 Task: Create a creative abstract shapes letterhead.
Action: Mouse pressed left at (448, 159)
Screenshot: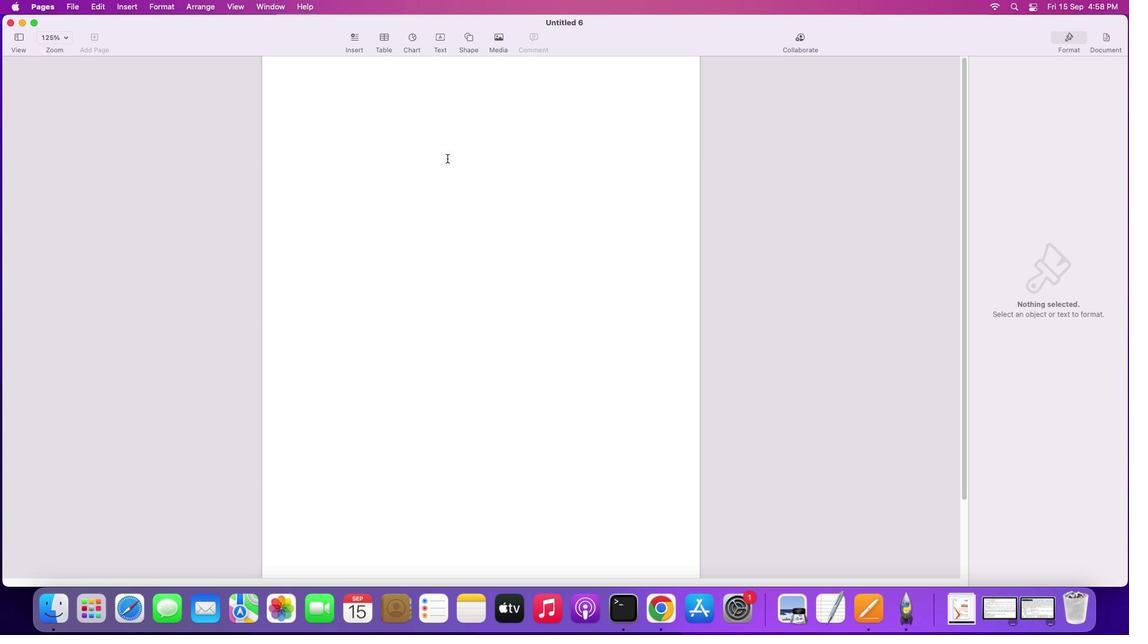 
Action: Mouse moved to (473, 41)
Screenshot: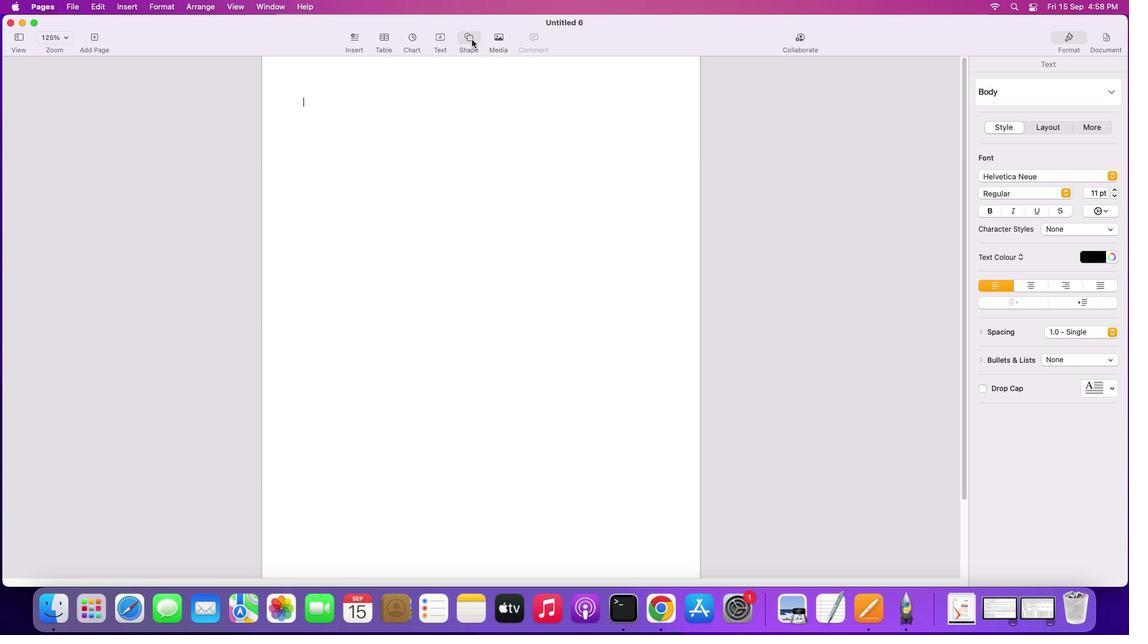 
Action: Mouse pressed left at (473, 41)
Screenshot: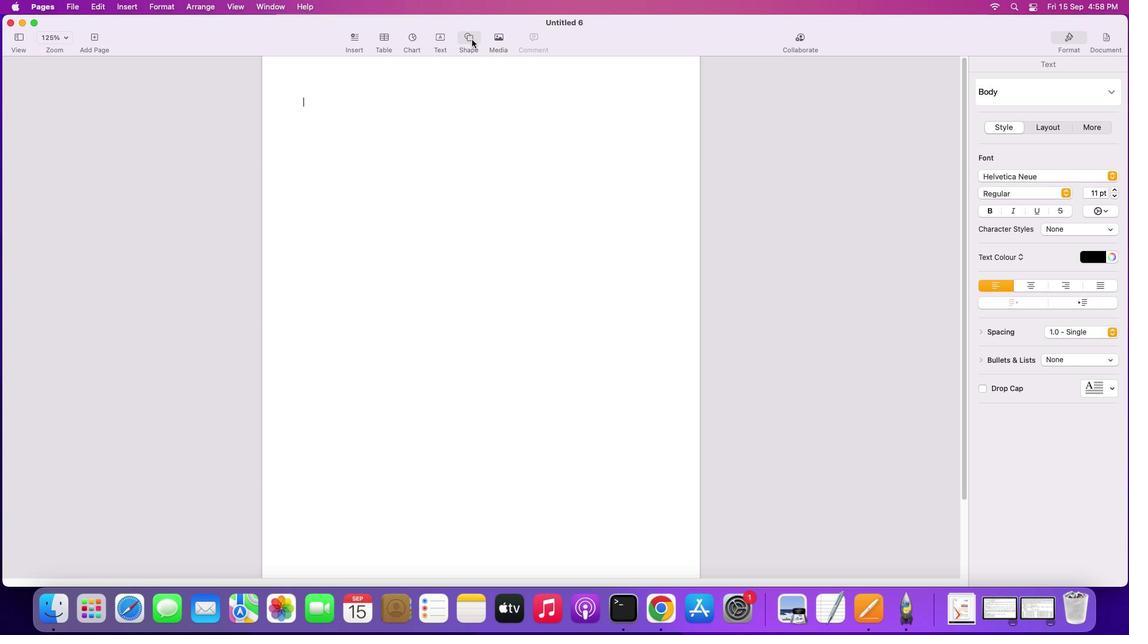 
Action: Mouse moved to (464, 132)
Screenshot: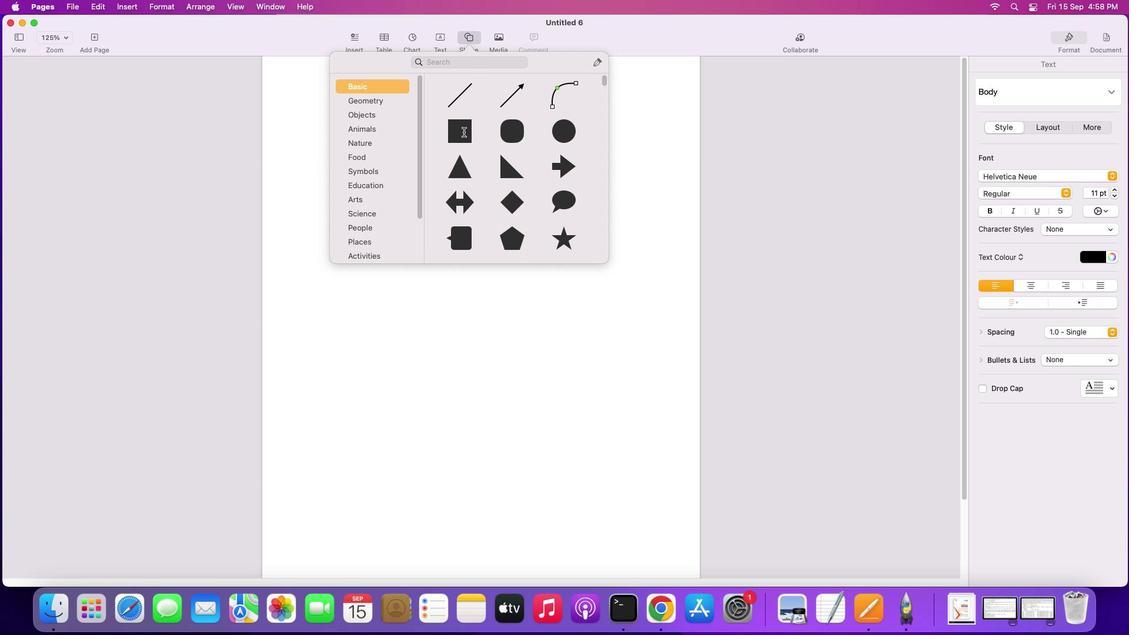 
Action: Mouse pressed left at (464, 132)
Screenshot: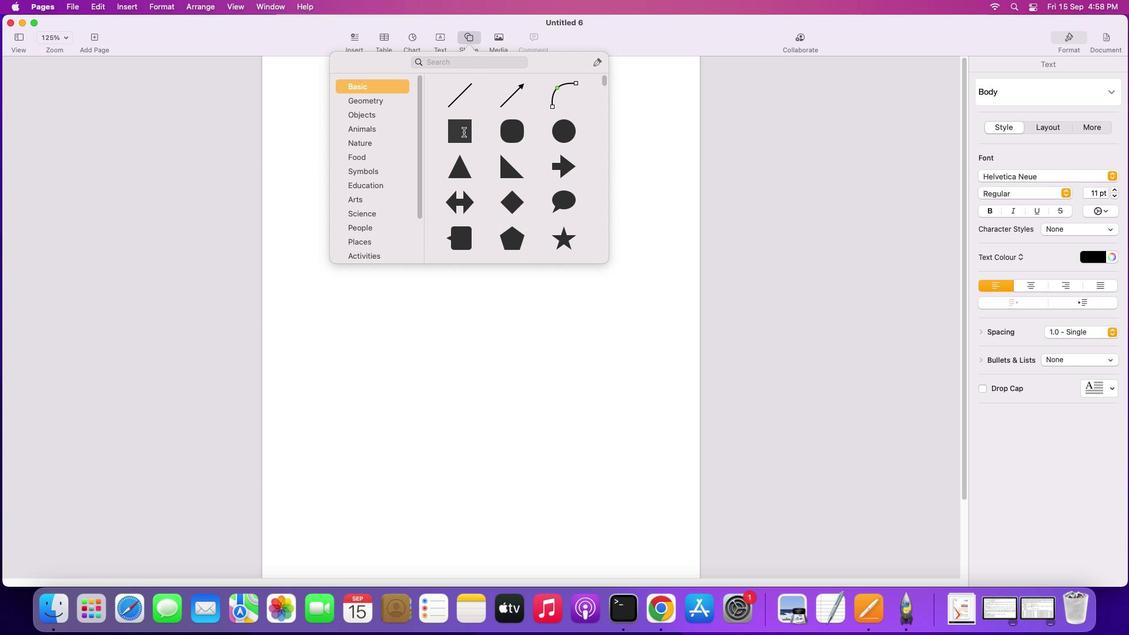 
Action: Mouse moved to (493, 152)
Screenshot: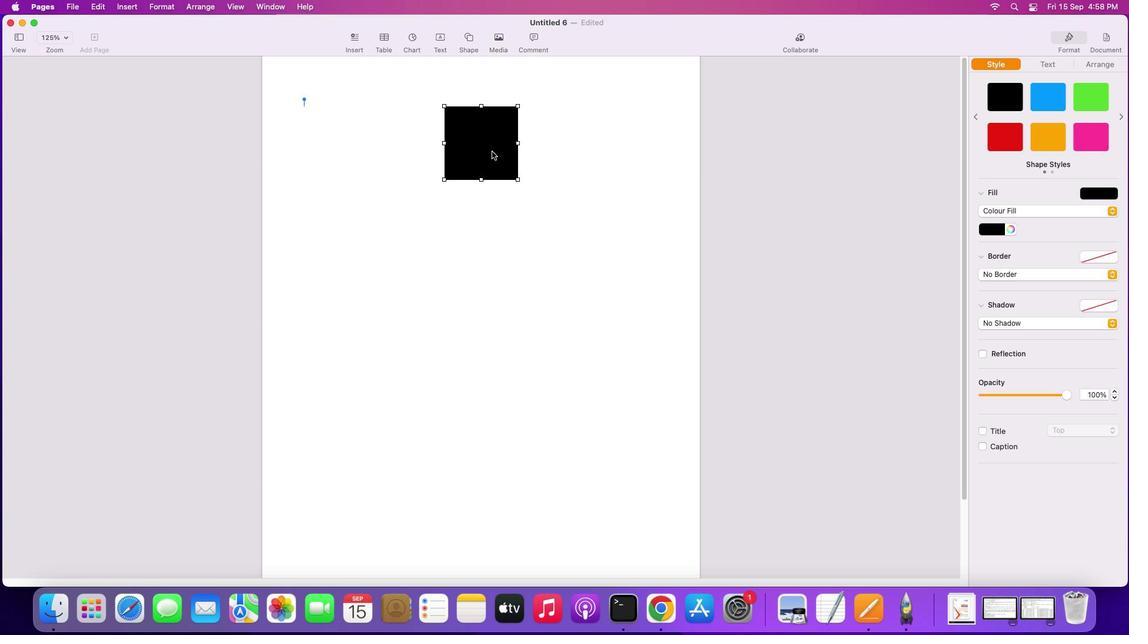 
Action: Mouse pressed left at (493, 152)
Screenshot: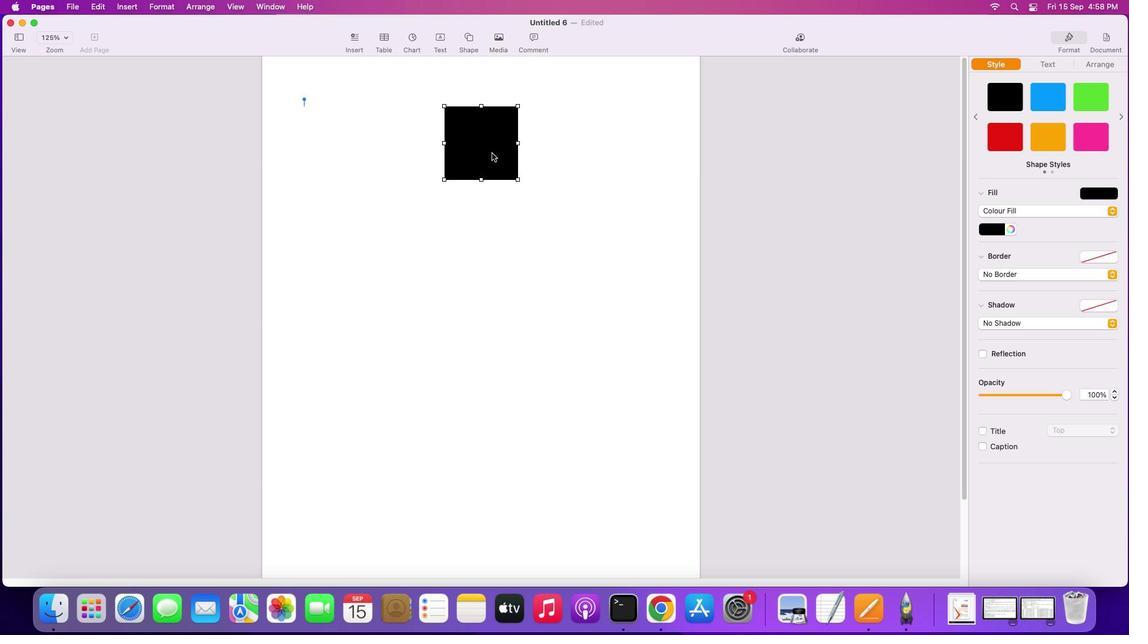 
Action: Mouse moved to (990, 141)
Screenshot: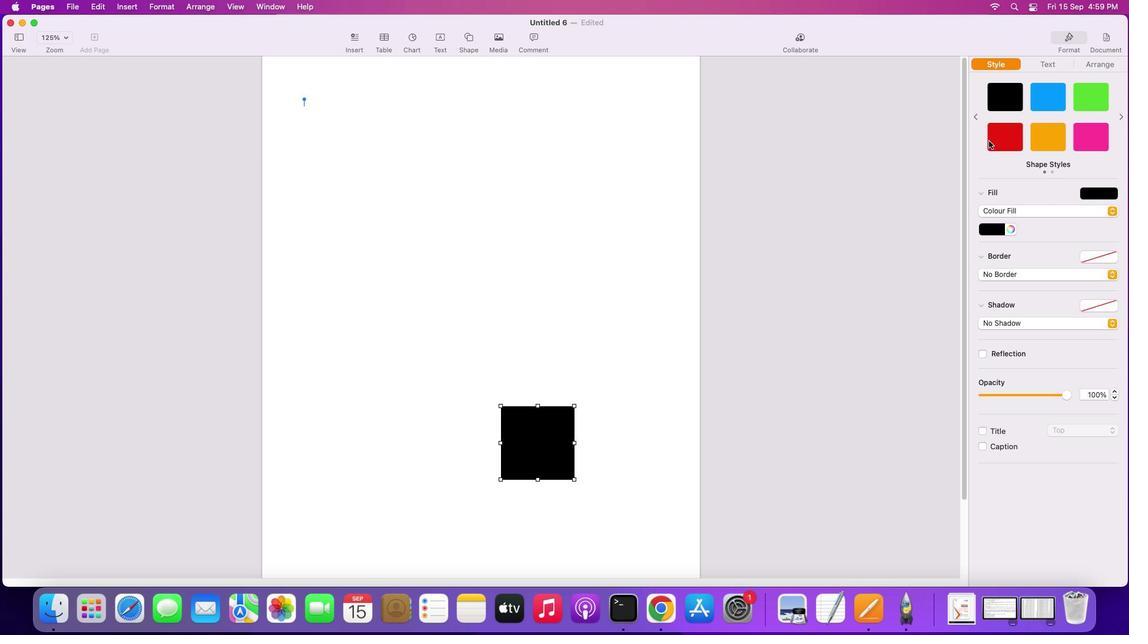 
Action: Mouse pressed left at (990, 141)
Screenshot: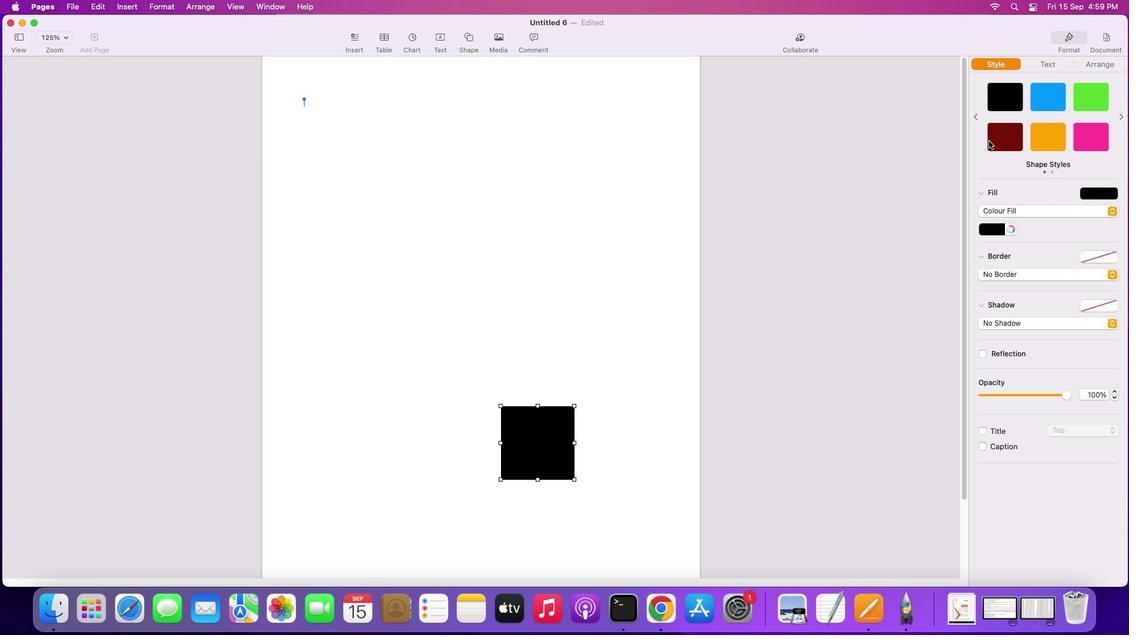
Action: Mouse moved to (416, 137)
Screenshot: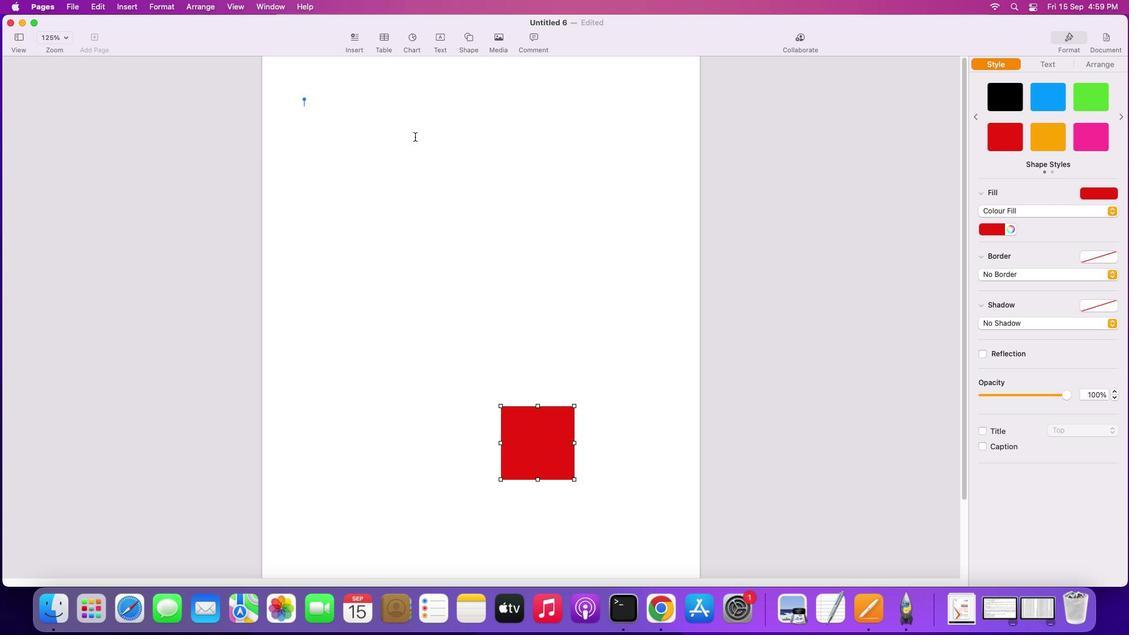 
Action: Mouse pressed left at (416, 137)
Screenshot: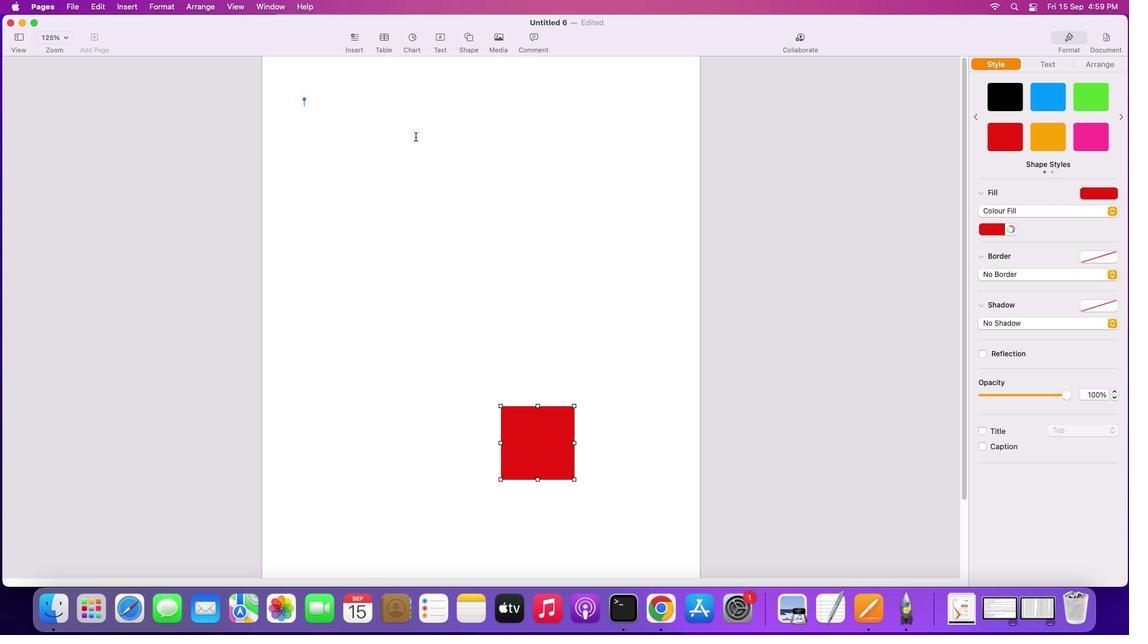 
Action: Mouse moved to (468, 37)
Screenshot: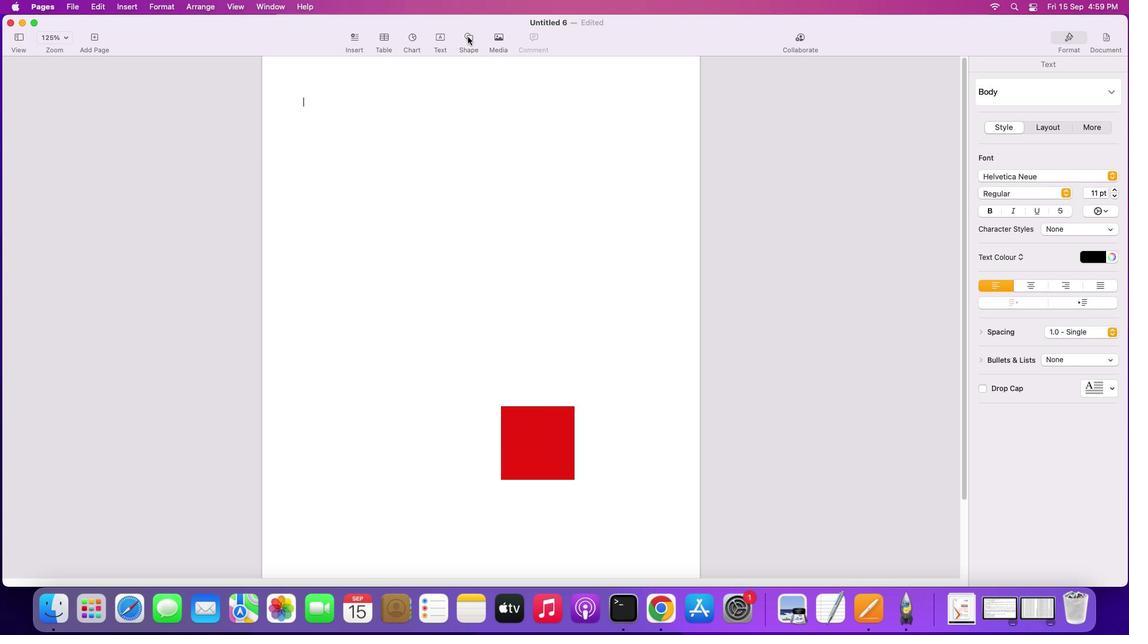 
Action: Mouse pressed left at (468, 37)
Screenshot: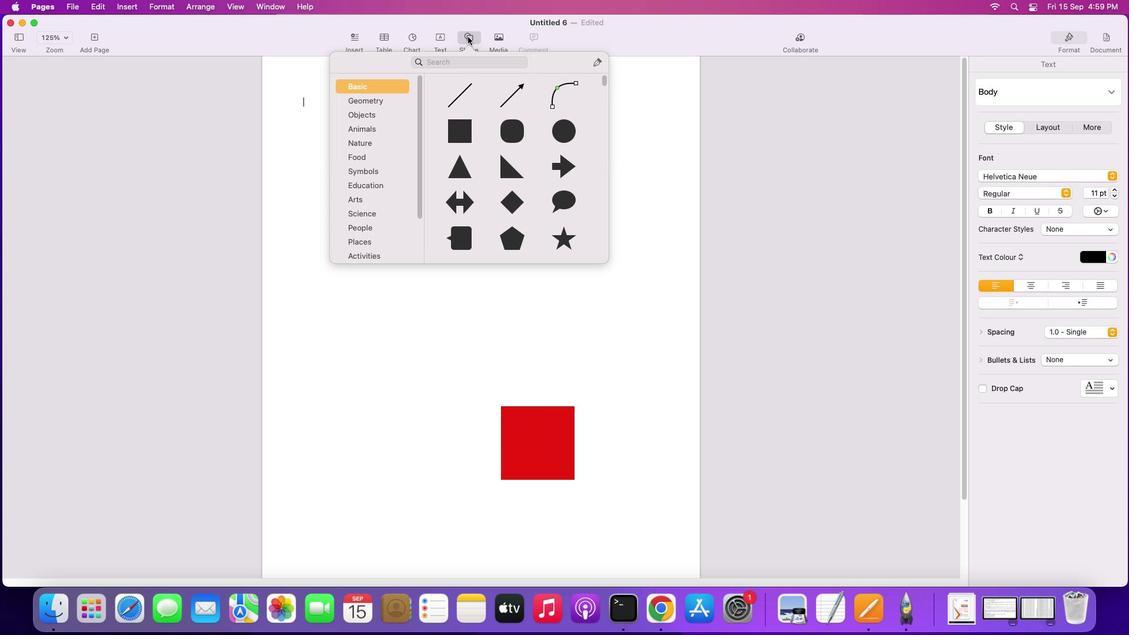 
Action: Mouse moved to (513, 170)
Screenshot: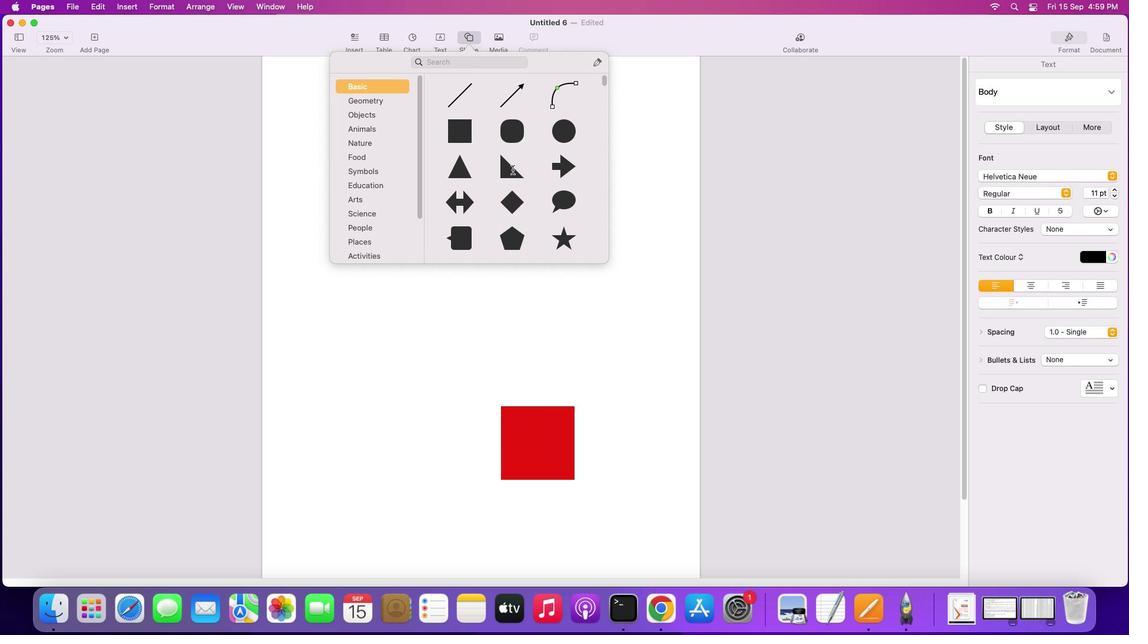 
Action: Mouse pressed left at (513, 170)
Screenshot: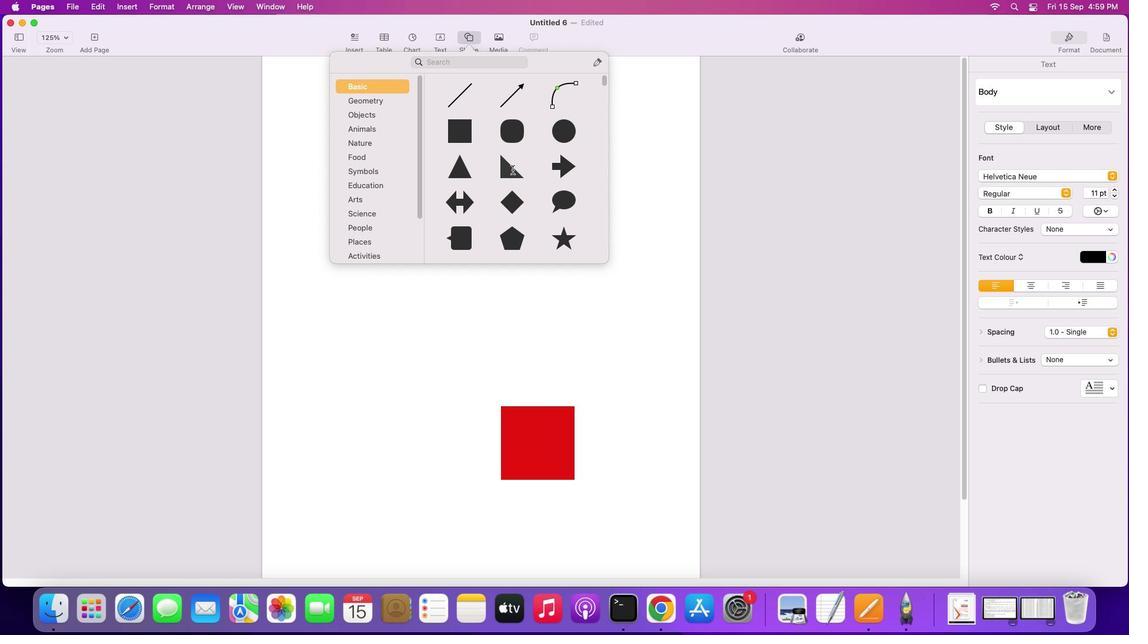 
Action: Mouse moved to (1097, 62)
Screenshot: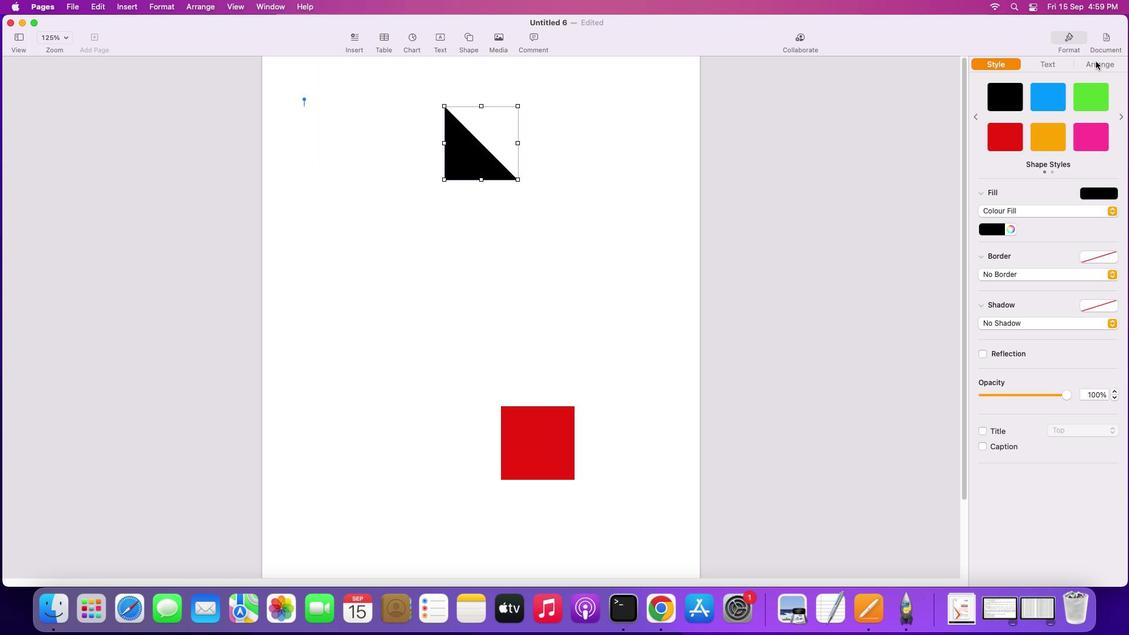 
Action: Mouse pressed left at (1097, 62)
Screenshot: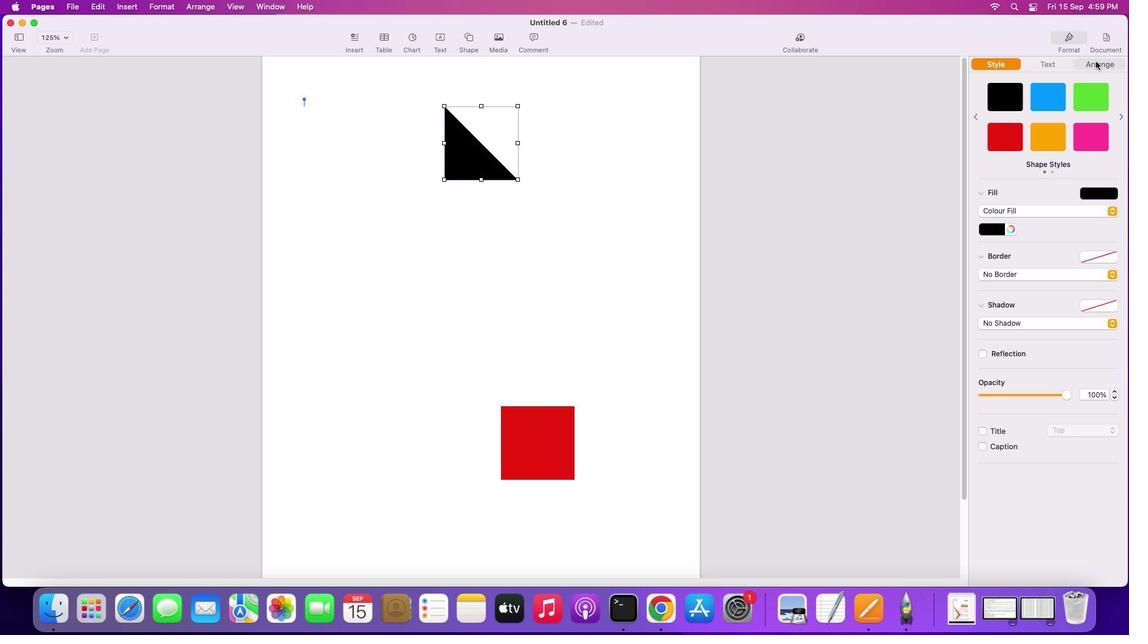 
Action: Mouse moved to (1085, 368)
Screenshot: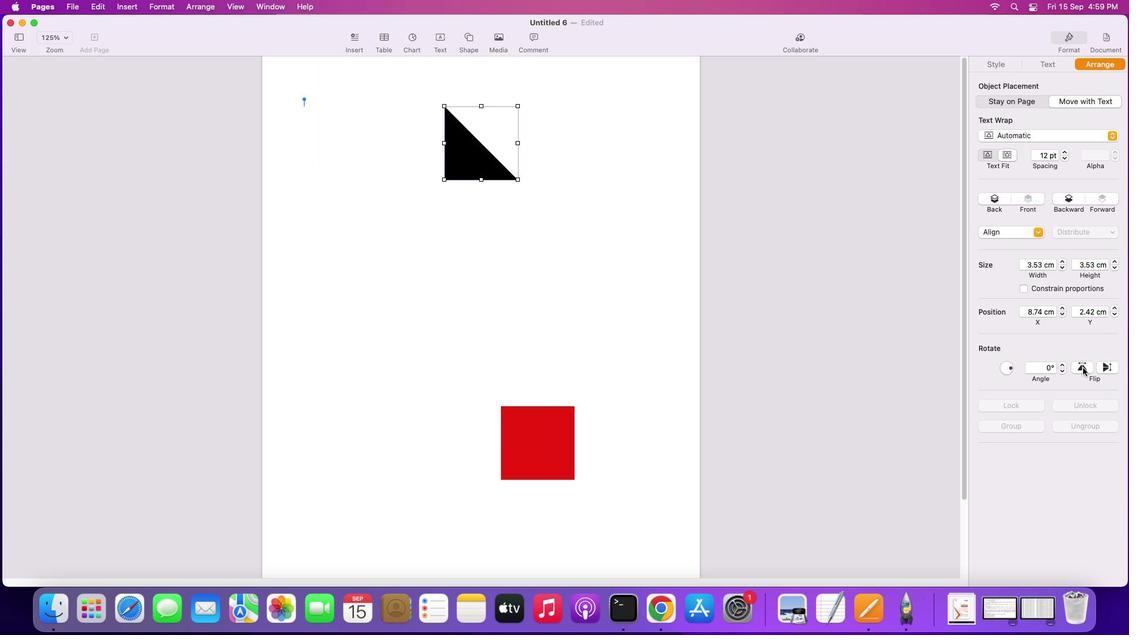 
Action: Mouse pressed left at (1085, 368)
Screenshot: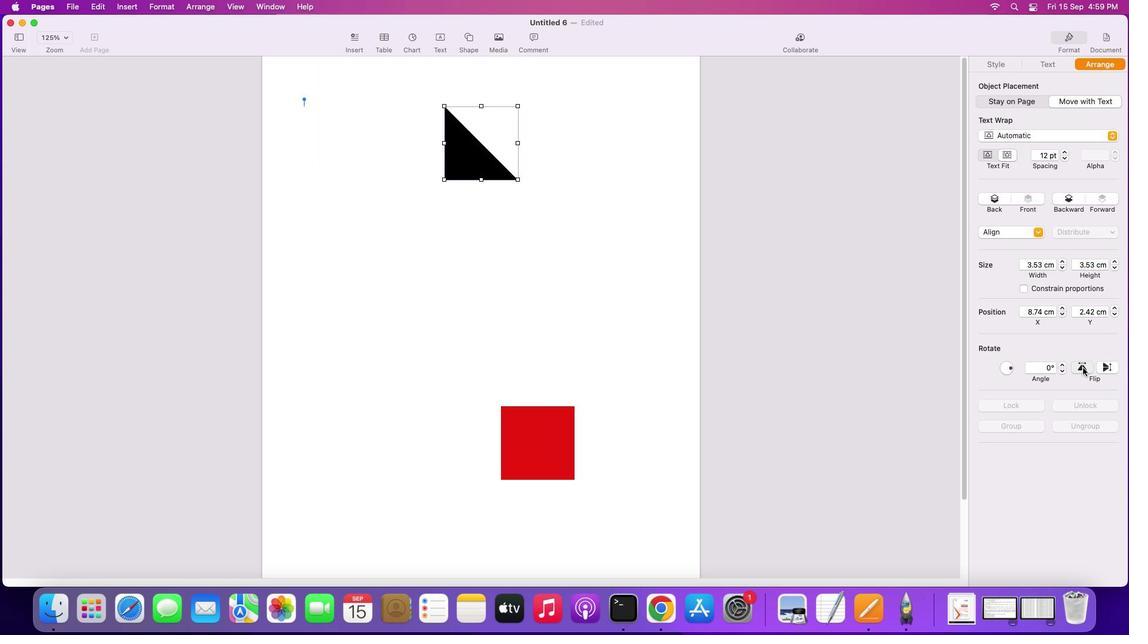 
Action: Mouse moved to (1104, 367)
Screenshot: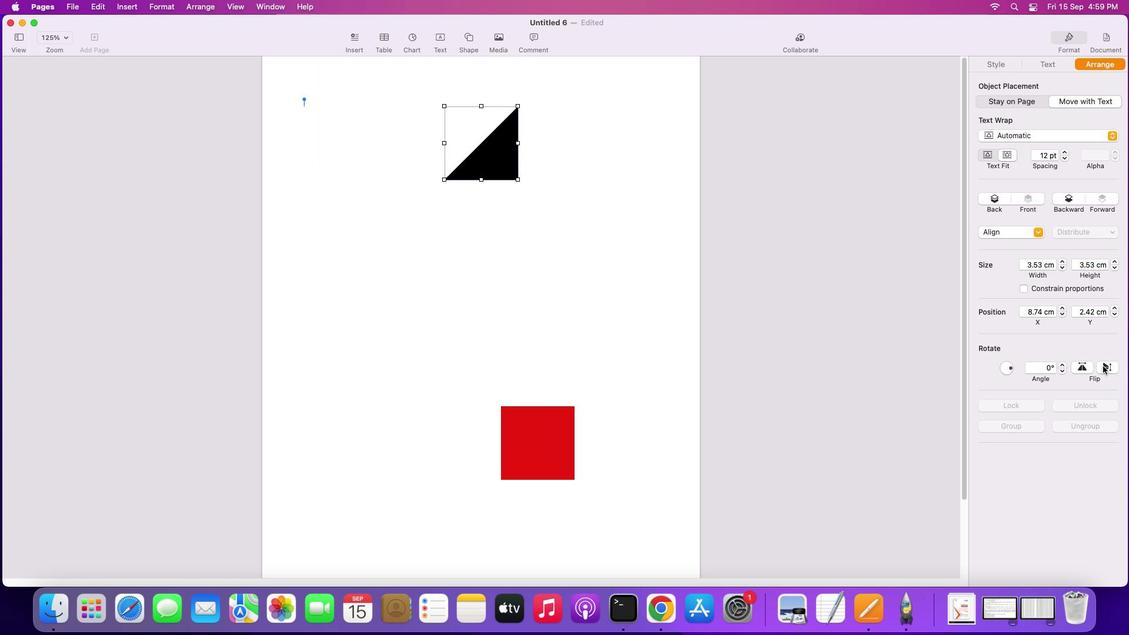 
Action: Mouse pressed left at (1104, 367)
Screenshot: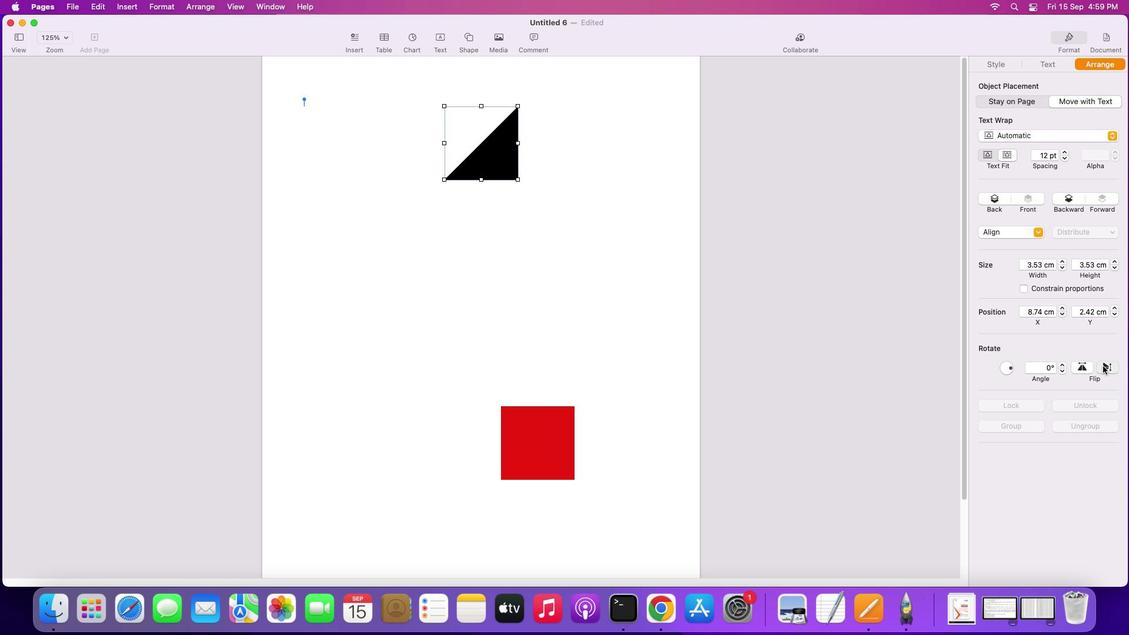 
Action: Mouse moved to (1104, 365)
Screenshot: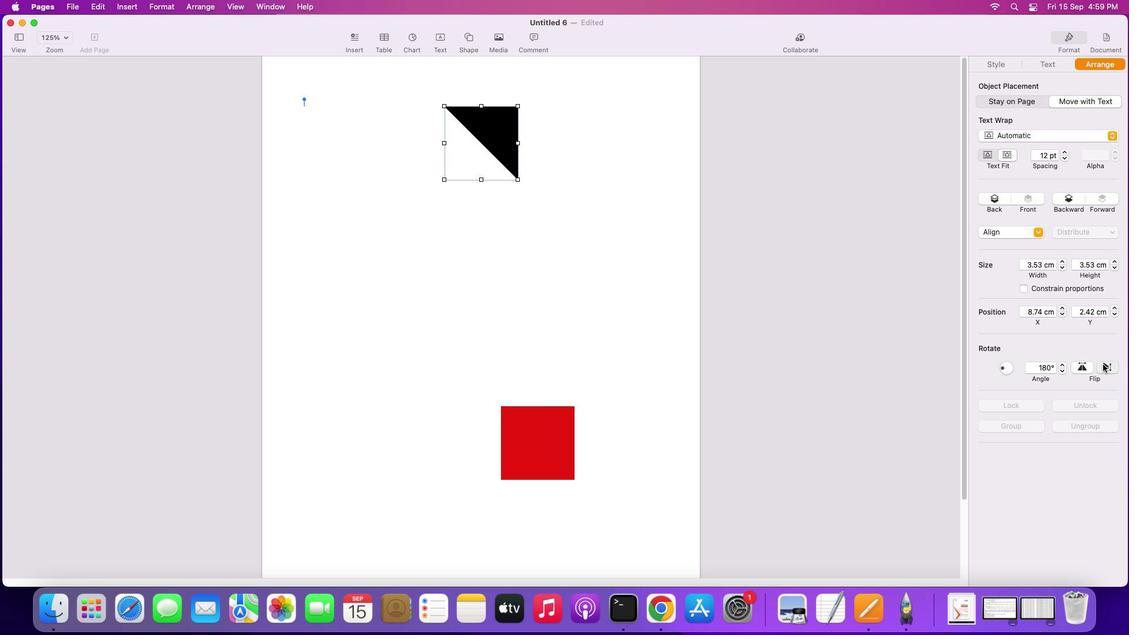 
Action: Mouse pressed left at (1104, 365)
Screenshot: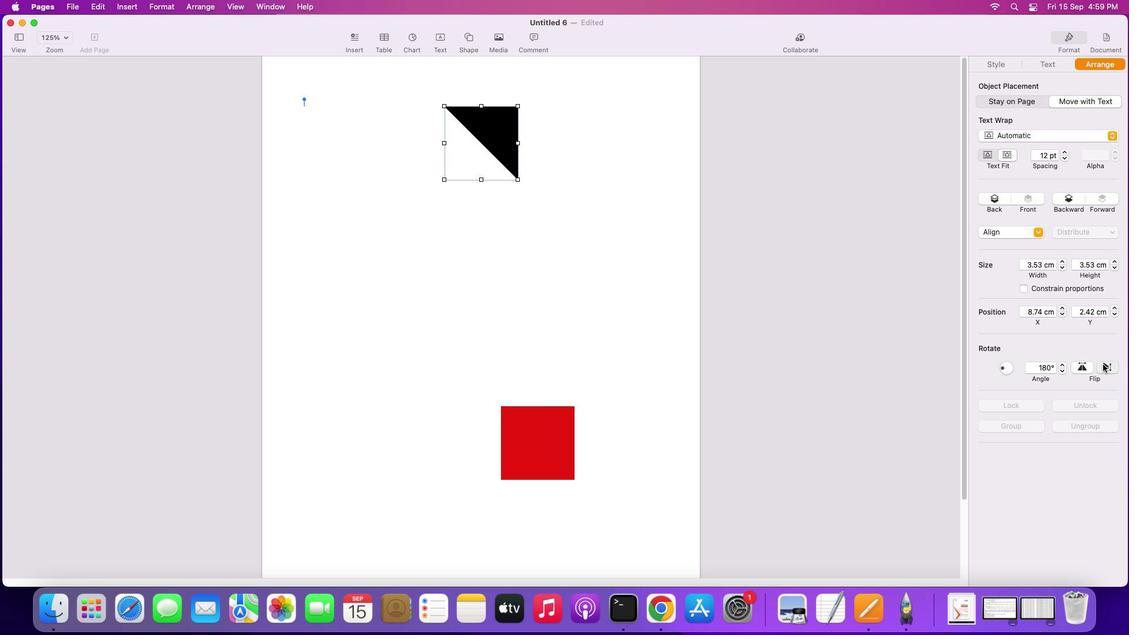 
Action: Mouse moved to (494, 153)
Screenshot: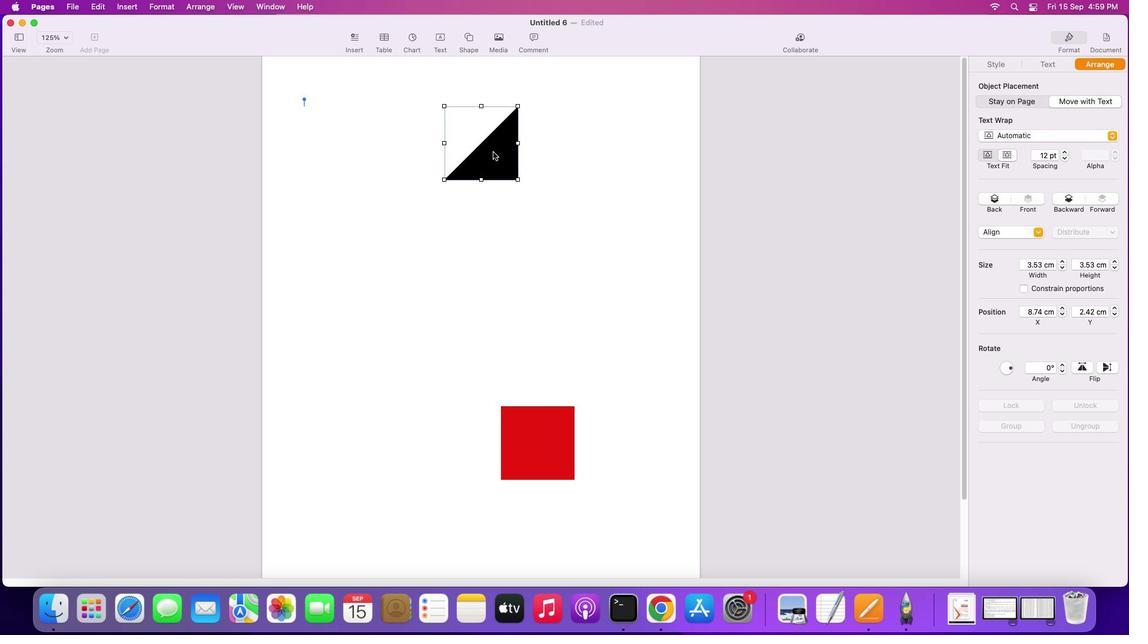 
Action: Mouse pressed left at (494, 153)
Screenshot: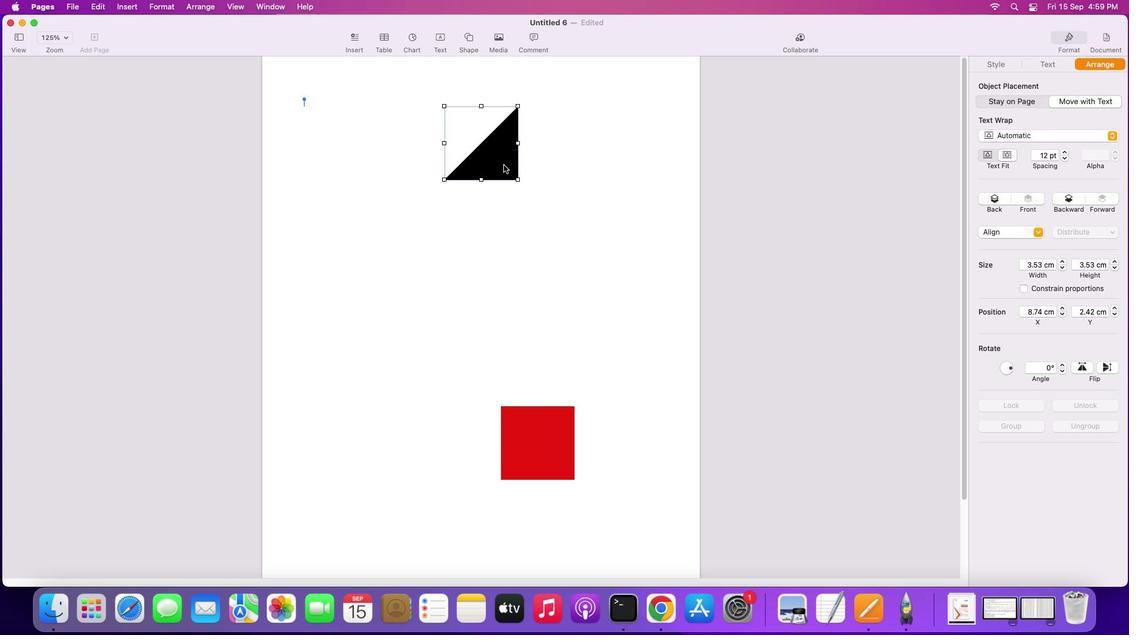 
Action: Mouse moved to (1056, 367)
Screenshot: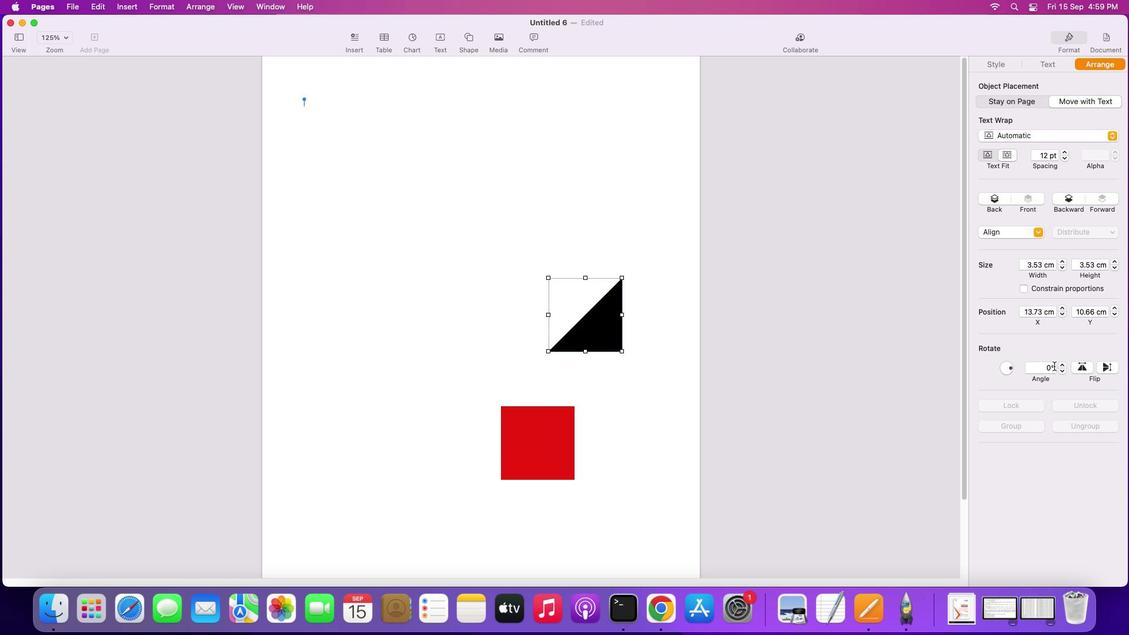 
Action: Mouse pressed left at (1056, 367)
Screenshot: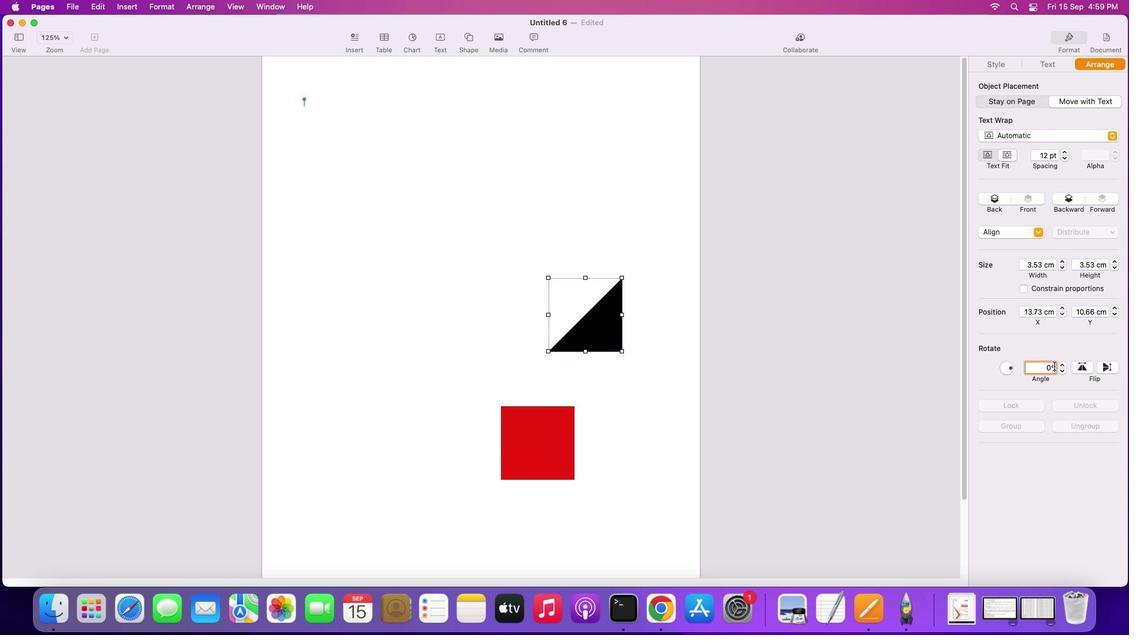 
Action: Key pressed Key.backspaceKey.backspace'9''0''\x03'
Screenshot: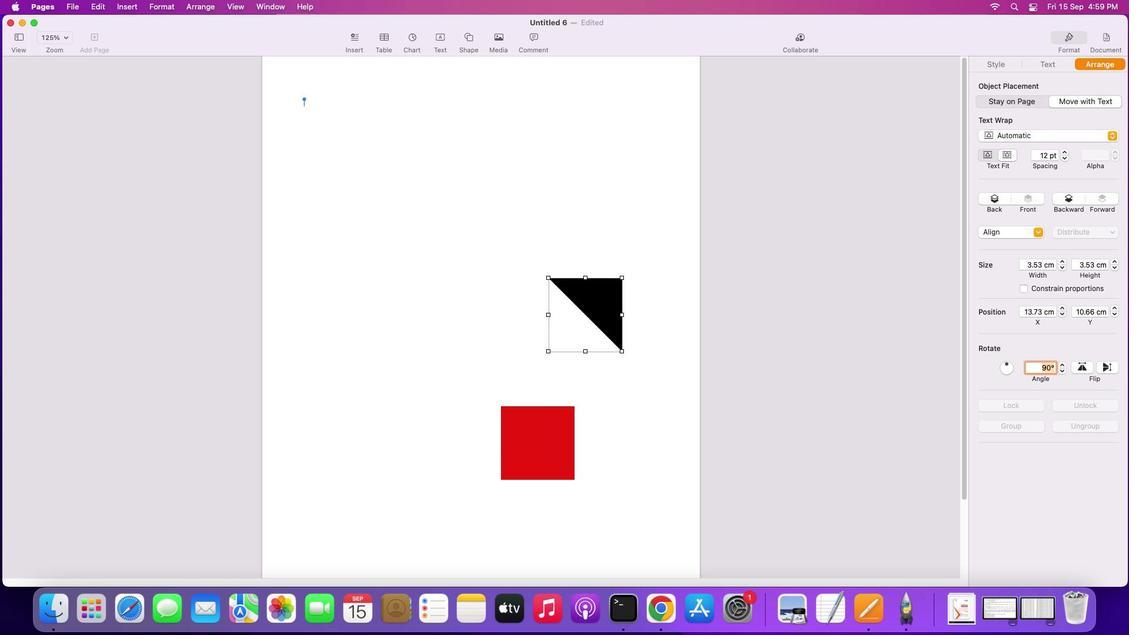 
Action: Mouse moved to (1052, 367)
Screenshot: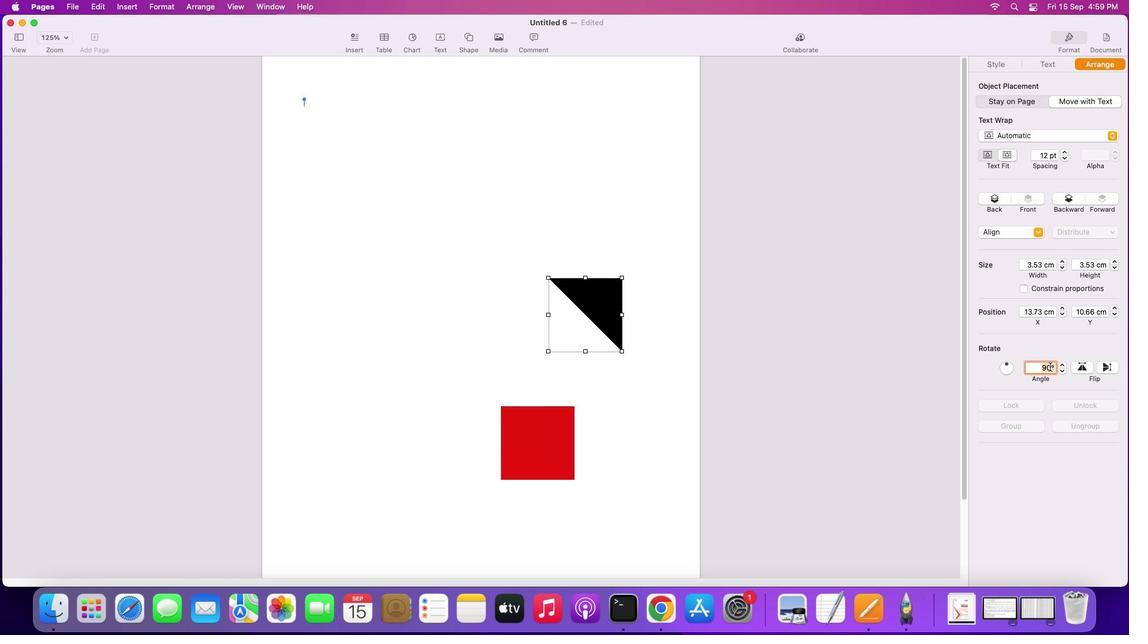 
Action: Key pressed '4''5''\x03'
Screenshot: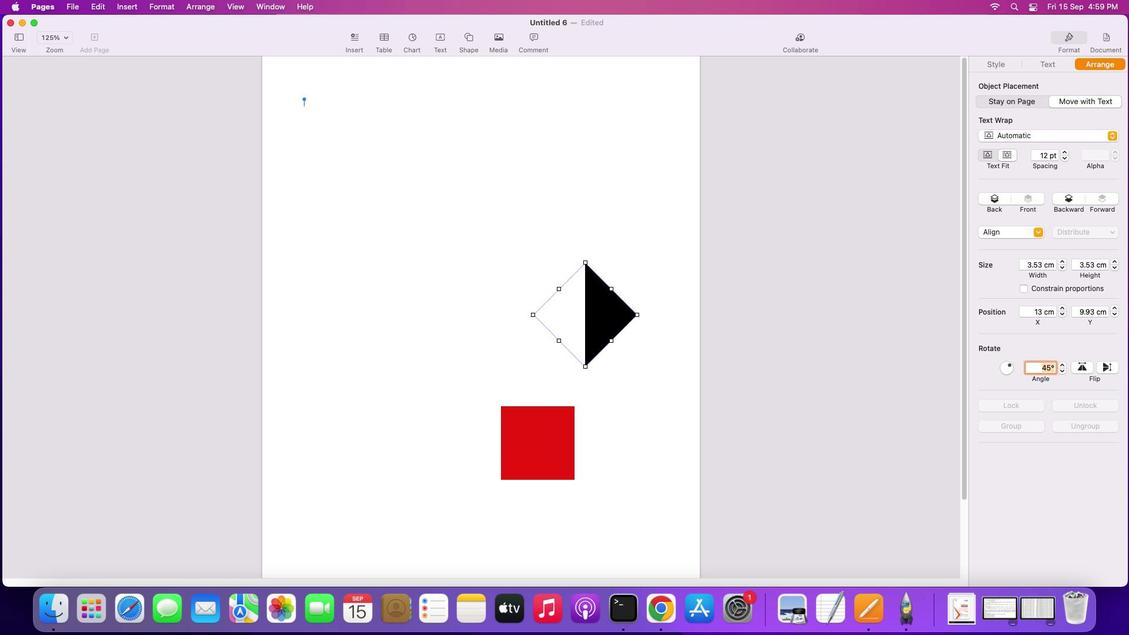 
Action: Mouse moved to (1053, 368)
Screenshot: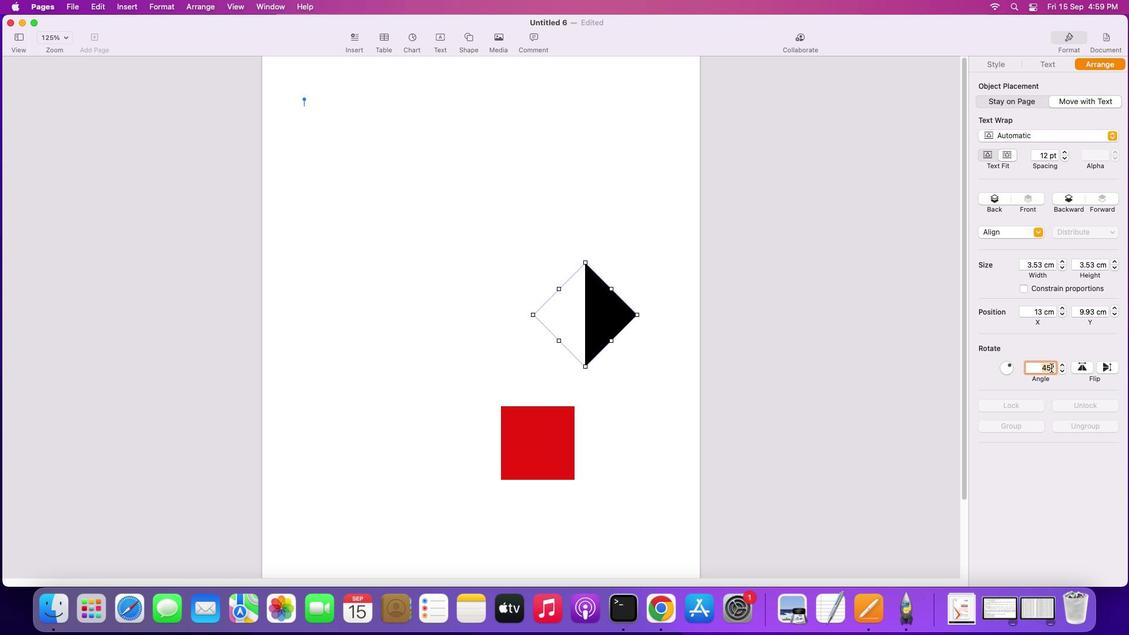 
Action: Key pressed Key.backspace'1''3''5''\x03'
Screenshot: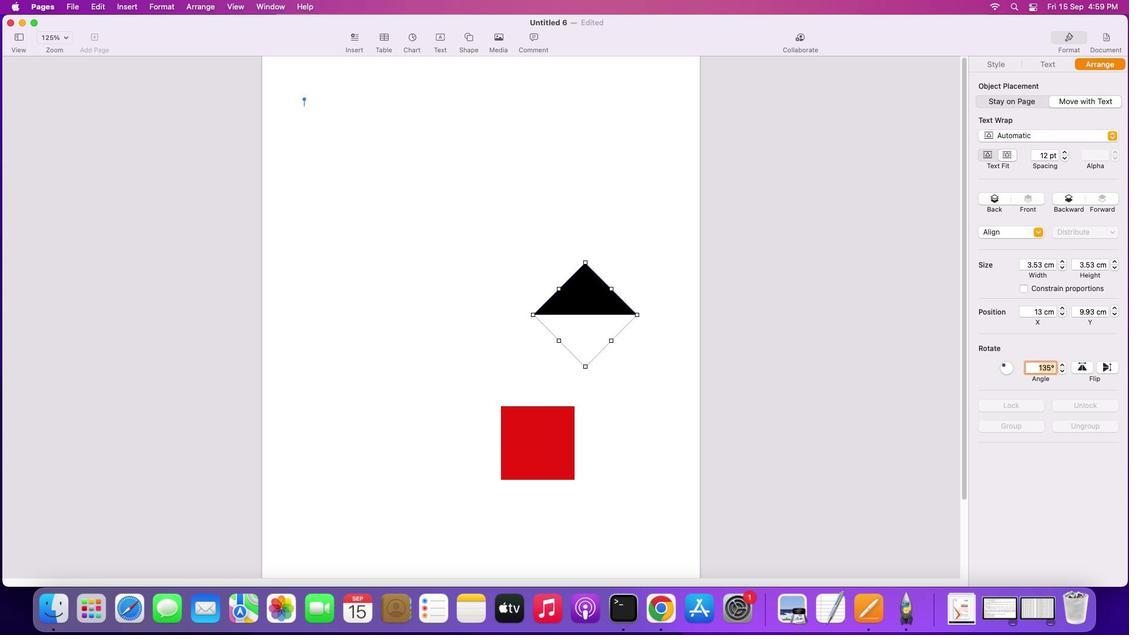 
Action: Mouse moved to (1051, 368)
Screenshot: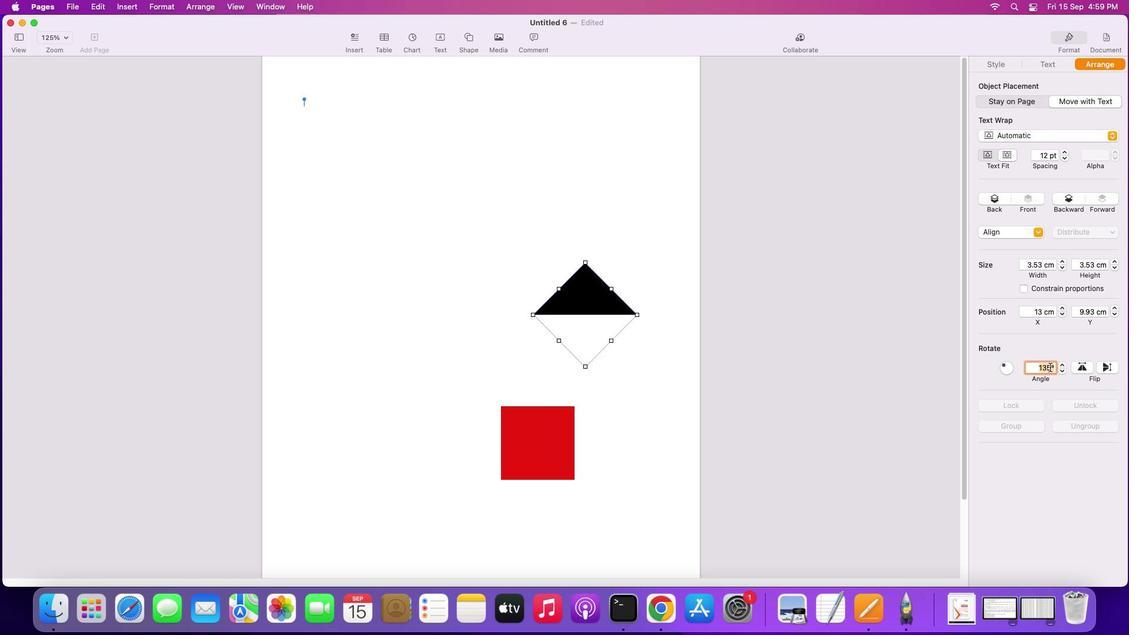 
Action: Key pressed '1''2''0''\x03''1''5''0''\x03''1''8''0''\x03'
Screenshot: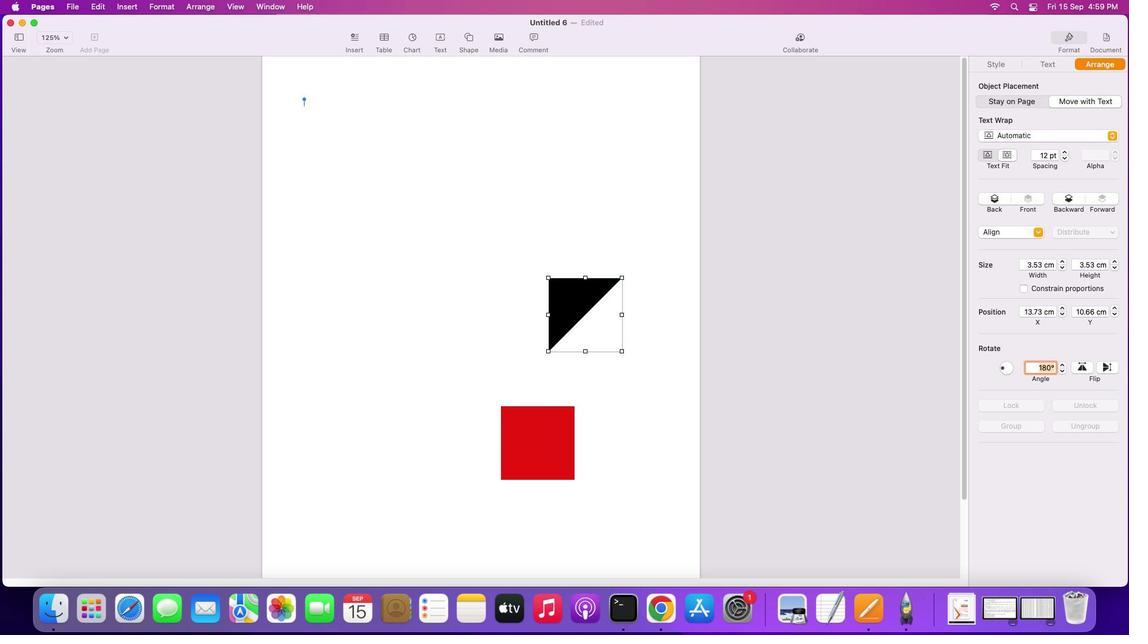 
Action: Mouse moved to (1104, 369)
Screenshot: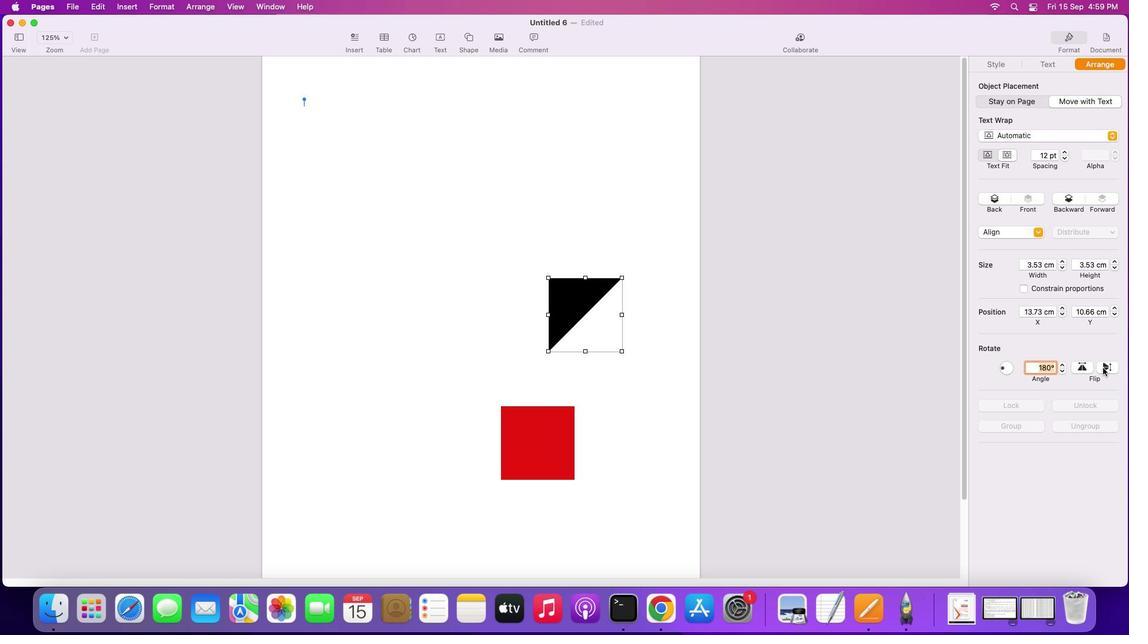 
Action: Mouse pressed left at (1104, 369)
Screenshot: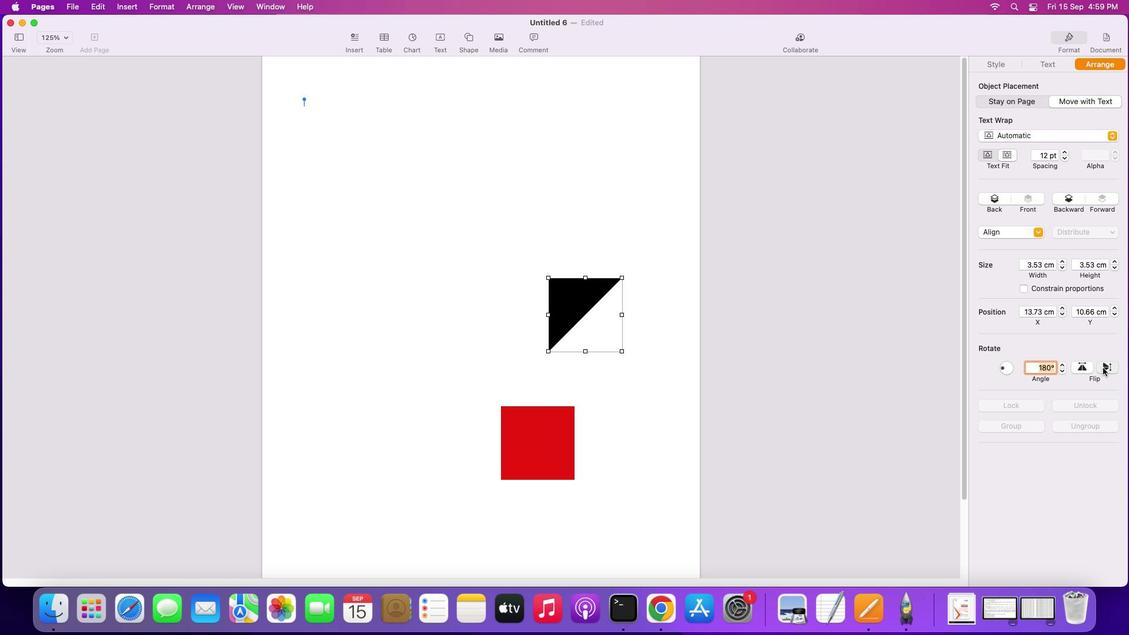 
Action: Mouse moved to (1079, 369)
Screenshot: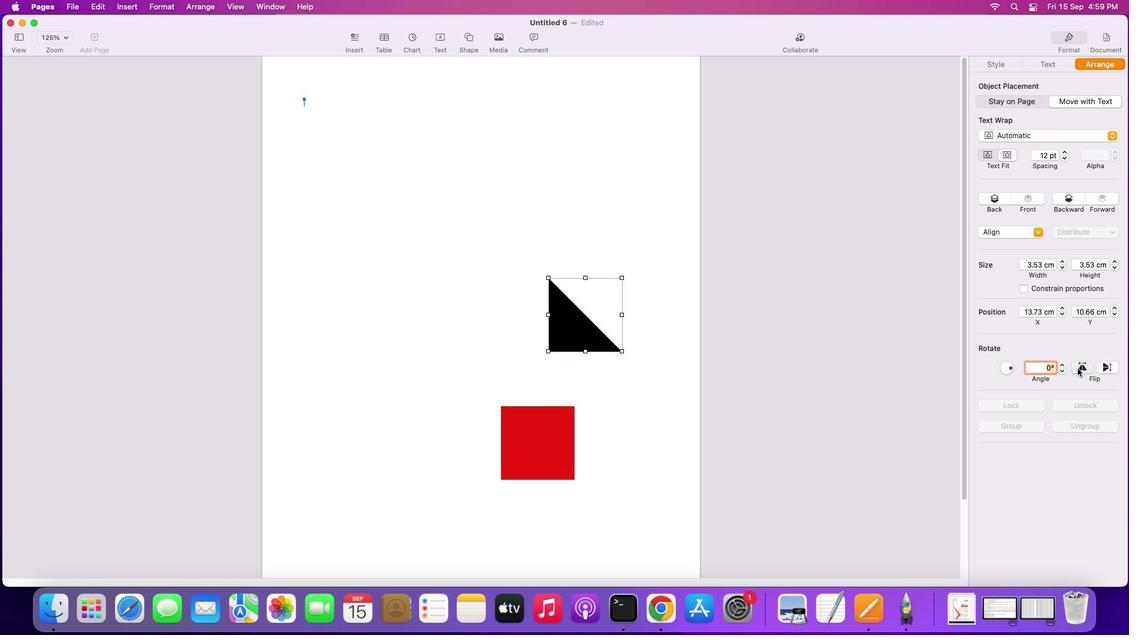 
Action: Mouse pressed left at (1079, 369)
Screenshot: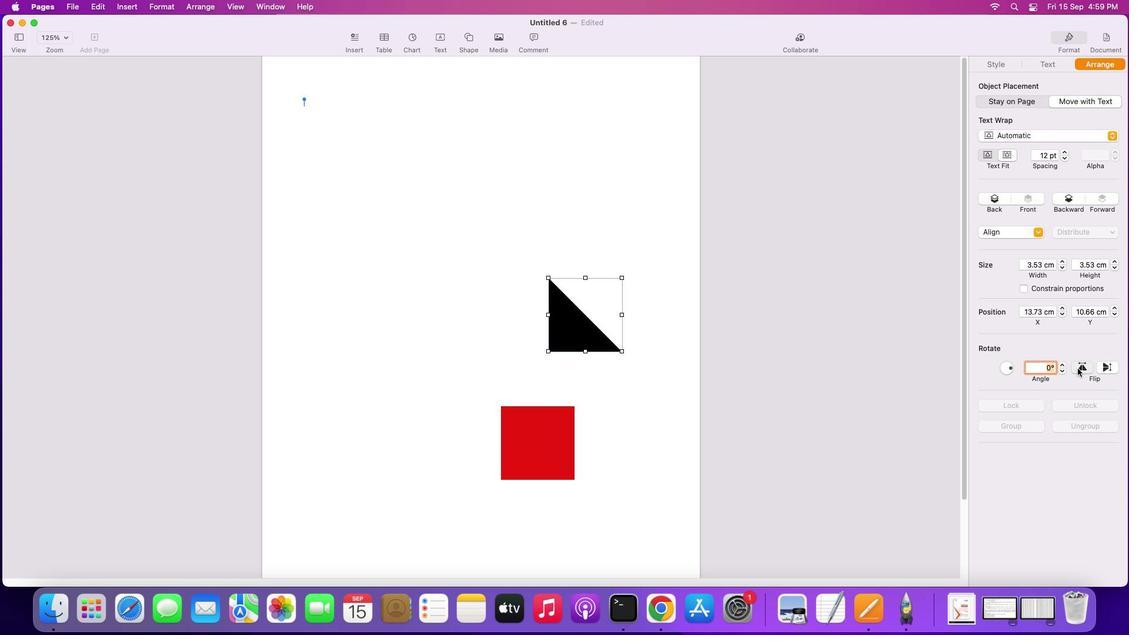 
Action: Mouse moved to (621, 324)
Screenshot: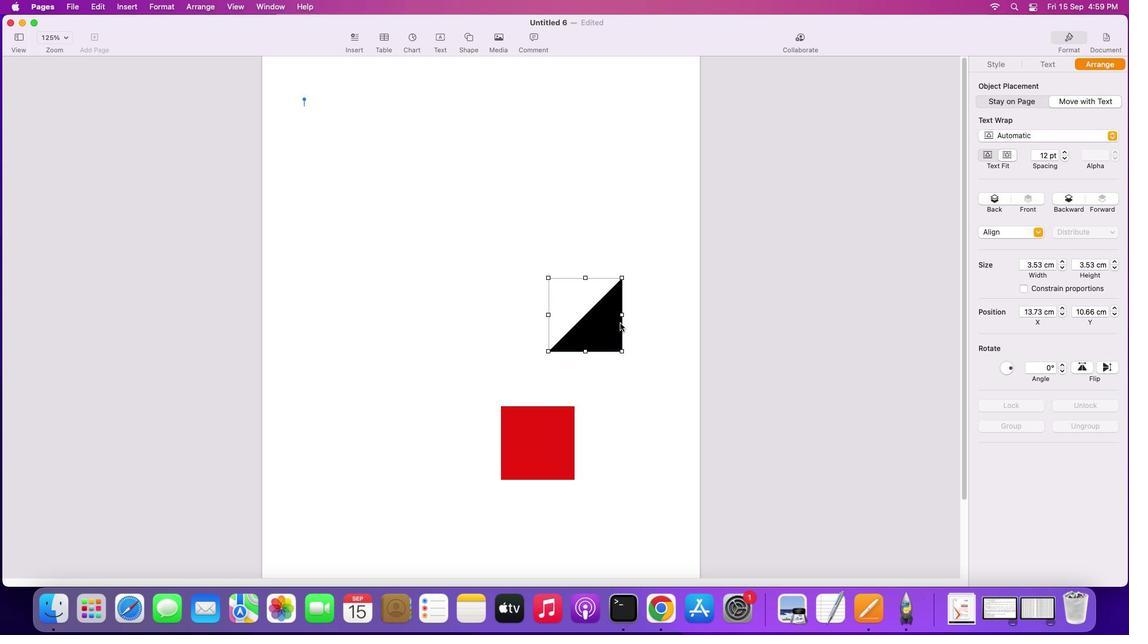 
Action: Mouse pressed left at (621, 324)
Screenshot: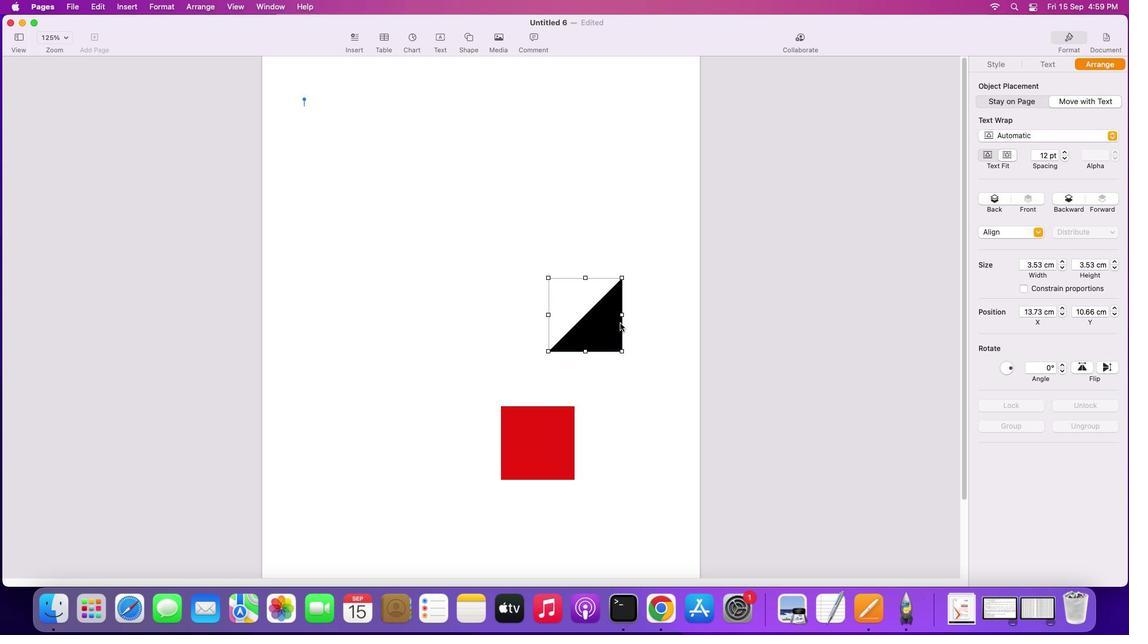 
Action: Mouse moved to (643, 335)
Screenshot: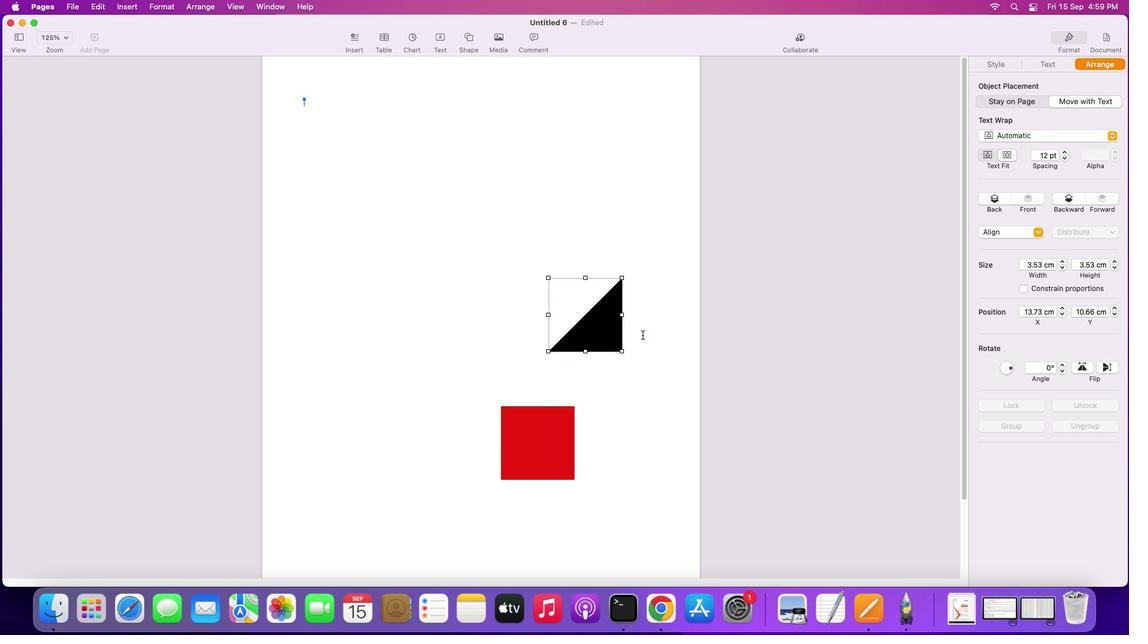 
Action: Mouse pressed left at (643, 335)
Screenshot: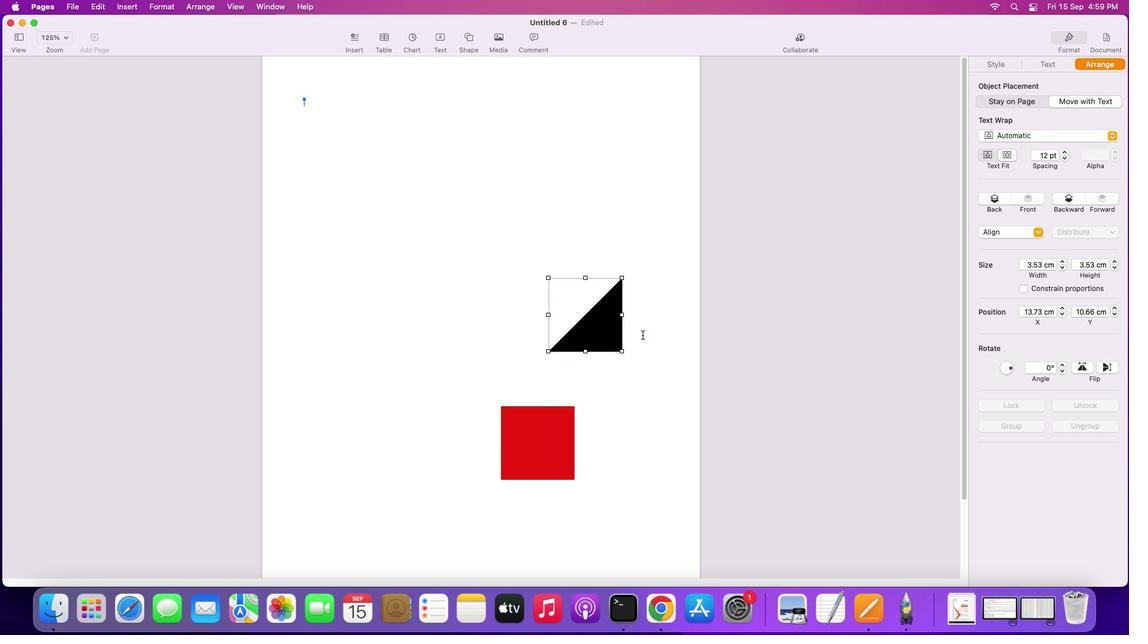 
Action: Mouse moved to (609, 327)
Screenshot: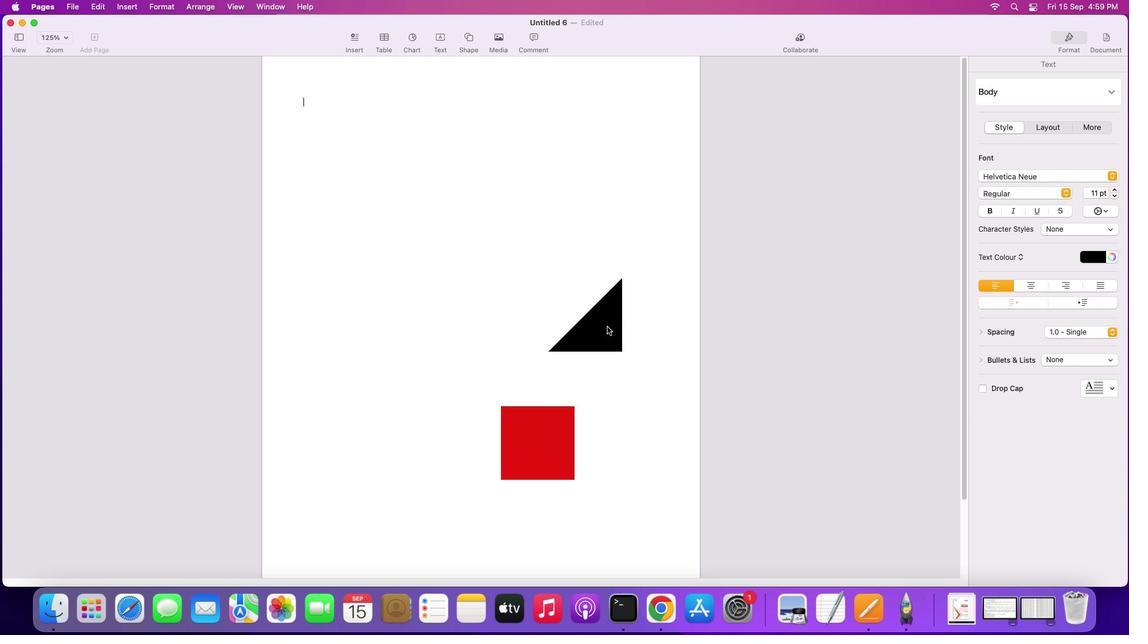 
Action: Mouse pressed left at (609, 327)
Screenshot: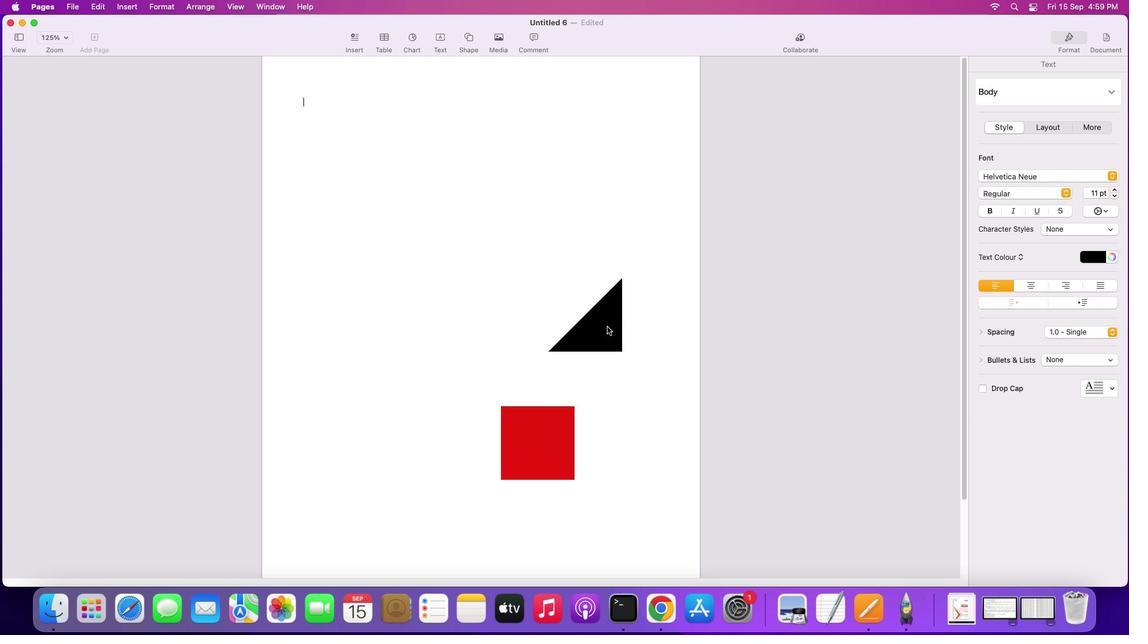 
Action: Mouse moved to (1064, 364)
Screenshot: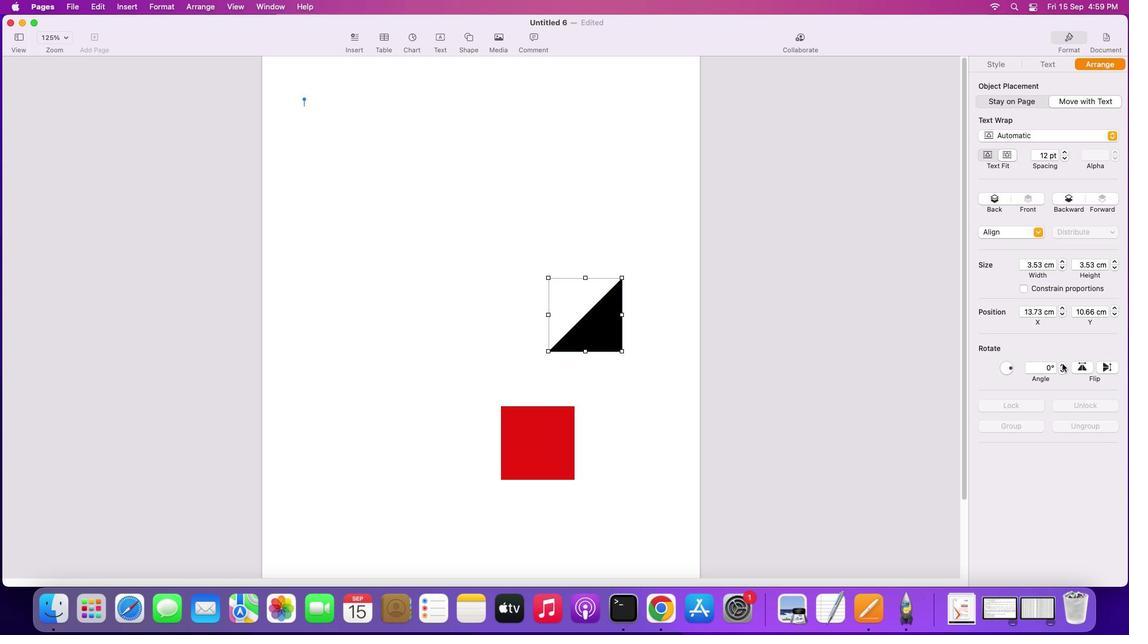 
Action: Mouse pressed left at (1064, 364)
Screenshot: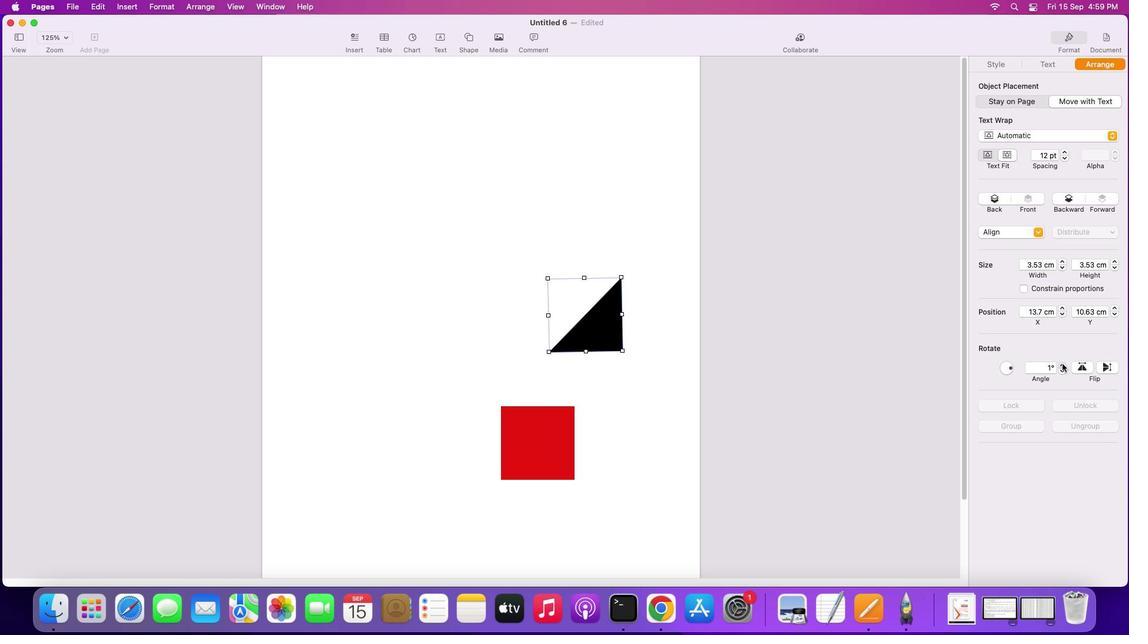 
Action: Mouse moved to (1065, 372)
Screenshot: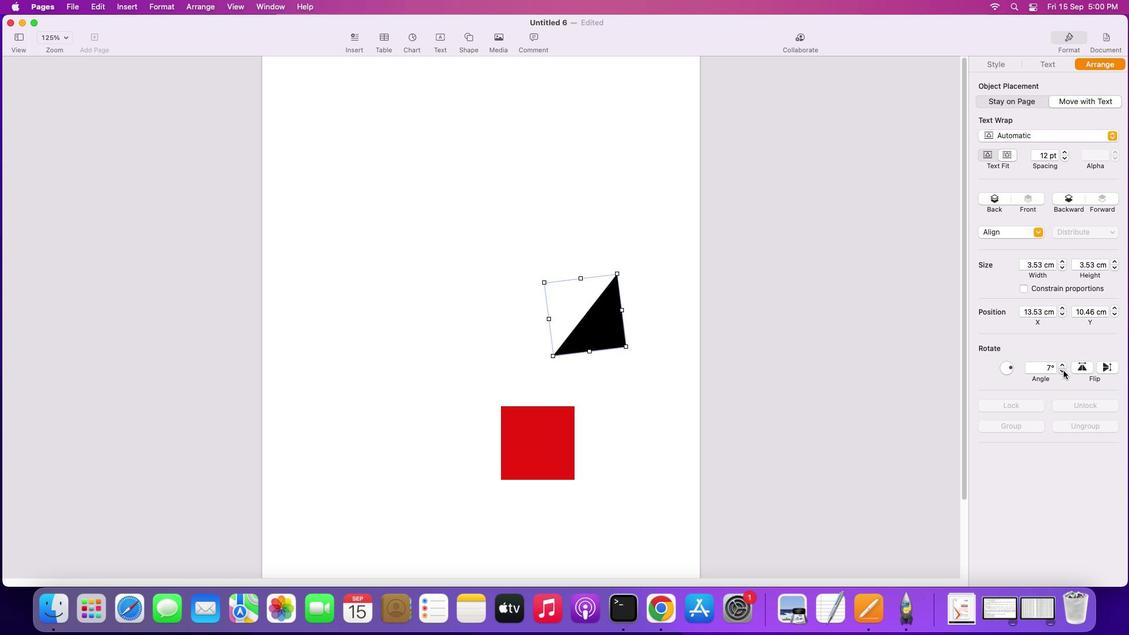 
Action: Mouse pressed left at (1065, 372)
Screenshot: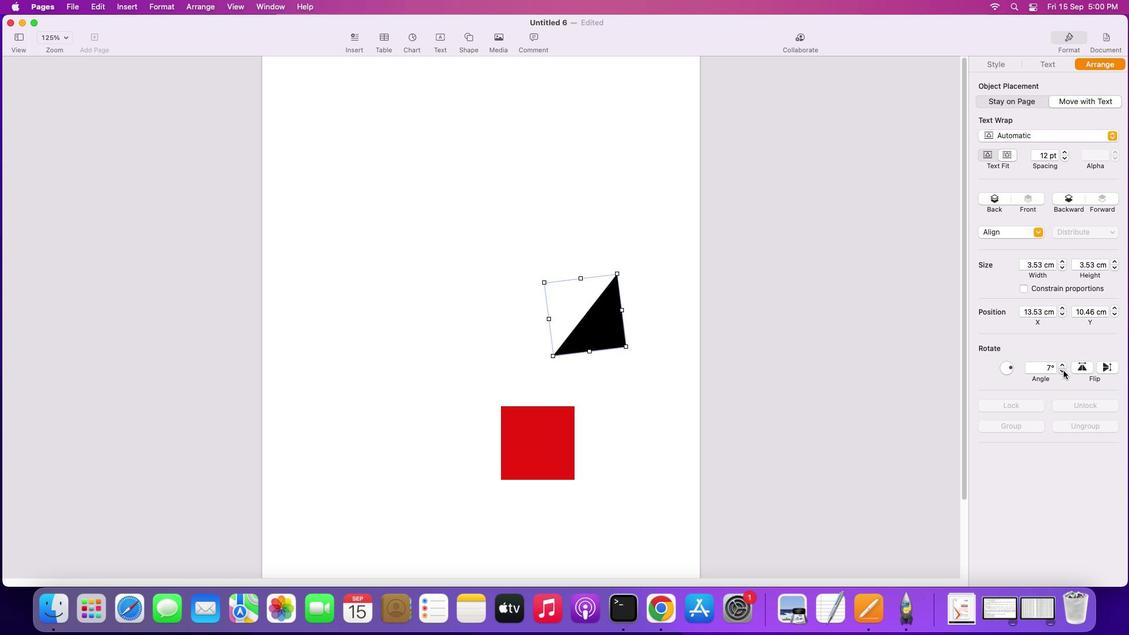 
Action: Mouse pressed left at (1065, 372)
Screenshot: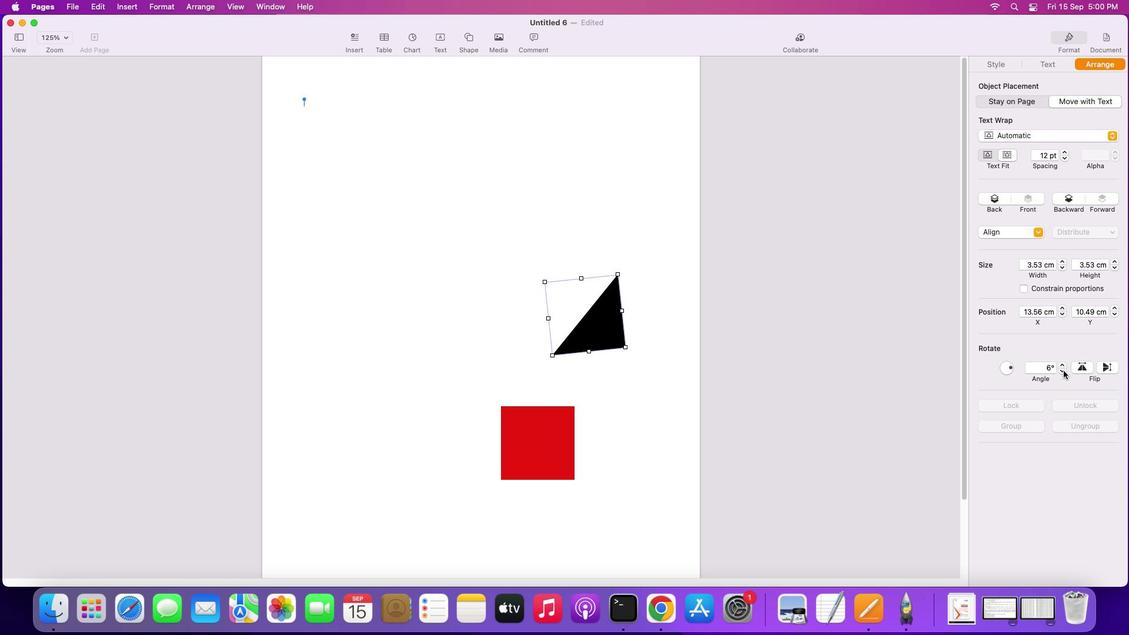 
Action: Mouse moved to (1065, 371)
Screenshot: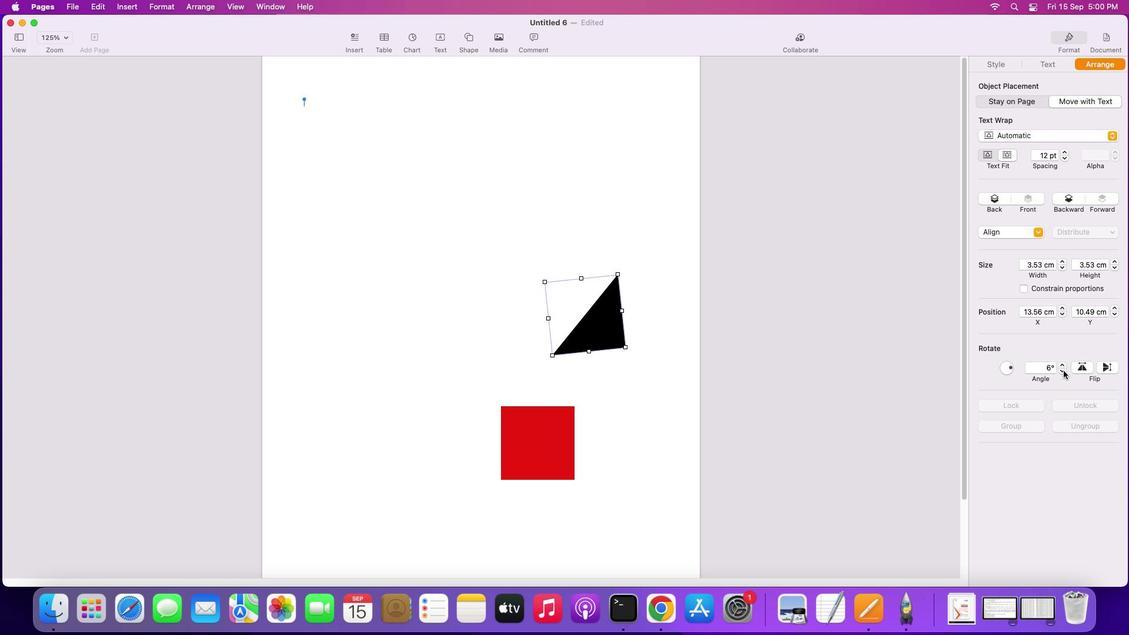 
Action: Mouse pressed left at (1065, 371)
Screenshot: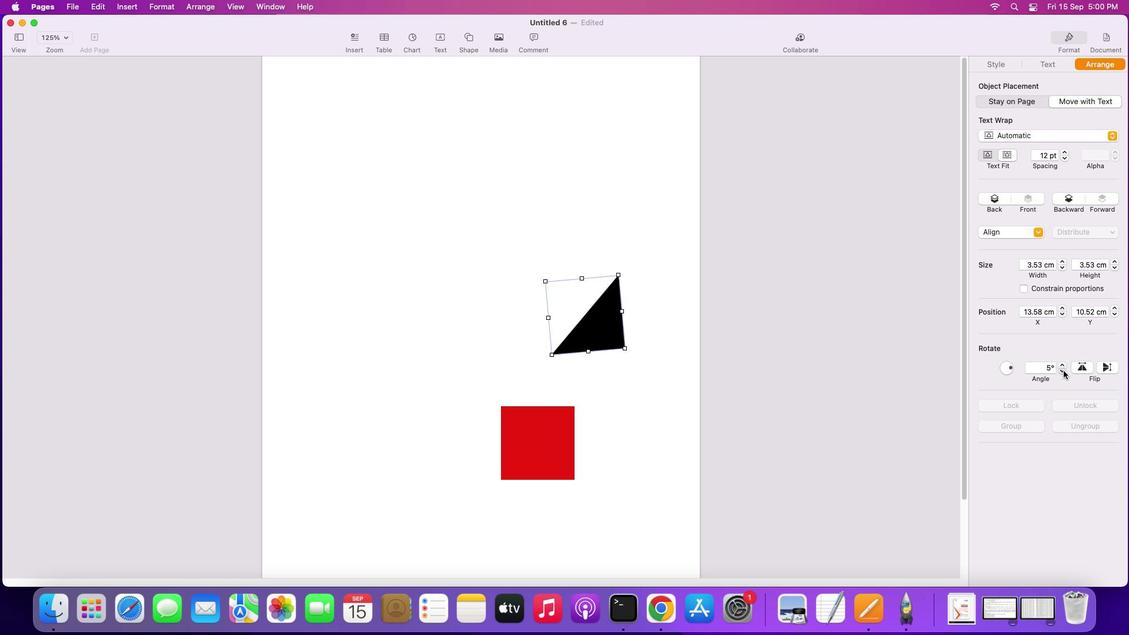 
Action: Mouse pressed left at (1065, 371)
Screenshot: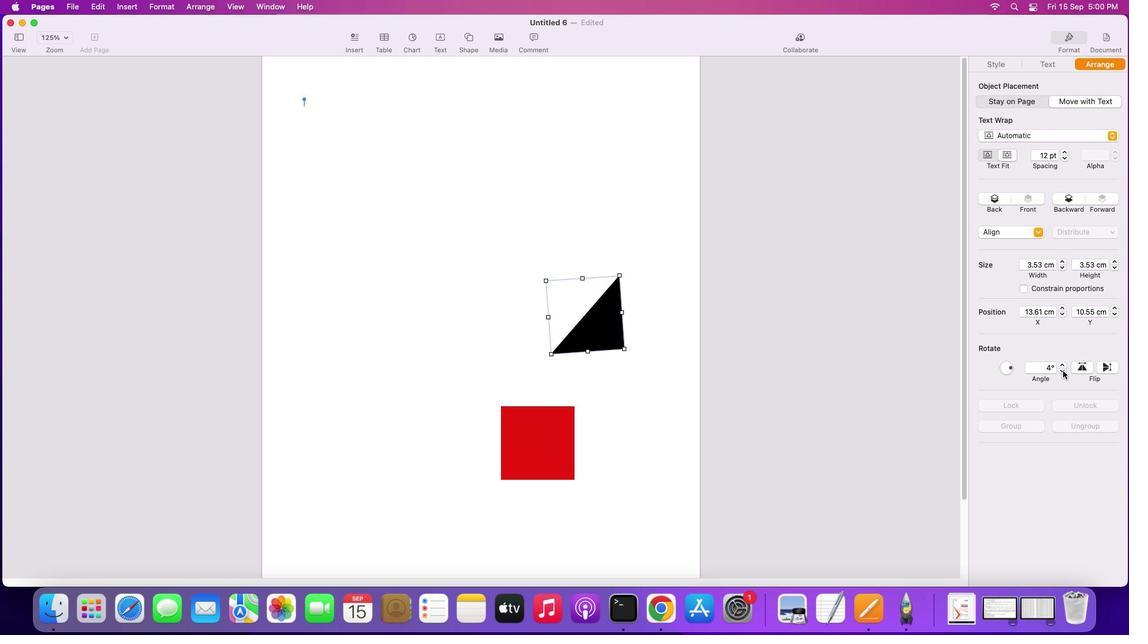 
Action: Mouse moved to (1065, 371)
Screenshot: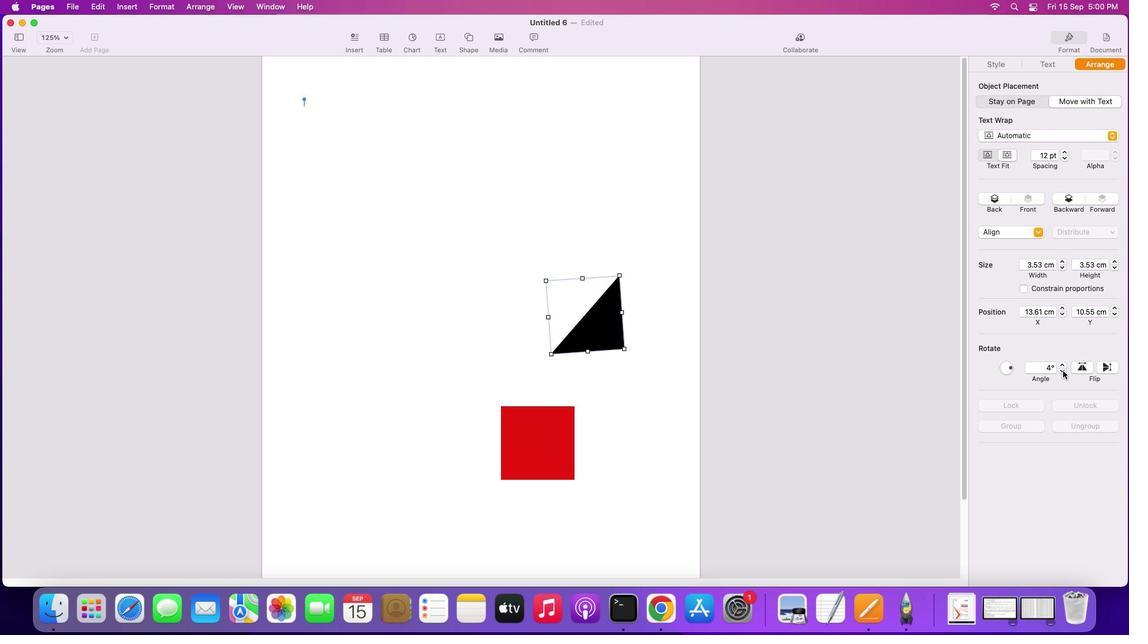 
Action: Mouse pressed left at (1065, 371)
Screenshot: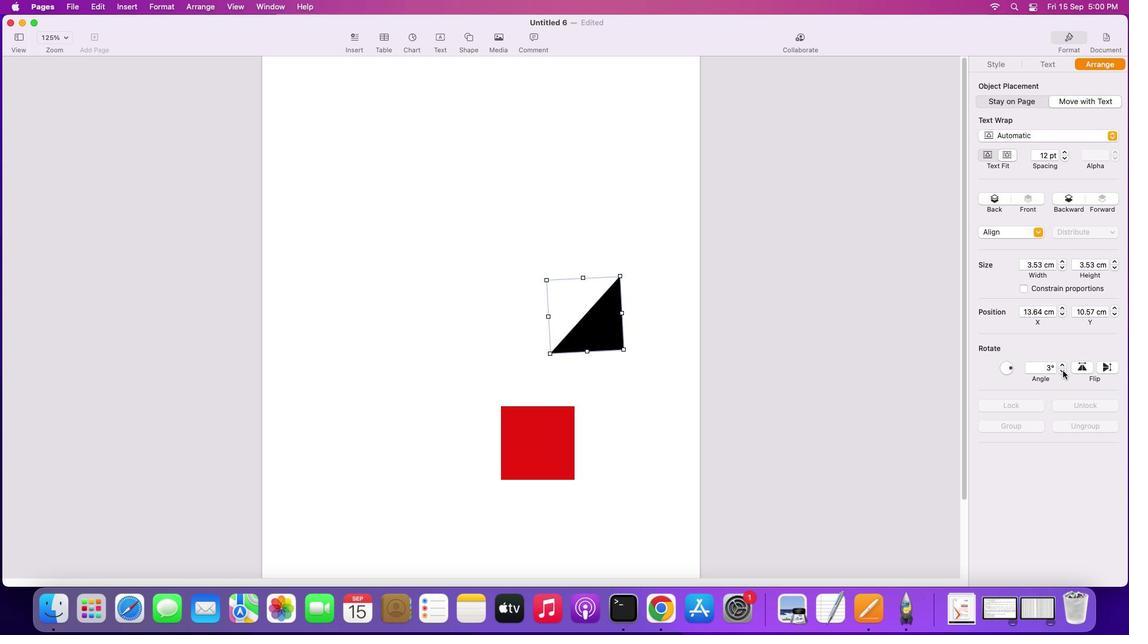 
Action: Mouse pressed left at (1065, 371)
Screenshot: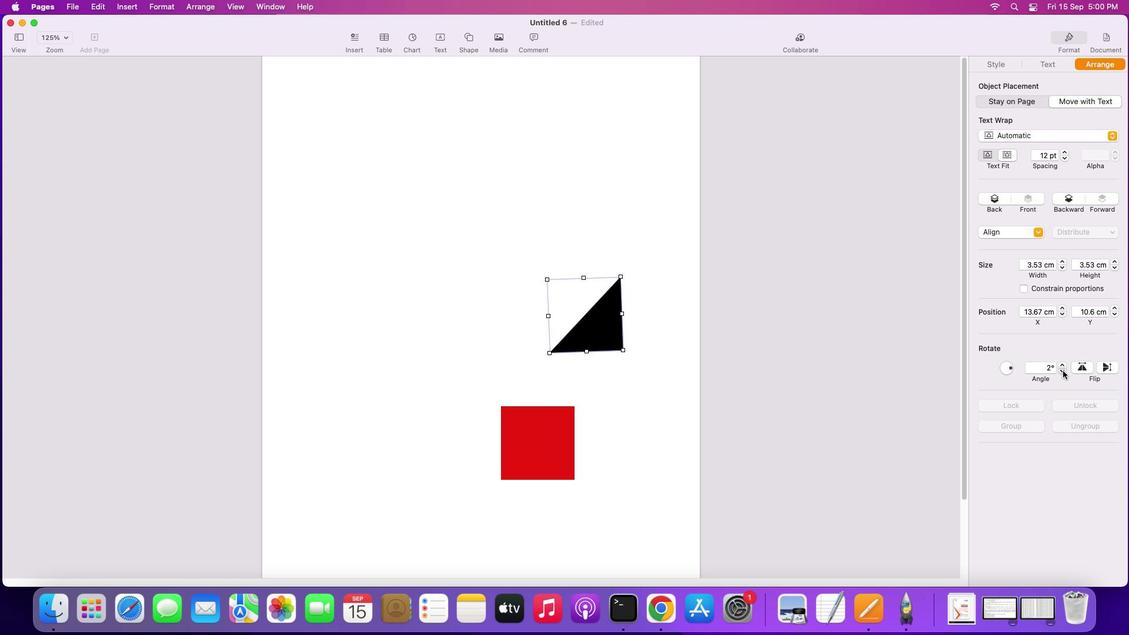 
Action: Mouse moved to (1063, 366)
Screenshot: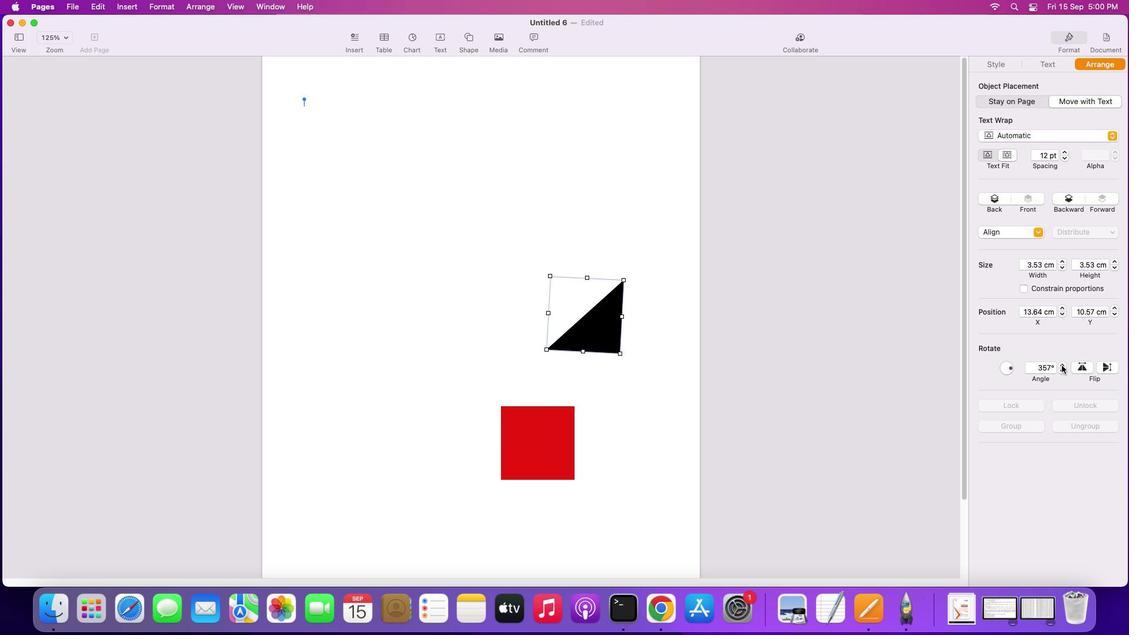 
Action: Mouse pressed left at (1063, 366)
Screenshot: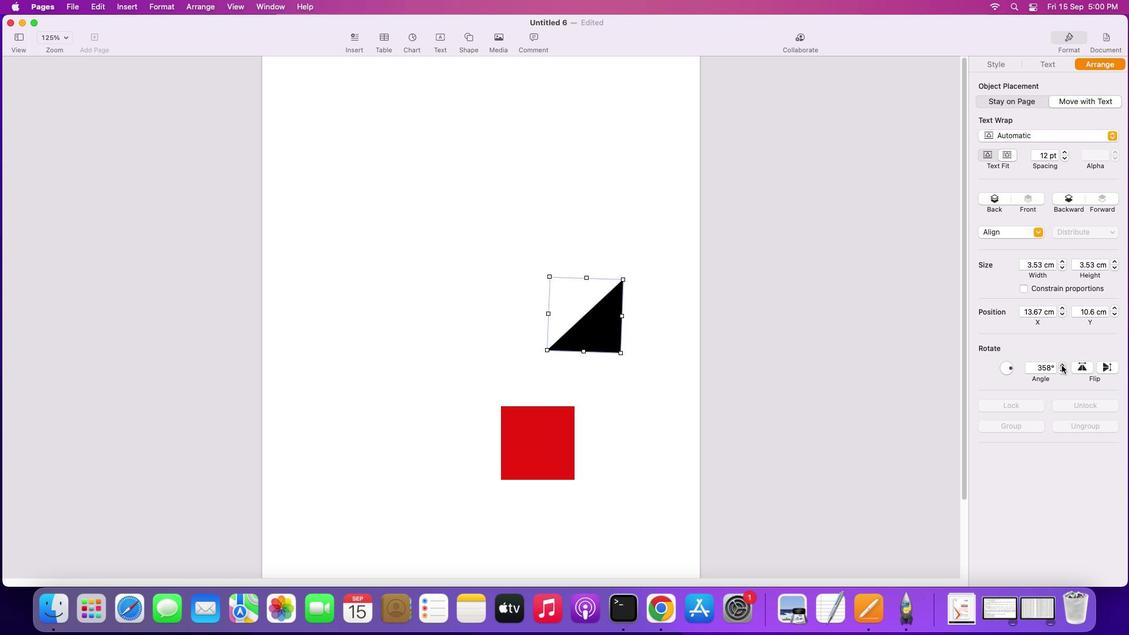 
Action: Mouse pressed left at (1063, 366)
Screenshot: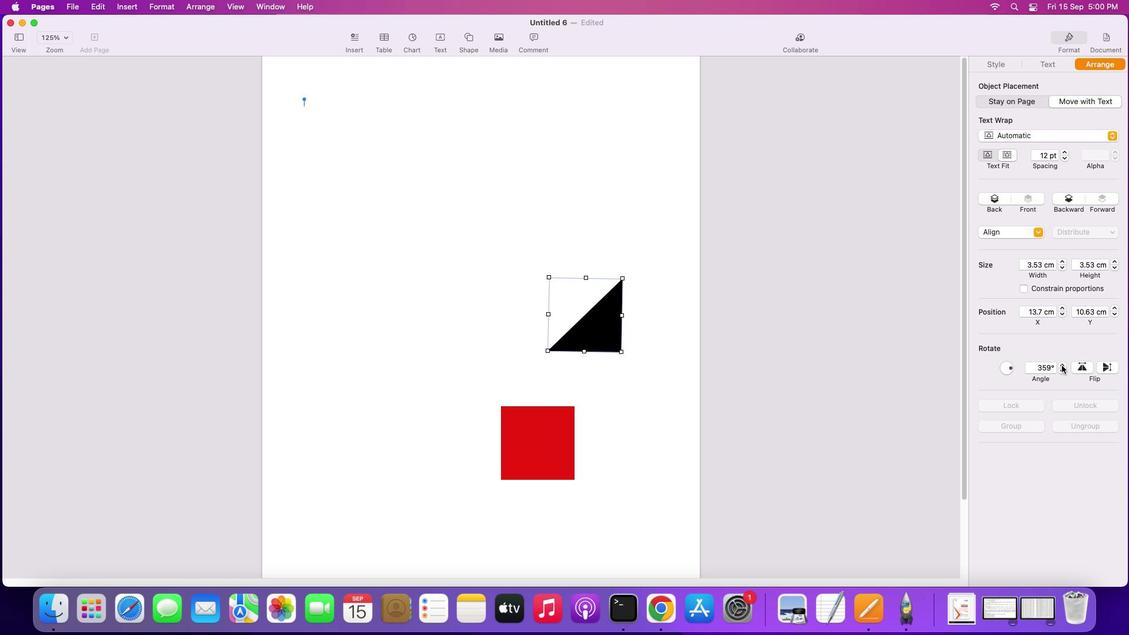 
Action: Mouse pressed left at (1063, 366)
Screenshot: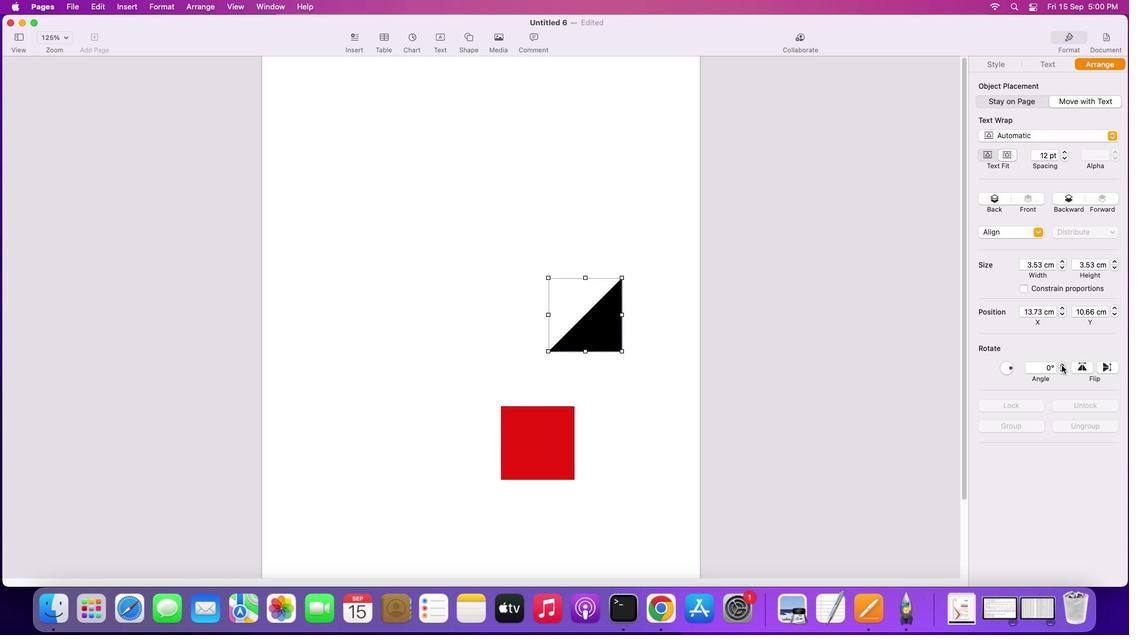 
Action: Mouse moved to (545, 447)
Screenshot: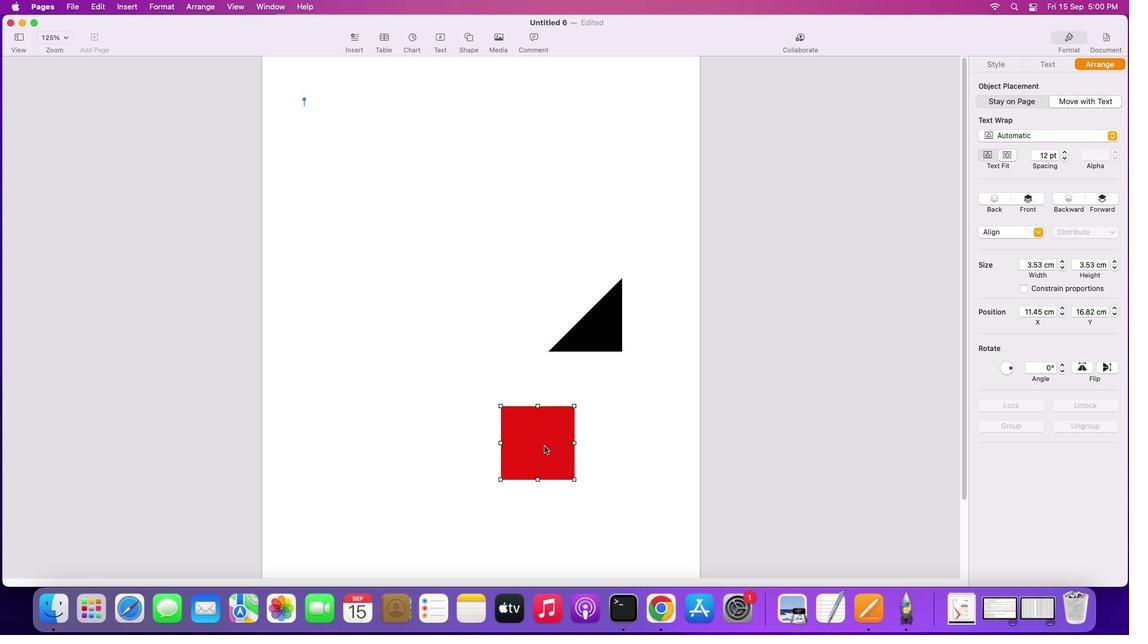 
Action: Mouse pressed left at (545, 447)
Screenshot: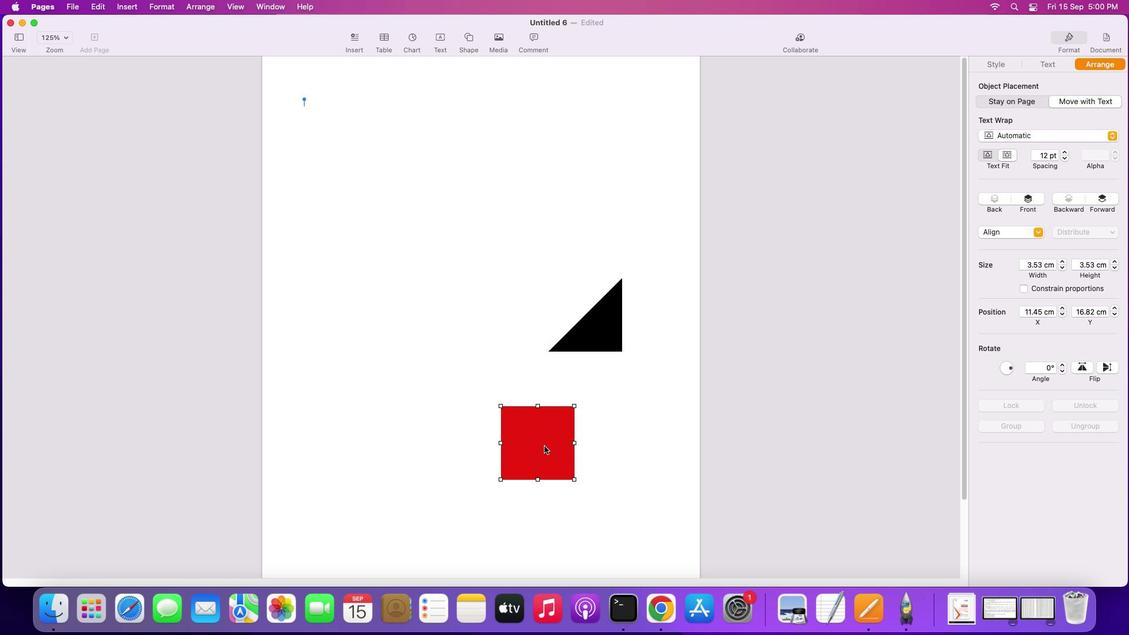 
Action: Mouse moved to (543, 446)
Screenshot: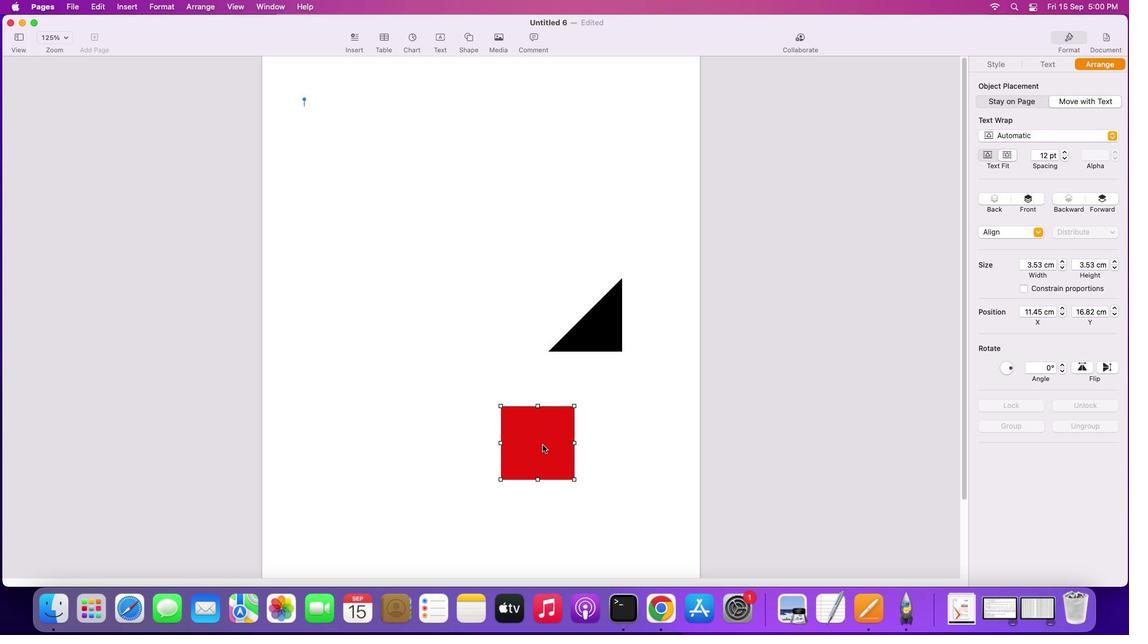 
Action: Mouse pressed left at (543, 446)
Screenshot: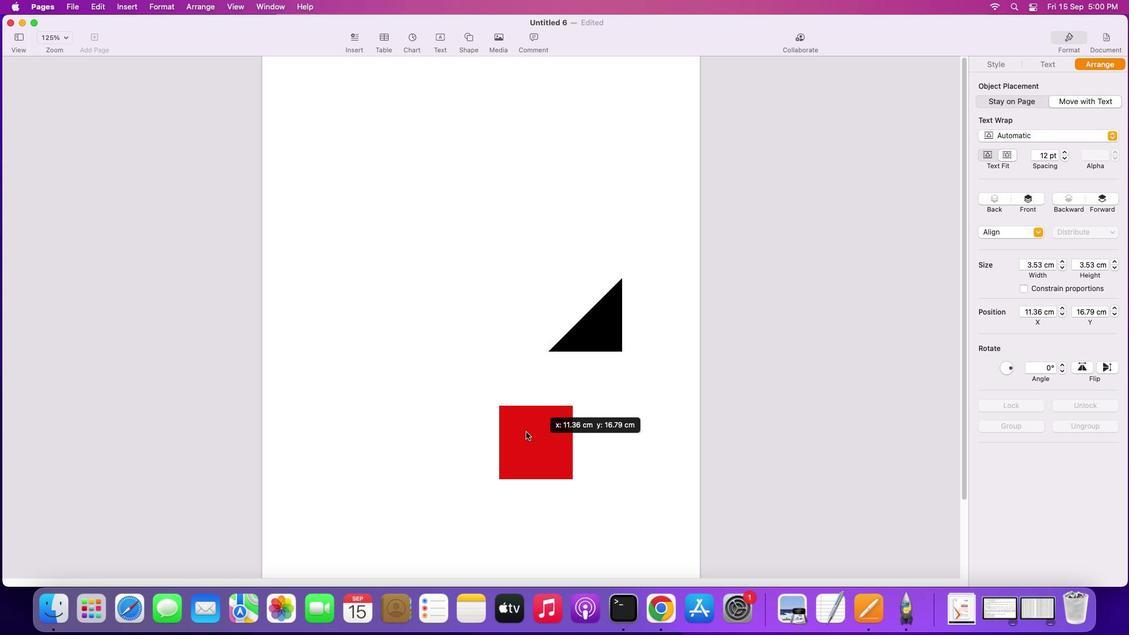 
Action: Mouse moved to (1060, 363)
Screenshot: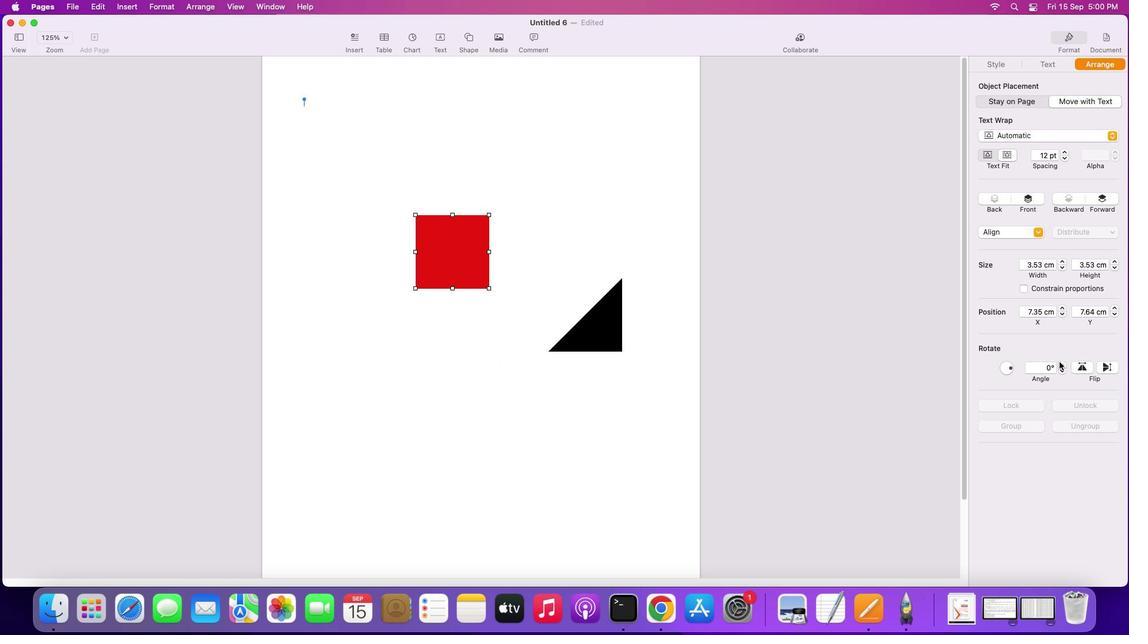 
Action: Mouse pressed left at (1060, 363)
Screenshot: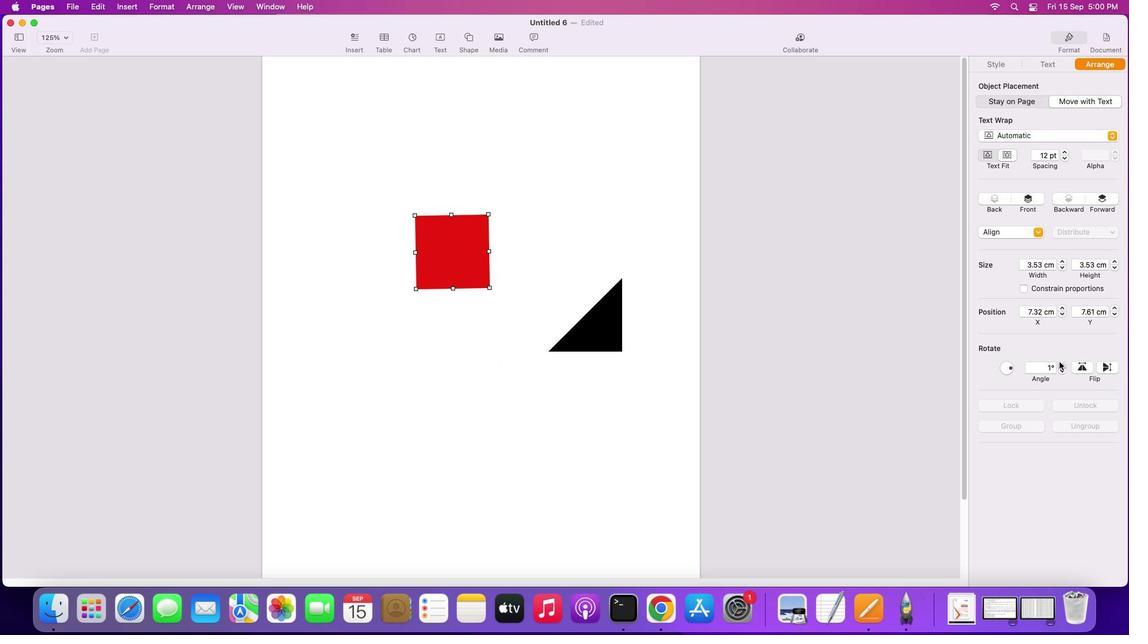 
Action: Mouse pressed left at (1060, 363)
Screenshot: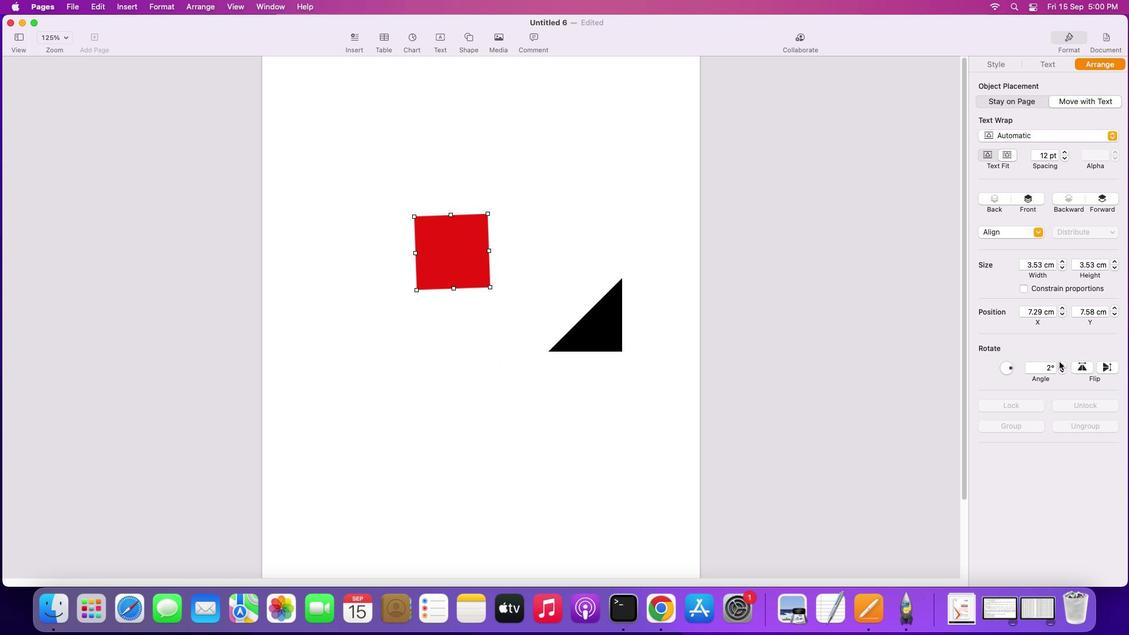 
Action: Mouse moved to (958, 390)
Screenshot: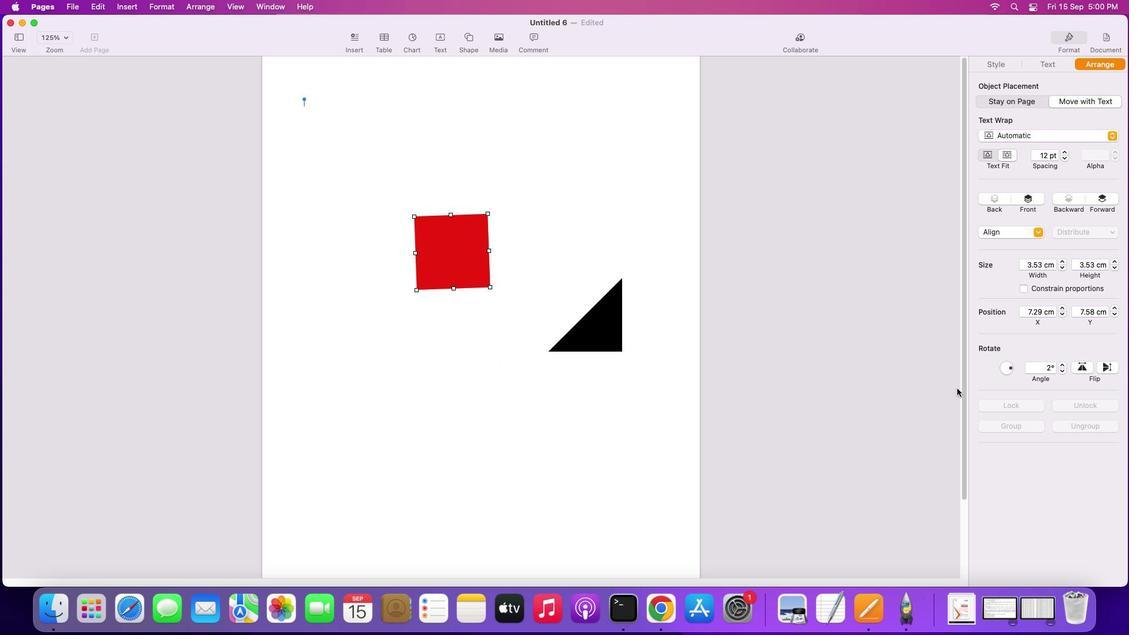 
Action: Key pressed '4'
Screenshot: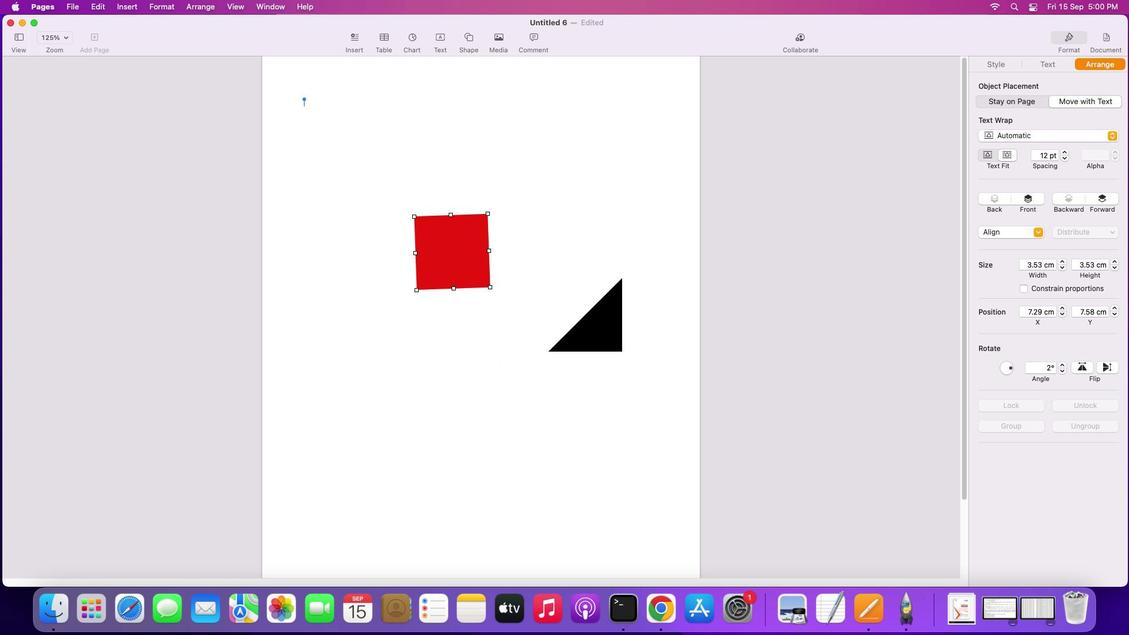 
Action: Mouse moved to (1000, 66)
Screenshot: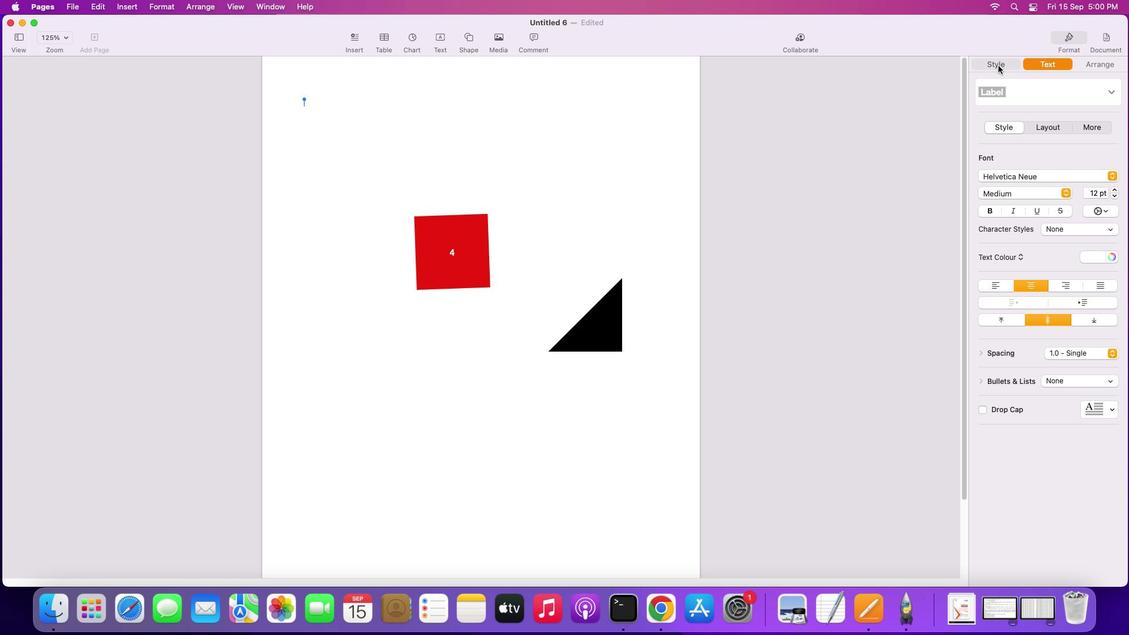
Action: Mouse pressed left at (1000, 66)
Screenshot: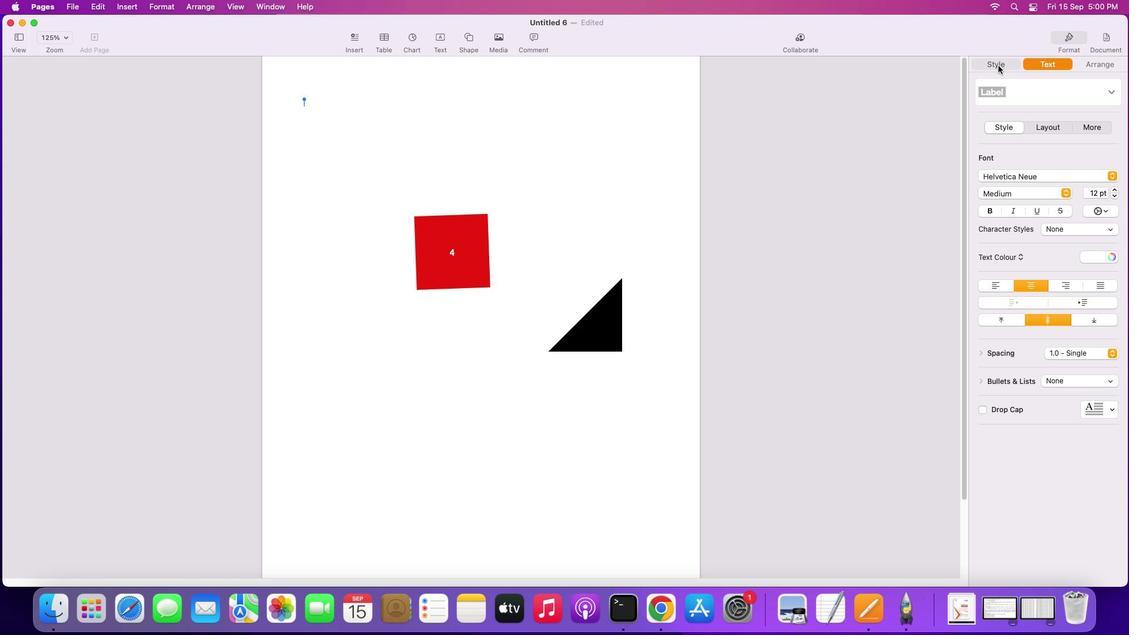 
Action: Mouse moved to (470, 255)
Screenshot: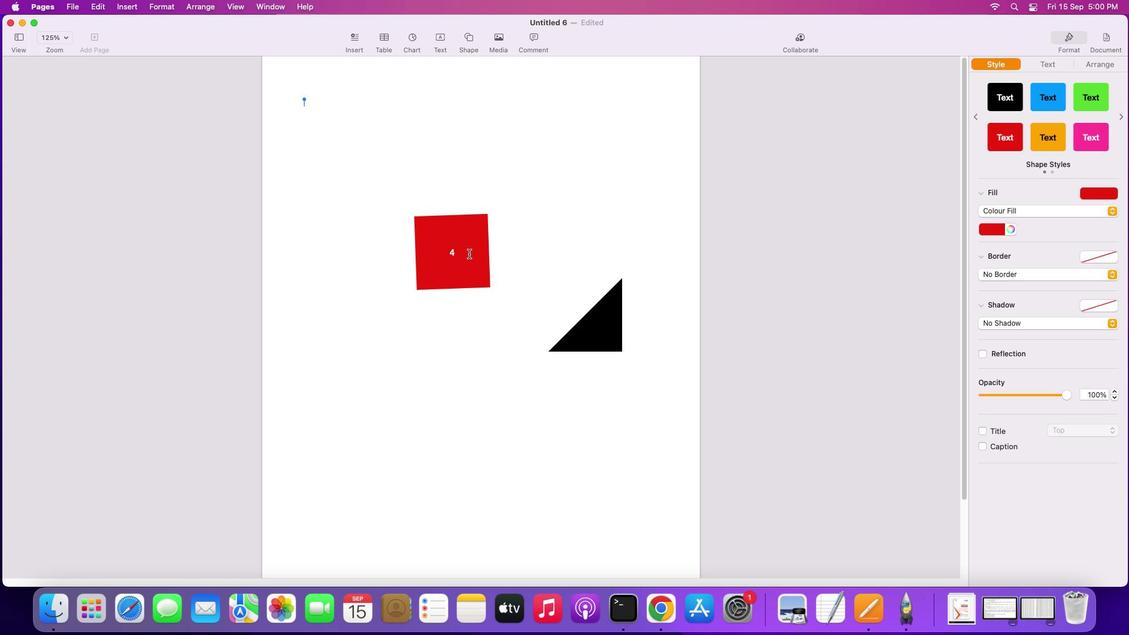 
Action: Key pressed Key.backspace
Screenshot: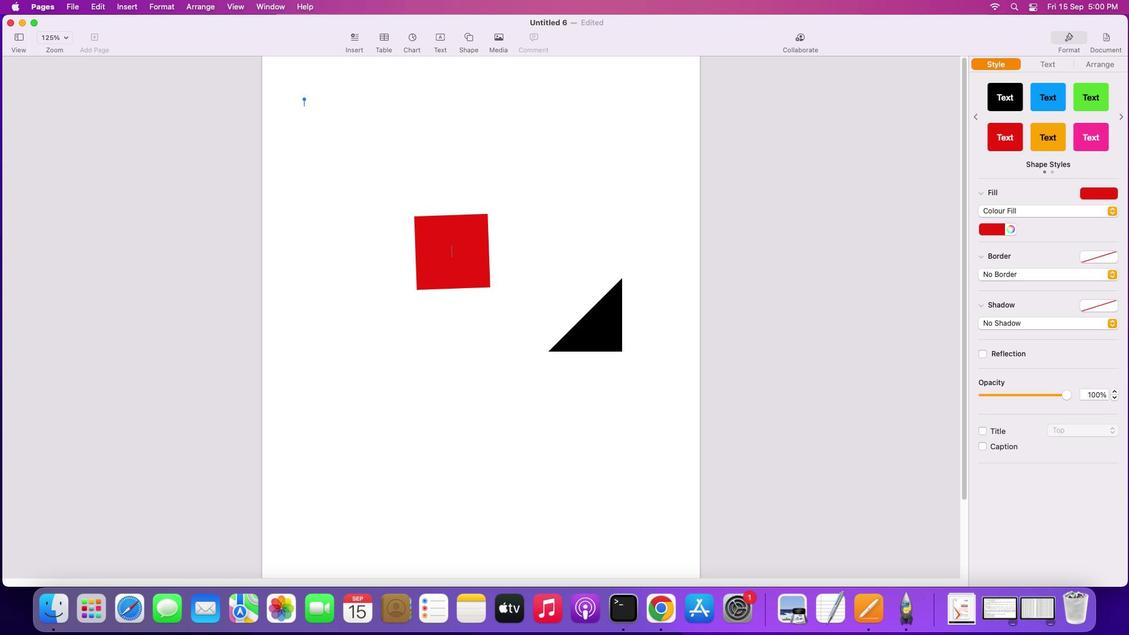 
Action: Mouse moved to (538, 247)
Screenshot: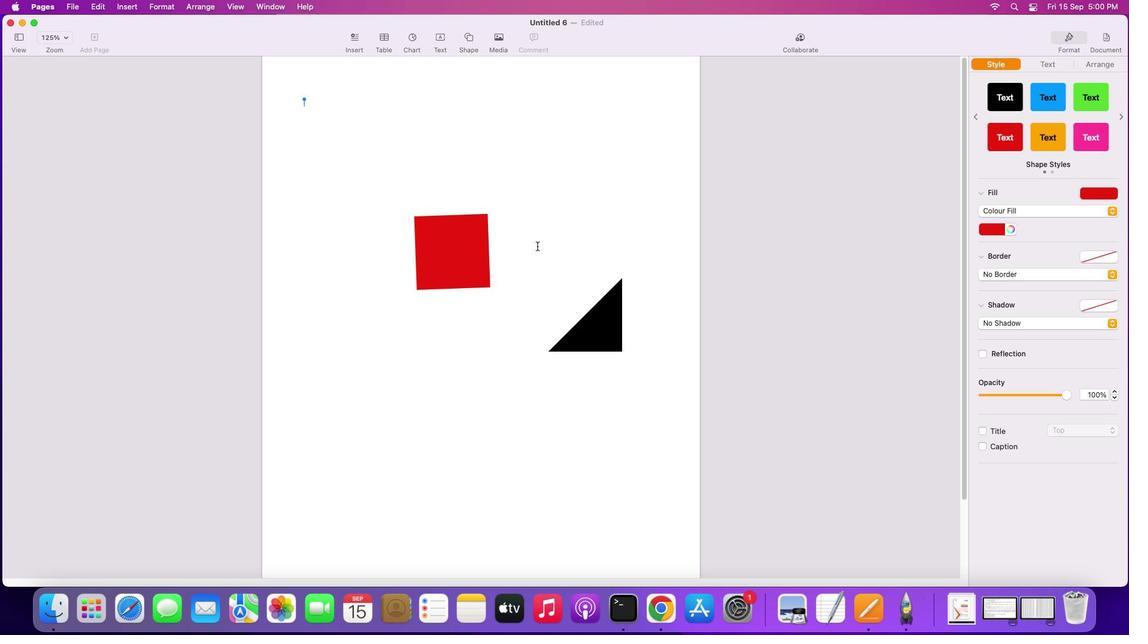 
Action: Mouse pressed left at (538, 247)
Screenshot: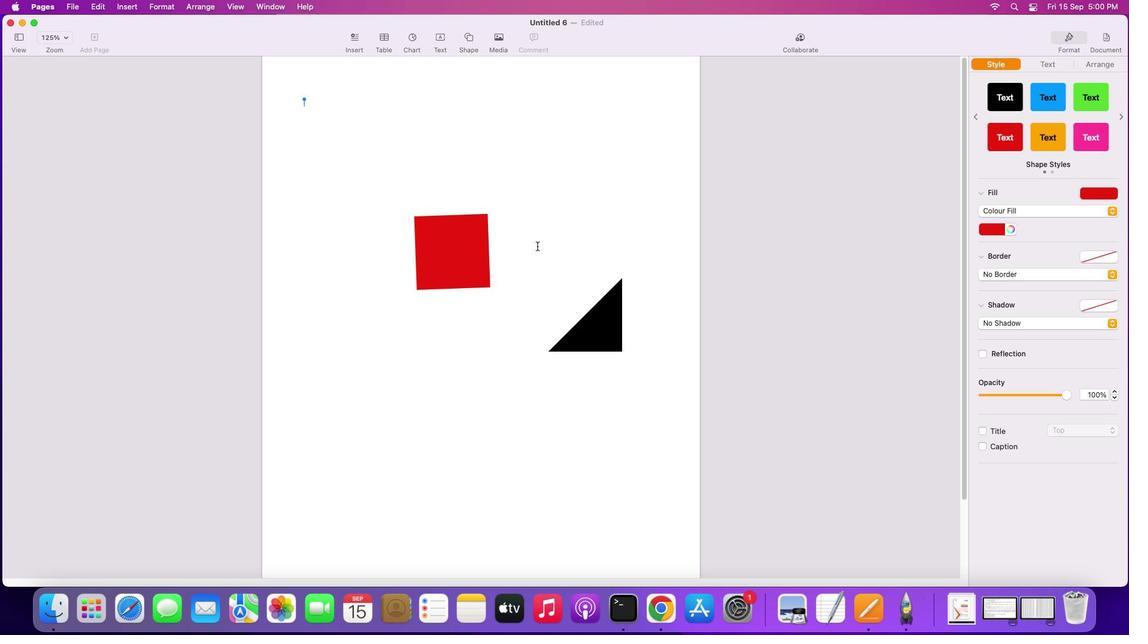 
Action: Mouse moved to (454, 258)
Screenshot: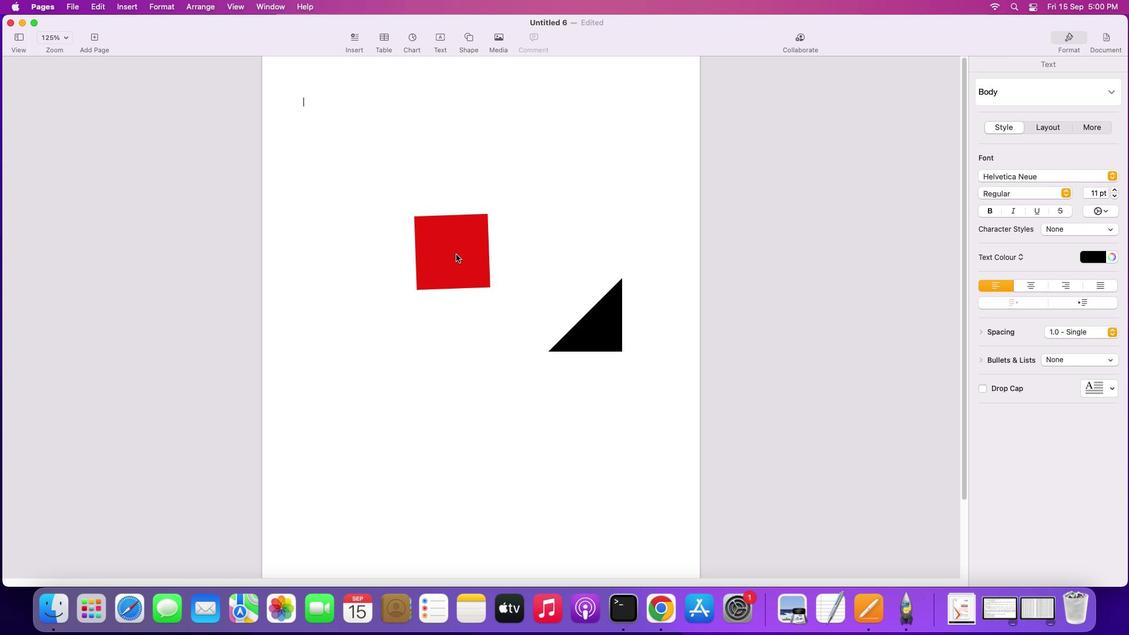 
Action: Mouse pressed left at (454, 258)
Screenshot: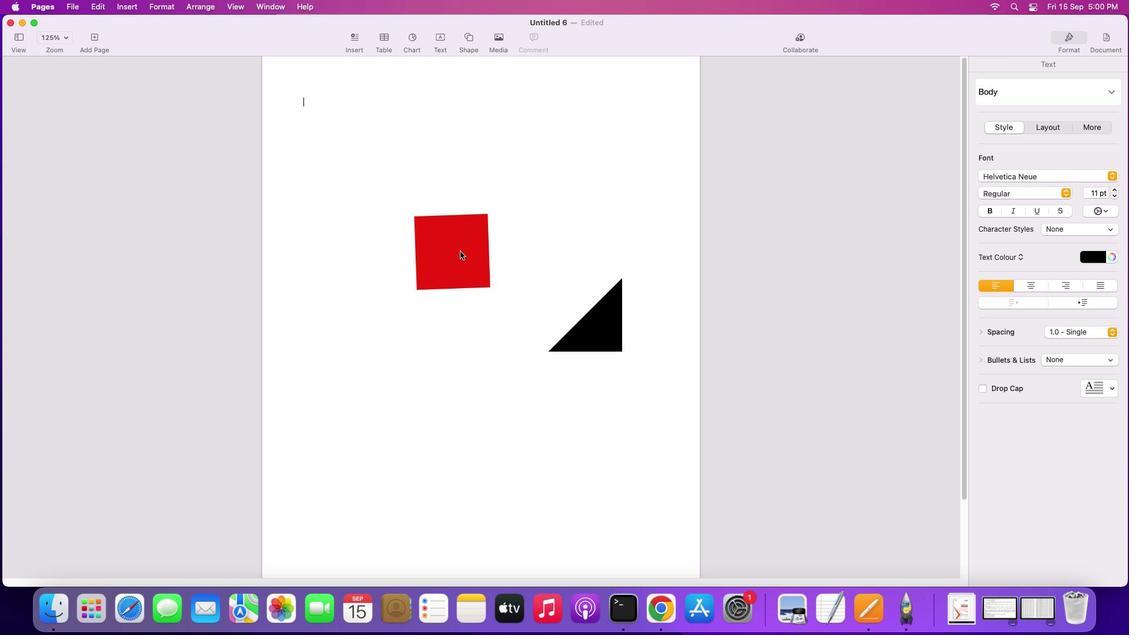 
Action: Mouse moved to (1056, 64)
Screenshot: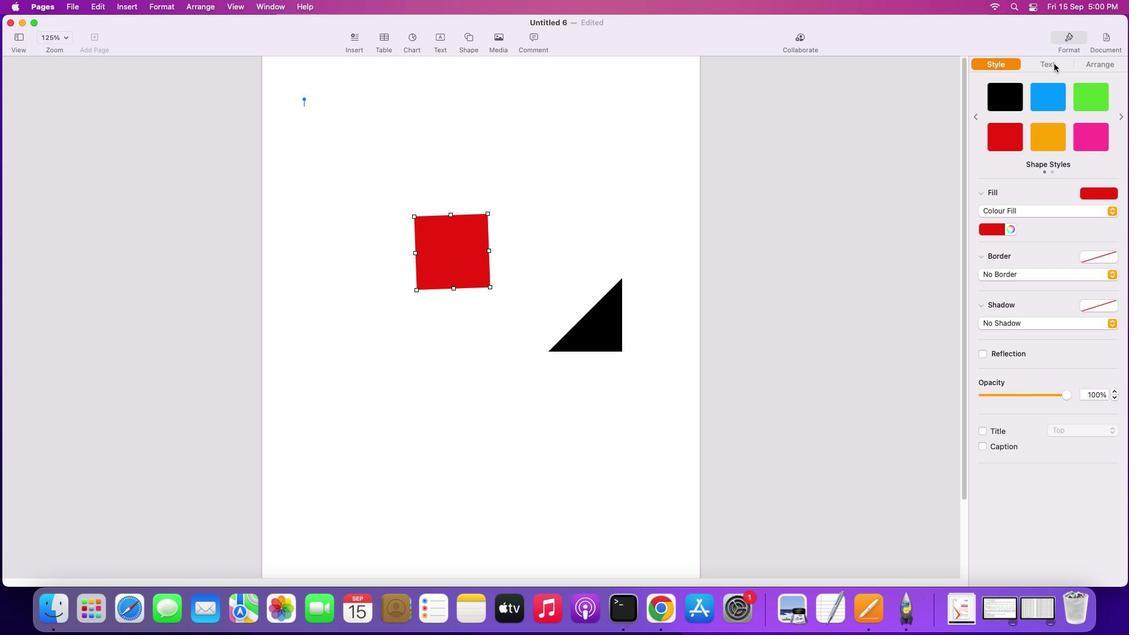 
Action: Mouse pressed left at (1056, 64)
Screenshot: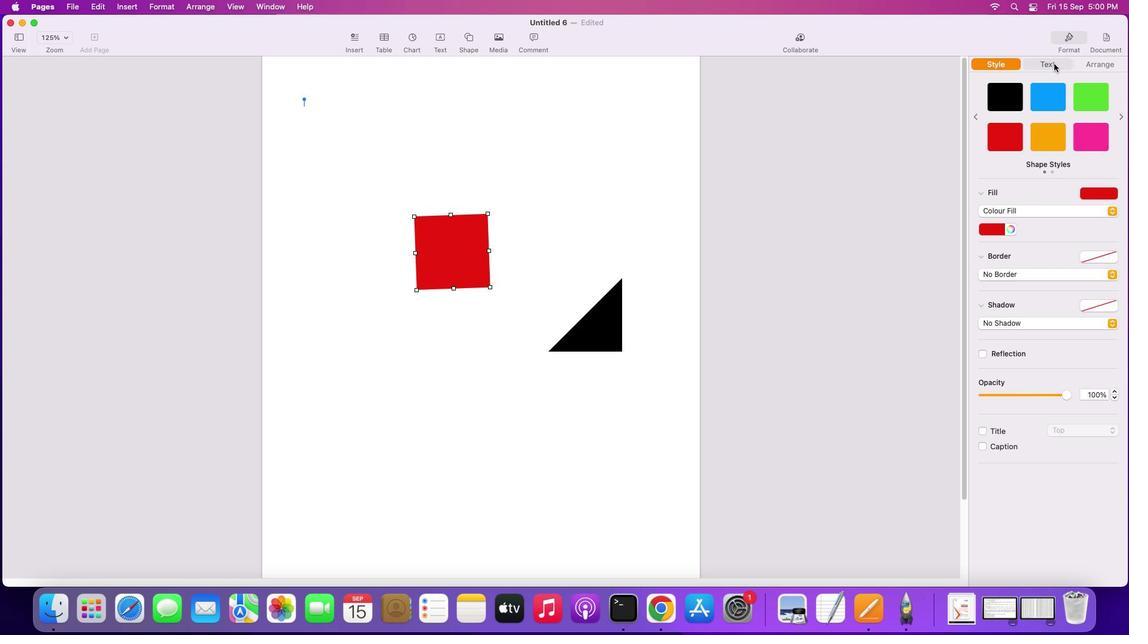 
Action: Mouse moved to (1102, 70)
Screenshot: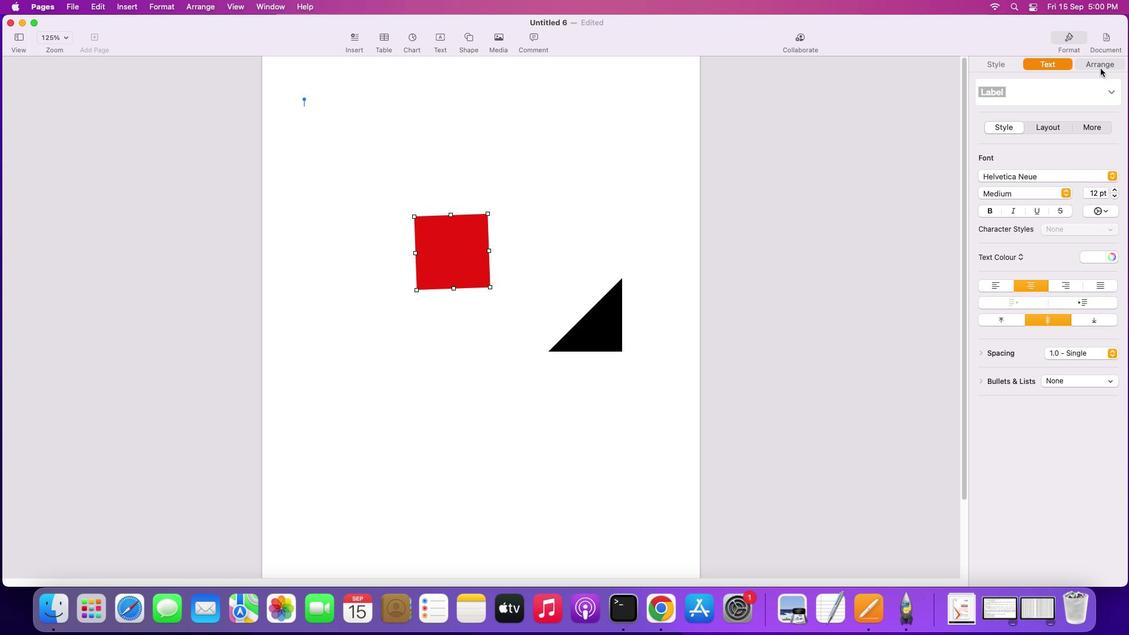 
Action: Mouse pressed left at (1102, 70)
Screenshot: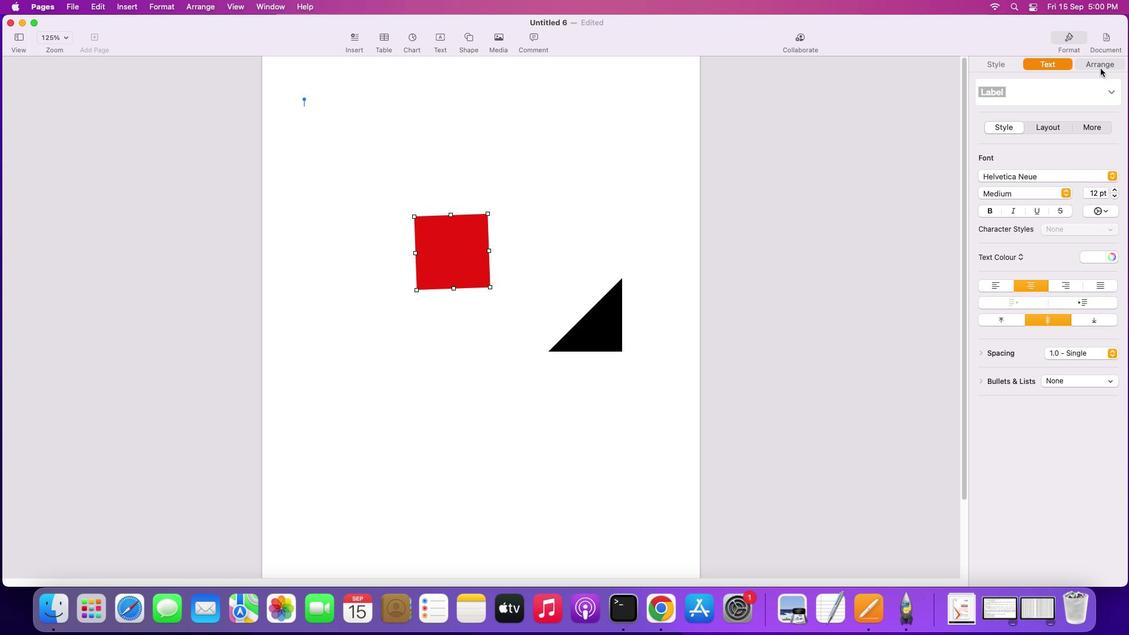 
Action: Mouse moved to (1053, 370)
Screenshot: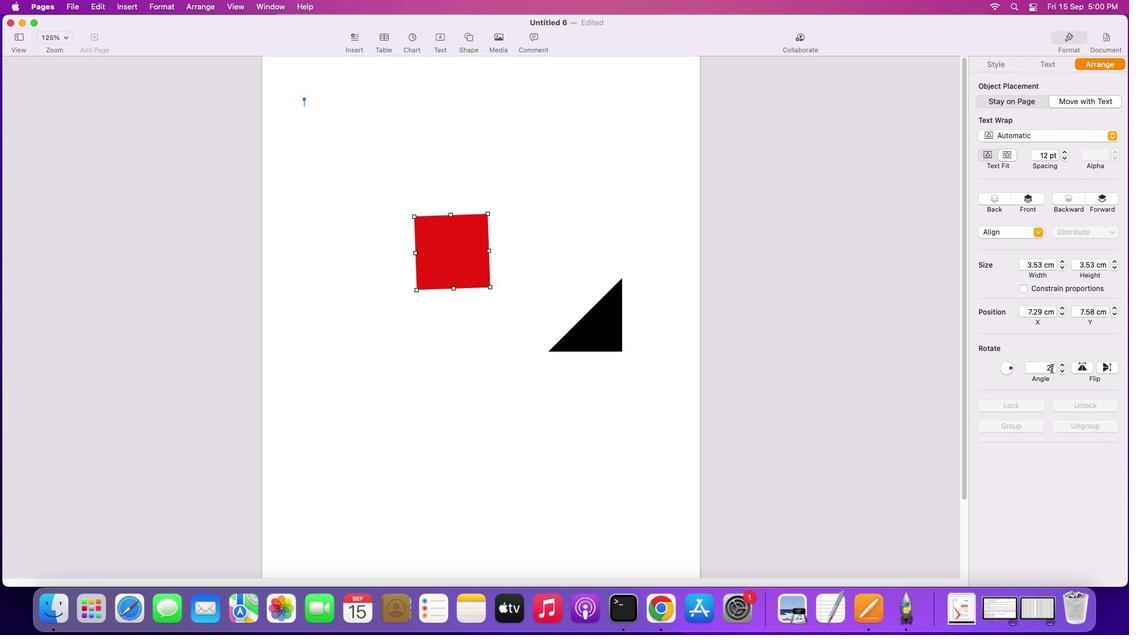 
Action: Mouse pressed left at (1053, 370)
Screenshot: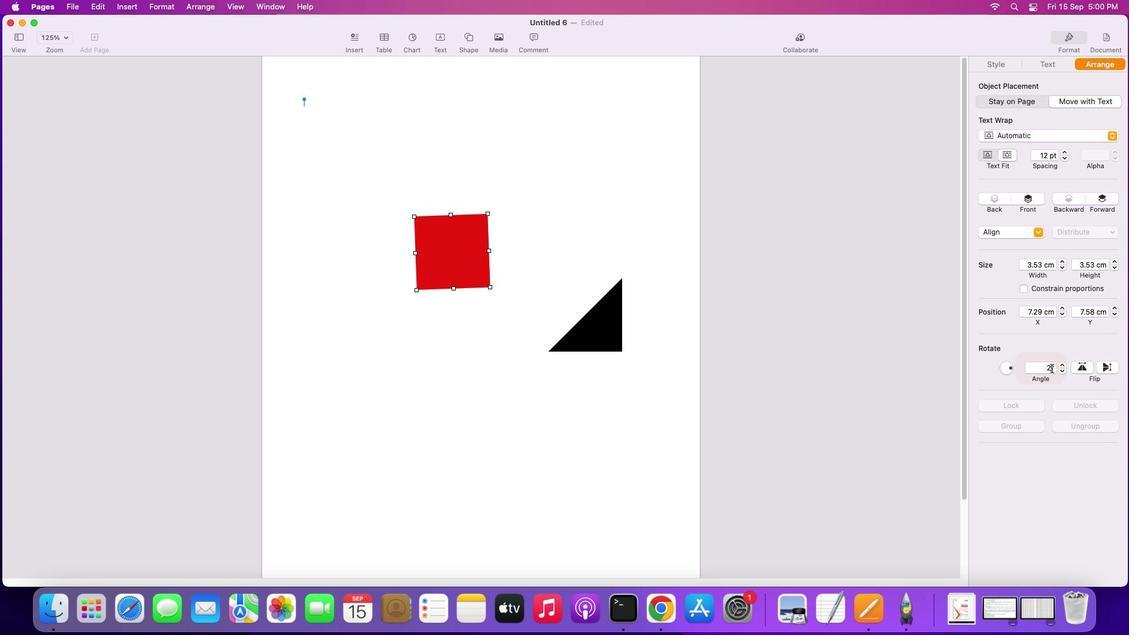 
Action: Mouse moved to (1053, 370)
Screenshot: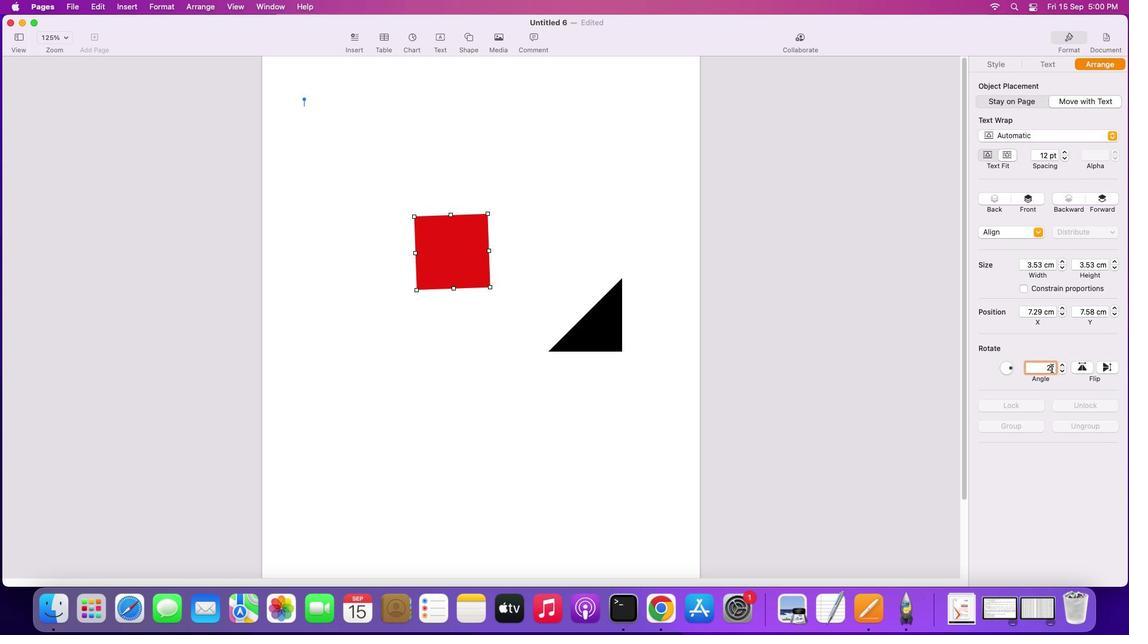 
Action: Key pressed Key.backspaceKey.backspace'4''5''\x03'
Screenshot: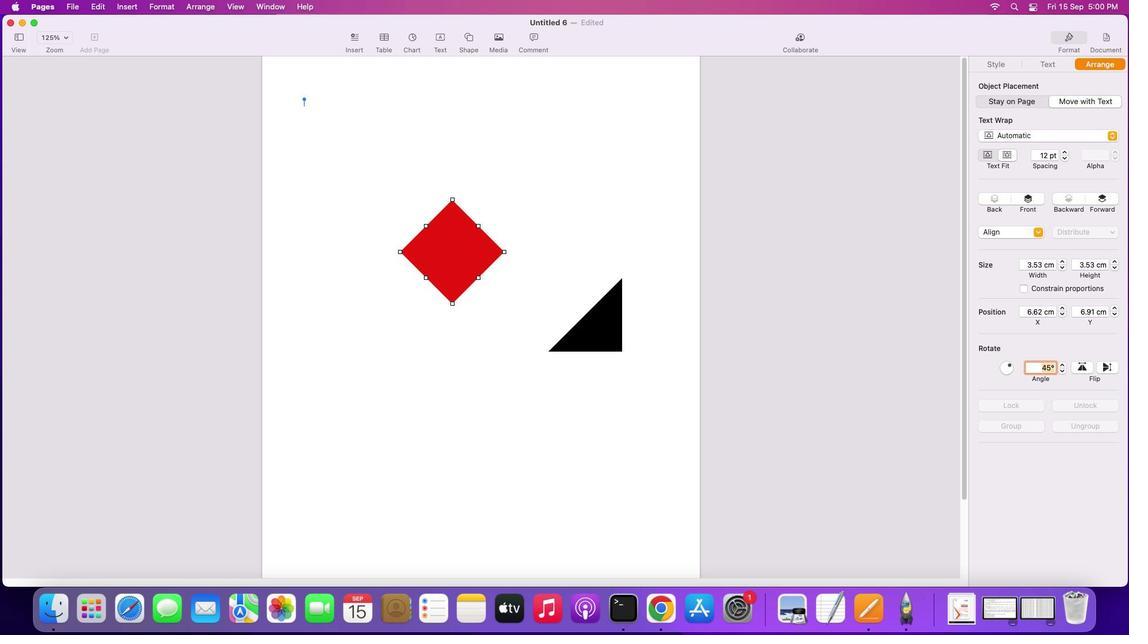 
Action: Mouse moved to (612, 223)
Screenshot: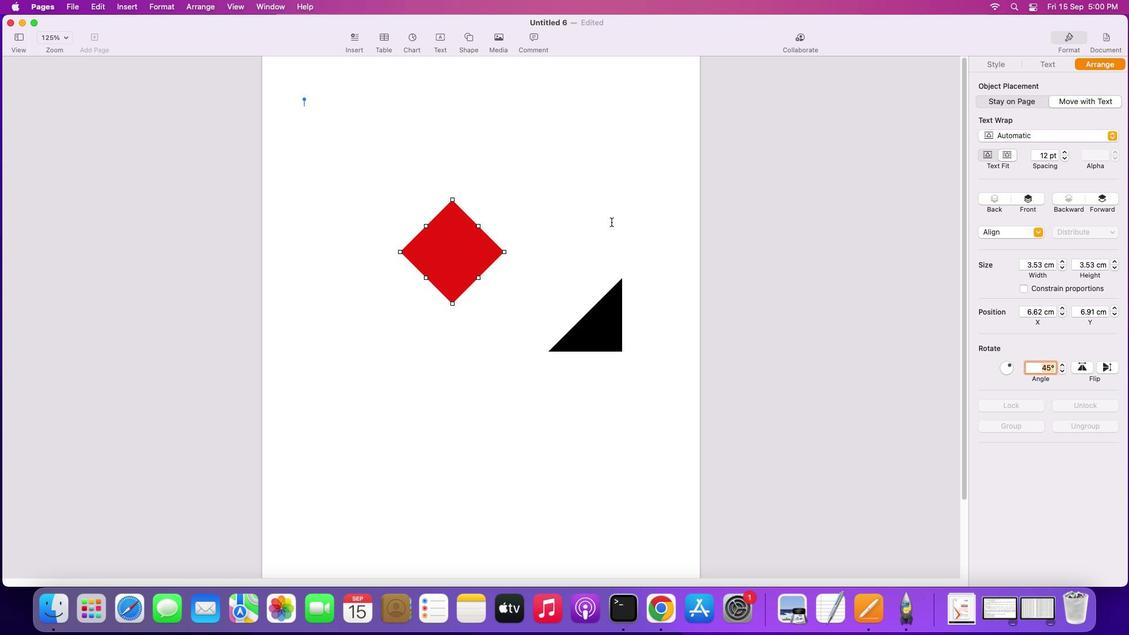 
Action: Mouse pressed left at (612, 223)
Screenshot: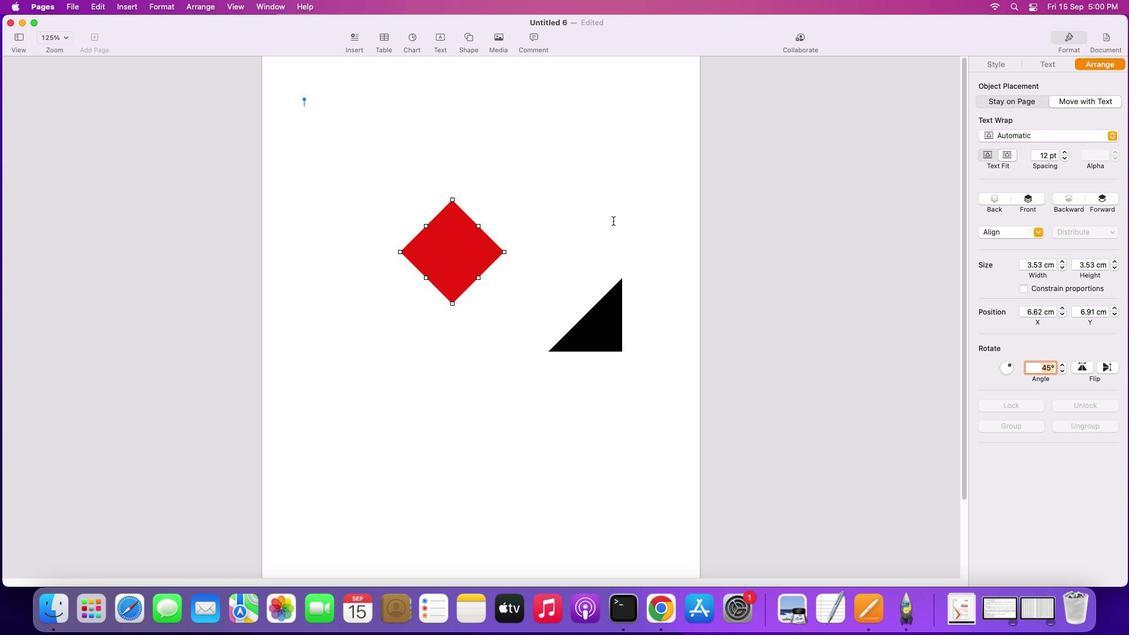 
Action: Mouse moved to (609, 331)
Screenshot: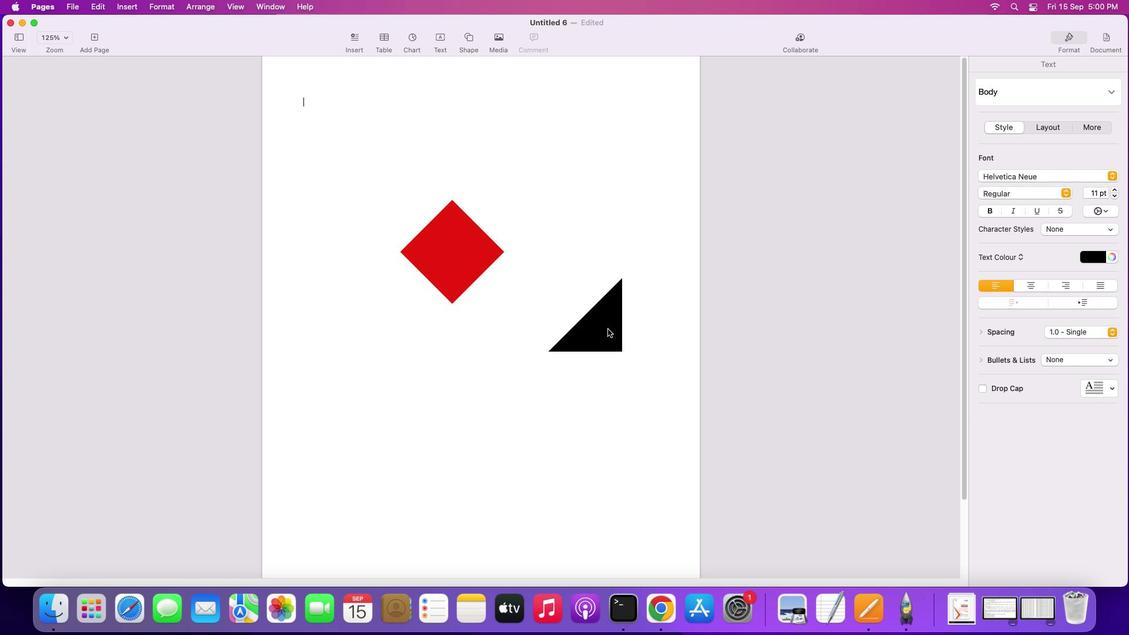 
Action: Mouse pressed left at (609, 331)
Screenshot: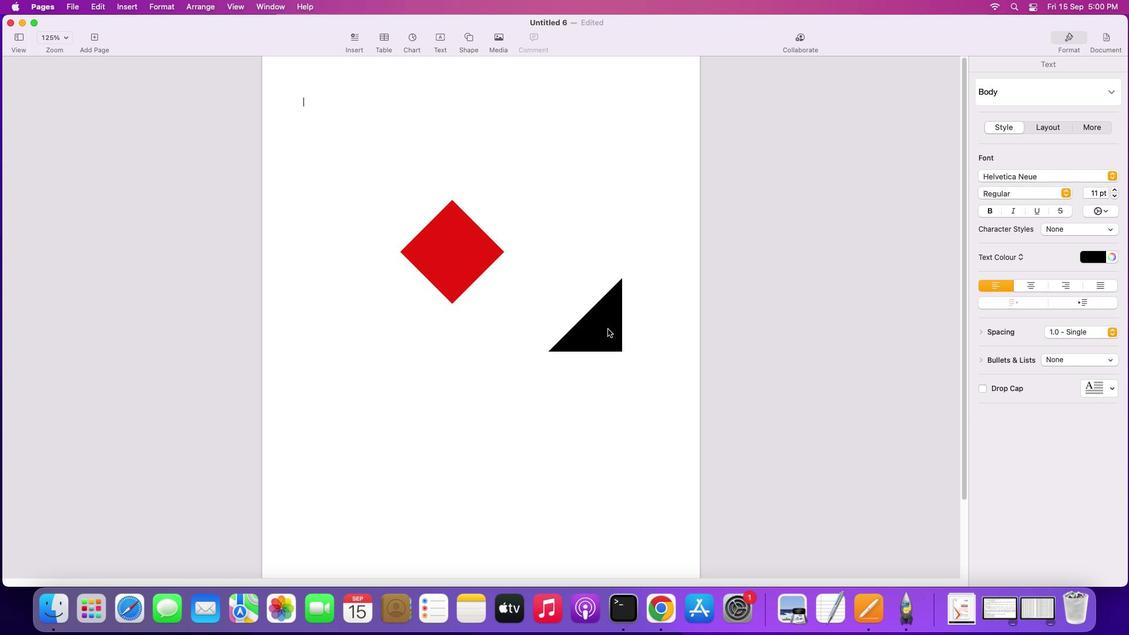 
Action: Mouse moved to (1063, 364)
Screenshot: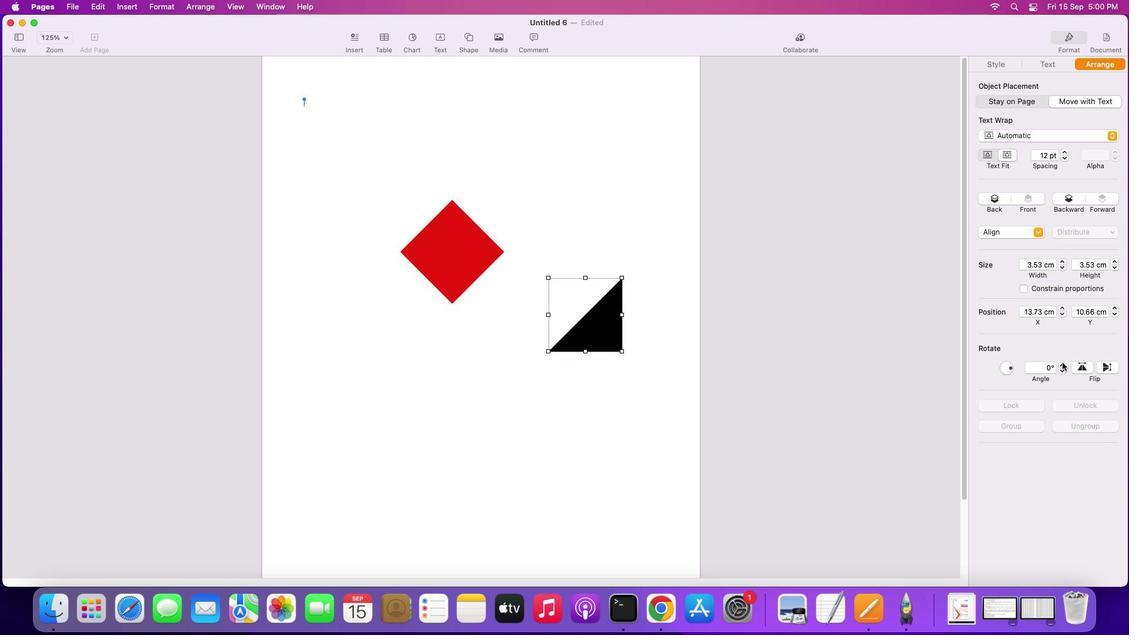 
Action: Mouse pressed left at (1063, 364)
Screenshot: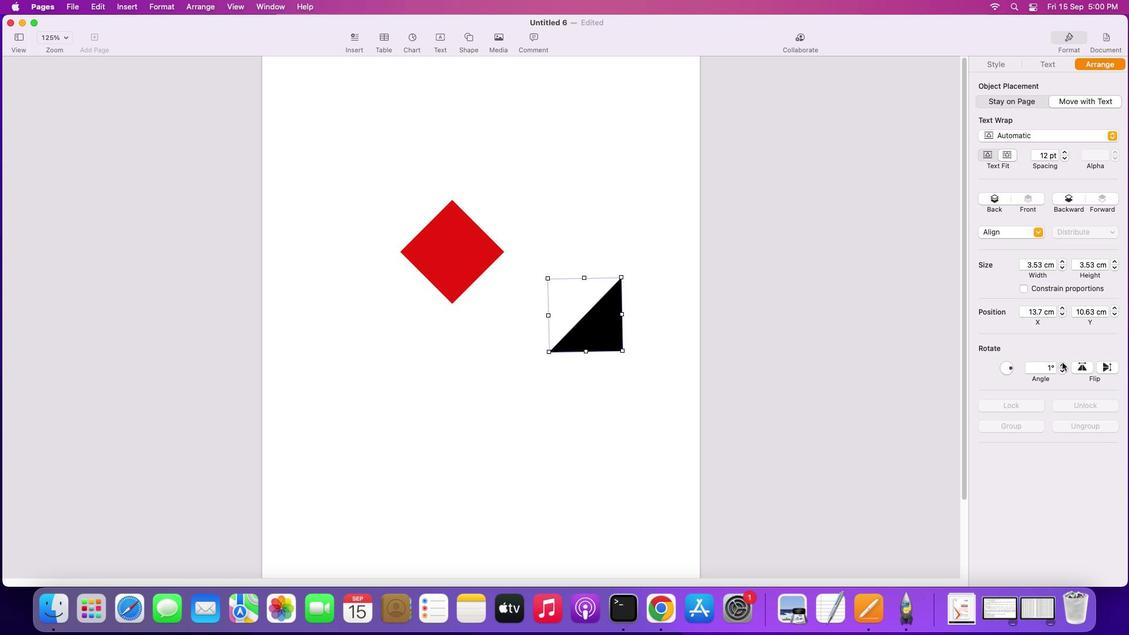 
Action: Mouse moved to (1063, 364)
Screenshot: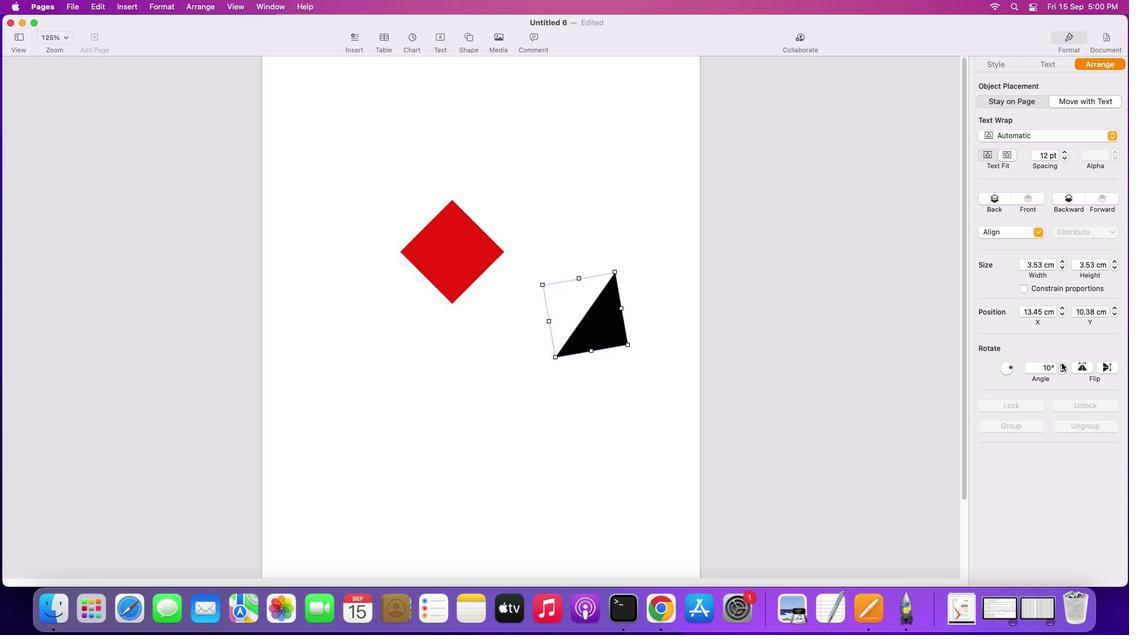 
Action: Mouse pressed left at (1063, 364)
Screenshot: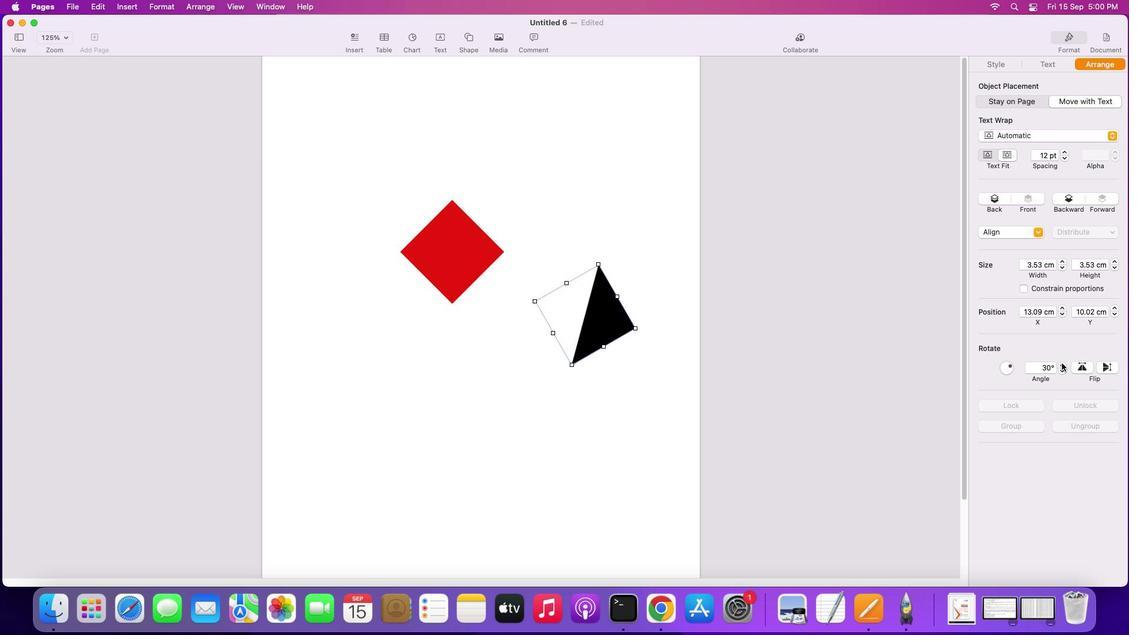 
Action: Mouse pressed left at (1063, 364)
Screenshot: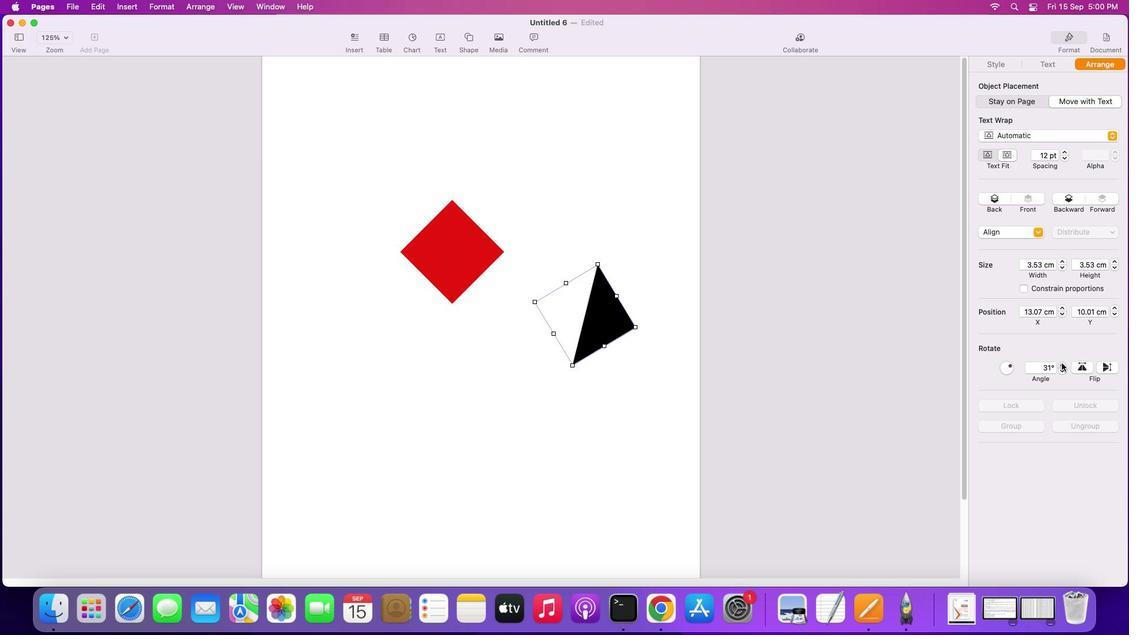 
Action: Mouse pressed left at (1063, 364)
Screenshot: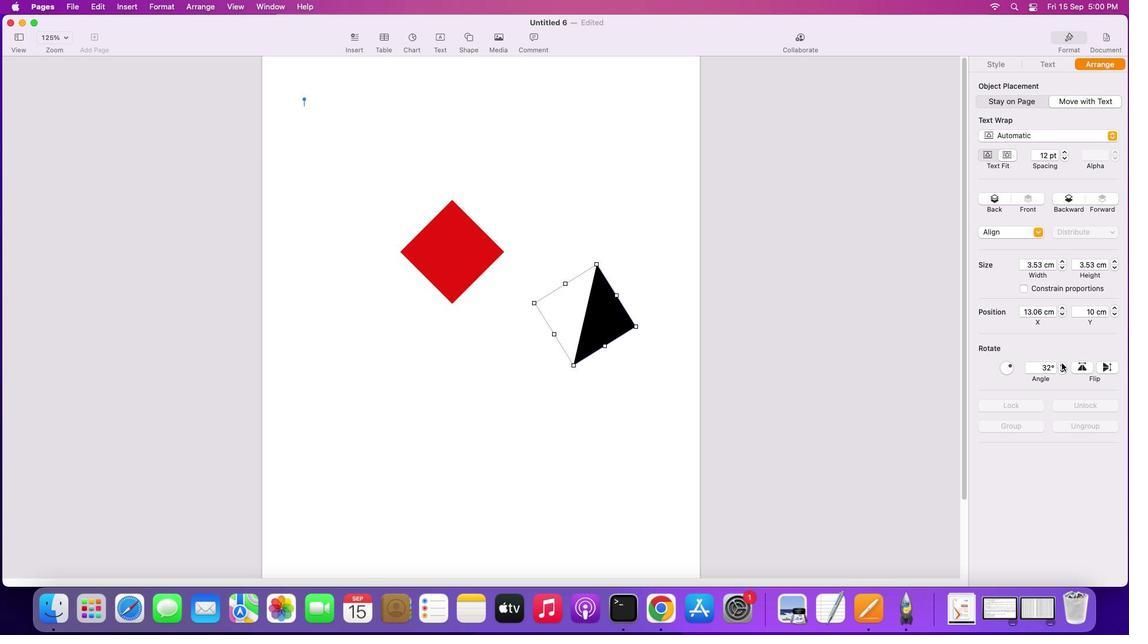 
Action: Mouse pressed left at (1063, 364)
Screenshot: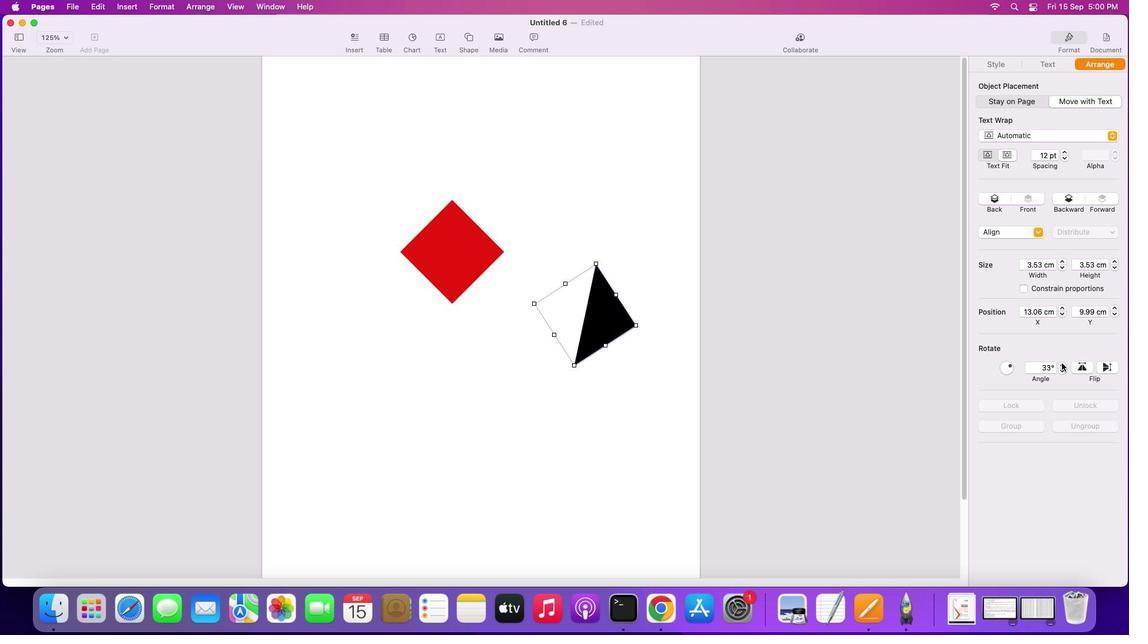 
Action: Mouse pressed left at (1063, 364)
Screenshot: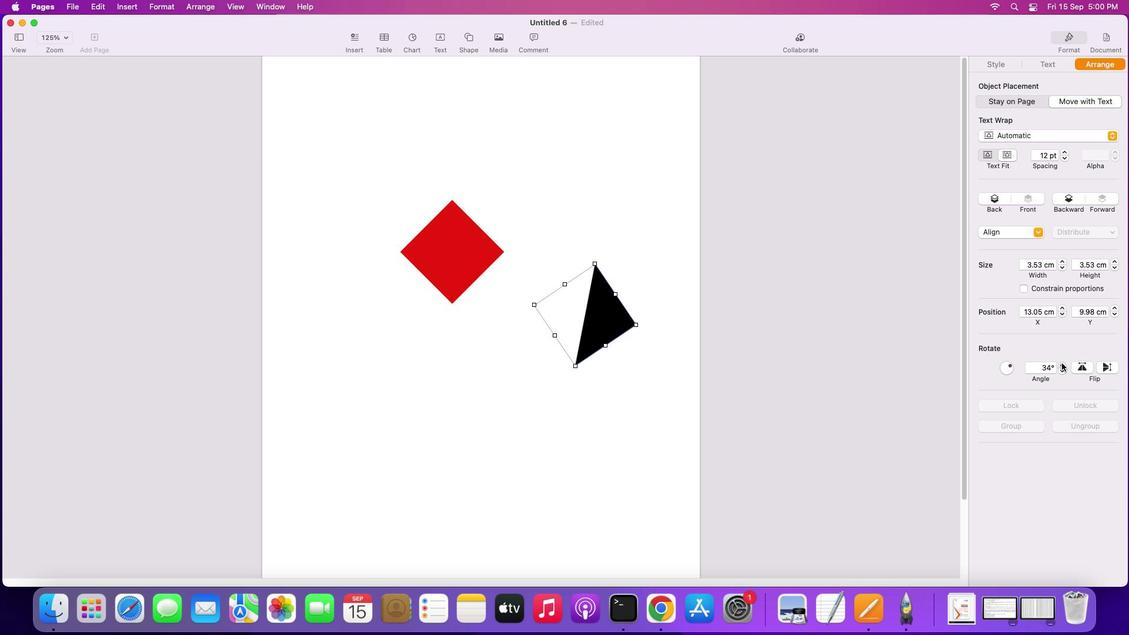 
Action: Mouse pressed left at (1063, 364)
Screenshot: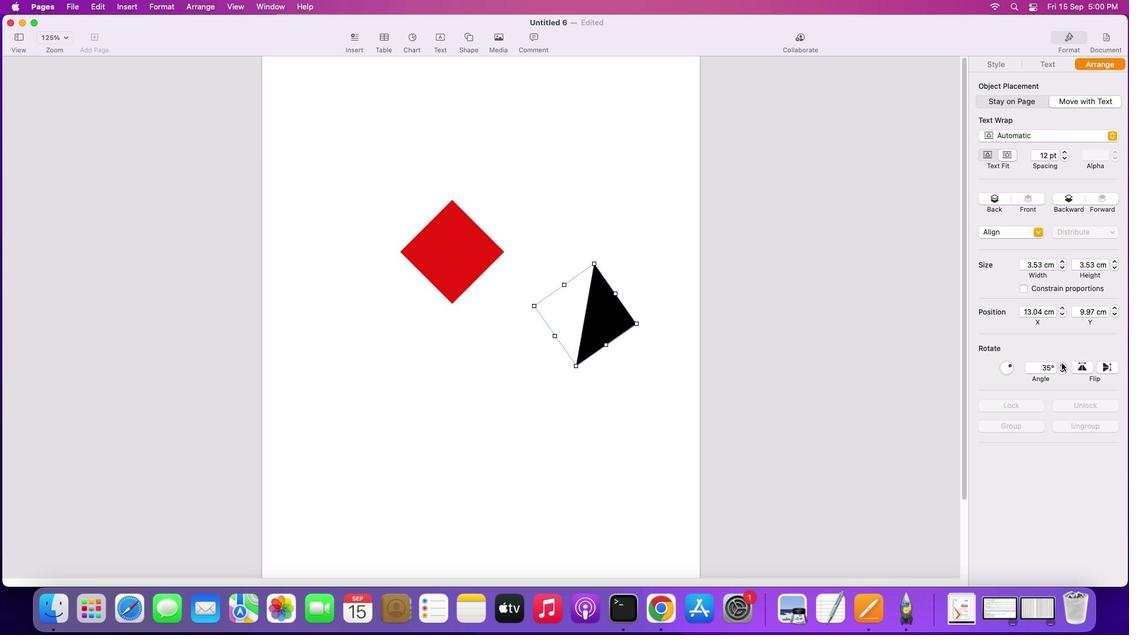 
Action: Mouse pressed left at (1063, 364)
Screenshot: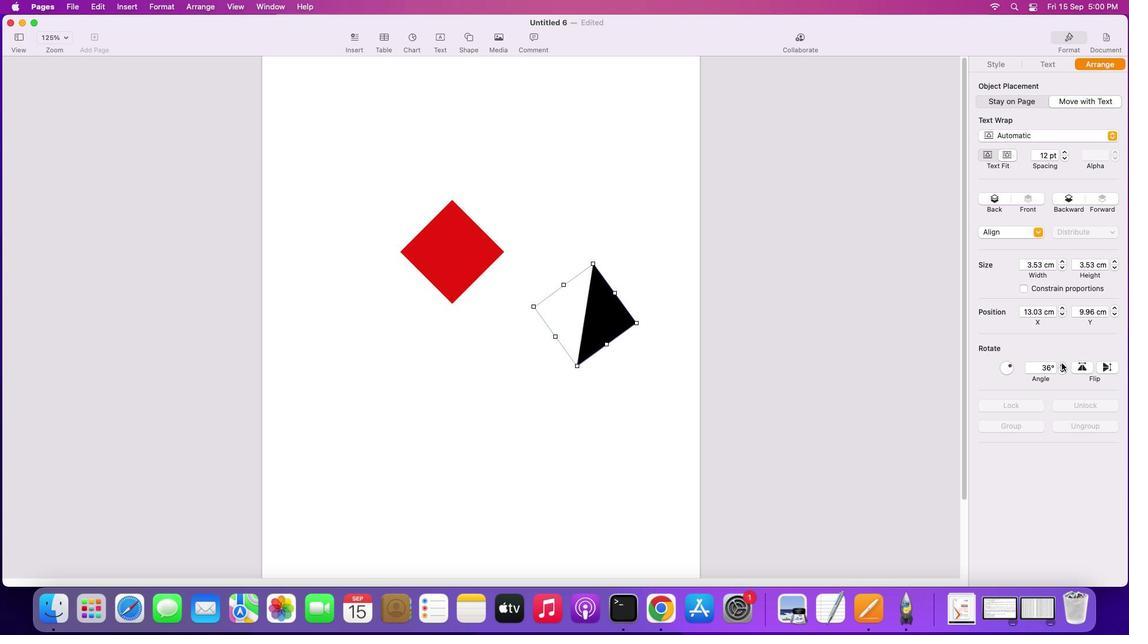 
Action: Mouse pressed left at (1063, 364)
Screenshot: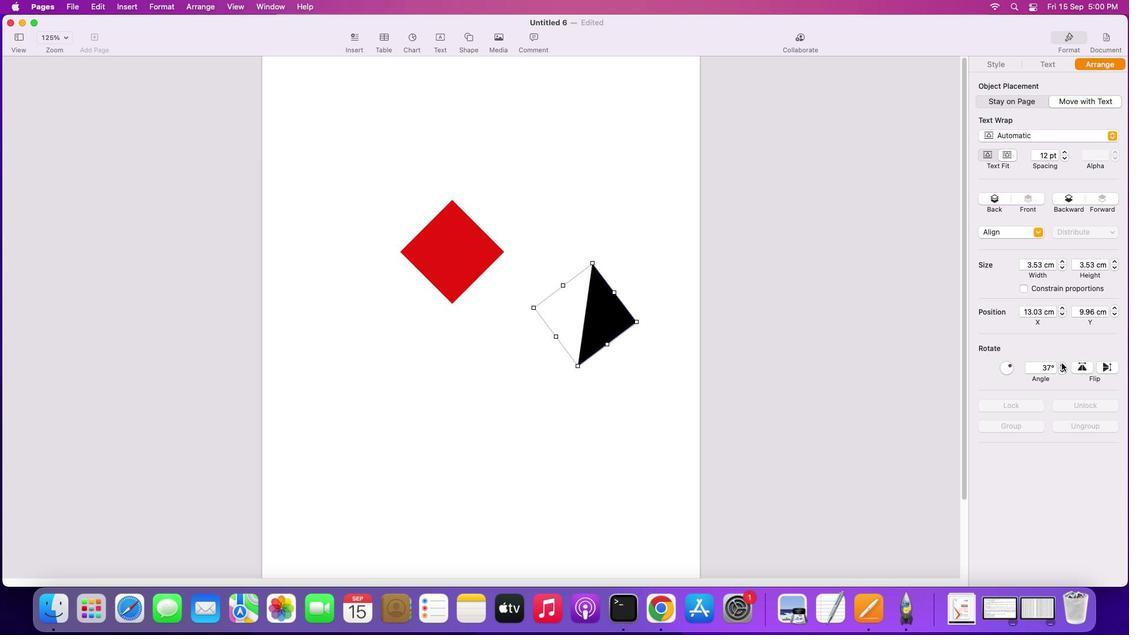 
Action: Mouse pressed left at (1063, 364)
Screenshot: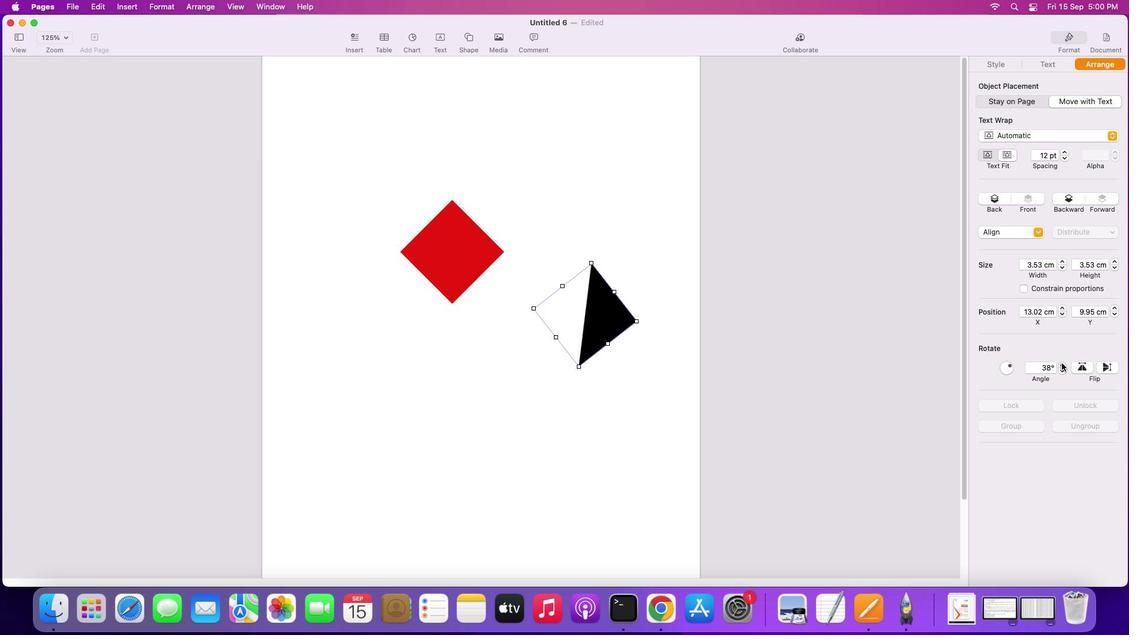 
Action: Mouse pressed left at (1063, 364)
Screenshot: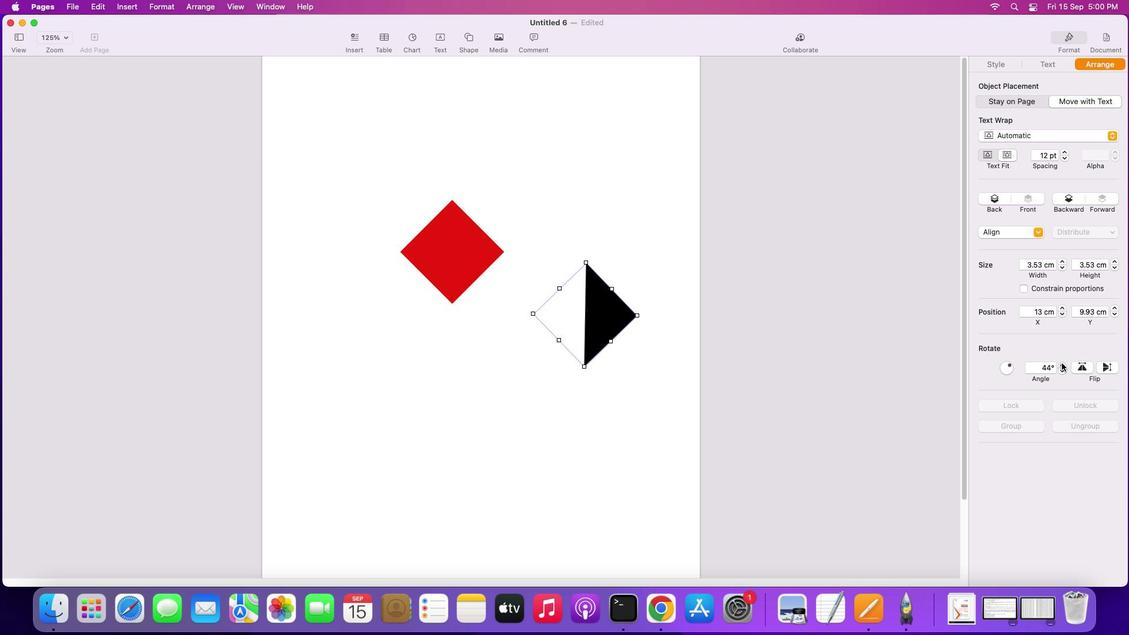 
Action: Mouse pressed left at (1063, 364)
Screenshot: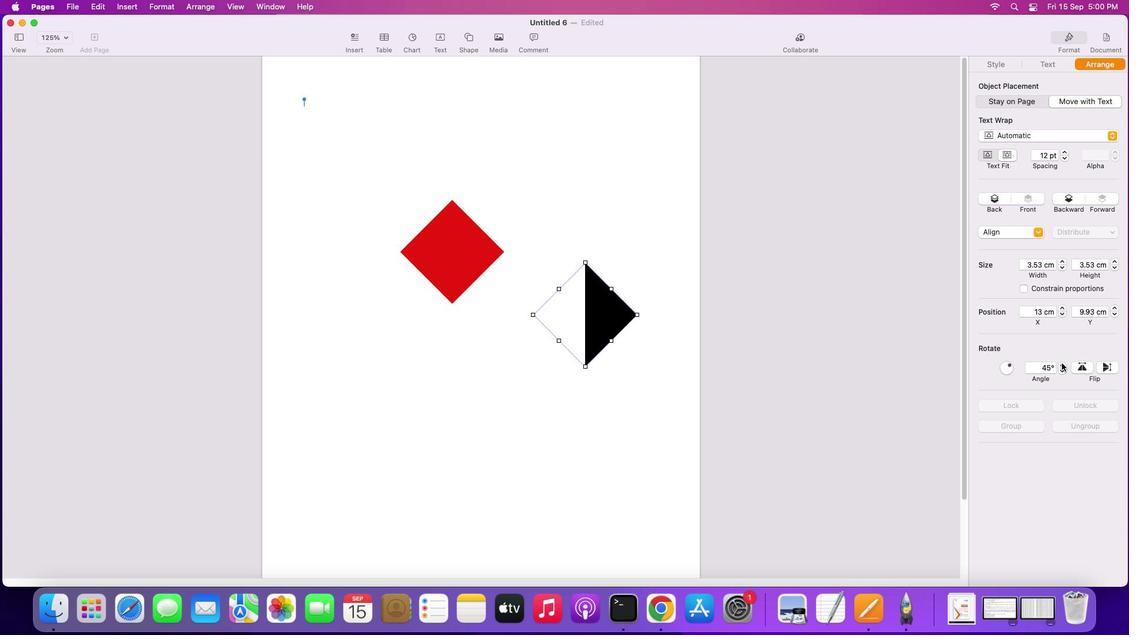 
Action: Mouse moved to (598, 323)
Screenshot: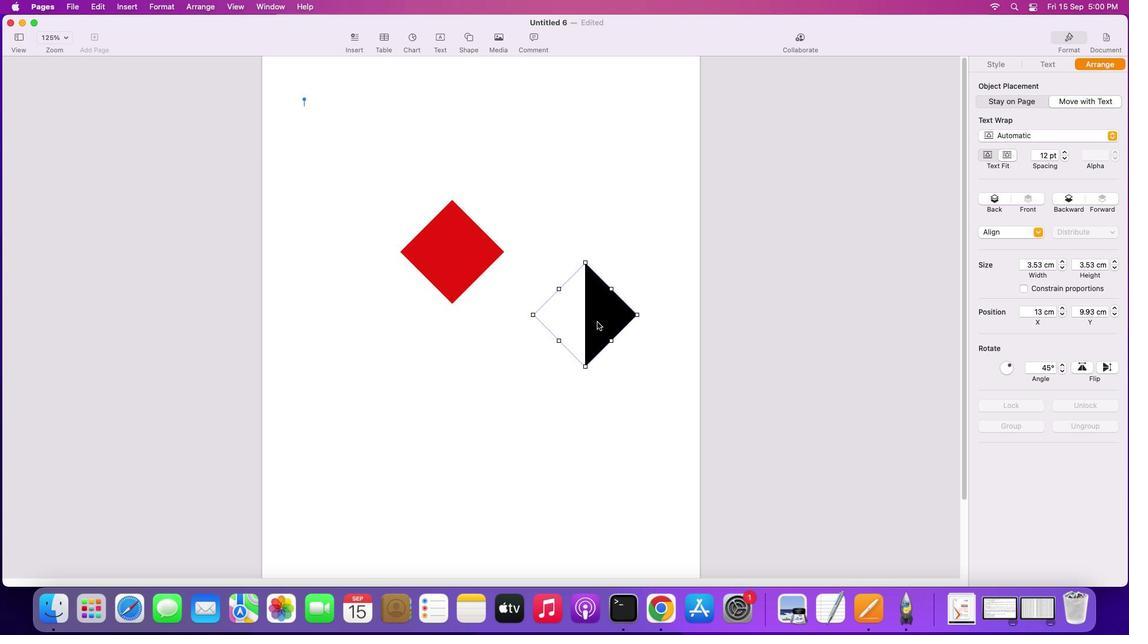 
Action: Mouse pressed left at (598, 323)
Screenshot: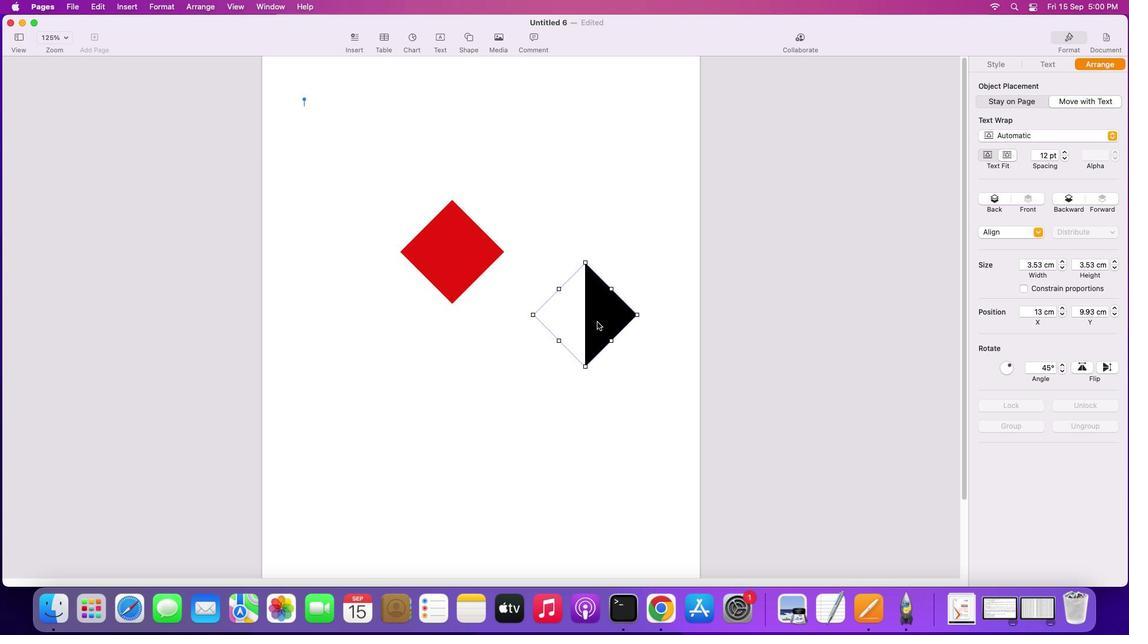 
Action: Mouse moved to (473, 247)
Screenshot: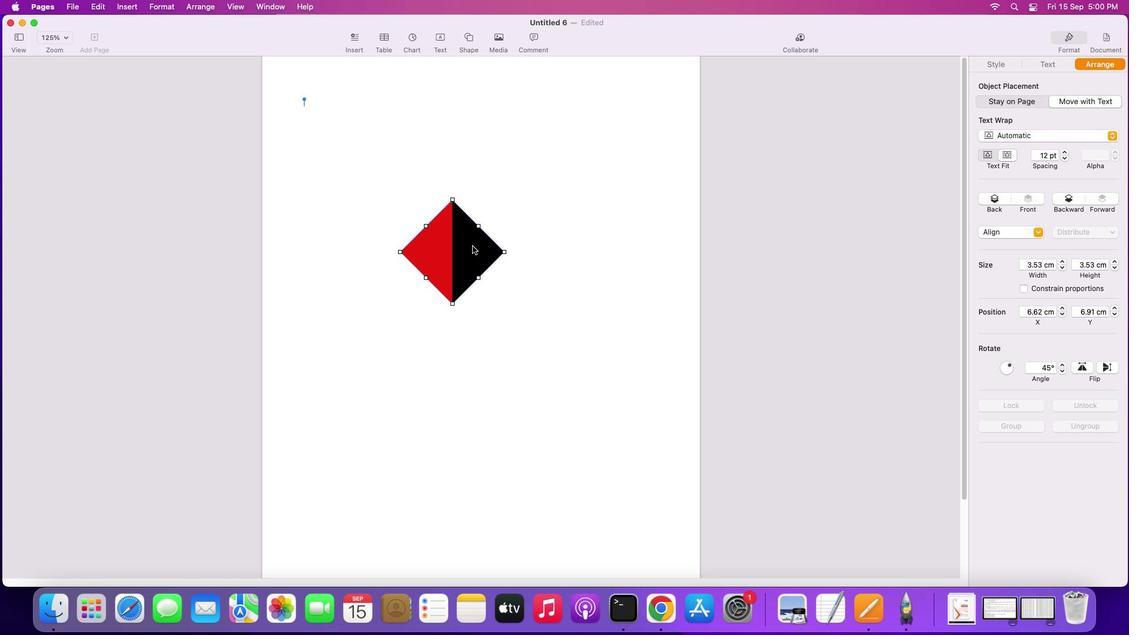 
Action: Mouse pressed left at (473, 247)
Screenshot: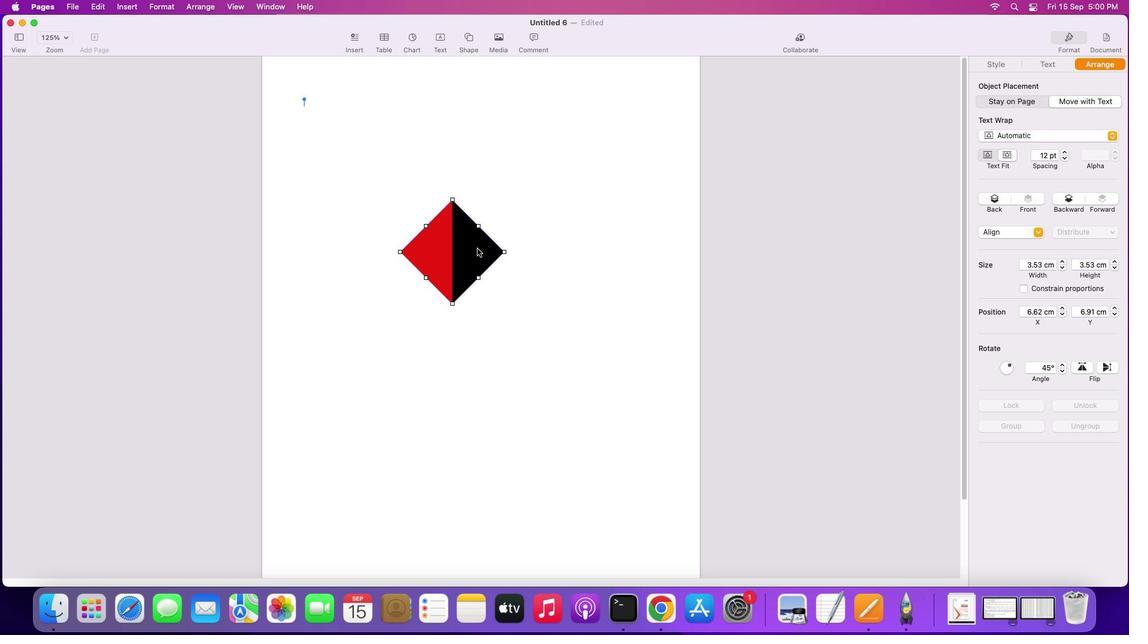 
Action: Mouse moved to (1066, 364)
Screenshot: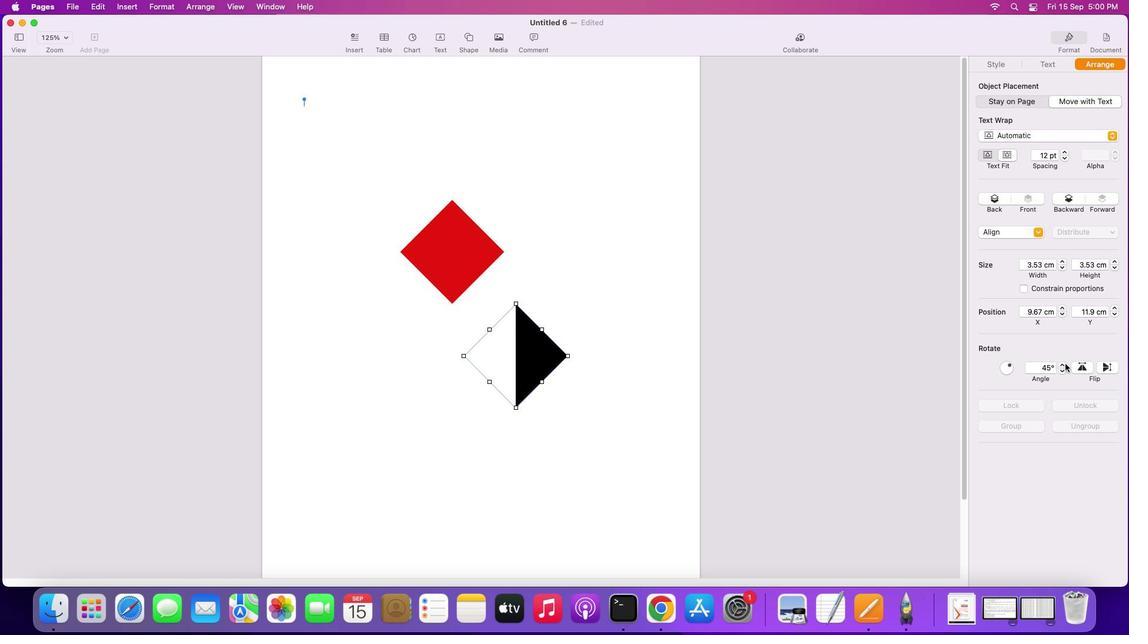 
Action: Mouse pressed left at (1066, 364)
Screenshot: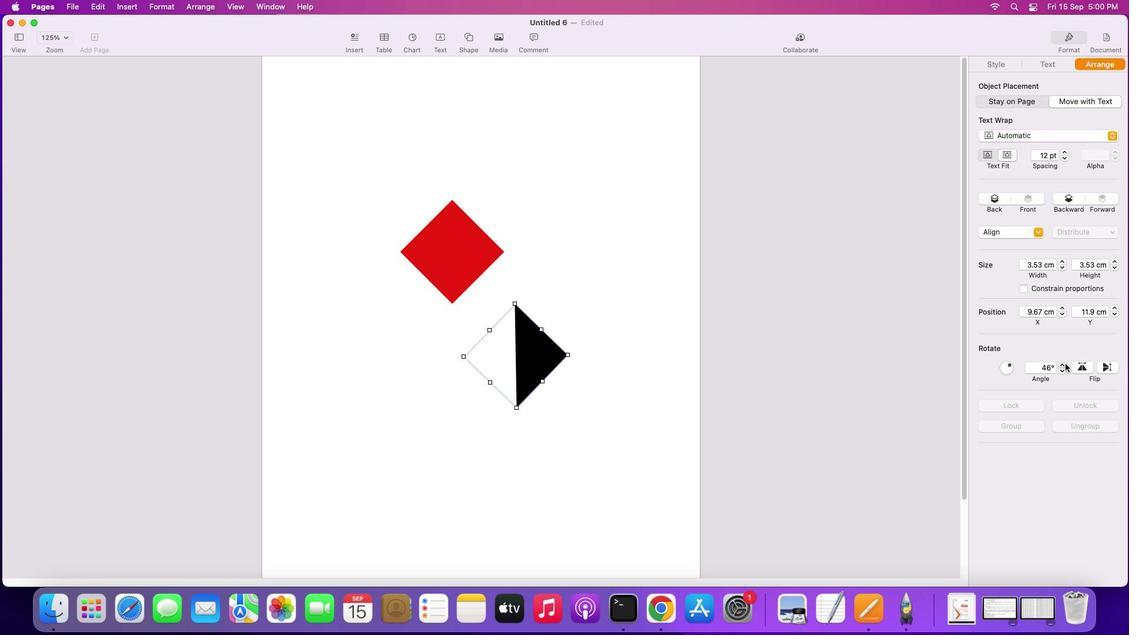 
Action: Mouse pressed left at (1066, 364)
Screenshot: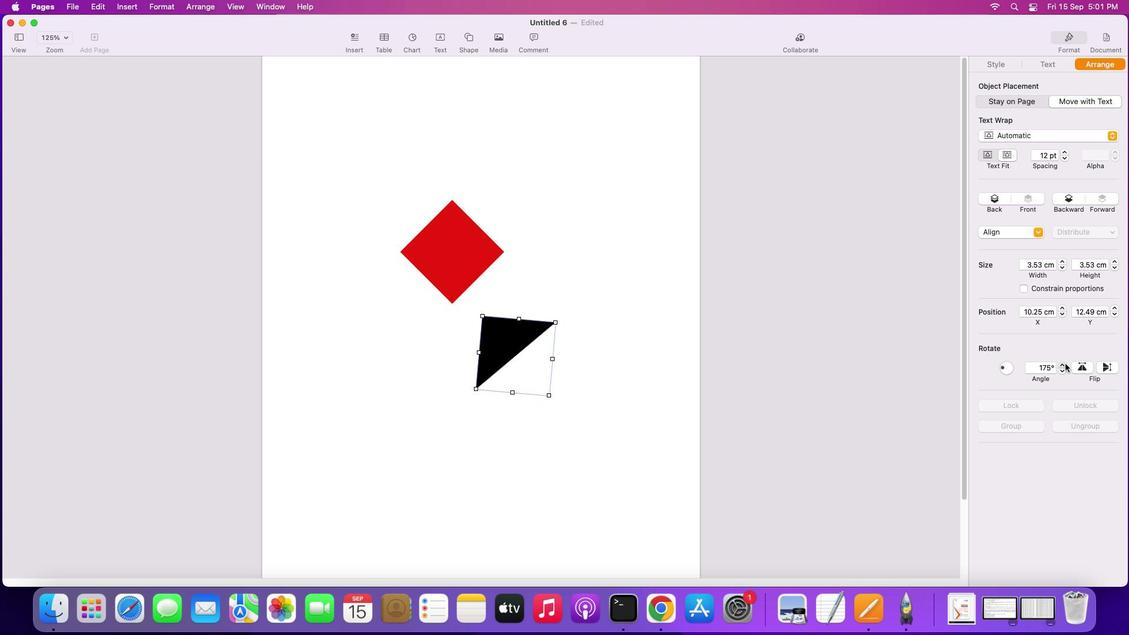 
Action: Mouse pressed left at (1066, 364)
Screenshot: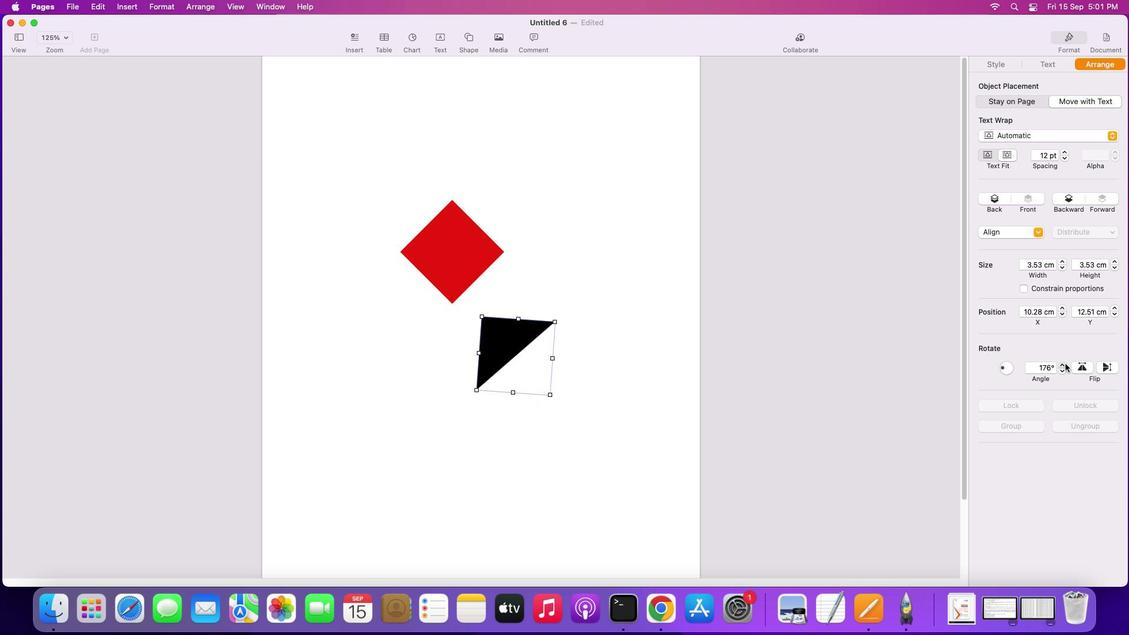 
Action: Mouse pressed left at (1066, 364)
Screenshot: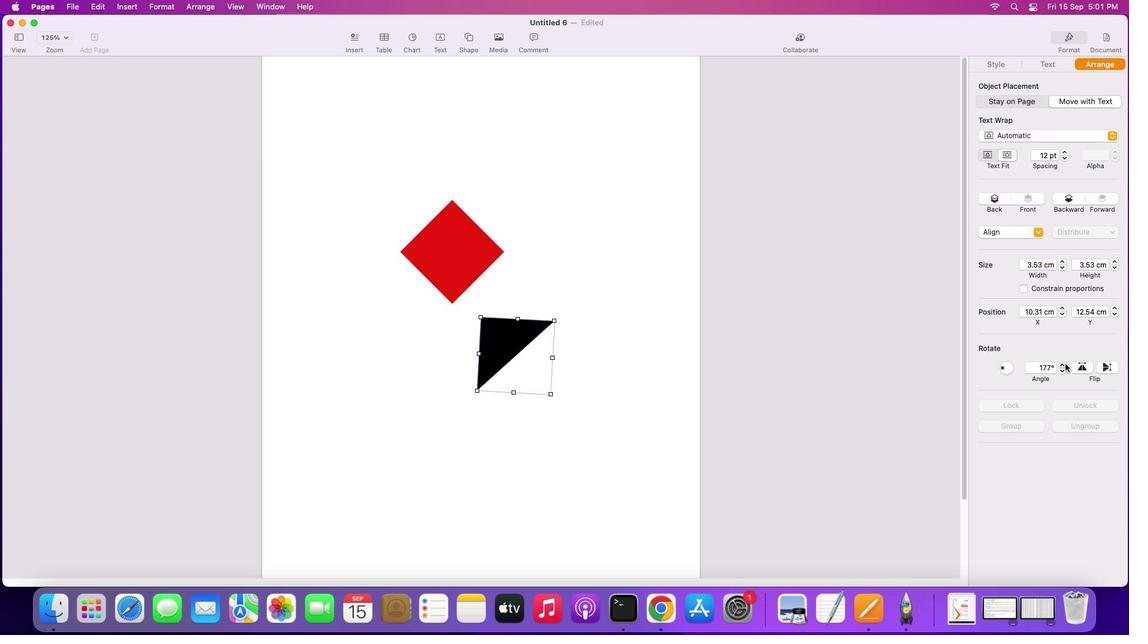 
Action: Mouse pressed left at (1066, 364)
Screenshot: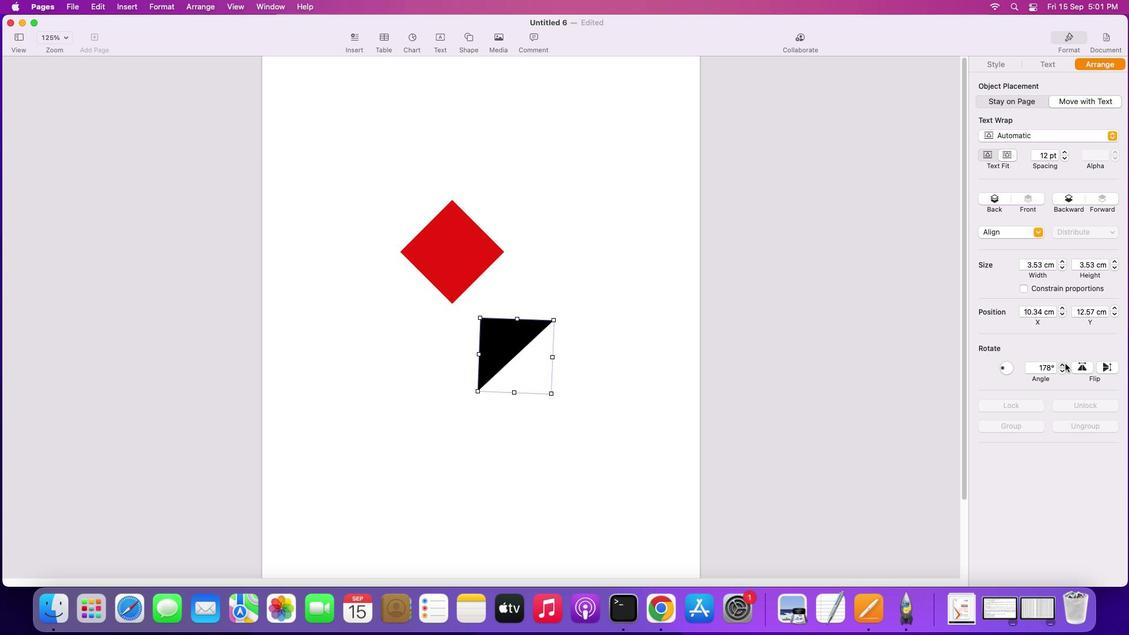
Action: Mouse moved to (1066, 365)
Screenshot: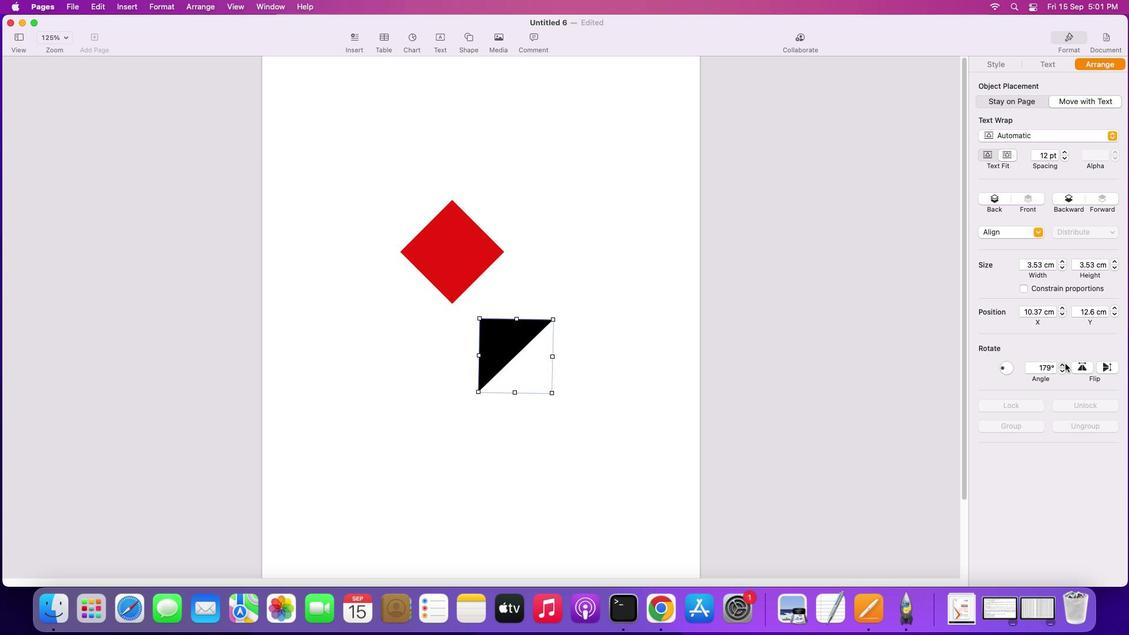 
Action: Mouse pressed left at (1066, 365)
Screenshot: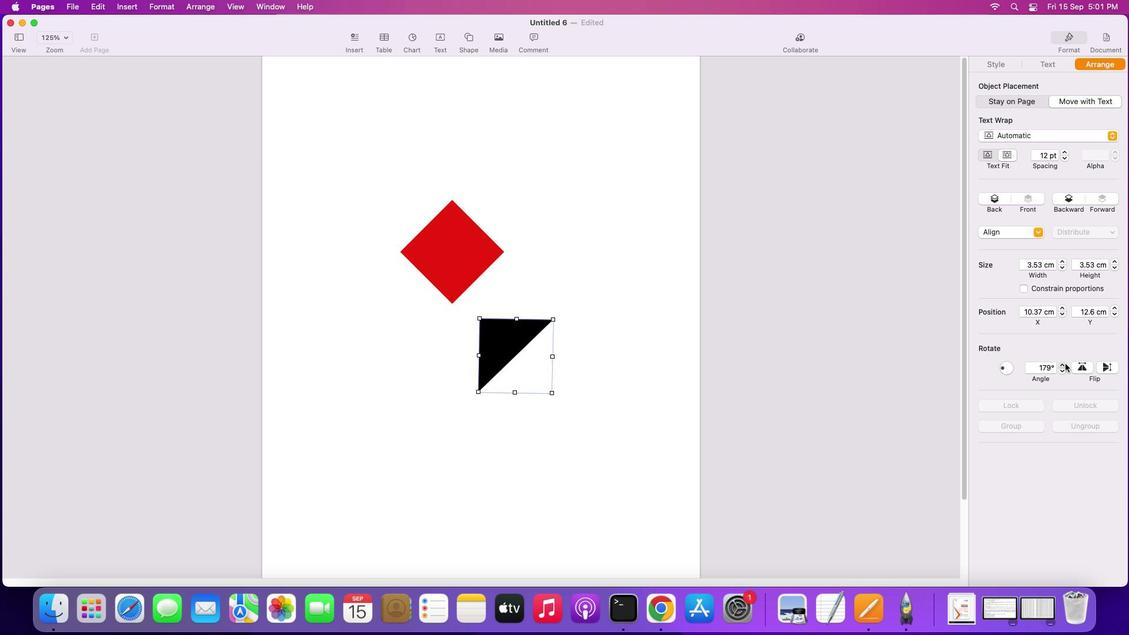 
Action: Mouse pressed left at (1066, 365)
Screenshot: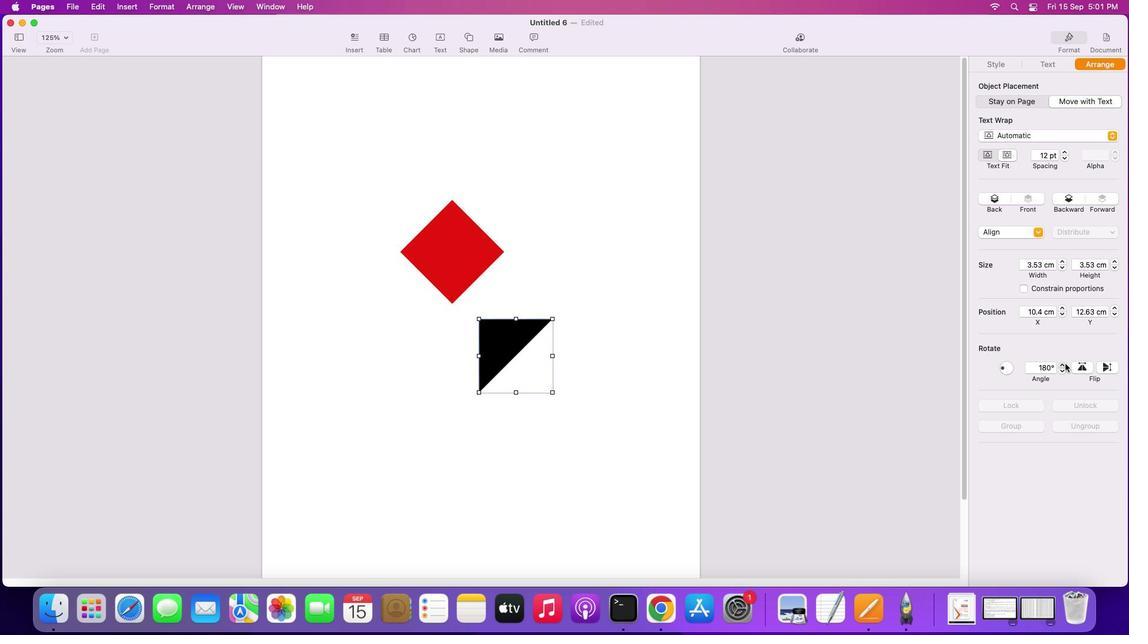 
Action: Mouse moved to (512, 354)
Screenshot: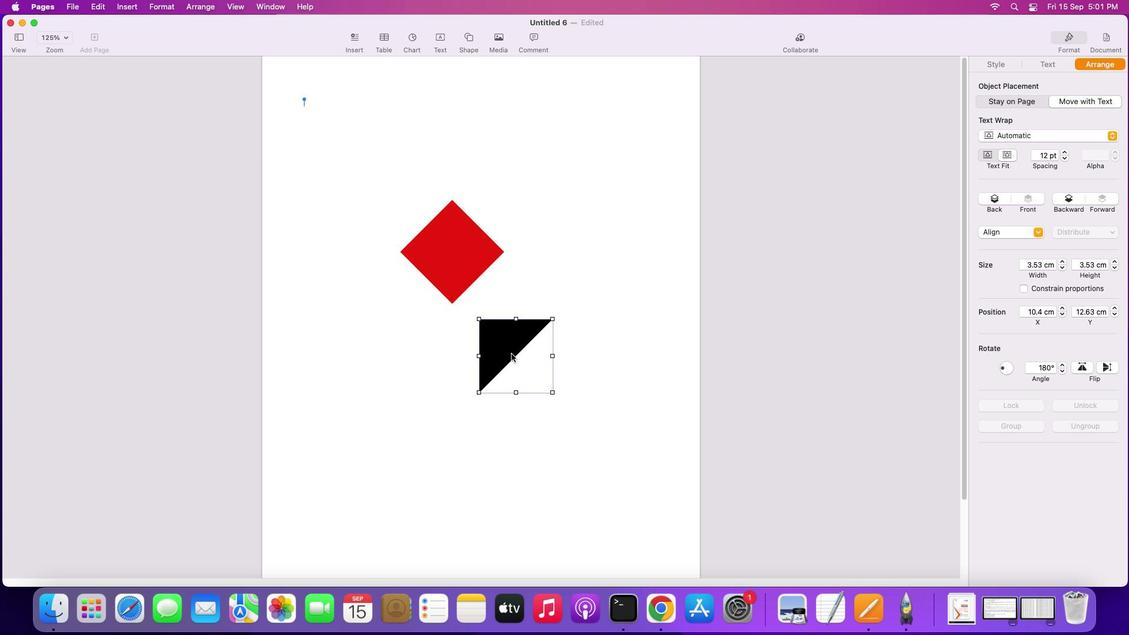 
Action: Mouse pressed left at (512, 354)
Screenshot: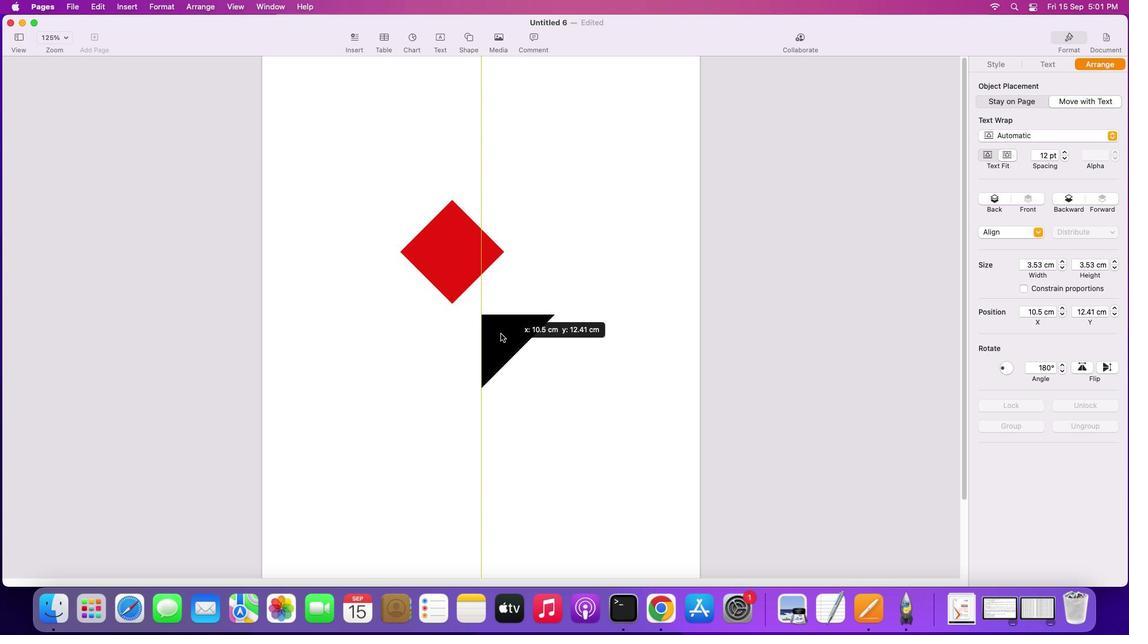 
Action: Mouse moved to (518, 244)
Screenshot: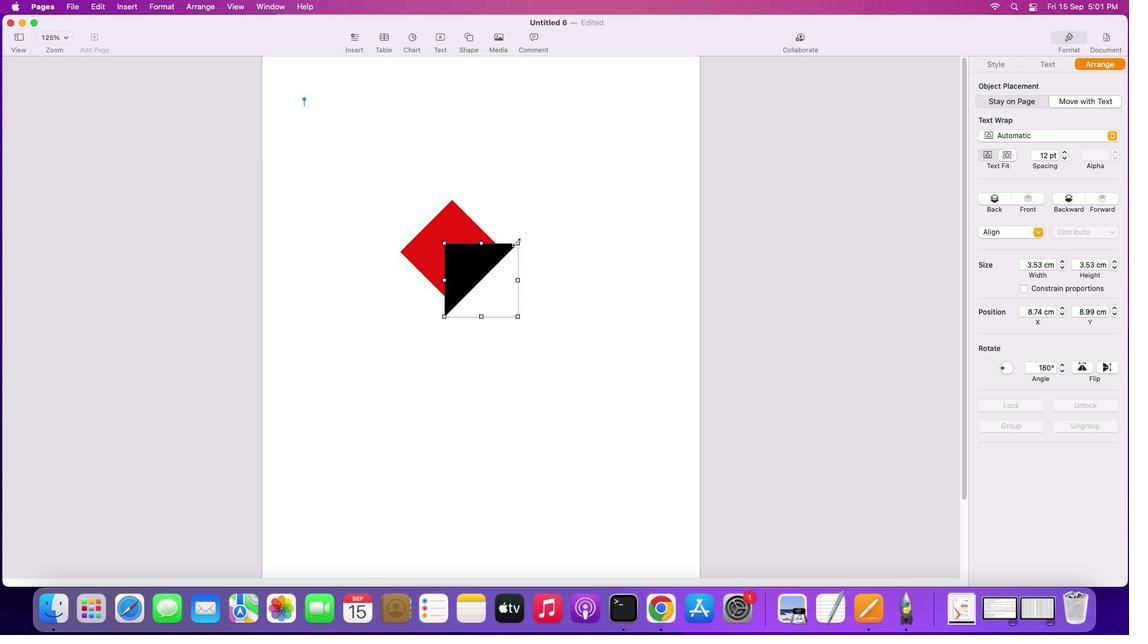 
Action: Mouse pressed left at (518, 244)
Screenshot: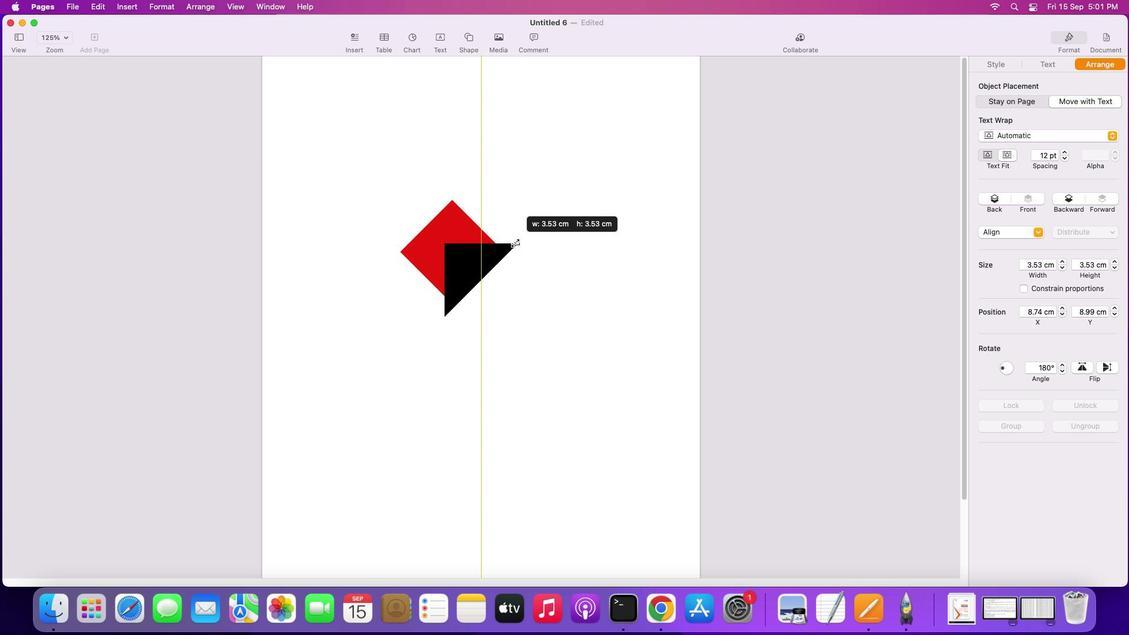 
Action: Mouse moved to (444, 313)
Screenshot: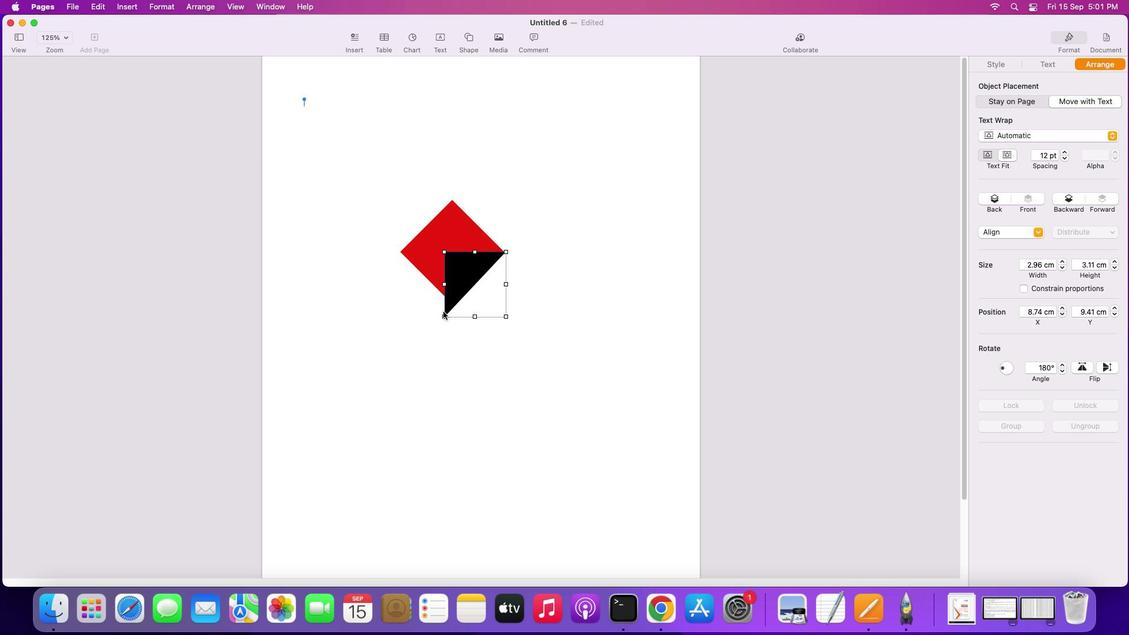 
Action: Mouse pressed left at (444, 313)
Screenshot: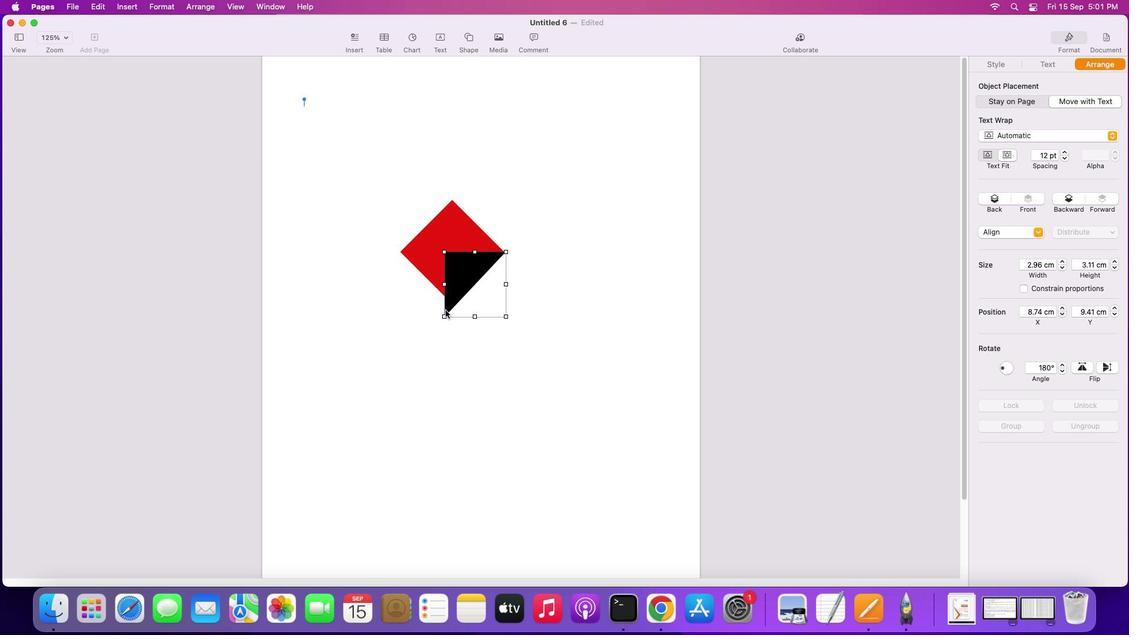 
Action: Mouse moved to (513, 240)
Screenshot: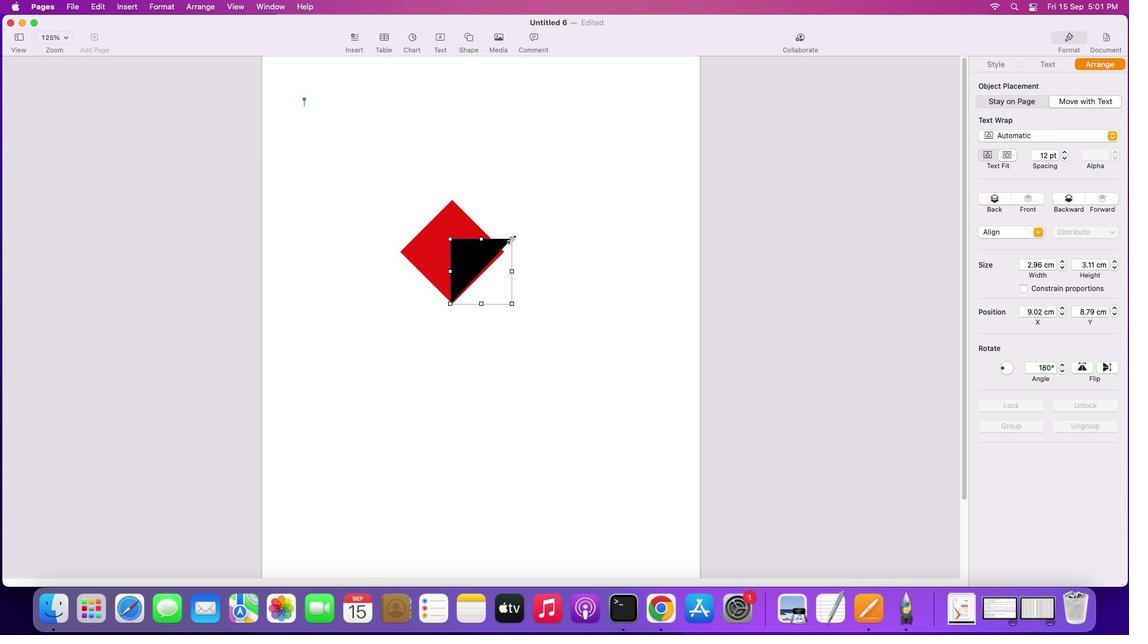 
Action: Mouse pressed left at (513, 240)
Screenshot: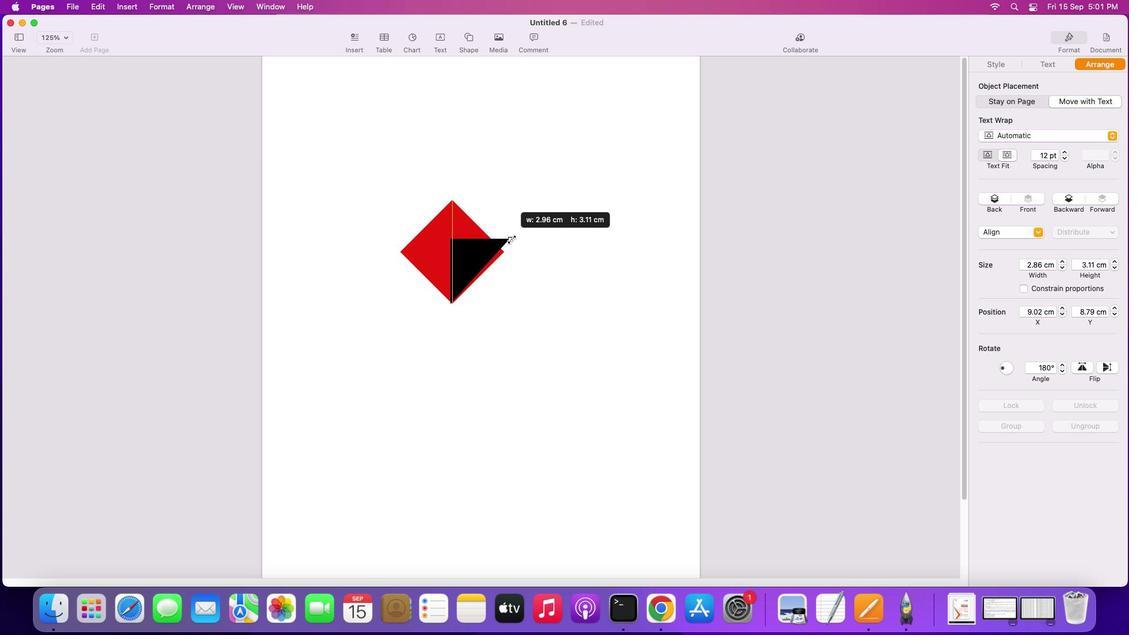 
Action: Mouse moved to (524, 258)
Screenshot: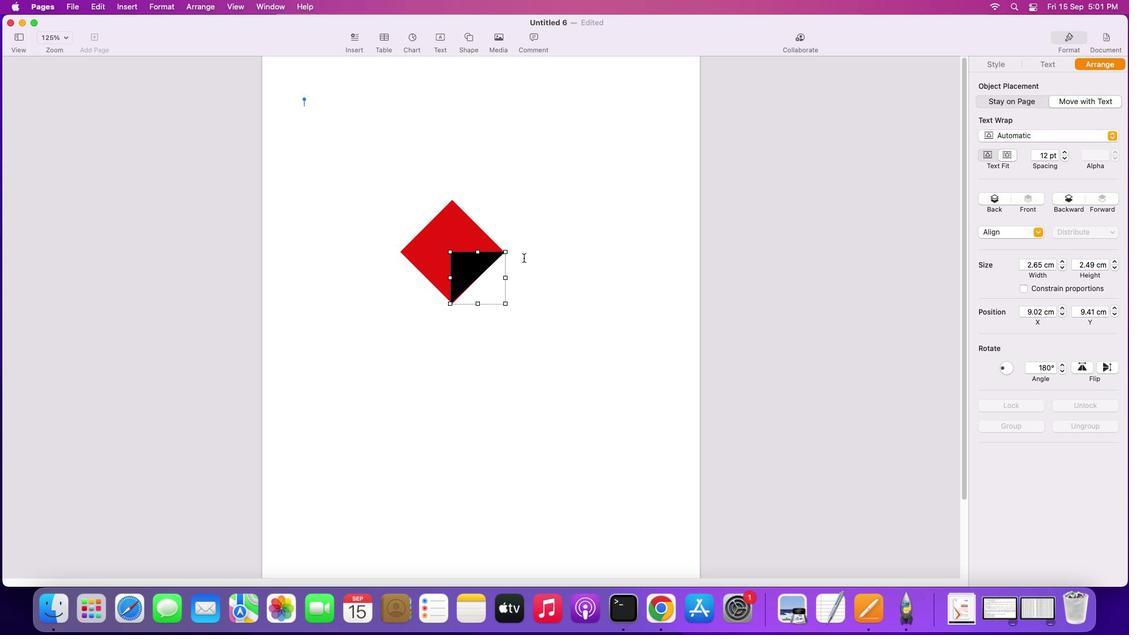 
Action: Mouse pressed left at (524, 258)
Screenshot: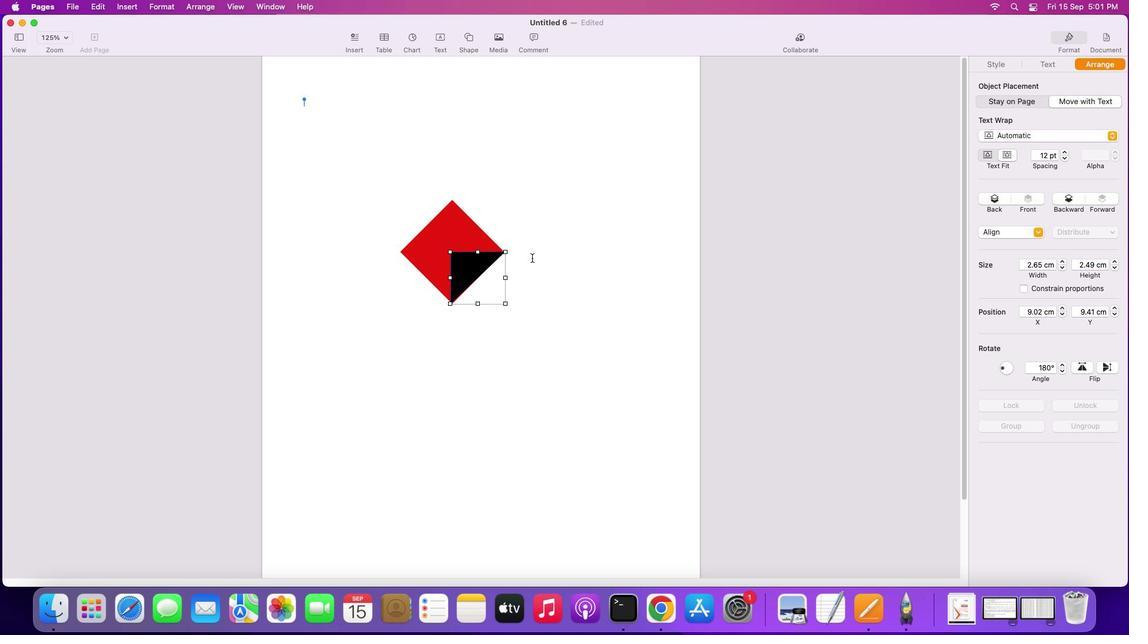 
Action: Mouse moved to (550, 258)
Screenshot: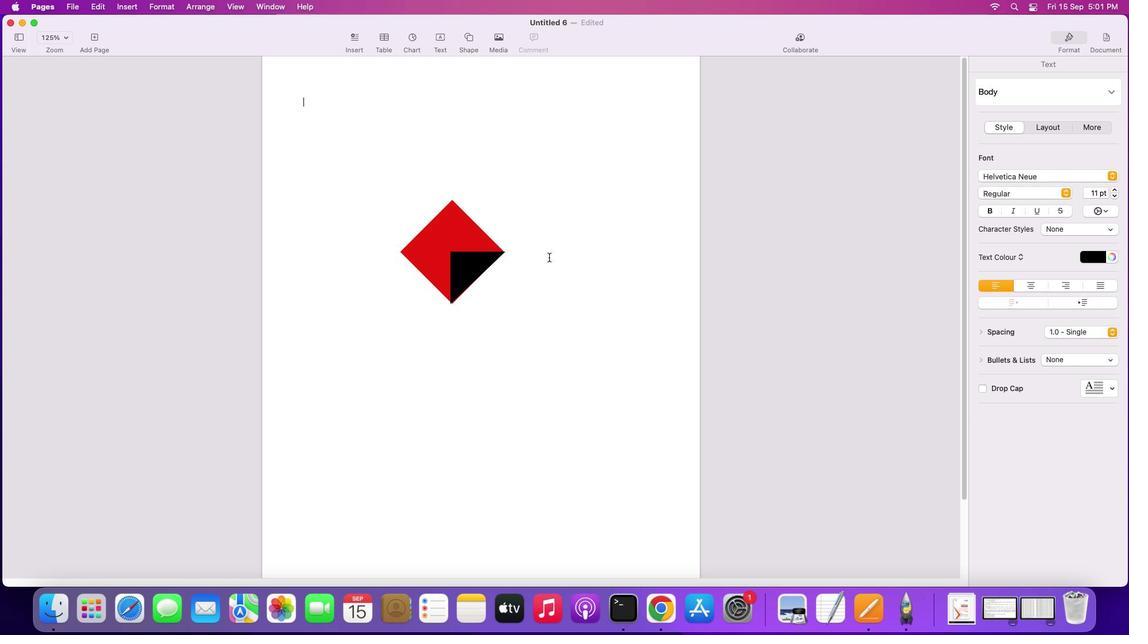 
Action: Mouse pressed left at (550, 258)
Screenshot: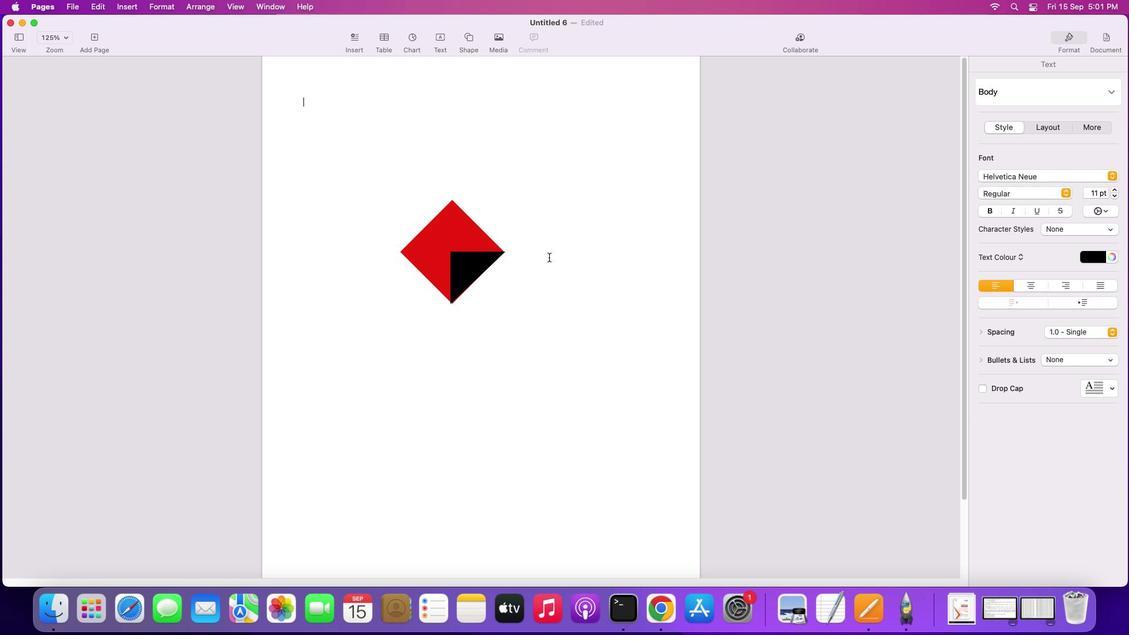 
Action: Mouse moved to (458, 274)
Screenshot: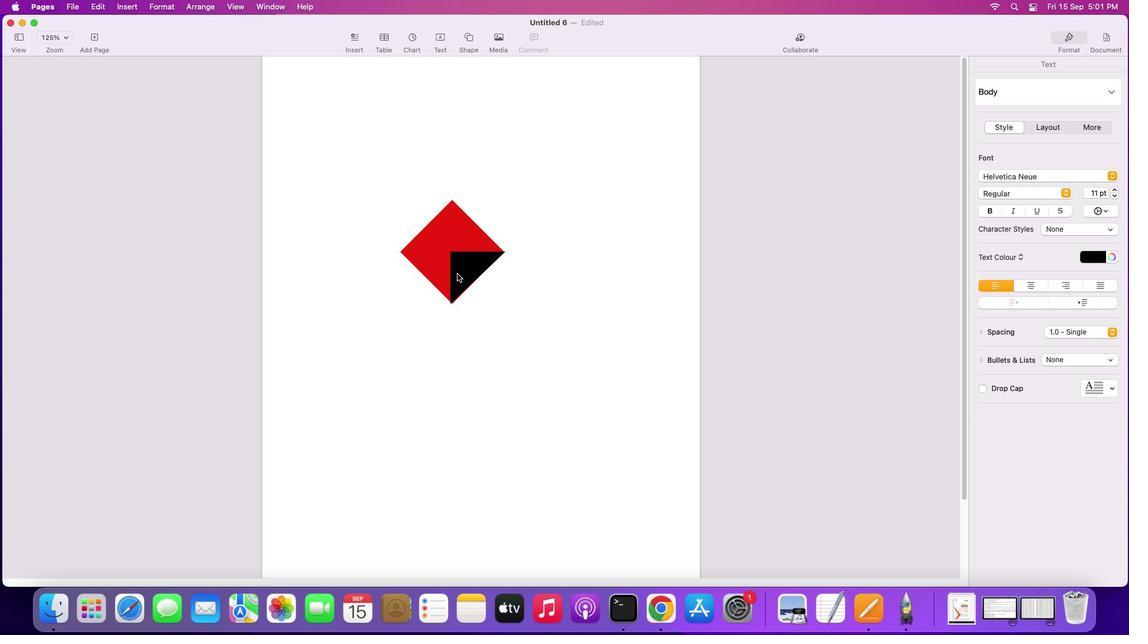 
Action: Mouse pressed left at (458, 274)
Screenshot: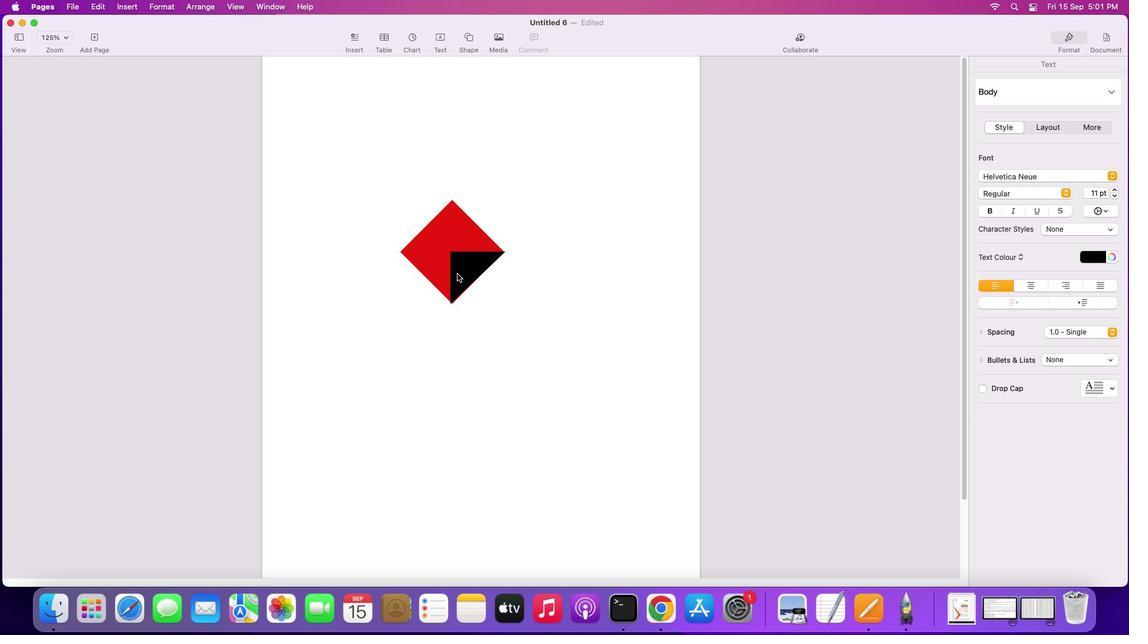 
Action: Mouse moved to (458, 275)
Screenshot: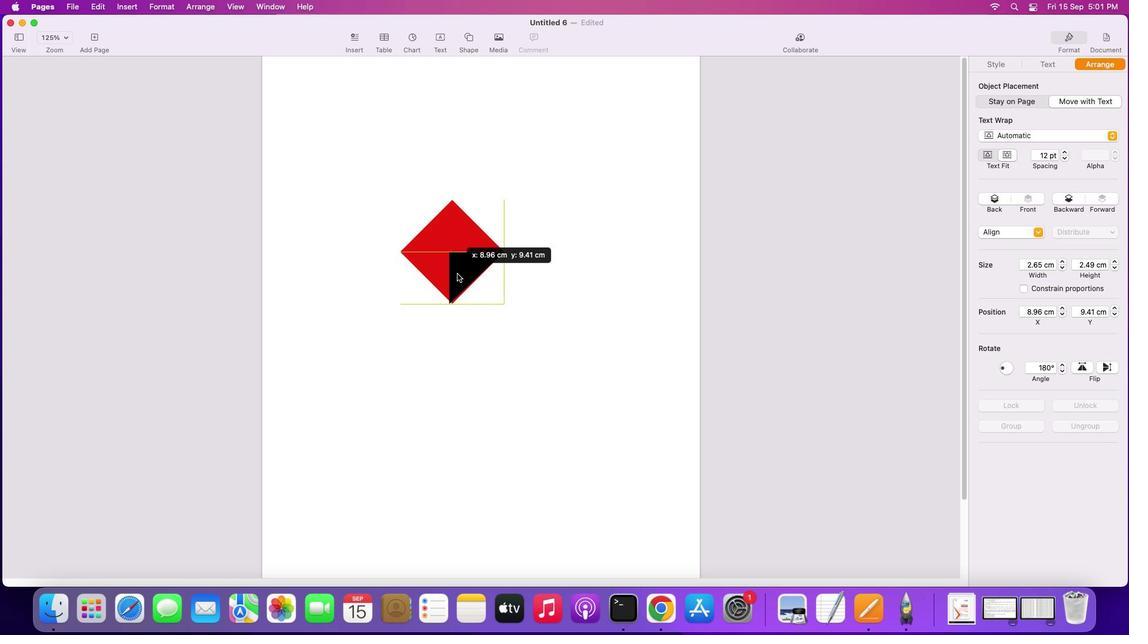 
Action: Mouse pressed left at (458, 275)
Screenshot: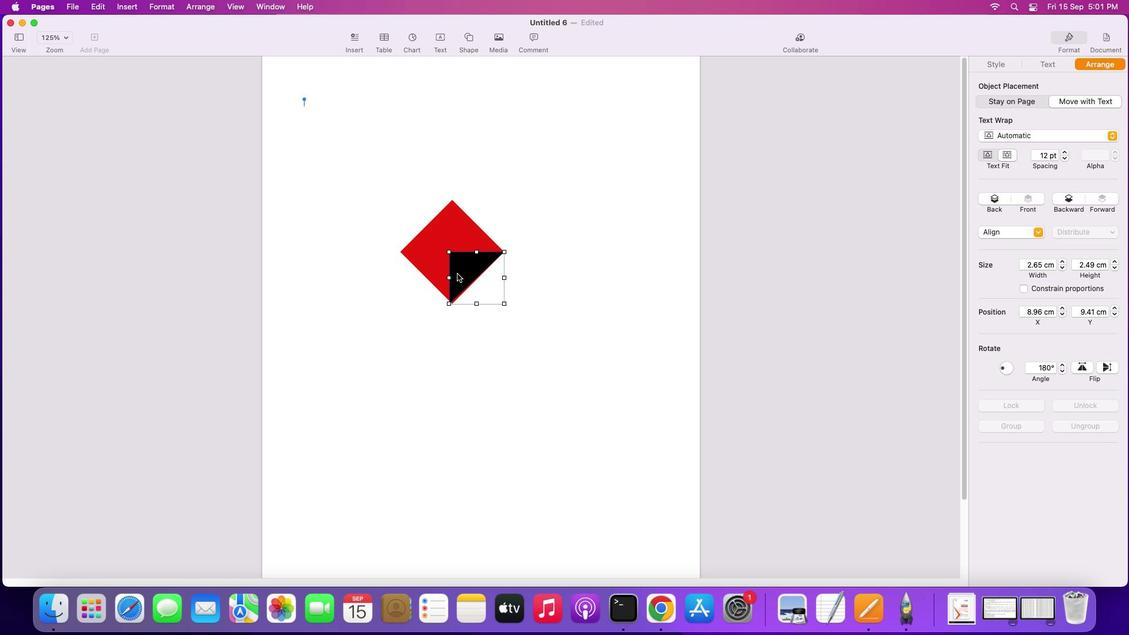 
Action: Mouse moved to (1062, 364)
Screenshot: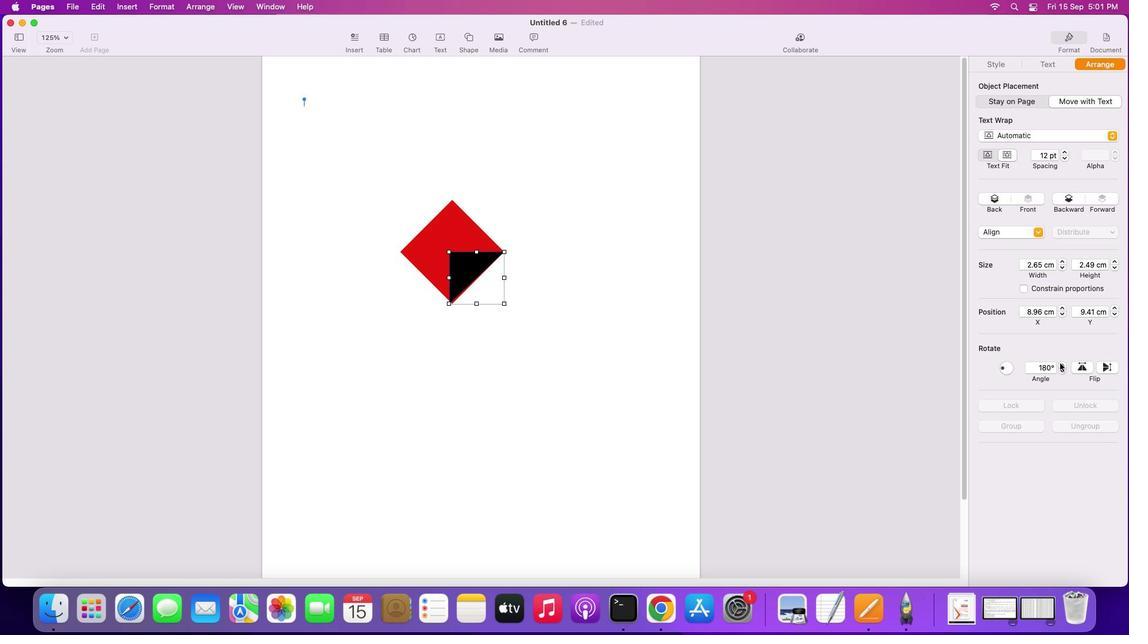 
Action: Mouse pressed left at (1062, 364)
Screenshot: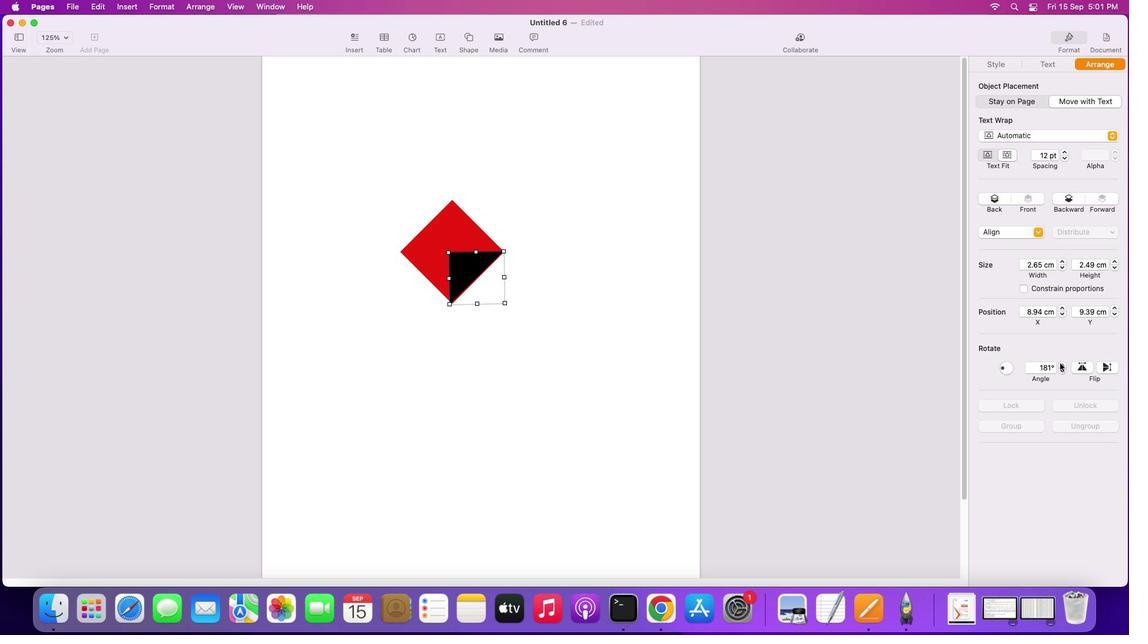 
Action: Mouse pressed left at (1062, 364)
Screenshot: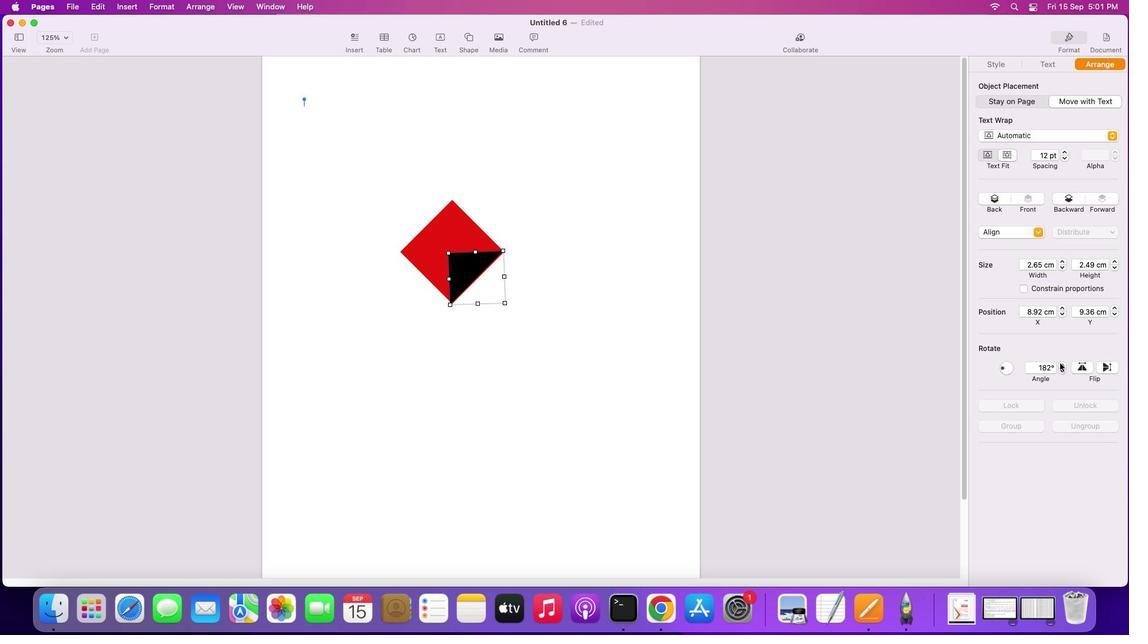 
Action: Mouse moved to (1063, 372)
Screenshot: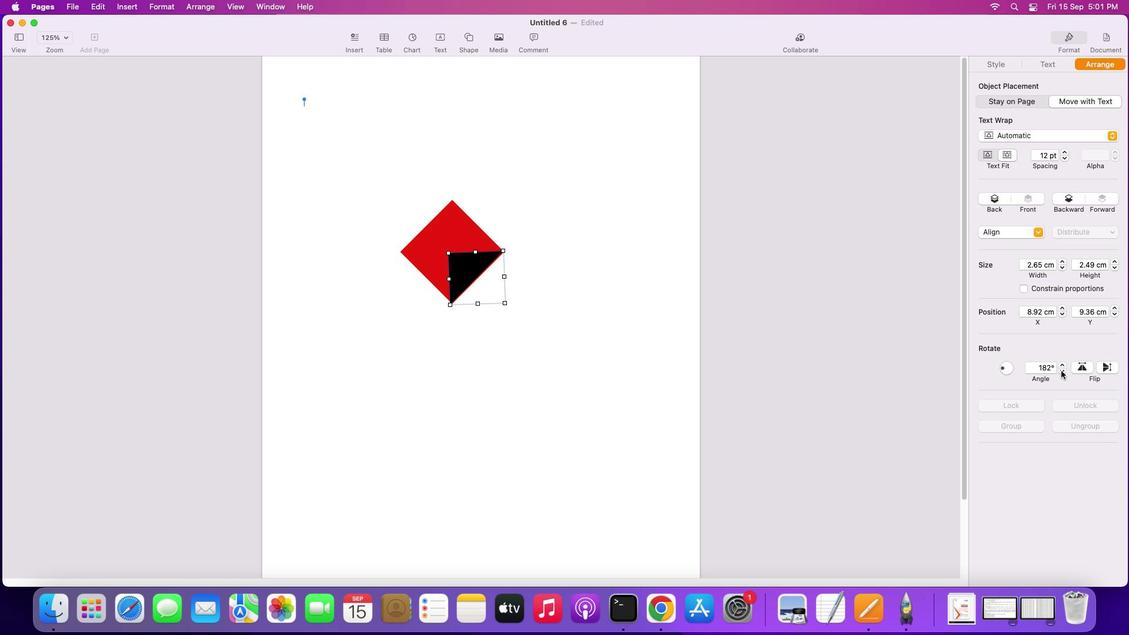 
Action: Mouse pressed left at (1063, 372)
Screenshot: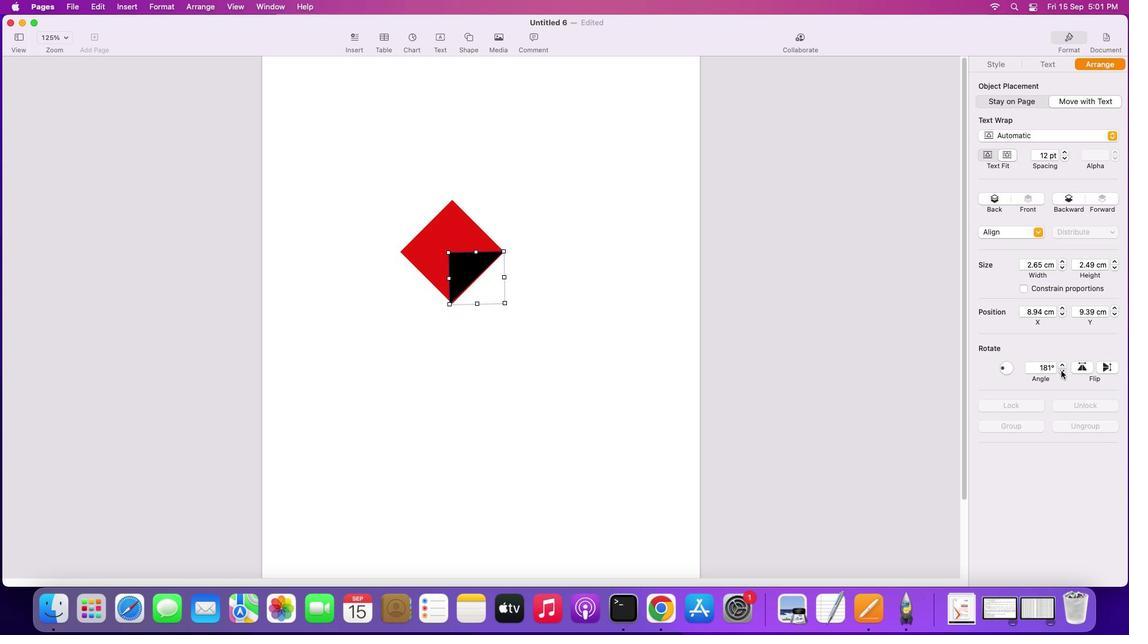 
Action: Mouse moved to (530, 259)
Screenshot: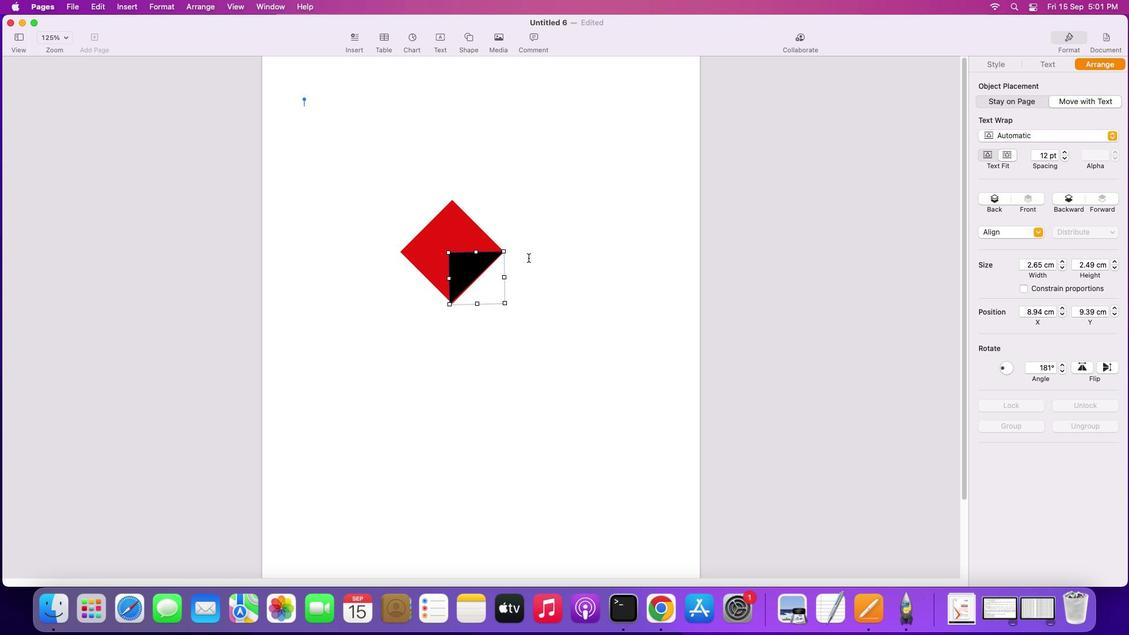 
Action: Mouse pressed left at (530, 259)
Screenshot: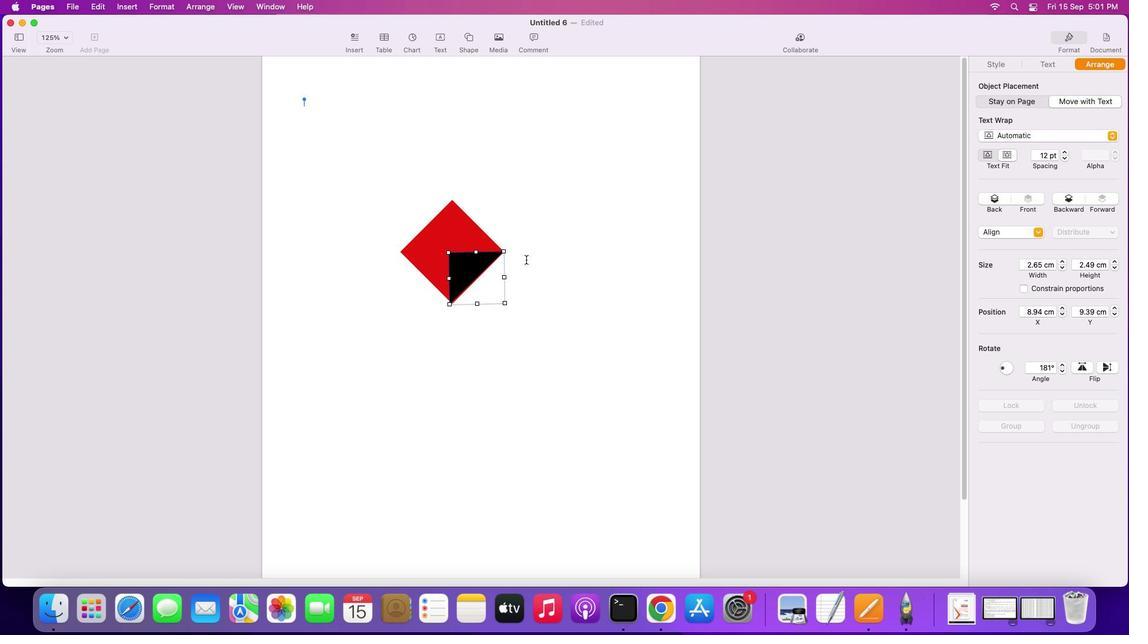 
Action: Mouse moved to (474, 267)
Screenshot: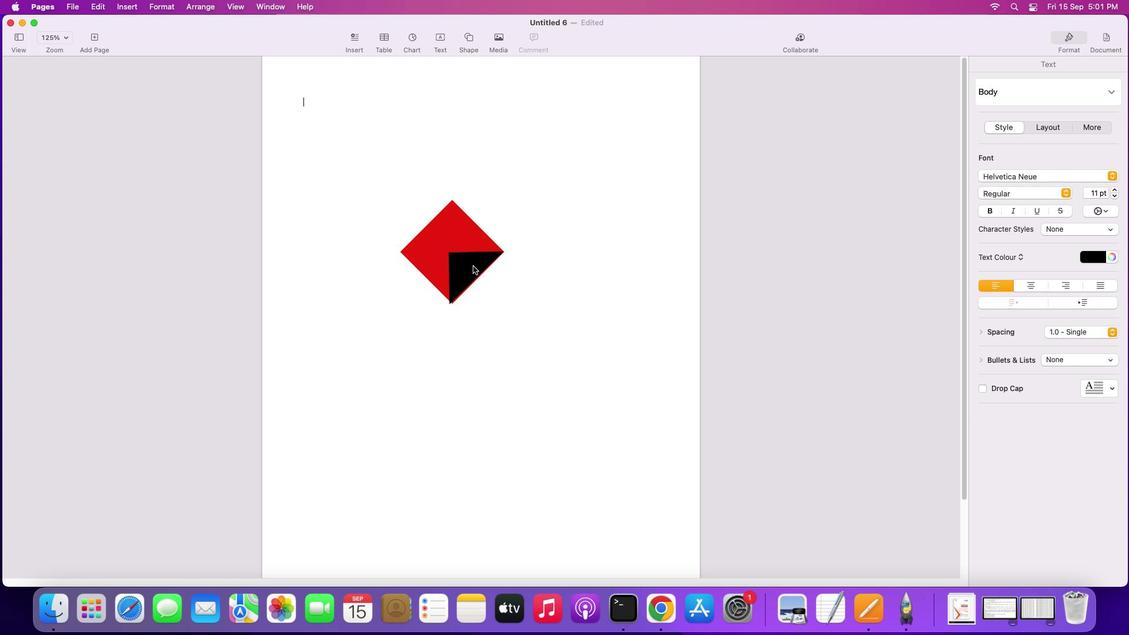 
Action: Mouse pressed left at (474, 267)
Screenshot: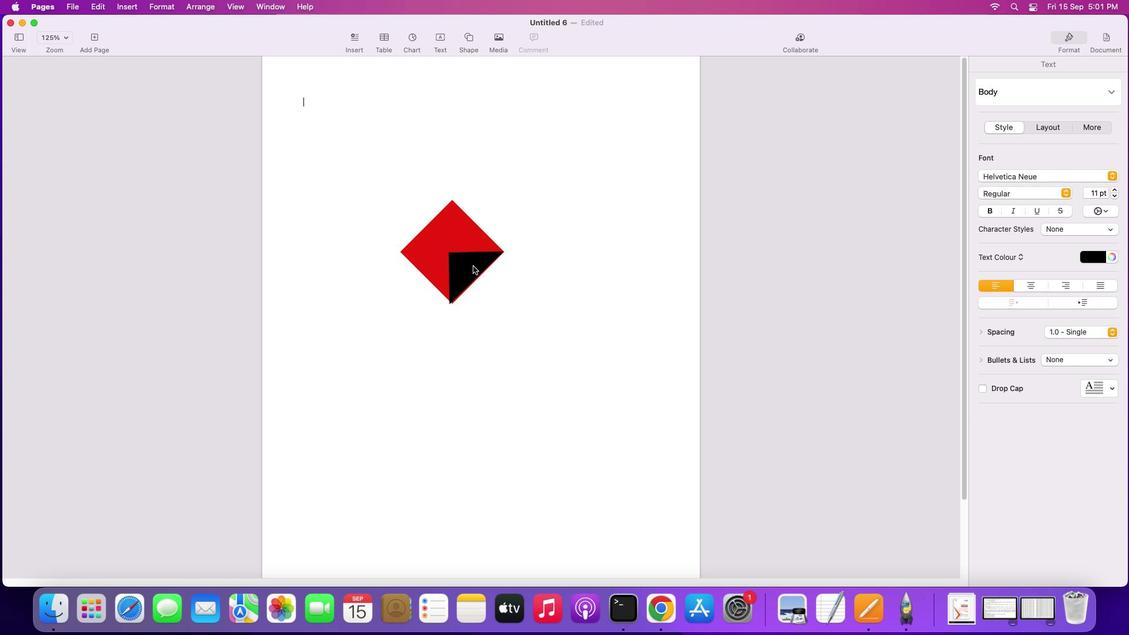 
Action: Mouse moved to (473, 268)
Screenshot: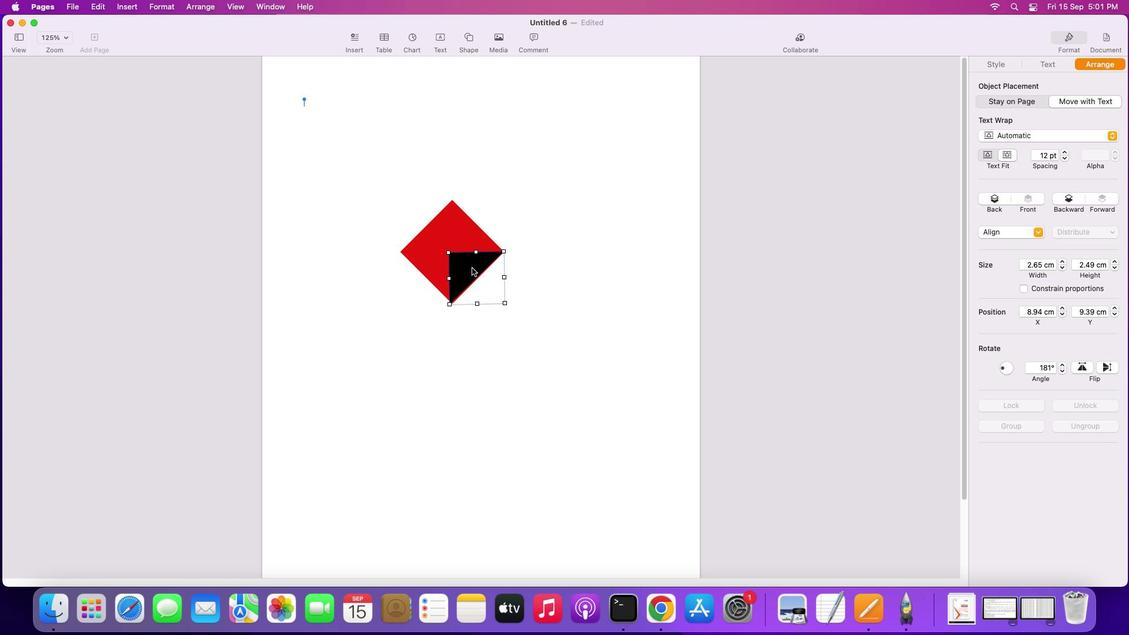 
Action: Mouse pressed left at (473, 268)
Screenshot: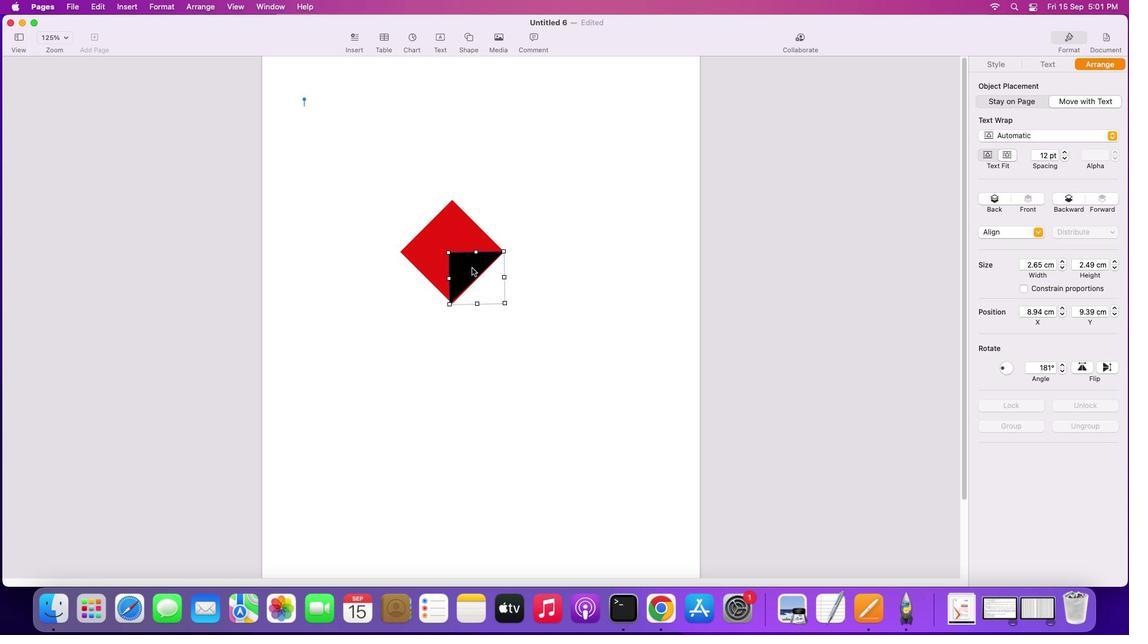 
Action: Mouse moved to (460, 288)
Screenshot: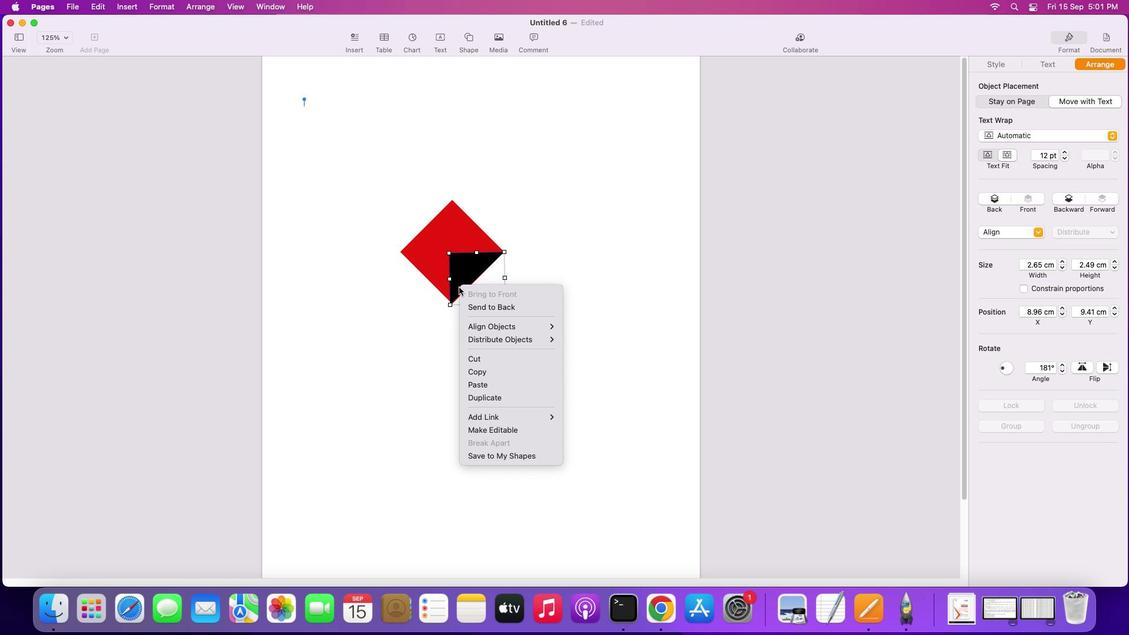 
Action: Mouse pressed right at (460, 288)
Screenshot: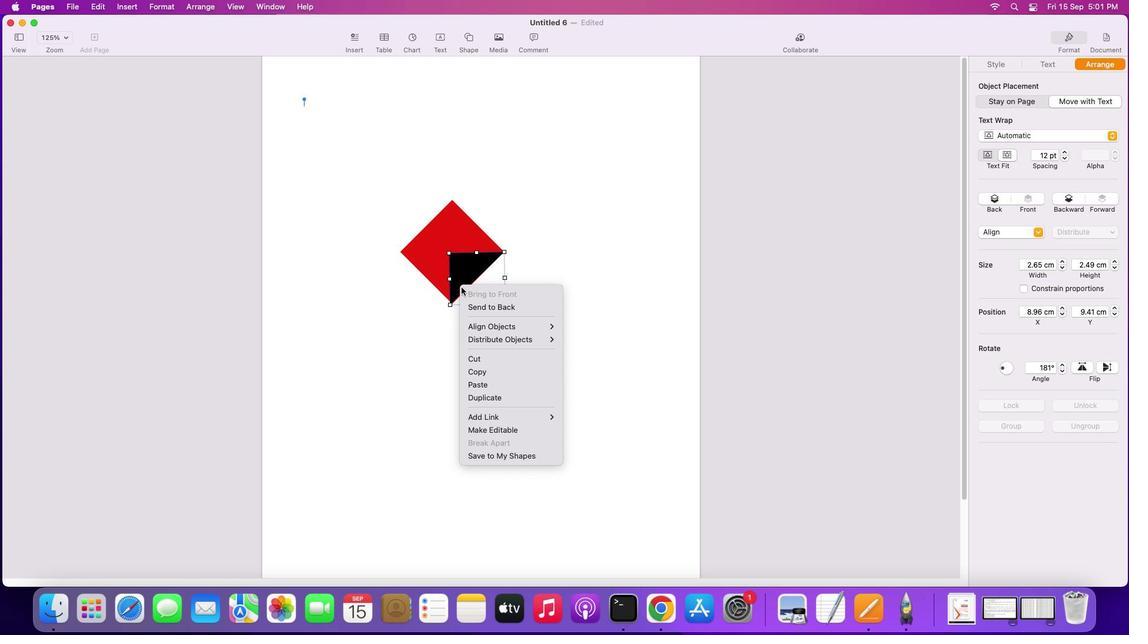 
Action: Mouse moved to (484, 432)
Screenshot: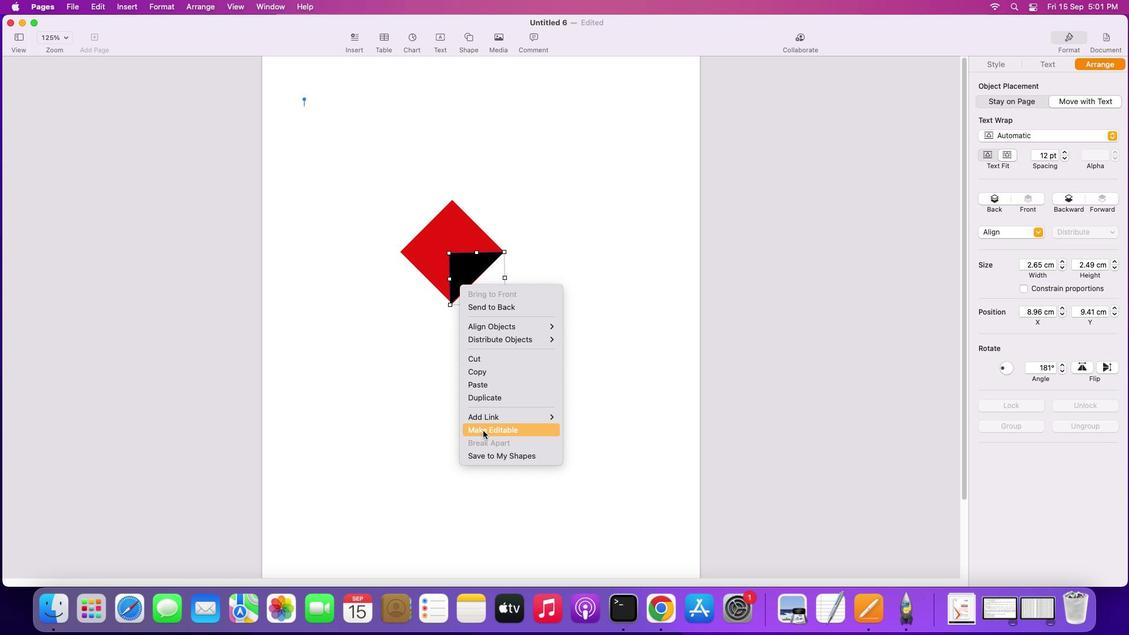 
Action: Mouse pressed left at (484, 432)
Screenshot: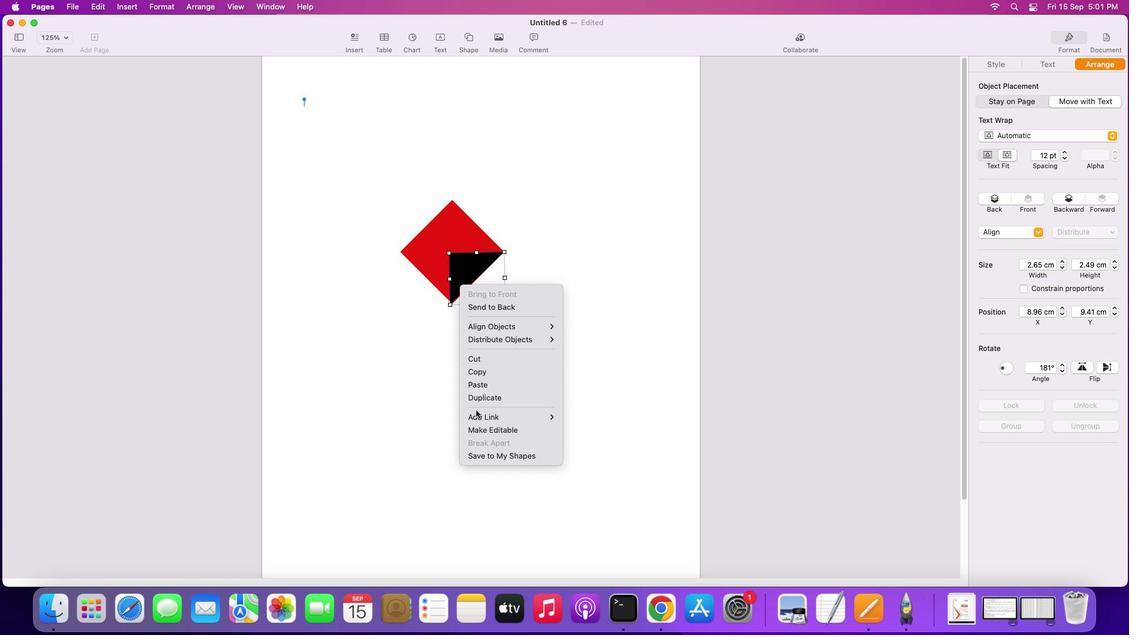 
Action: Mouse moved to (451, 306)
Screenshot: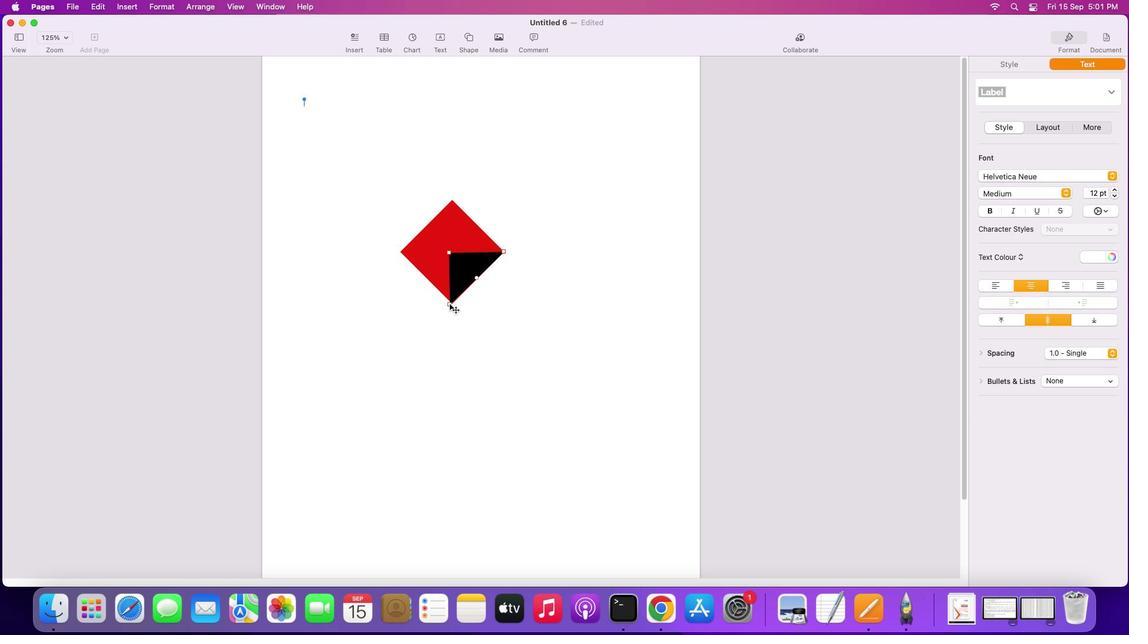 
Action: Mouse pressed left at (451, 306)
Screenshot: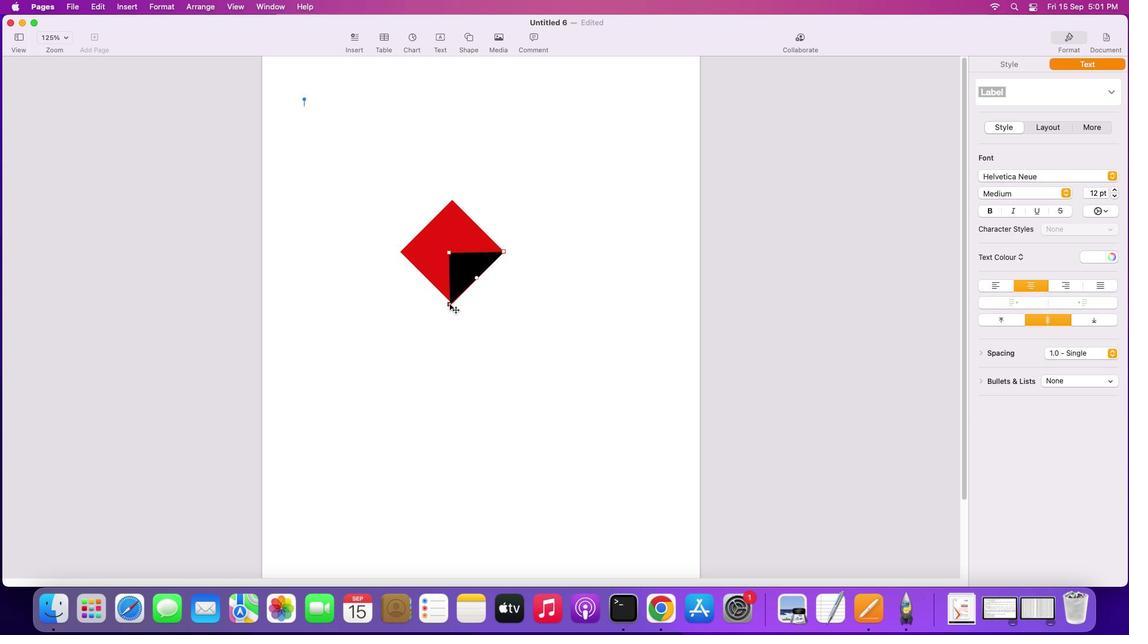 
Action: Mouse moved to (520, 292)
Screenshot: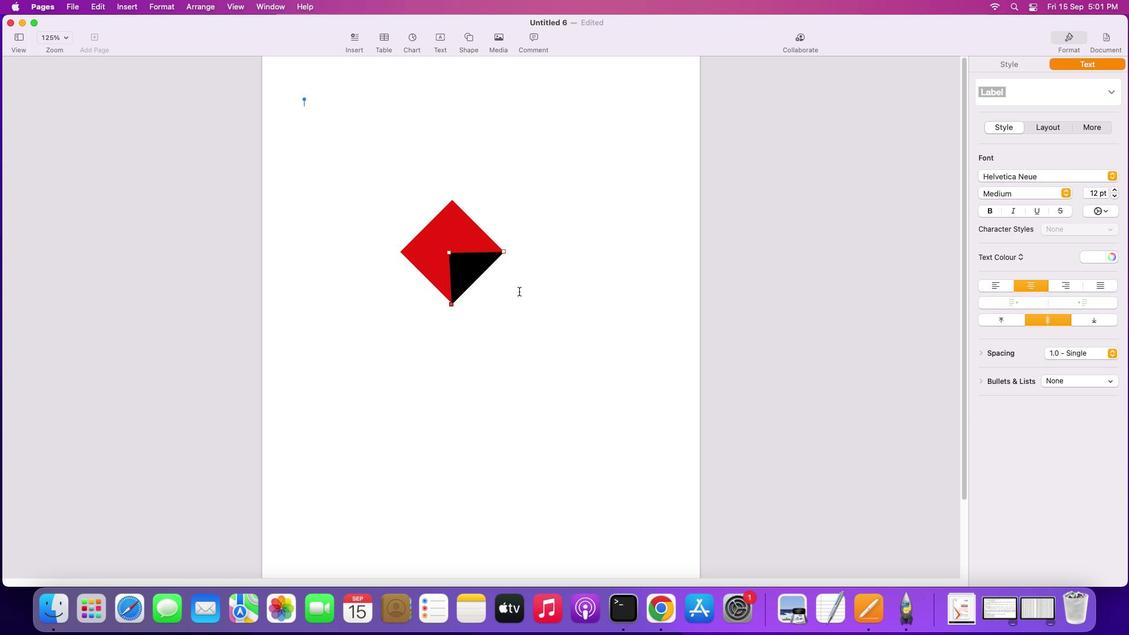 
Action: Mouse pressed left at (520, 292)
Screenshot: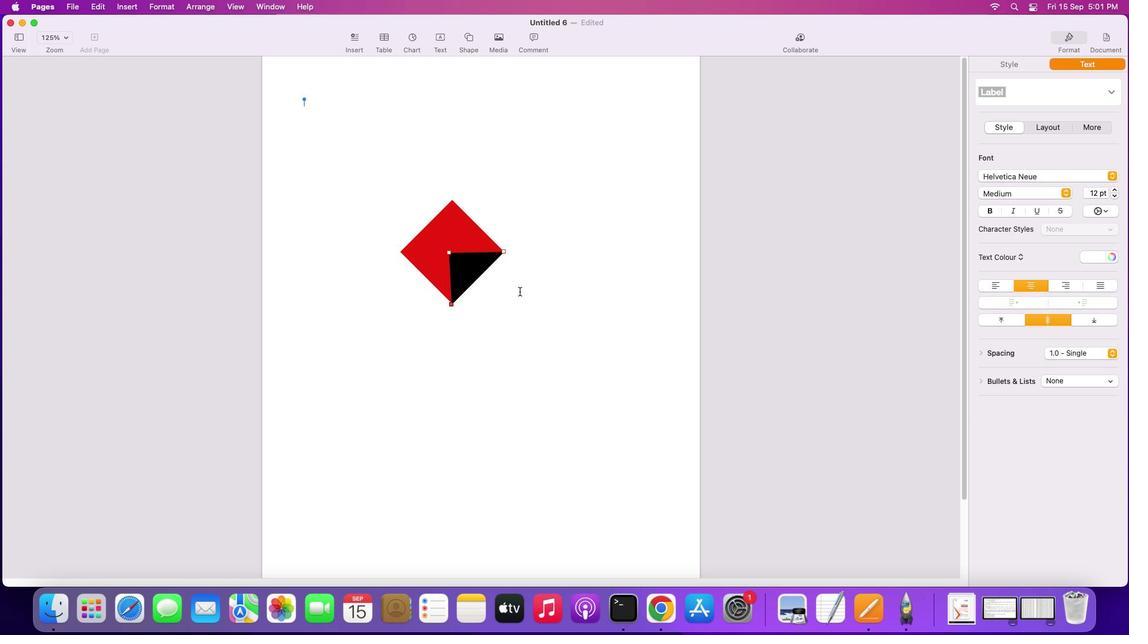 
Action: Mouse moved to (472, 273)
Screenshot: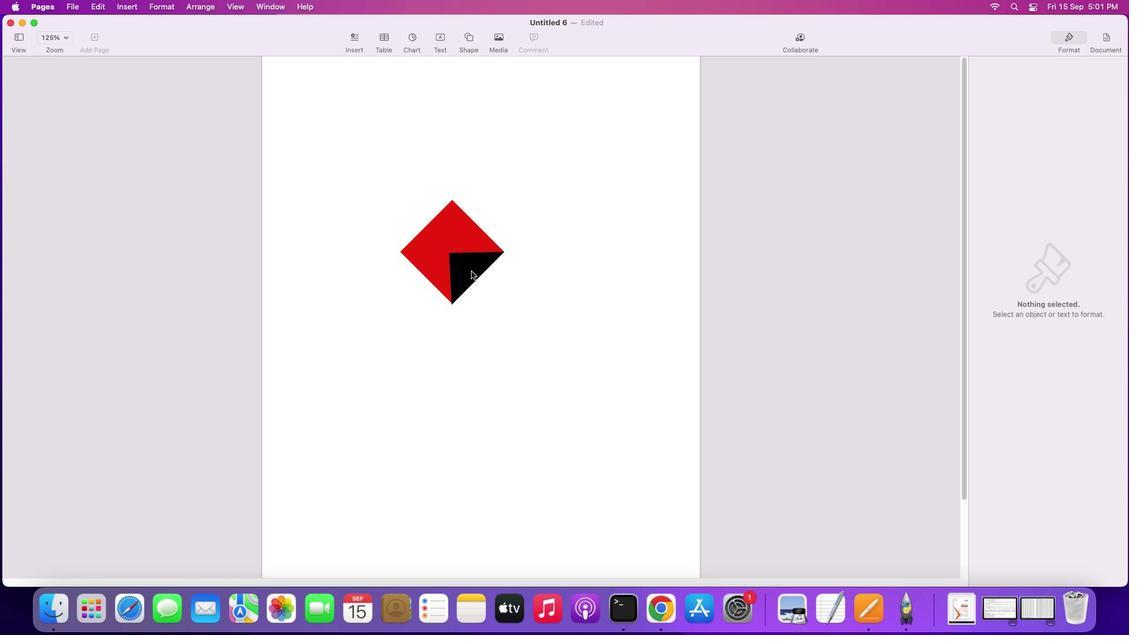 
Action: Mouse pressed left at (472, 273)
Screenshot: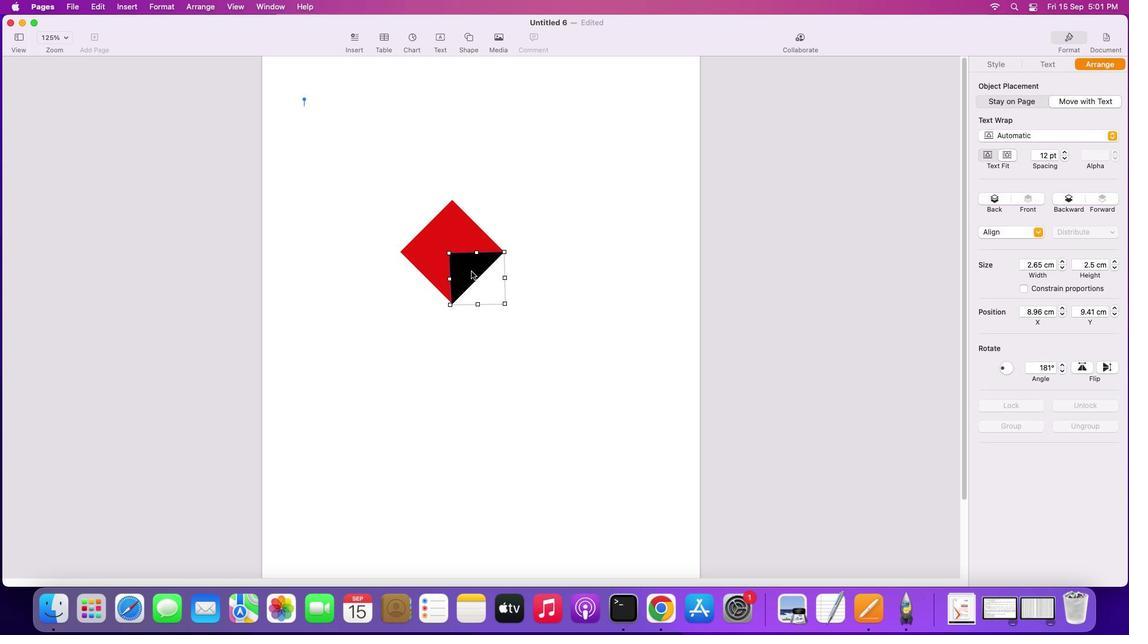 
Action: Mouse moved to (472, 273)
Screenshot: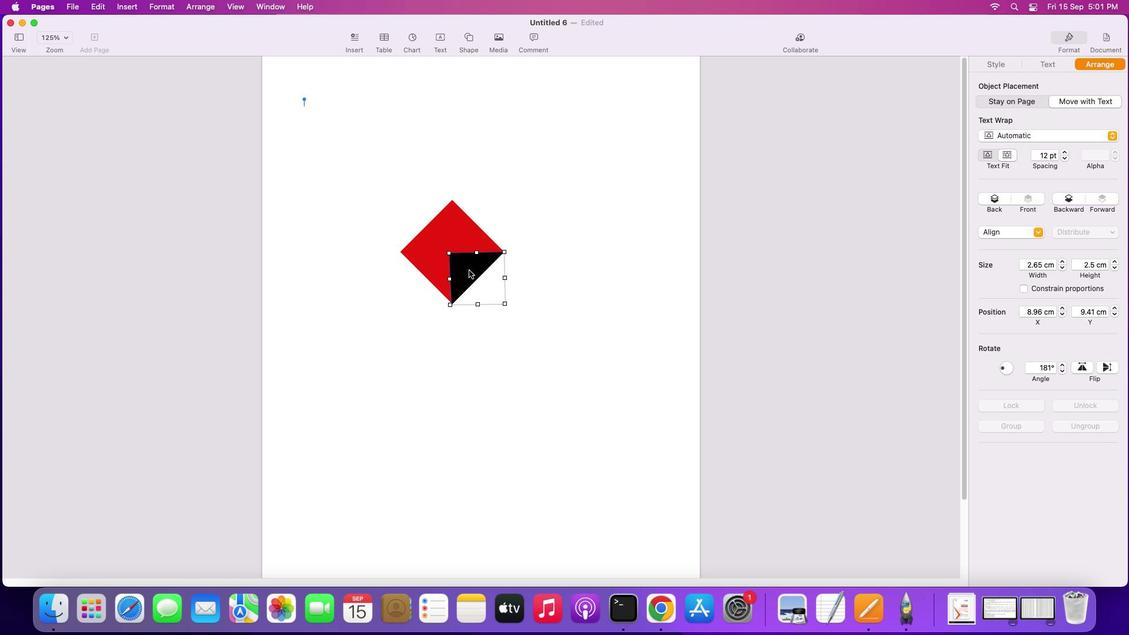 
Action: Key pressed Key.alt
Screenshot: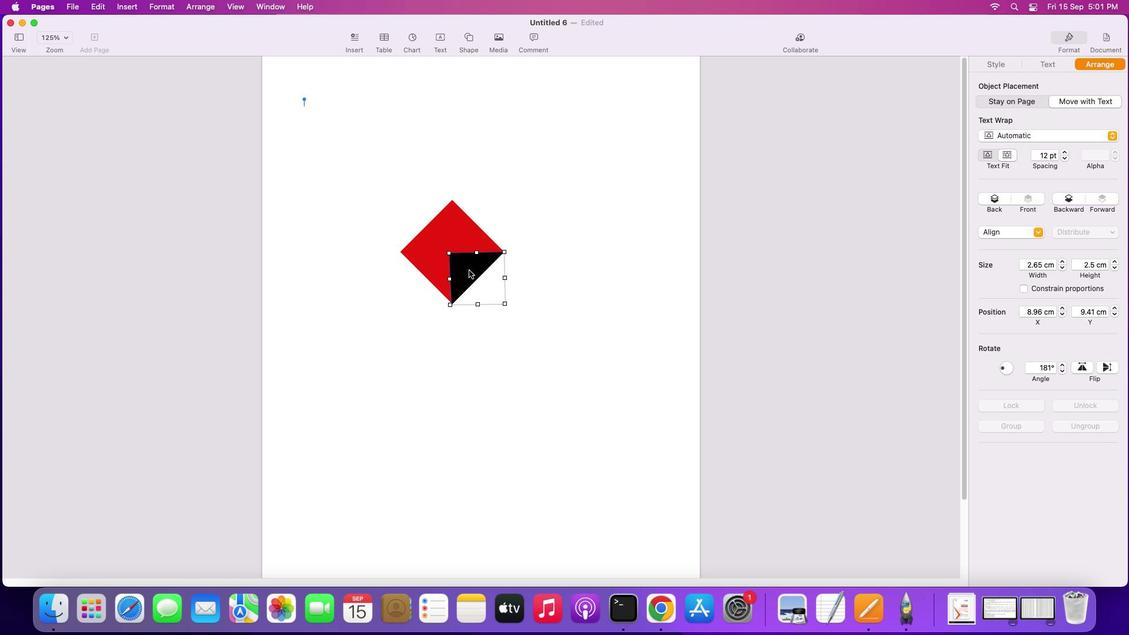 
Action: Mouse moved to (469, 270)
Screenshot: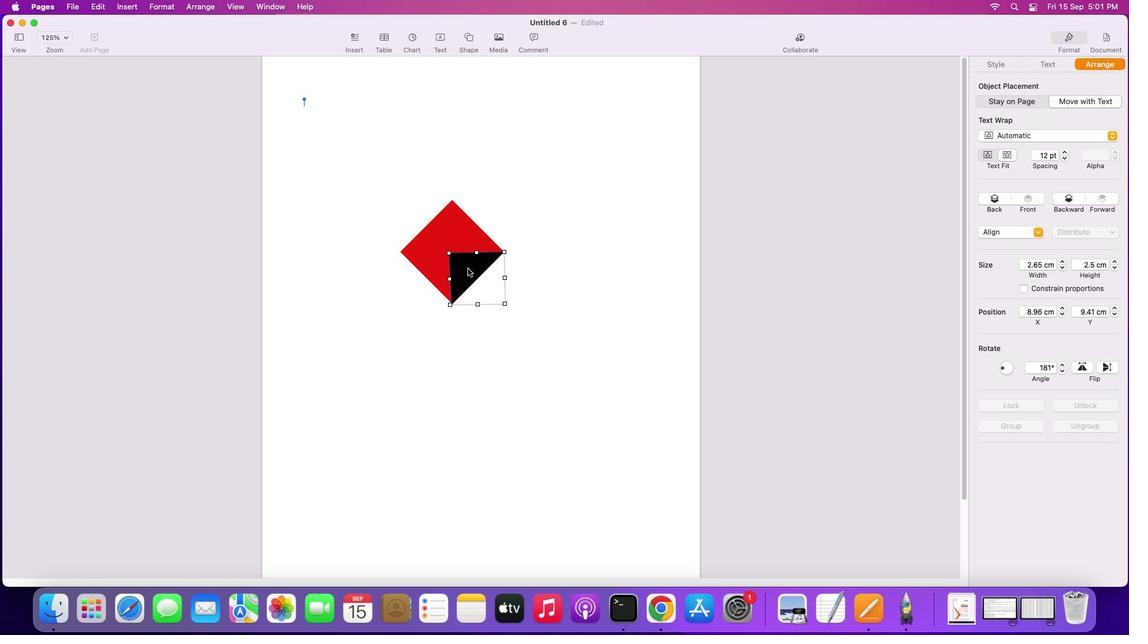 
Action: Mouse pressed left at (469, 270)
Screenshot: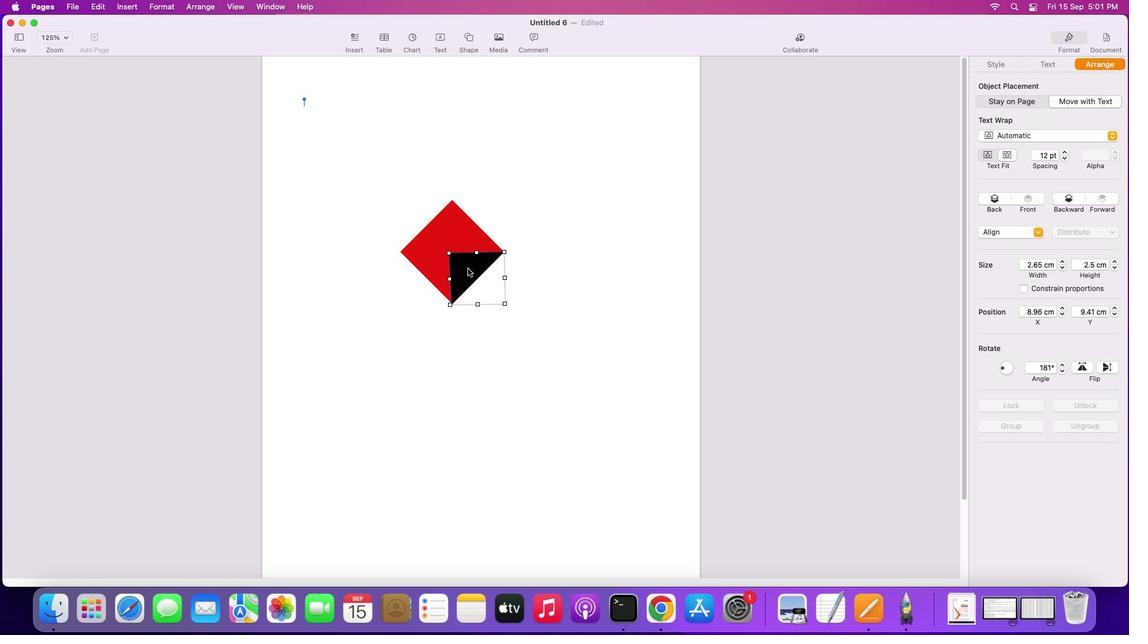 
Action: Mouse moved to (1085, 365)
Screenshot: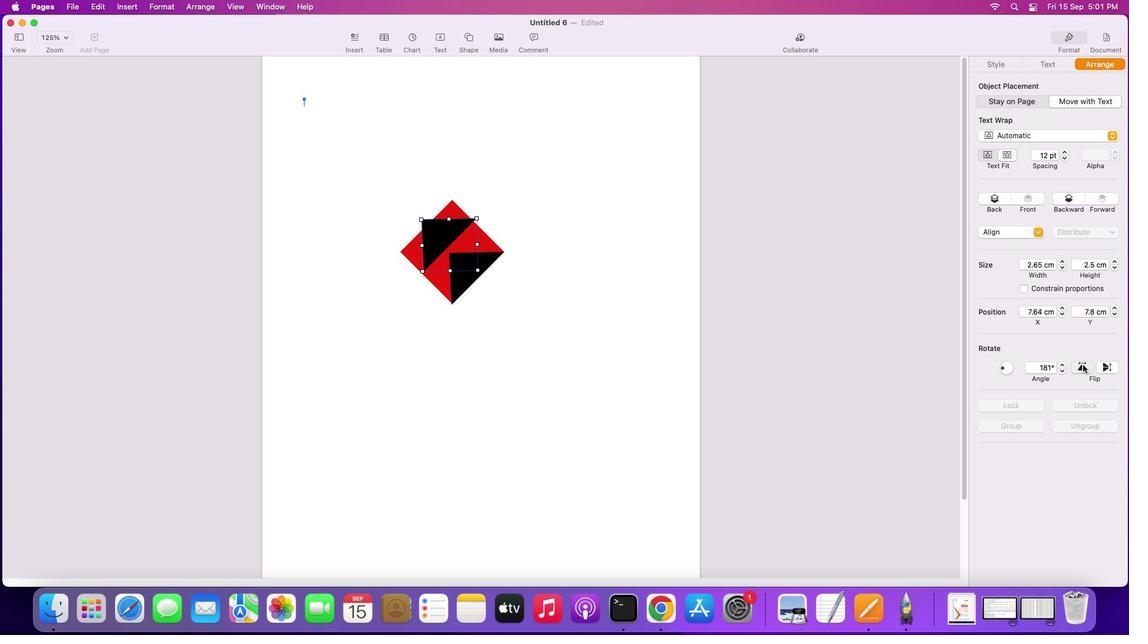 
Action: Mouse pressed left at (1085, 365)
Screenshot: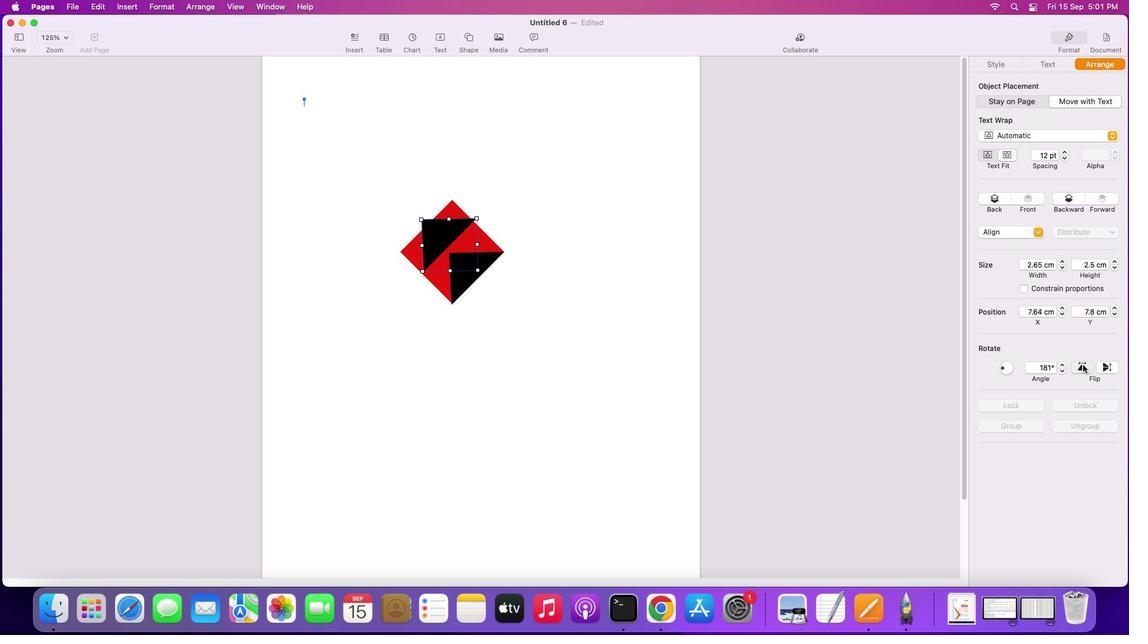
Action: Mouse moved to (1102, 367)
Screenshot: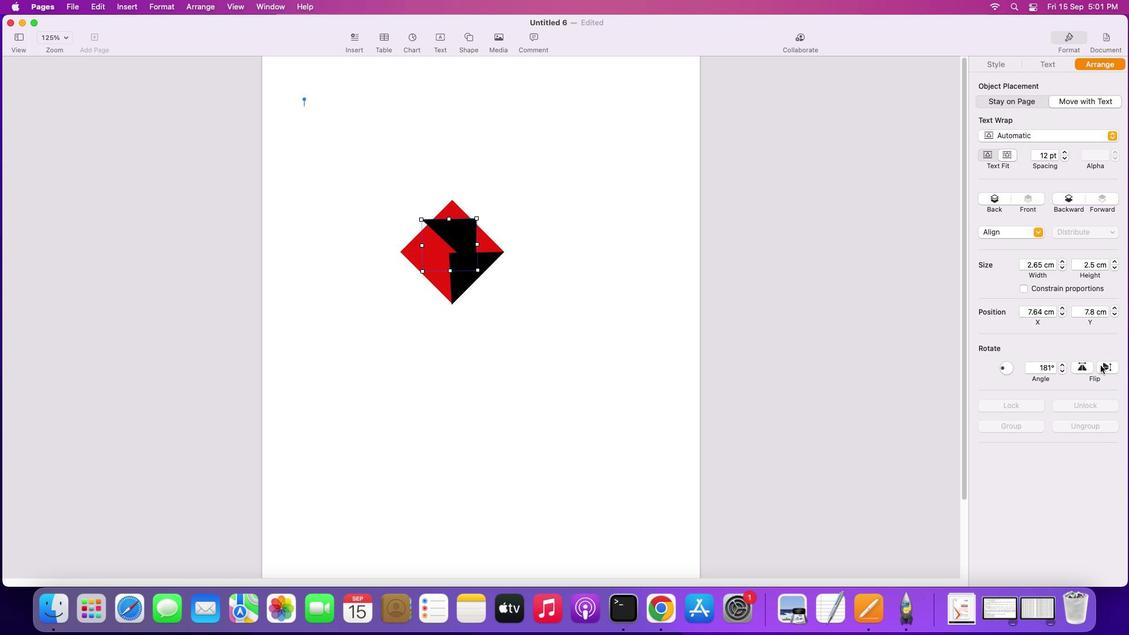 
Action: Mouse pressed left at (1102, 367)
Screenshot: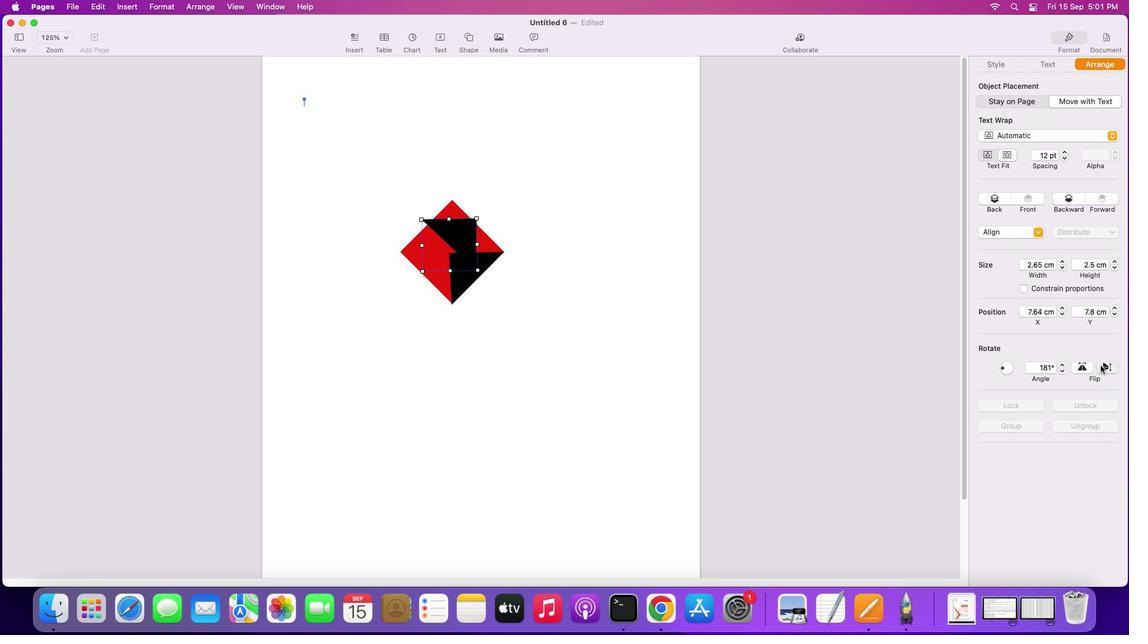 
Action: Mouse moved to (460, 255)
Screenshot: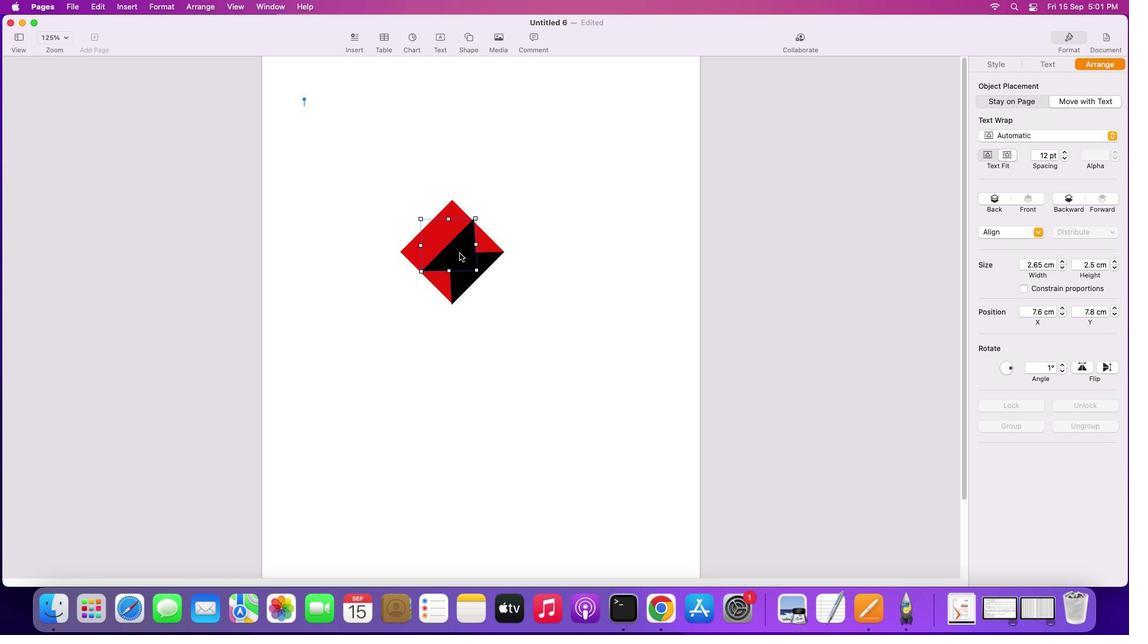 
Action: Mouse pressed left at (460, 255)
Screenshot: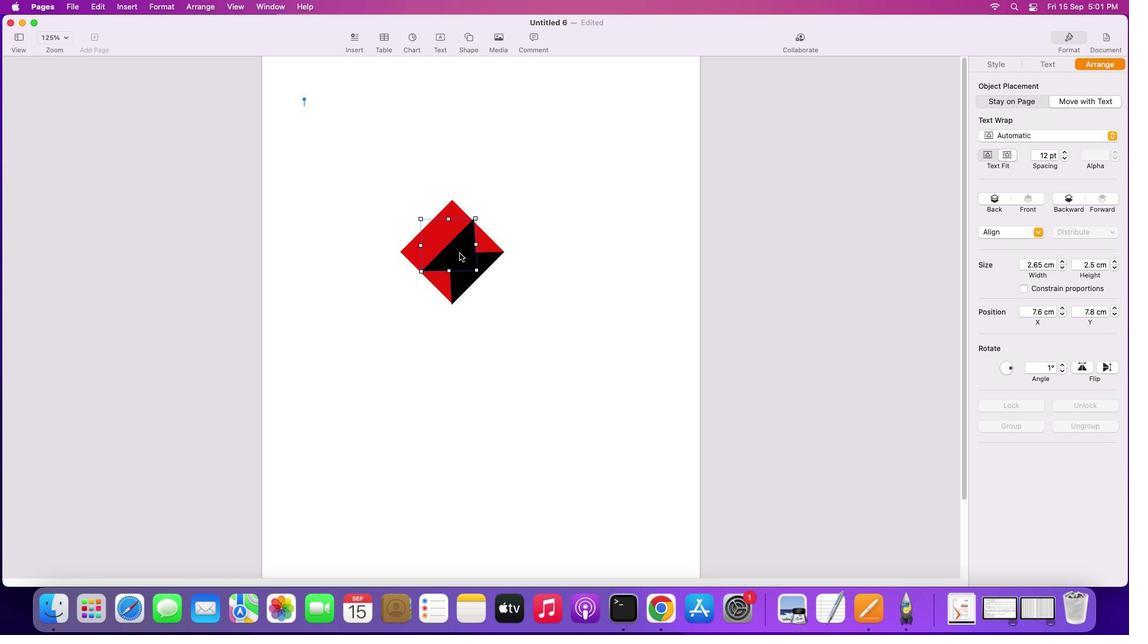 
Action: Mouse moved to (525, 224)
Screenshot: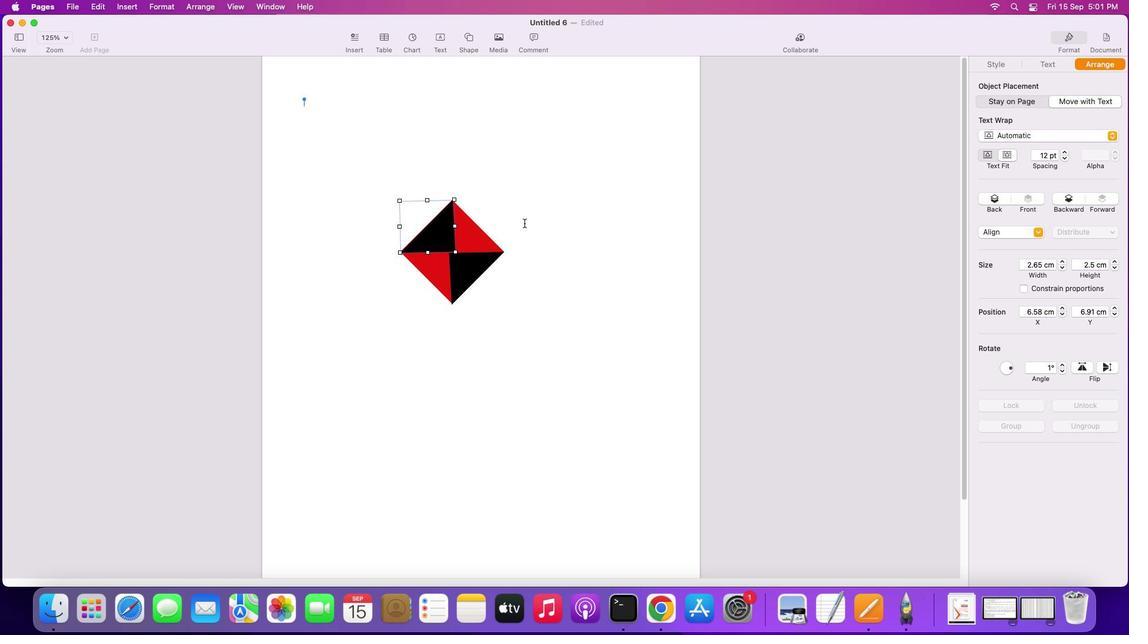 
Action: Mouse pressed left at (525, 224)
Screenshot: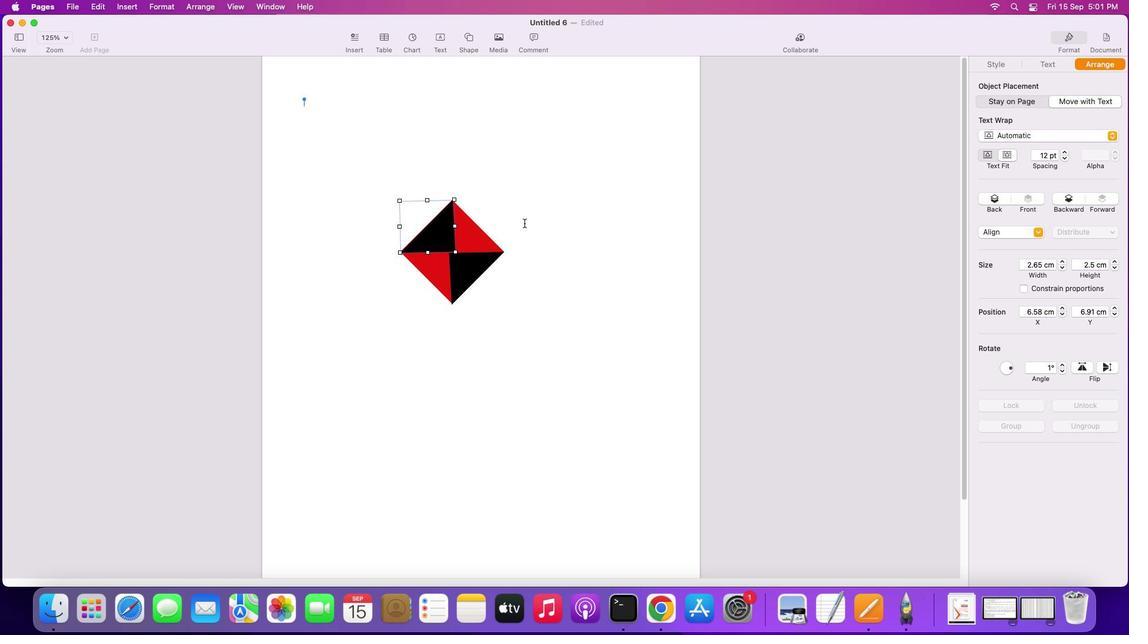 
Action: Mouse moved to (446, 244)
Screenshot: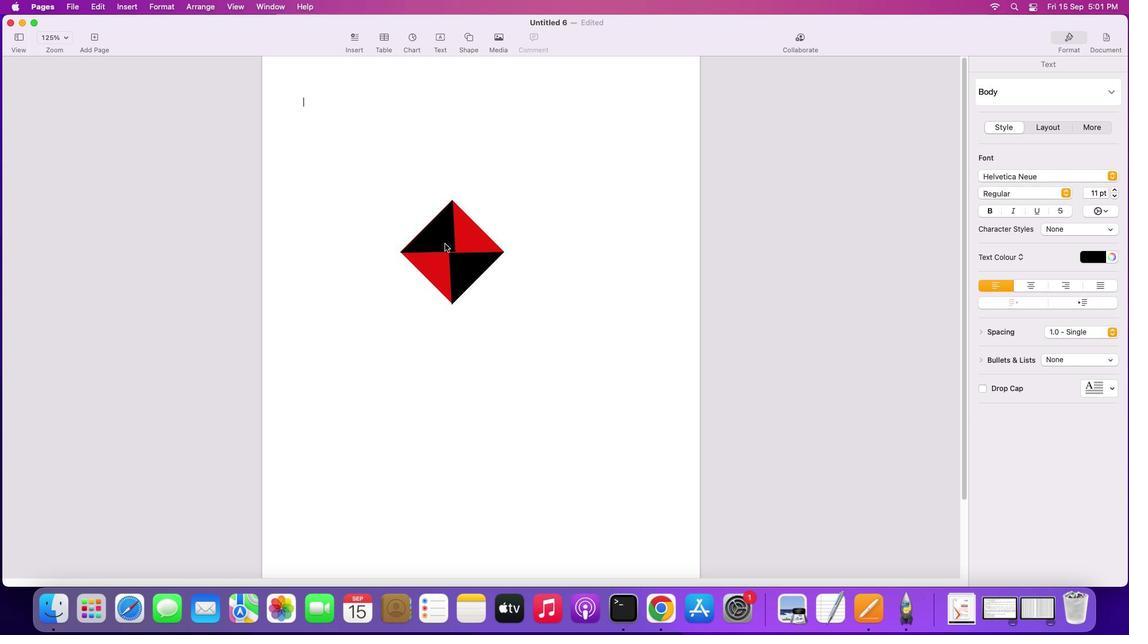 
Action: Mouse pressed left at (446, 244)
Screenshot: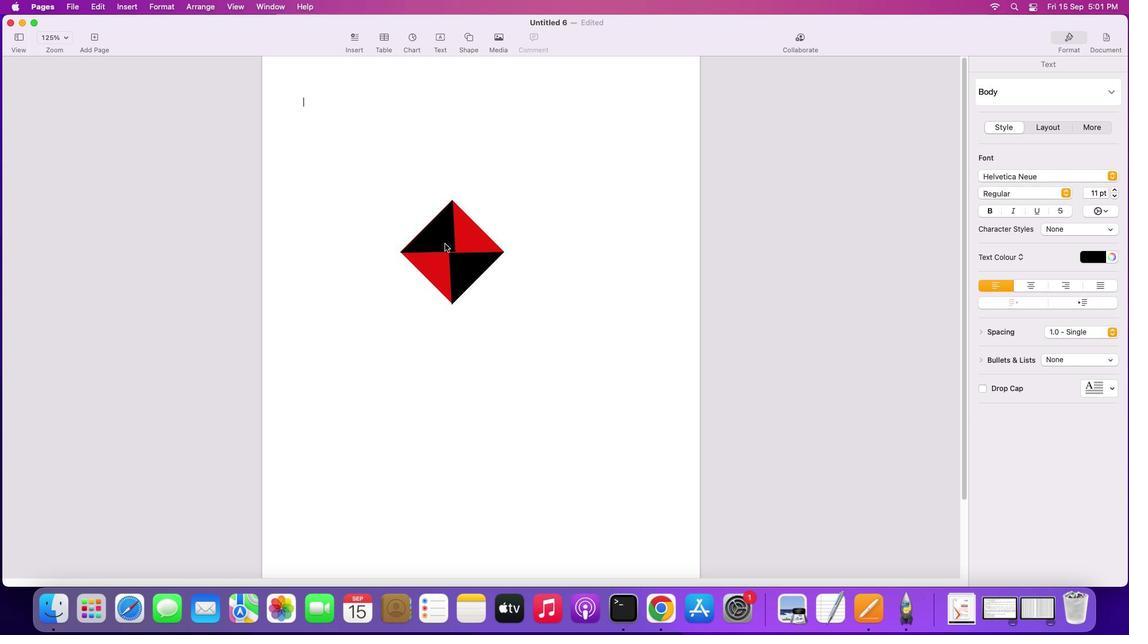 
Action: Key pressed Key.alt
Screenshot: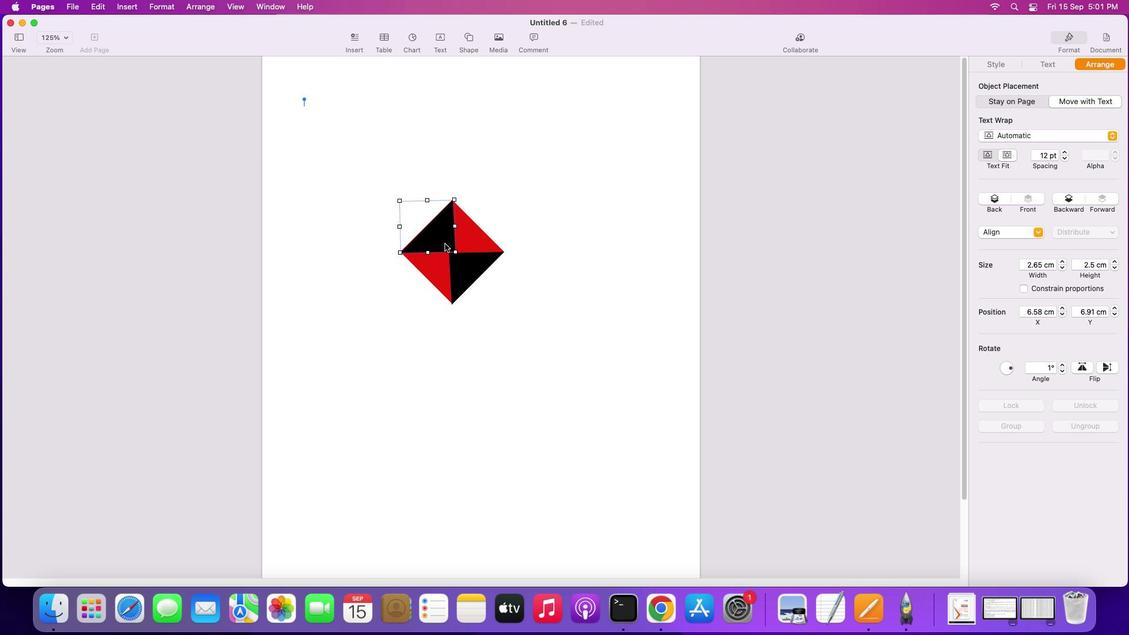 
Action: Mouse pressed left at (446, 244)
Screenshot: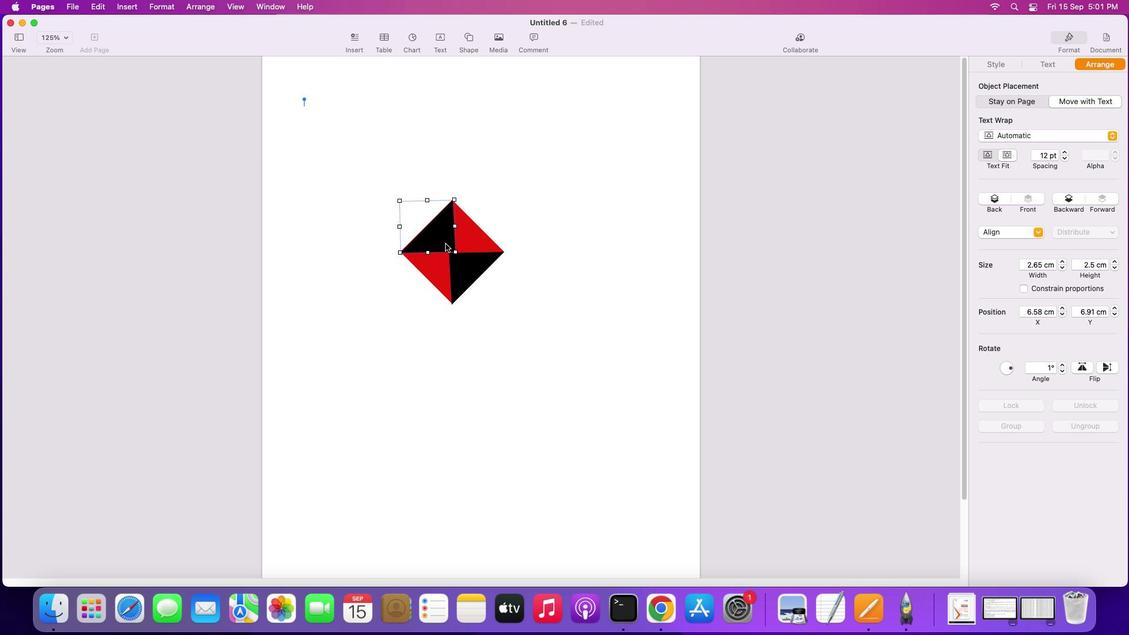 
Action: Mouse moved to (1085, 364)
Screenshot: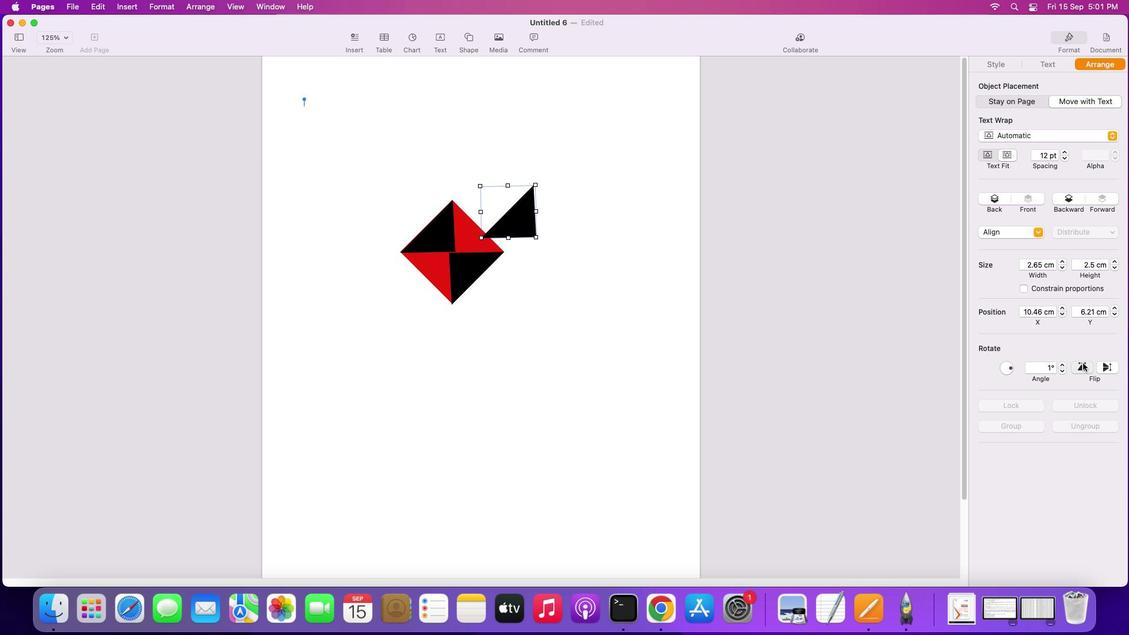 
Action: Mouse pressed left at (1085, 364)
Screenshot: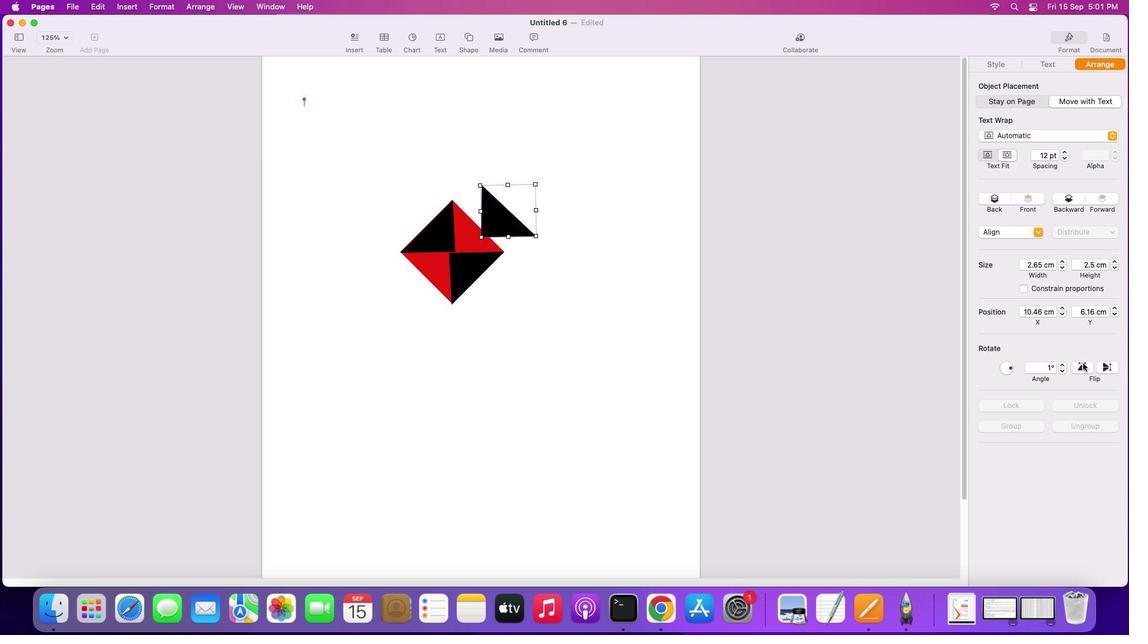 
Action: Mouse moved to (510, 220)
Screenshot: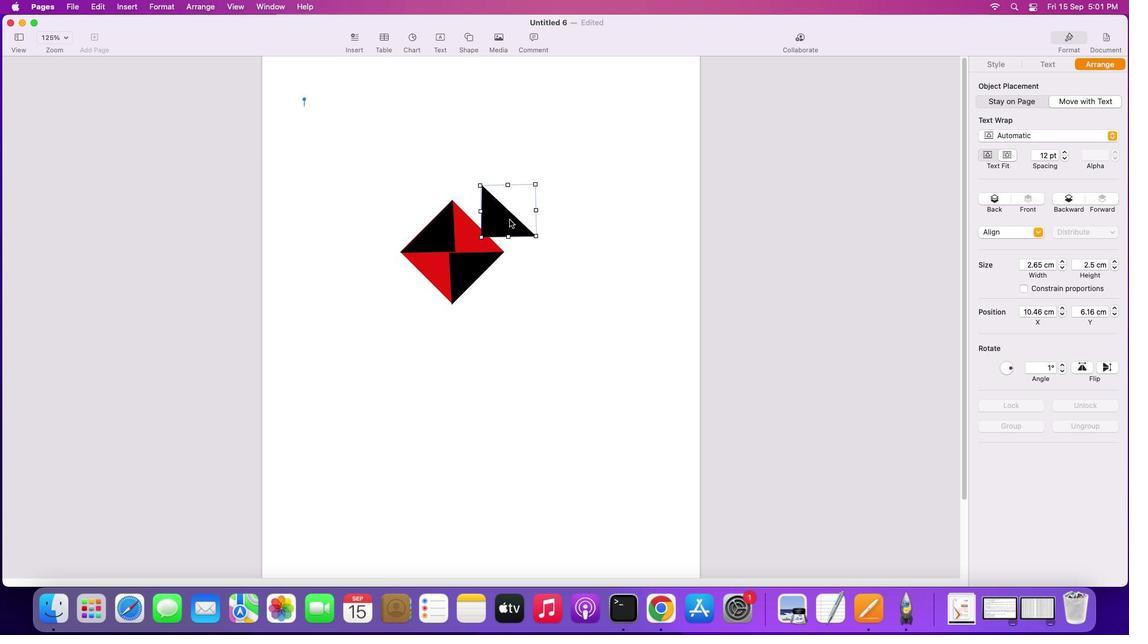 
Action: Mouse pressed left at (510, 220)
Screenshot: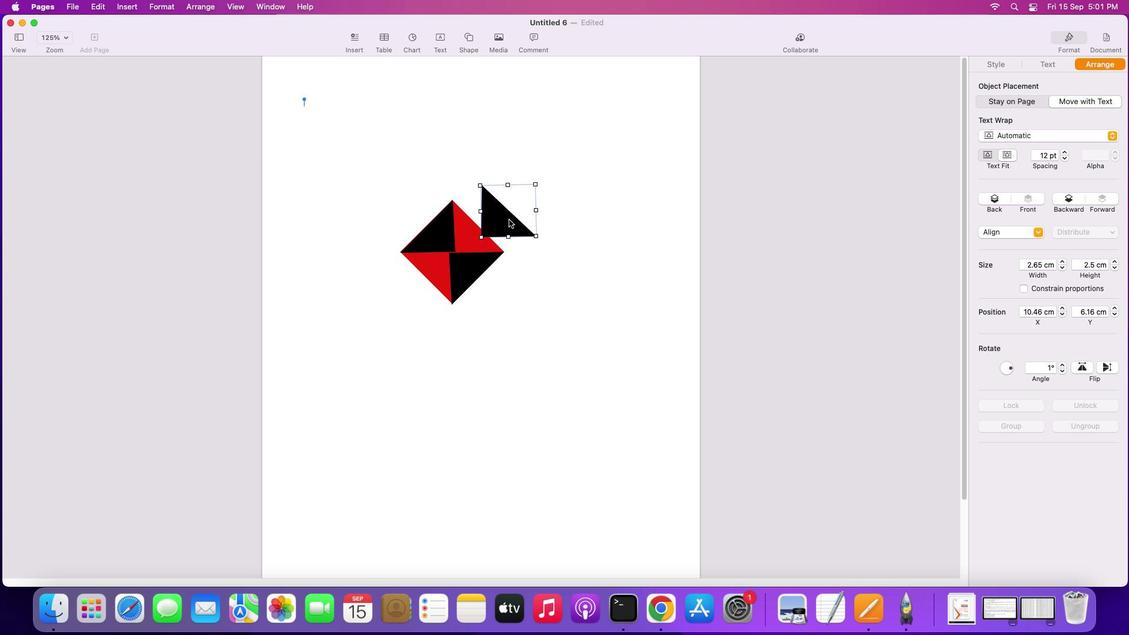 
Action: Mouse moved to (993, 67)
Screenshot: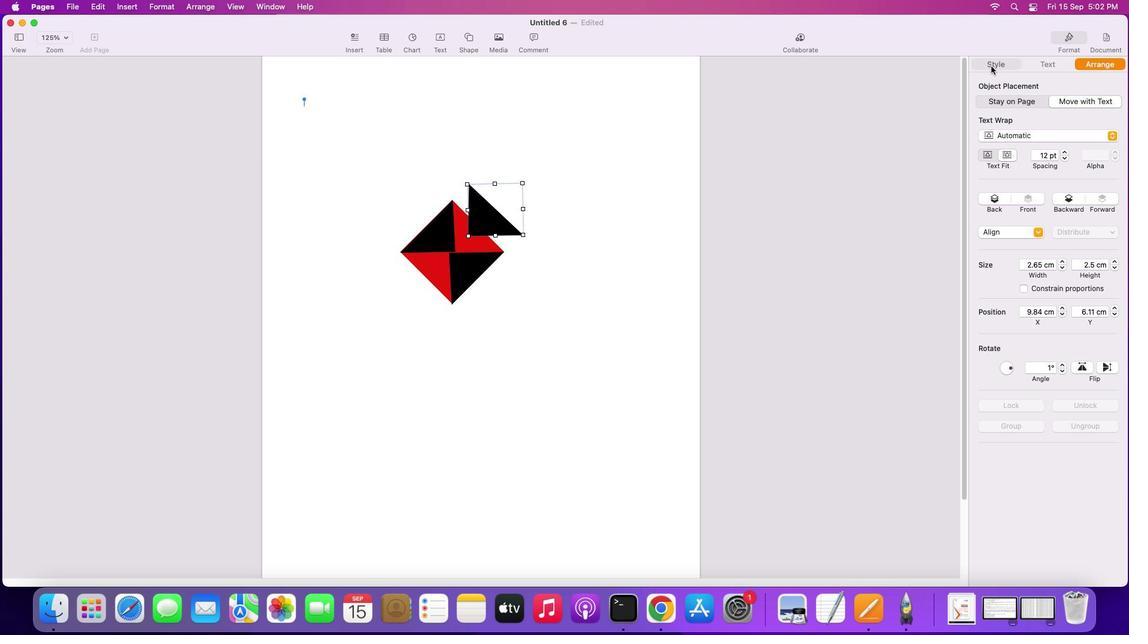 
Action: Mouse pressed left at (993, 67)
Screenshot: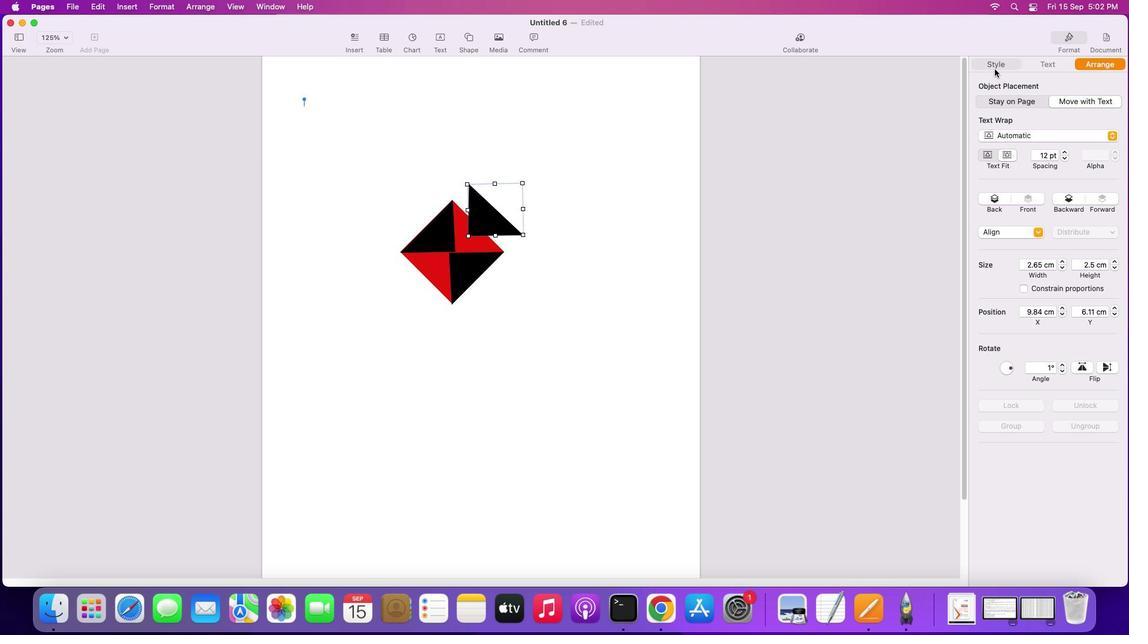 
Action: Mouse moved to (1047, 92)
Screenshot: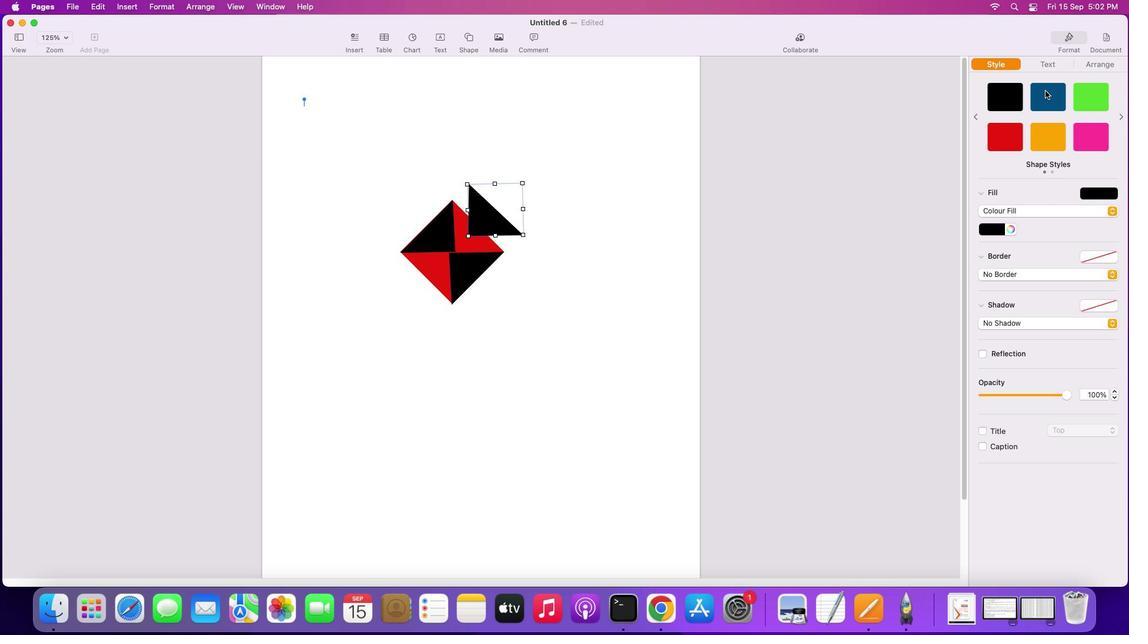 
Action: Mouse pressed left at (1047, 92)
Screenshot: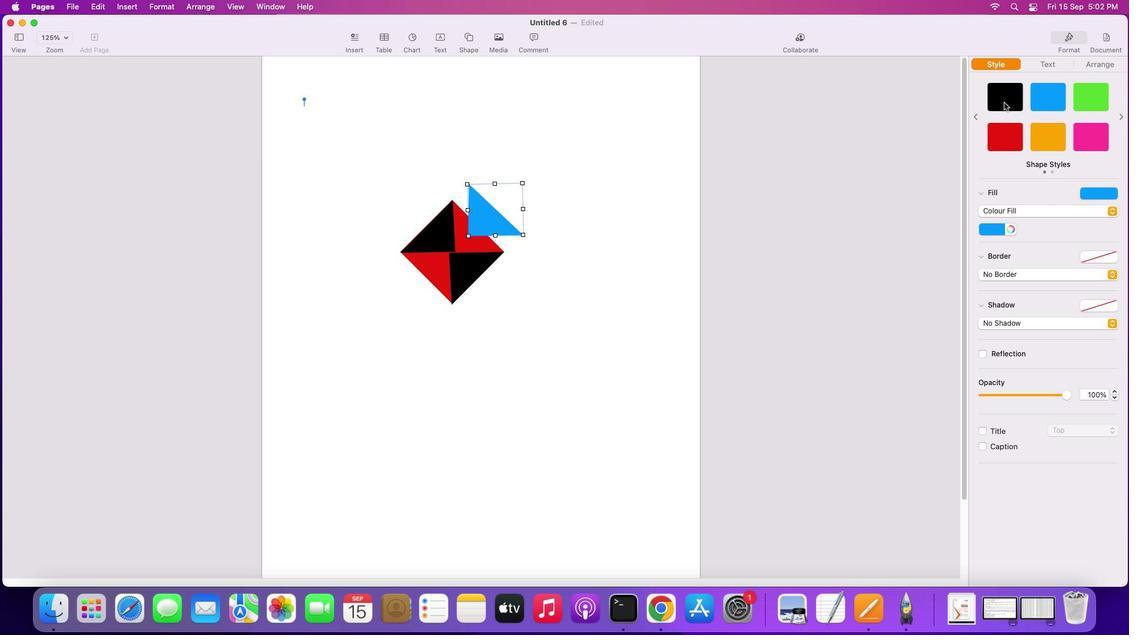 
Action: Mouse moved to (488, 210)
Screenshot: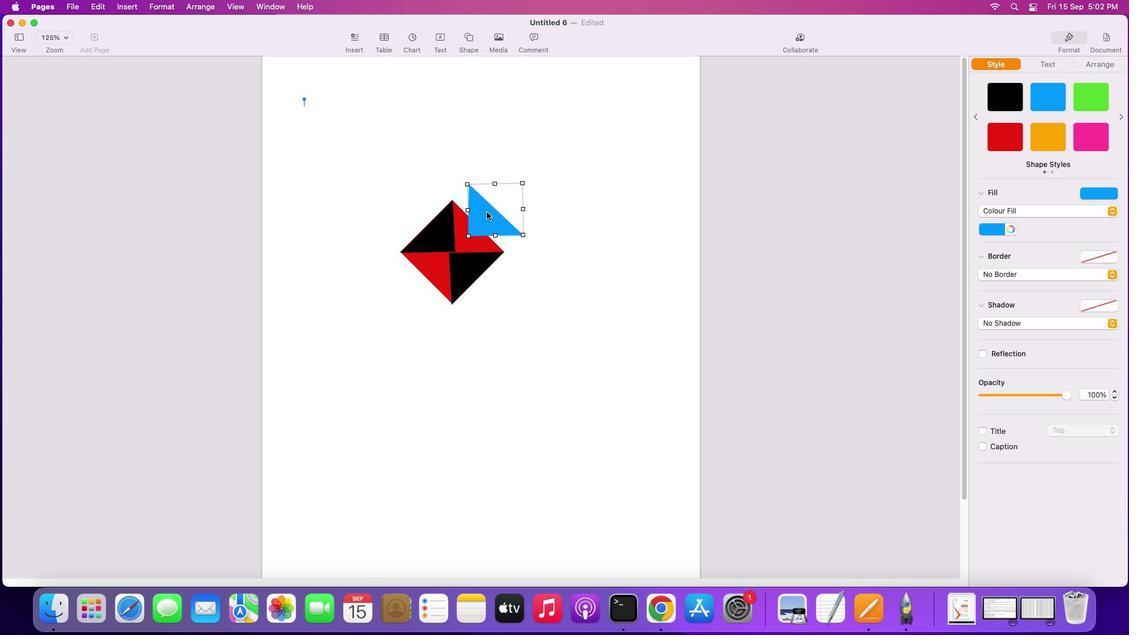 
Action: Mouse pressed left at (488, 210)
Screenshot: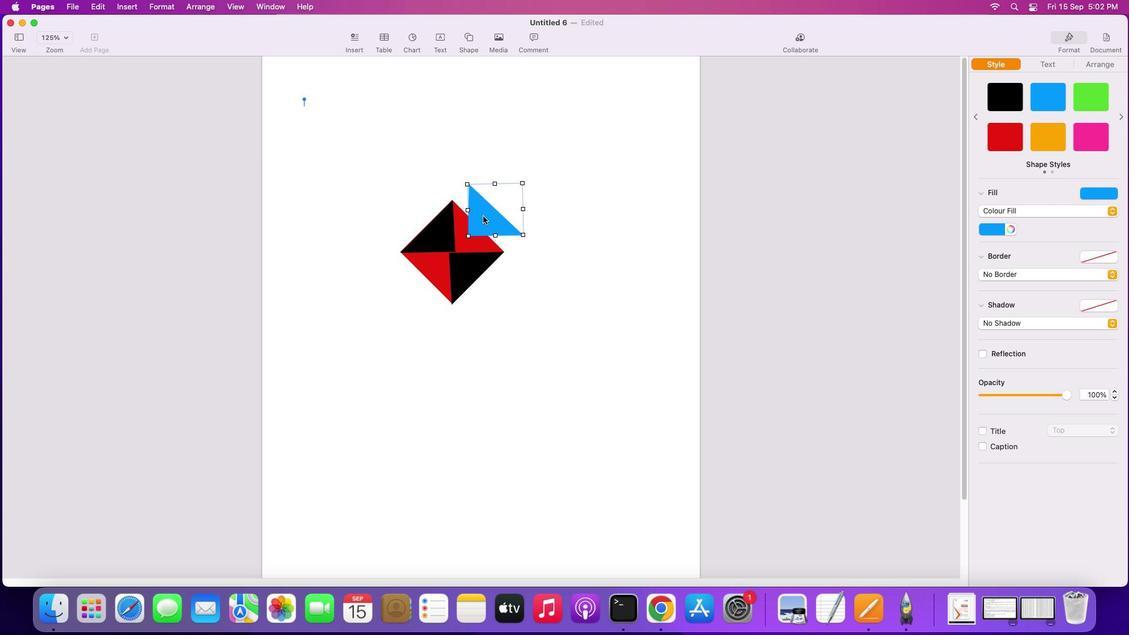 
Action: Mouse moved to (470, 234)
Screenshot: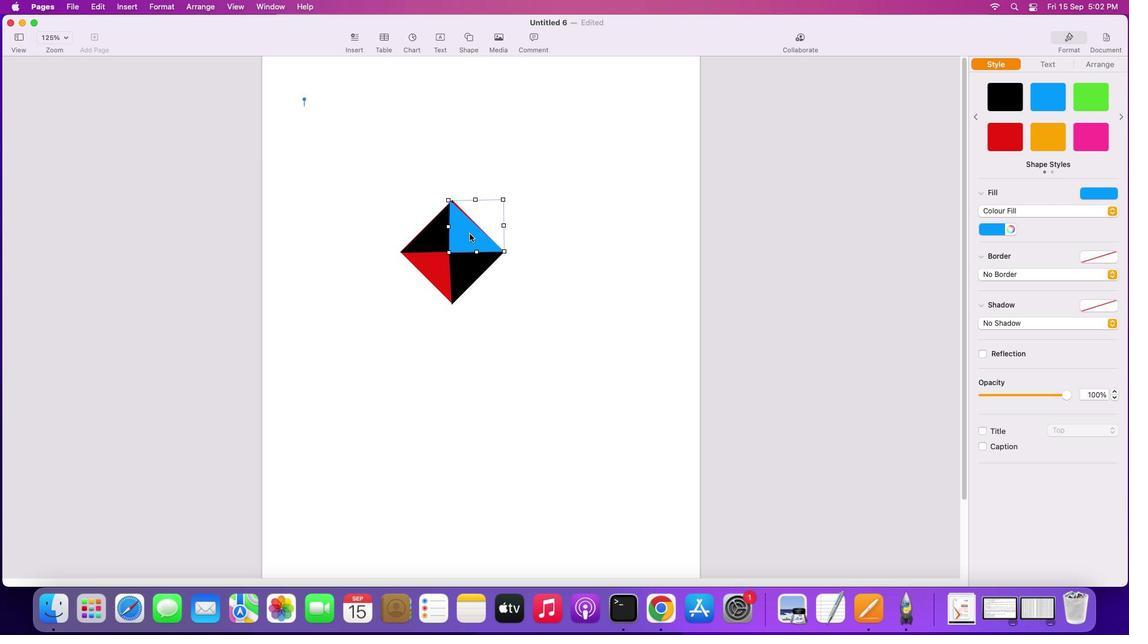 
Action: Key pressed Key.alt
Screenshot: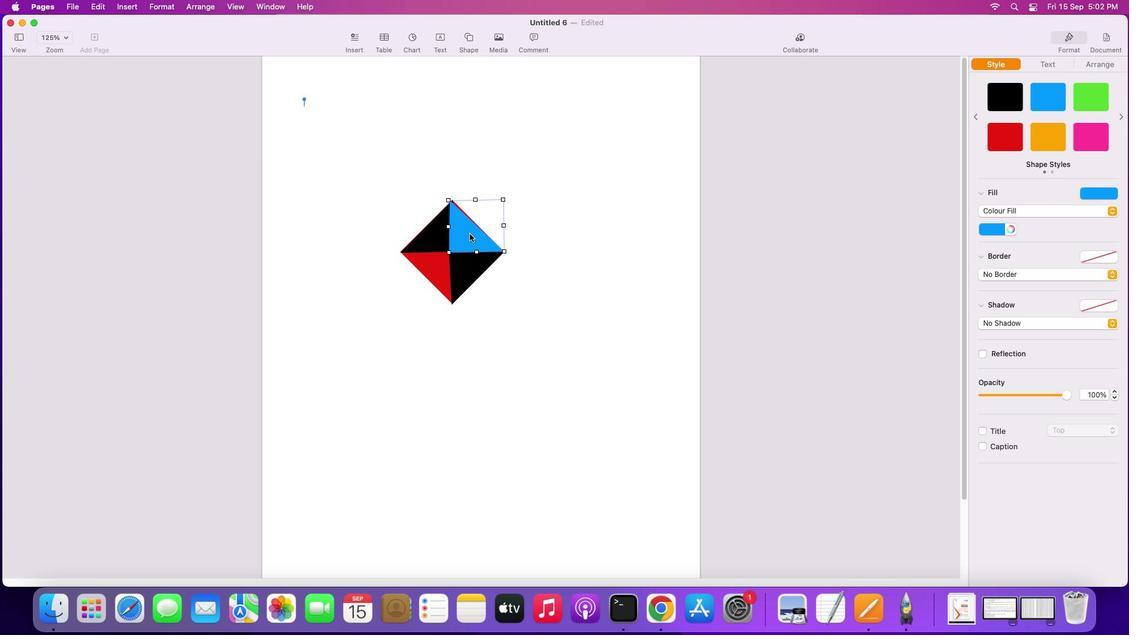 
Action: Mouse pressed left at (470, 234)
Screenshot: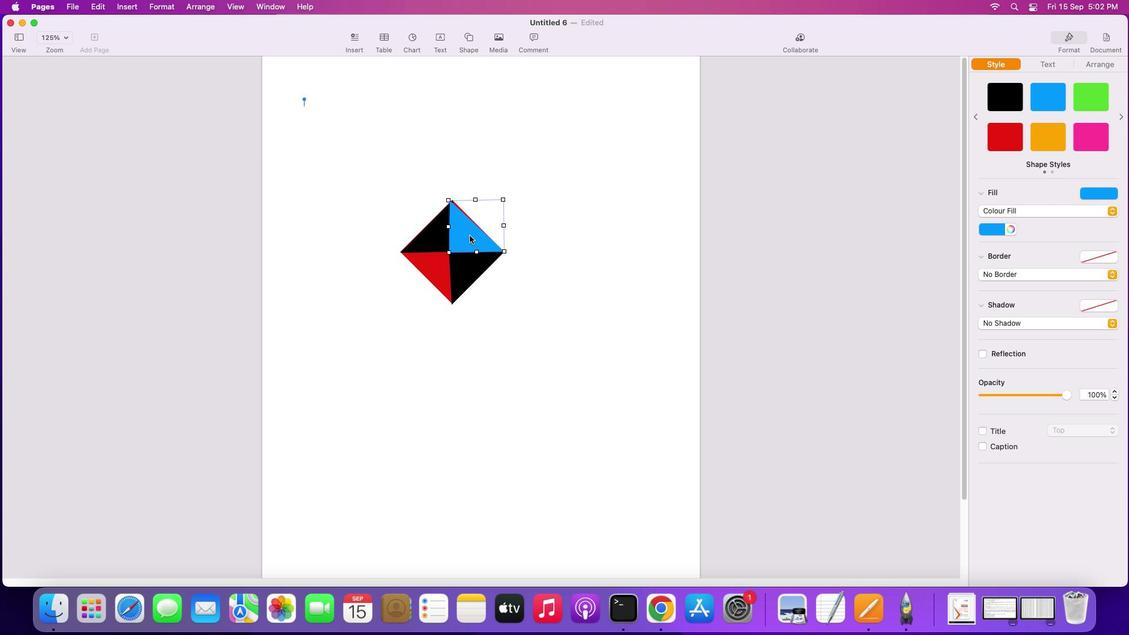 
Action: Mouse moved to (1103, 62)
Screenshot: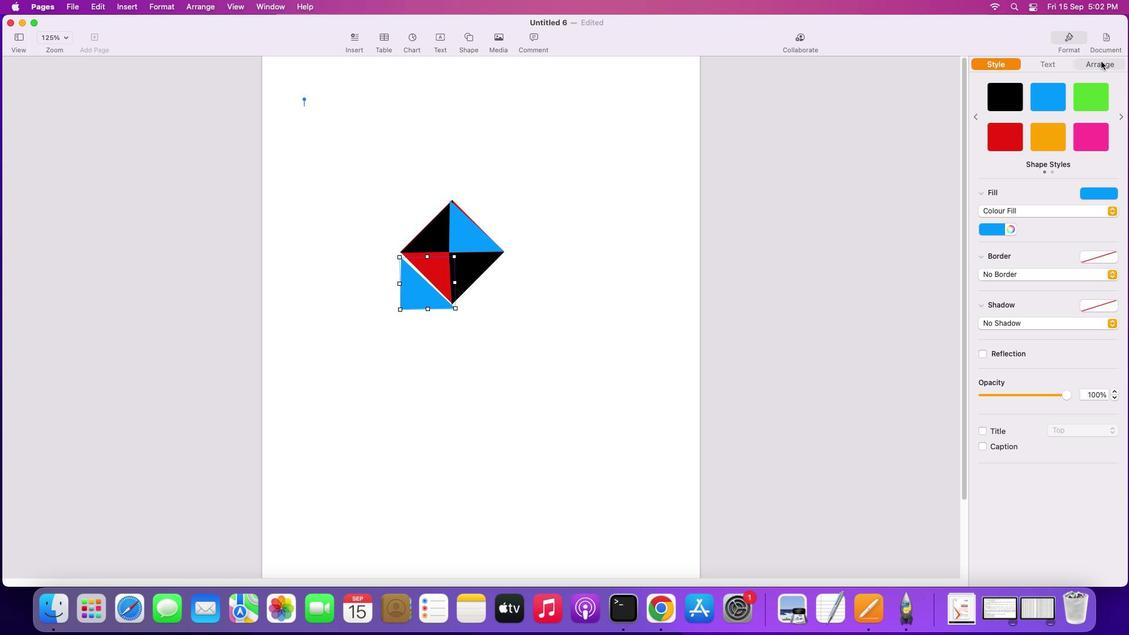 
Action: Mouse pressed left at (1103, 62)
Screenshot: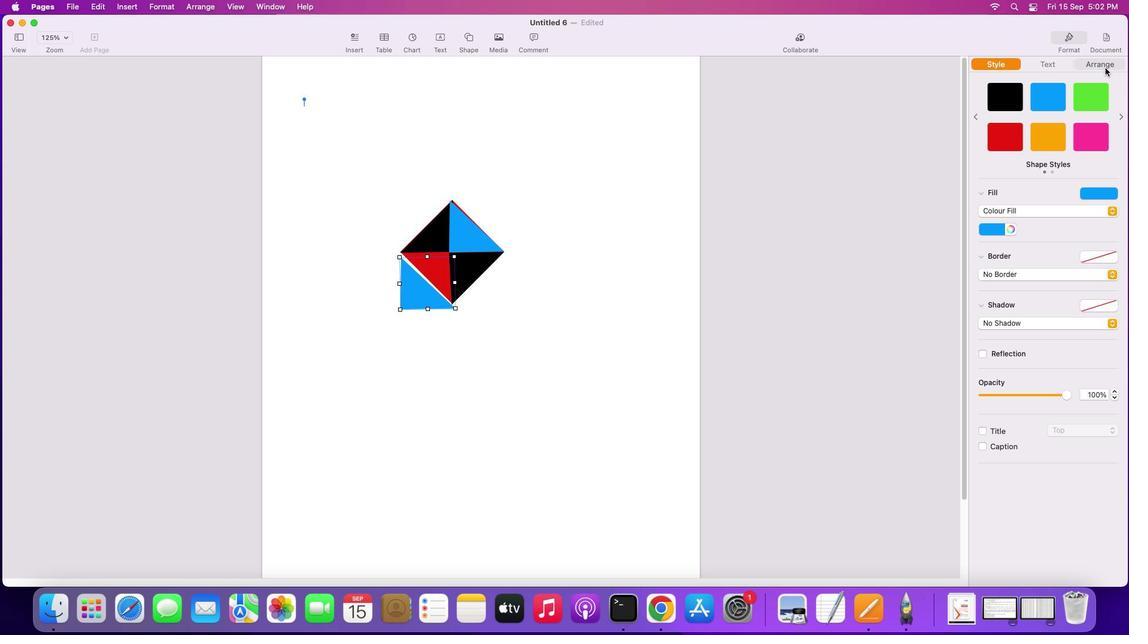 
Action: Mouse moved to (1079, 369)
Screenshot: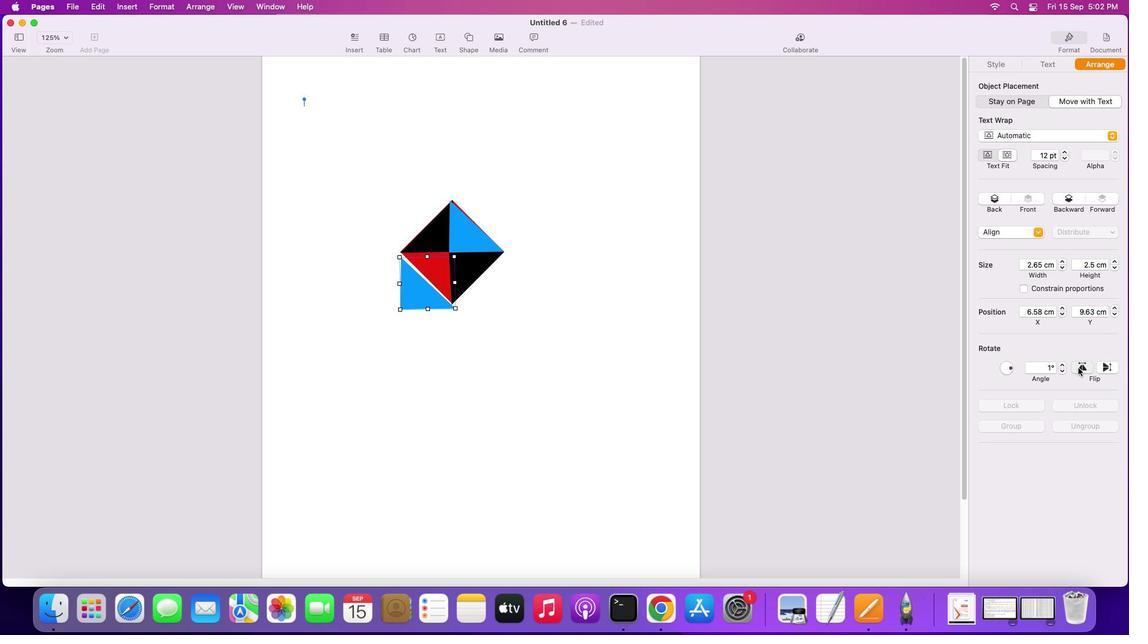 
Action: Mouse pressed left at (1079, 369)
Screenshot: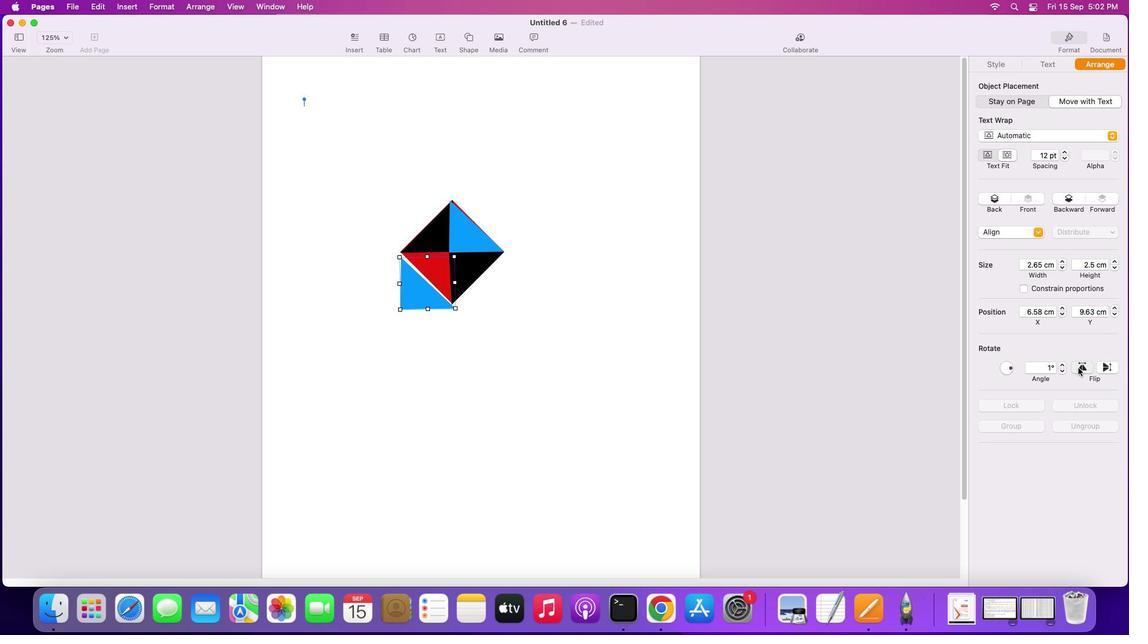 
Action: Mouse moved to (1101, 368)
Screenshot: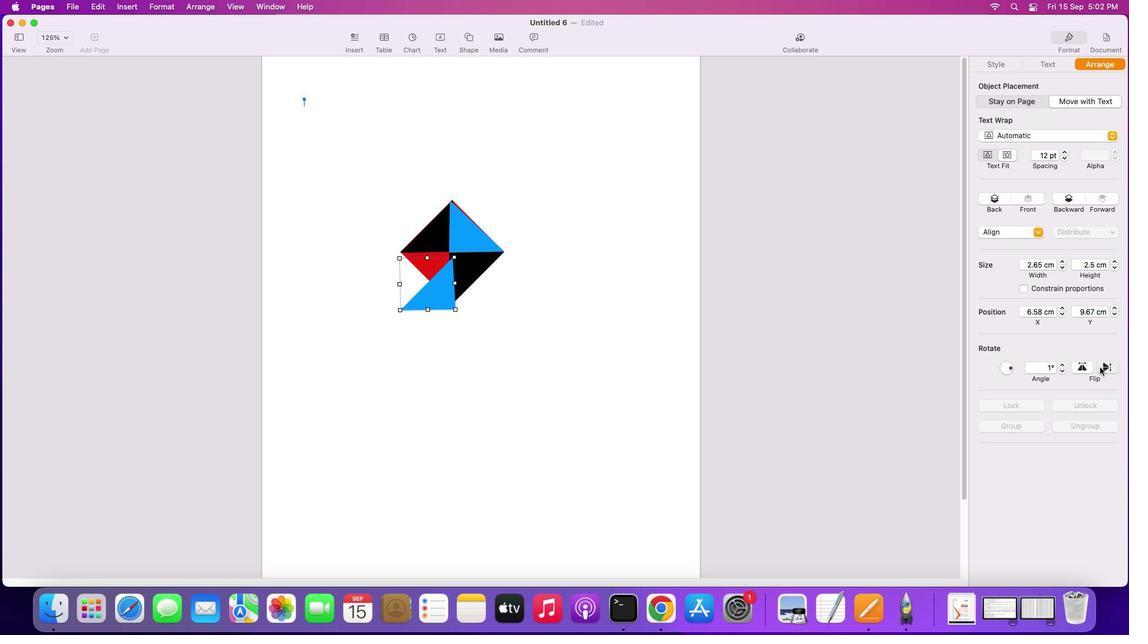 
Action: Mouse pressed left at (1101, 368)
Screenshot: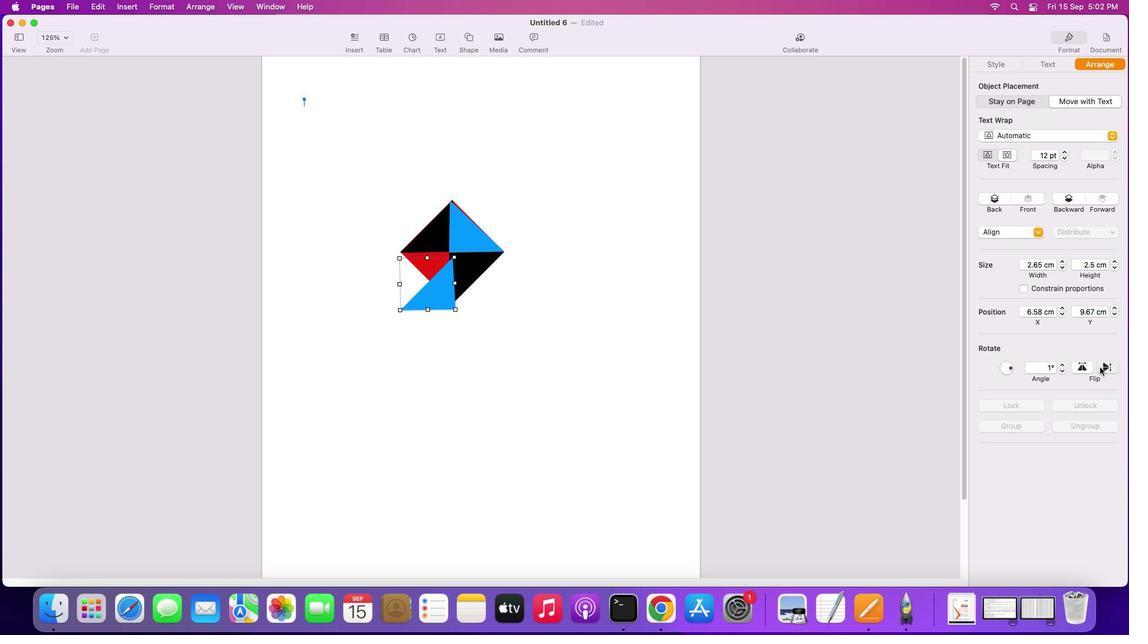 
Action: Mouse moved to (449, 268)
Screenshot: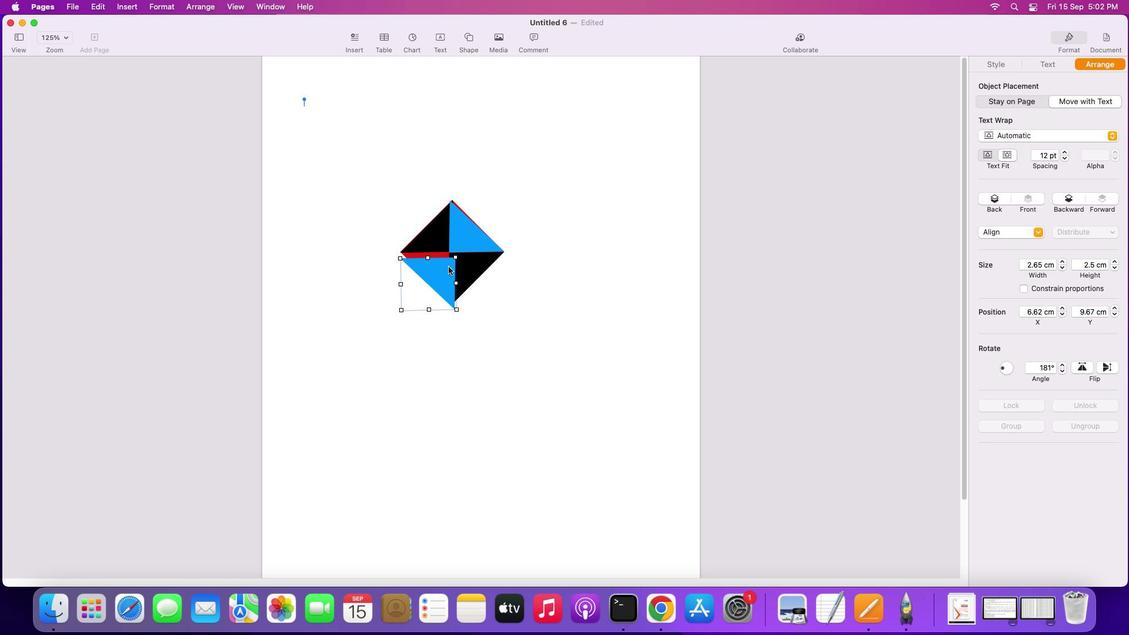 
Action: Mouse pressed left at (449, 268)
Screenshot: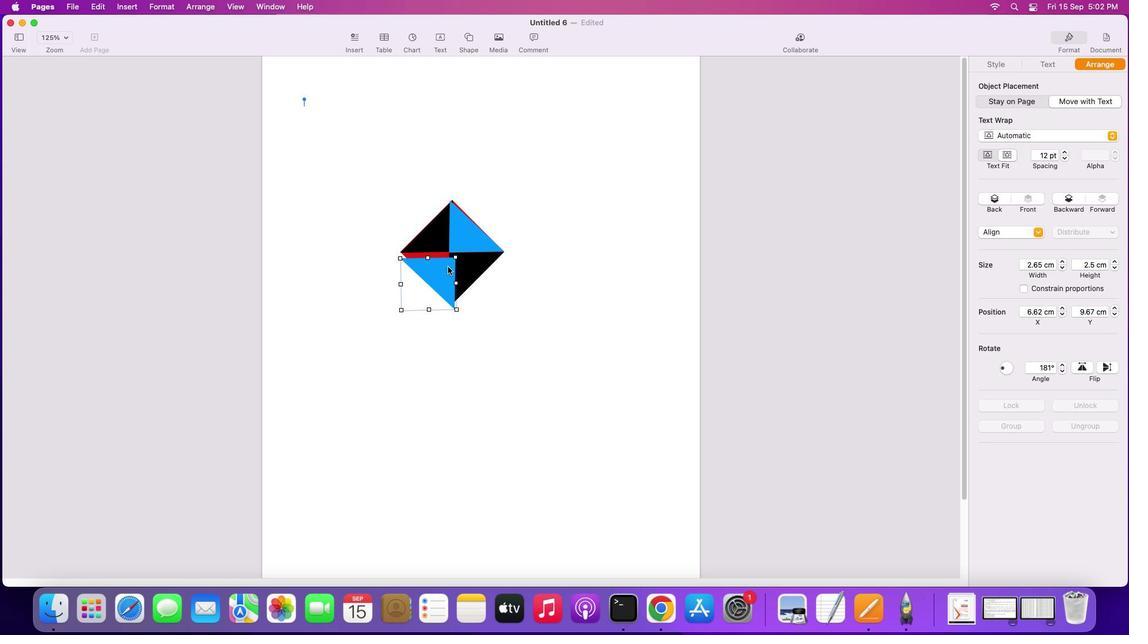 
Action: Mouse moved to (557, 270)
Screenshot: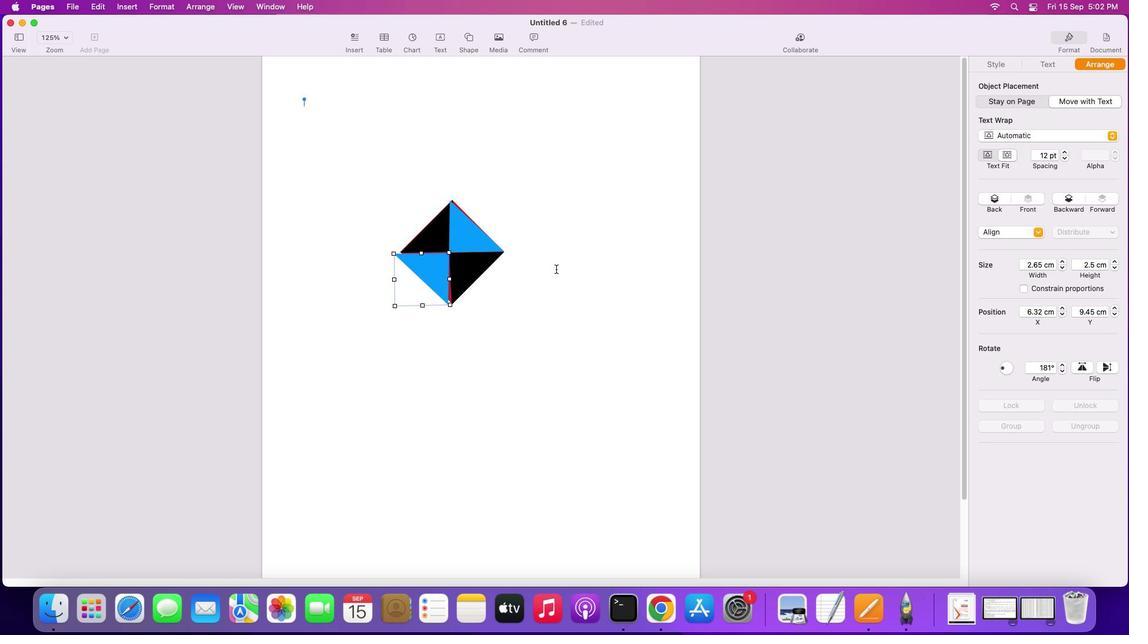 
Action: Mouse pressed left at (557, 270)
Screenshot: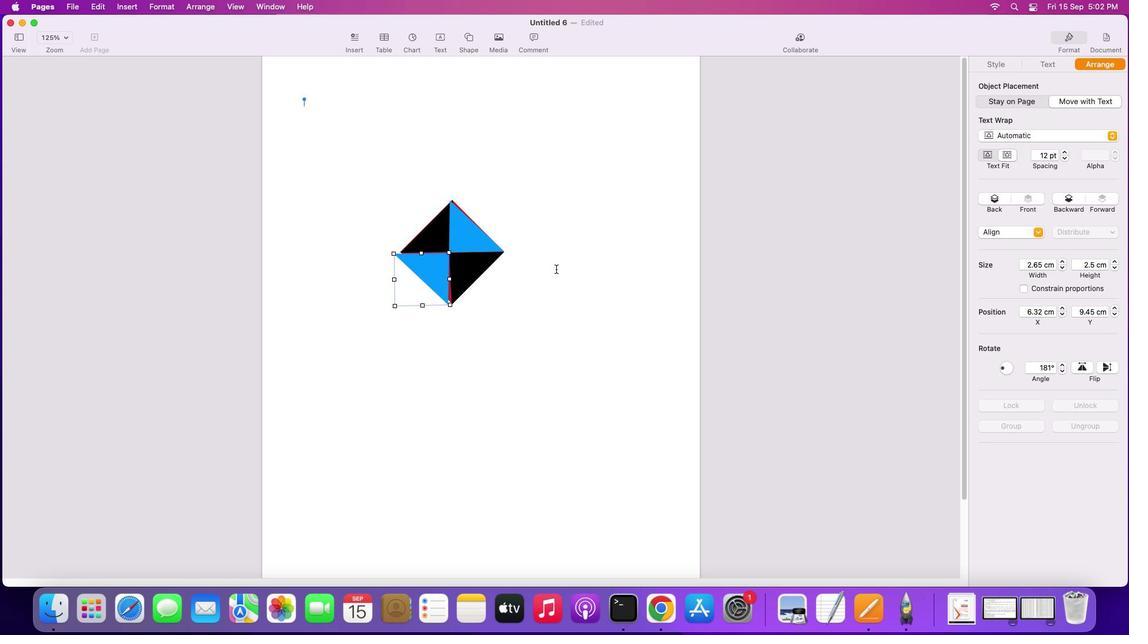 
Action: Mouse moved to (470, 233)
Screenshot: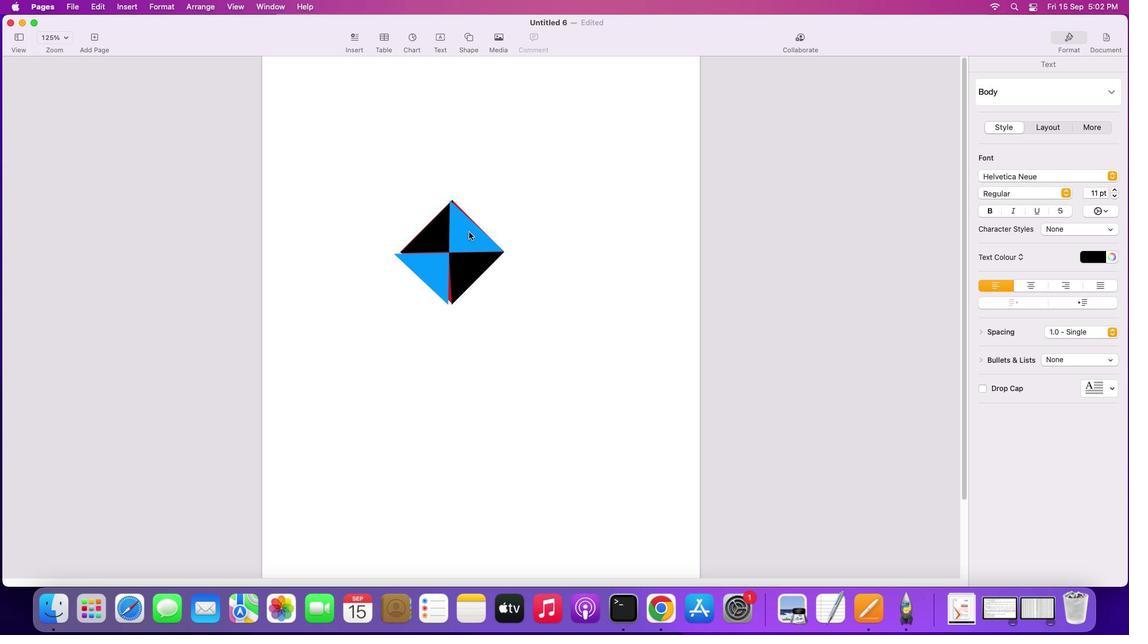 
Action: Mouse pressed left at (470, 233)
Screenshot: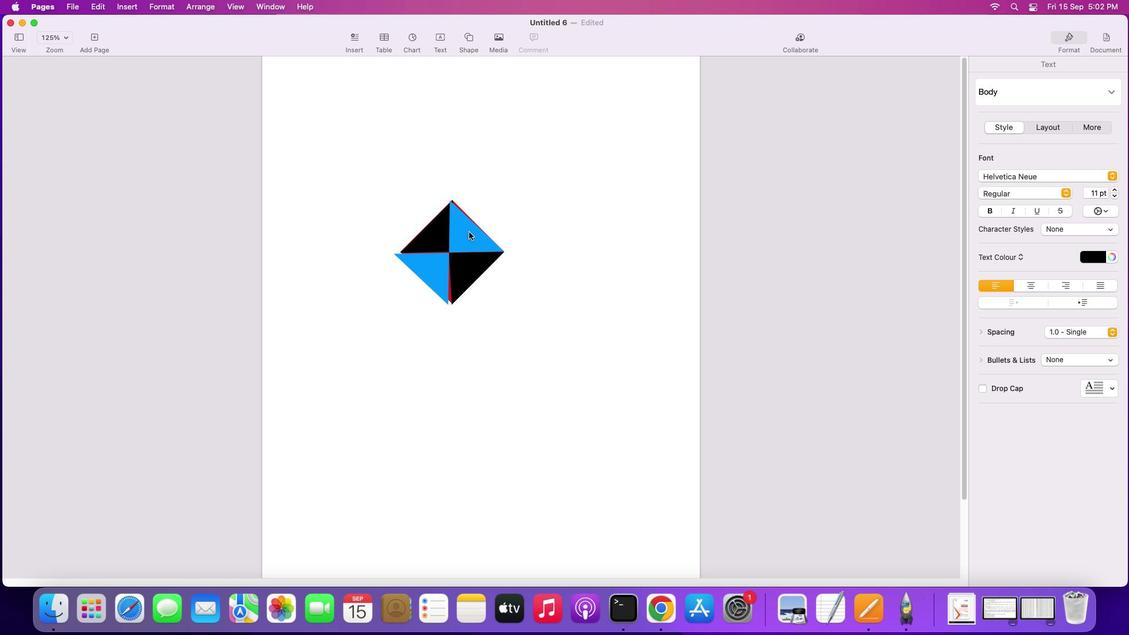 
Action: Mouse pressed right at (470, 233)
Screenshot: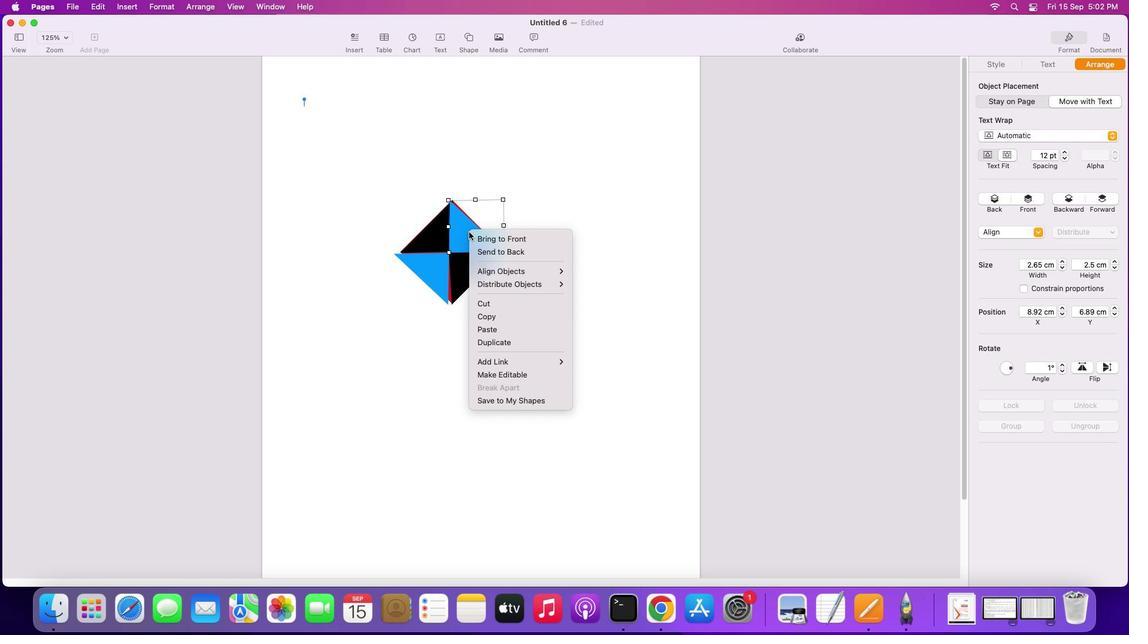 
Action: Mouse moved to (528, 377)
Screenshot: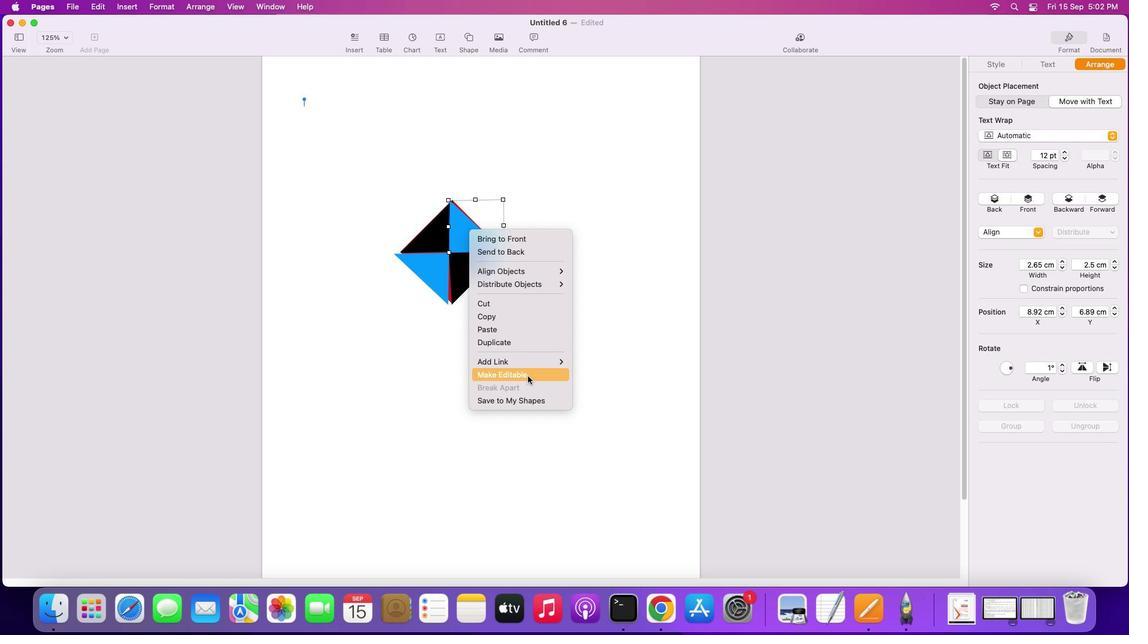 
Action: Mouse pressed left at (528, 377)
Screenshot: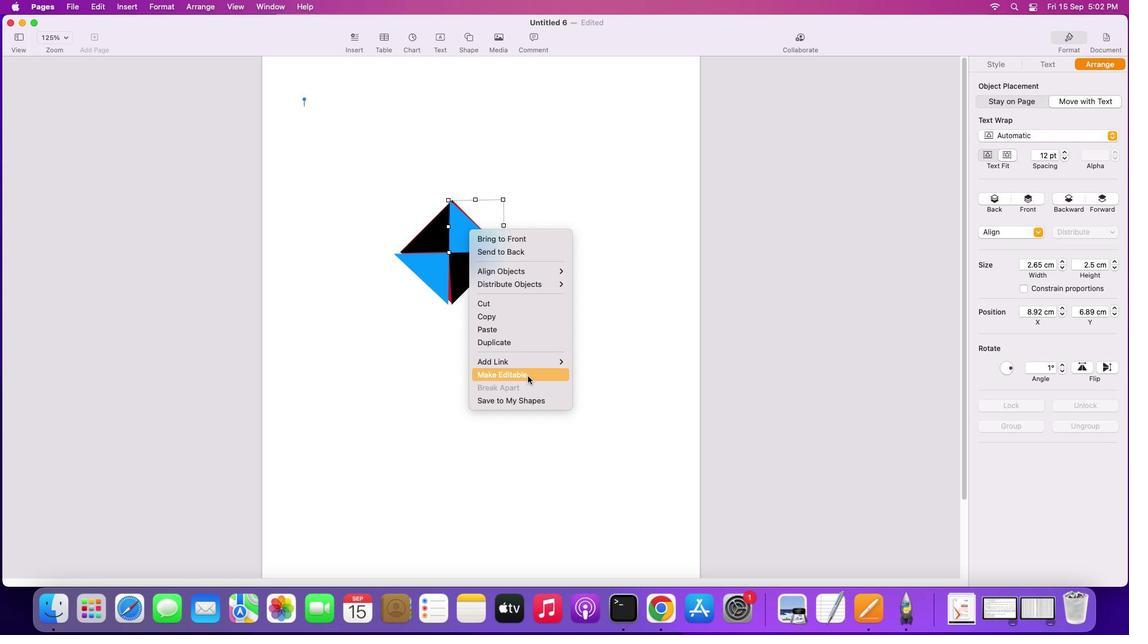 
Action: Mouse moved to (506, 253)
Screenshot: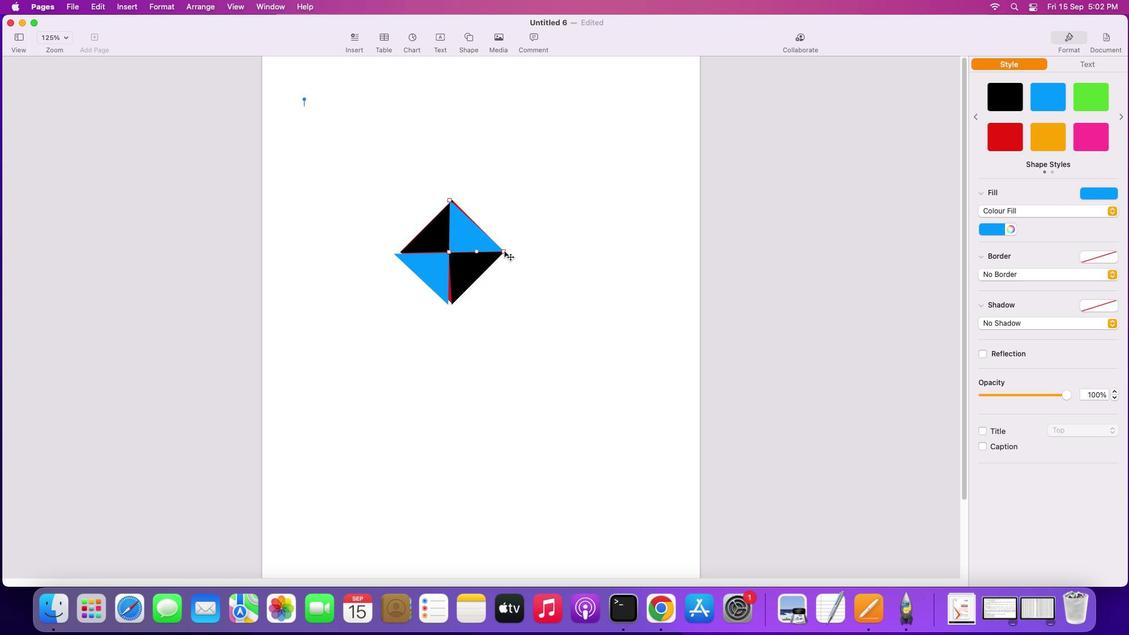 
Action: Mouse pressed left at (506, 253)
Screenshot: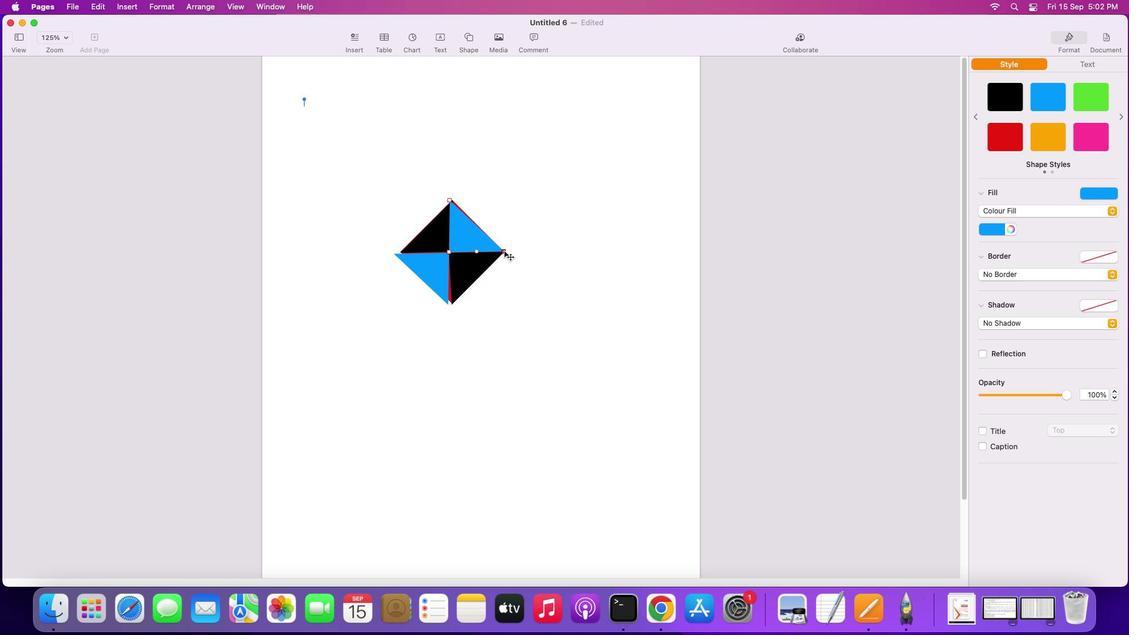 
Action: Mouse moved to (452, 201)
Screenshot: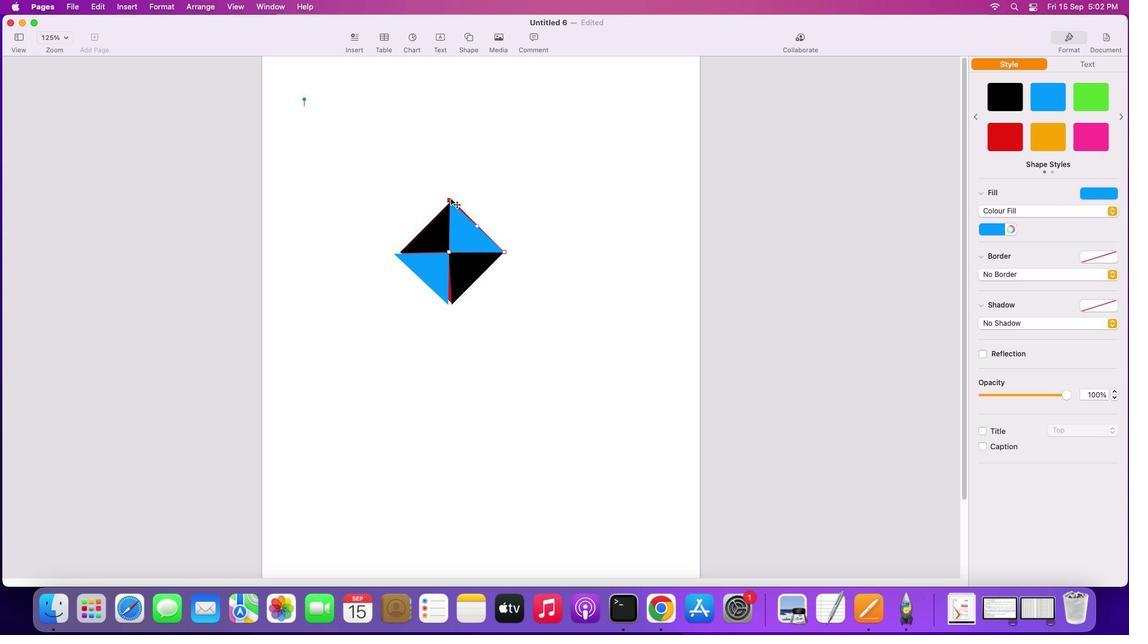 
Action: Mouse pressed left at (452, 201)
Screenshot: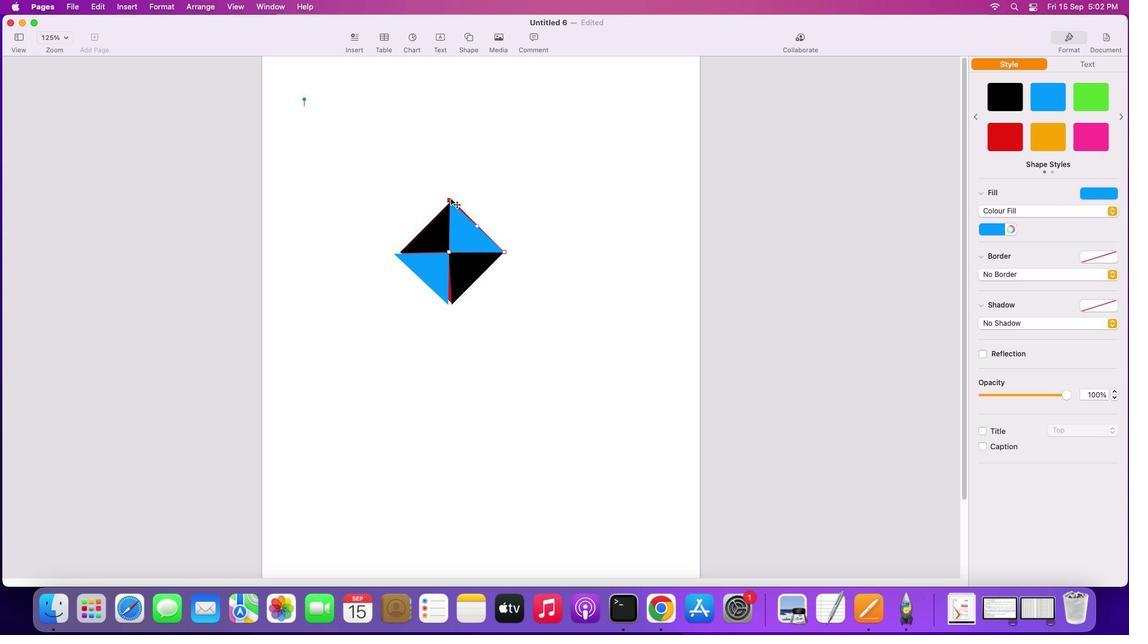 
Action: Mouse moved to (451, 254)
Screenshot: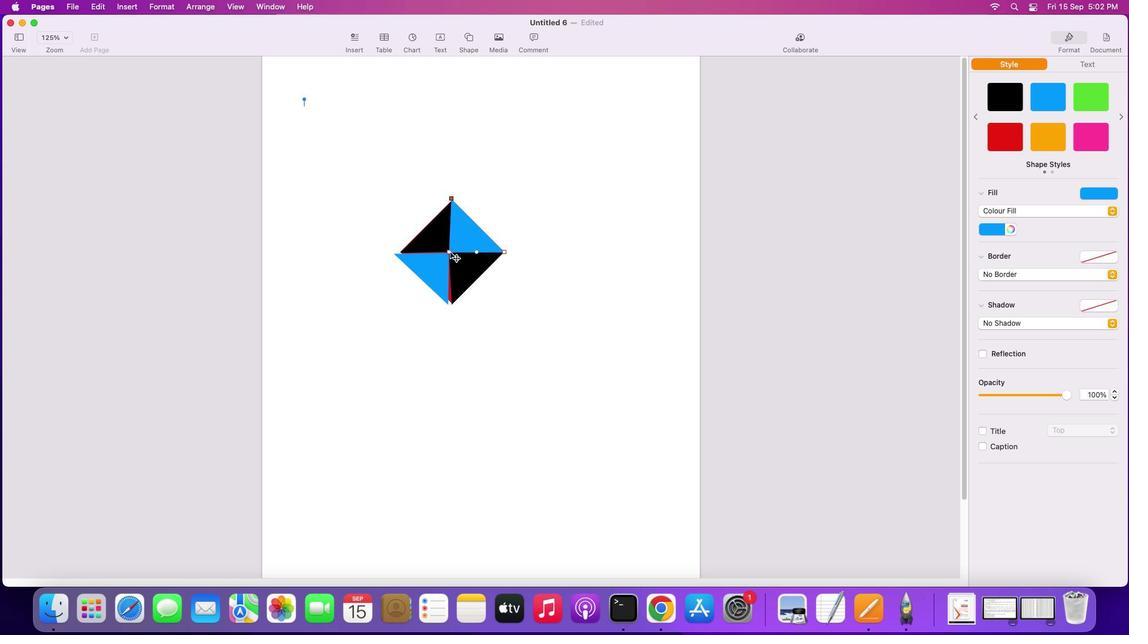 
Action: Mouse pressed left at (451, 254)
Screenshot: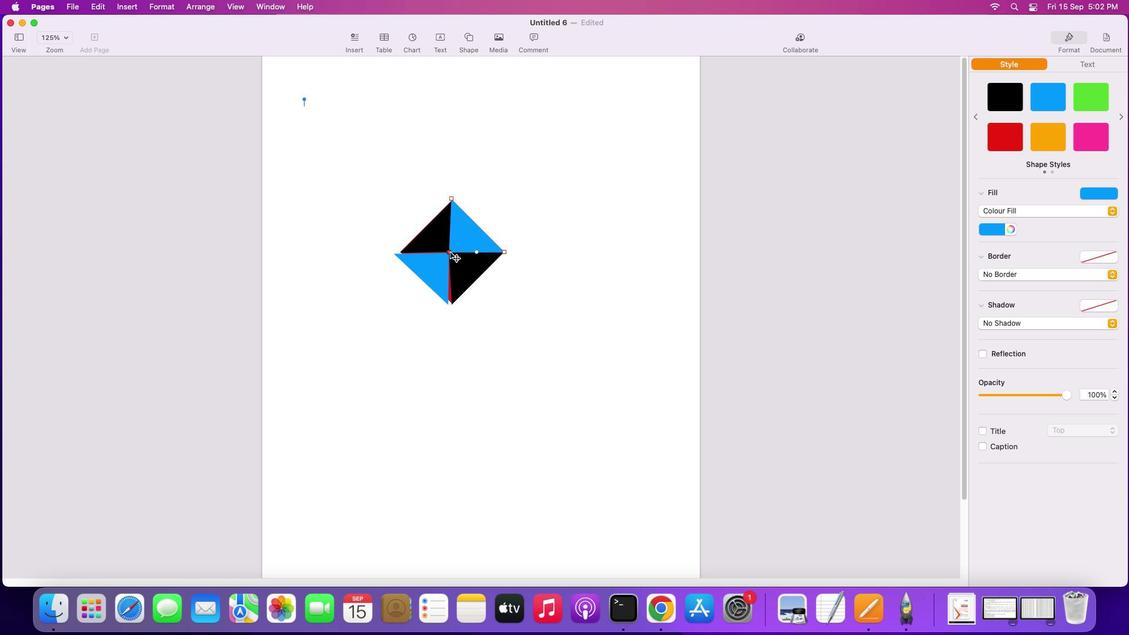 
Action: Mouse moved to (556, 263)
Screenshot: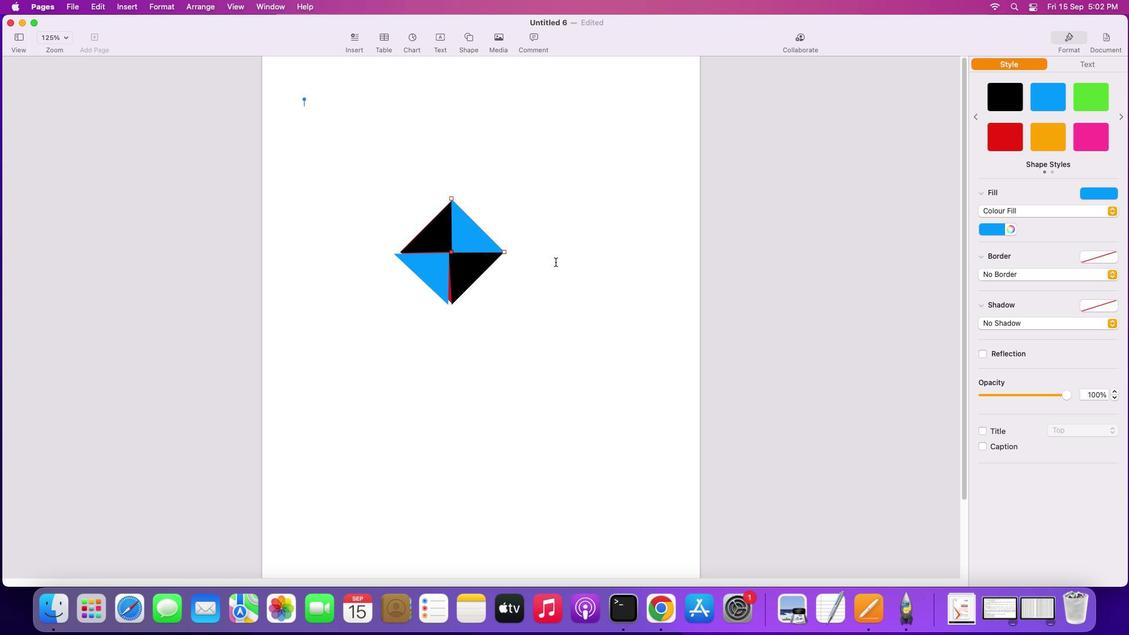 
Action: Mouse pressed left at (556, 263)
Screenshot: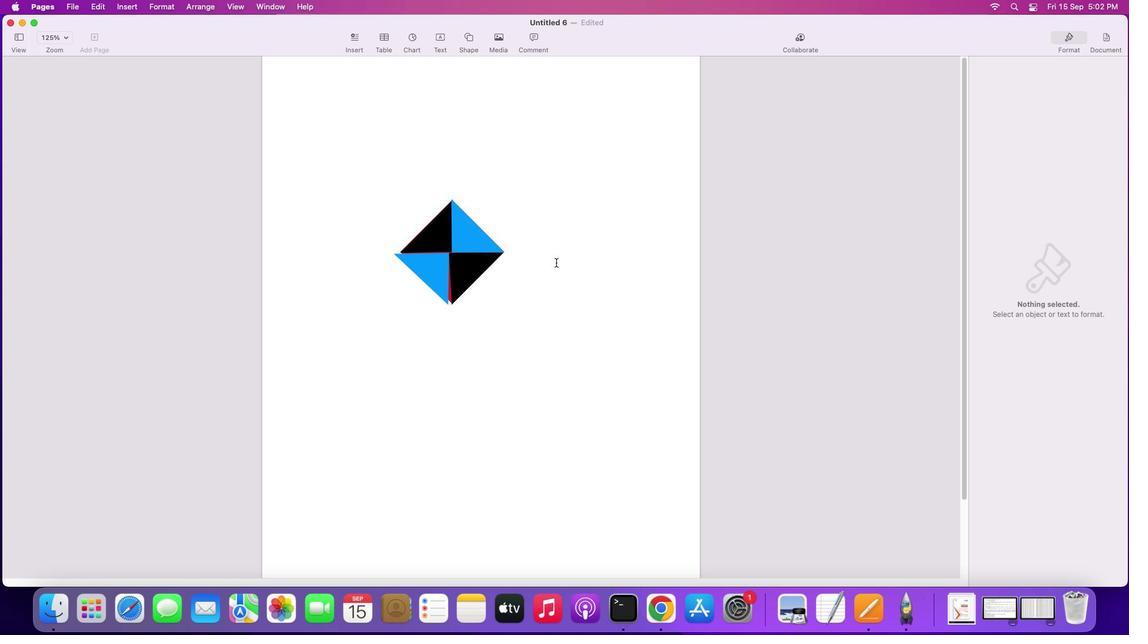 
Action: Mouse moved to (470, 268)
Screenshot: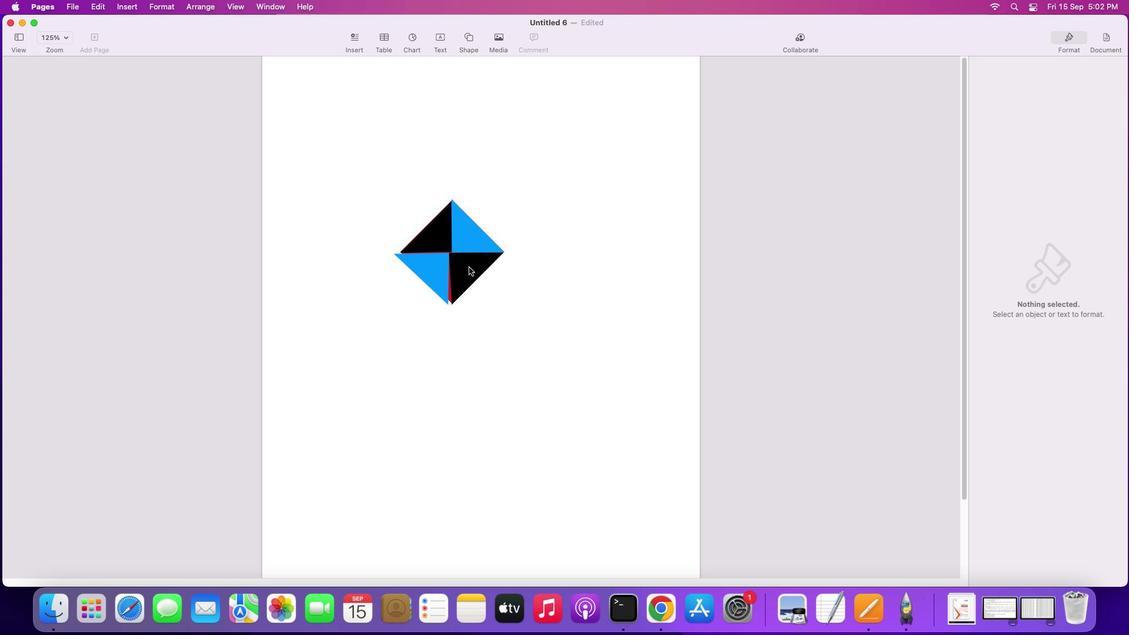 
Action: Mouse pressed left at (470, 268)
Screenshot: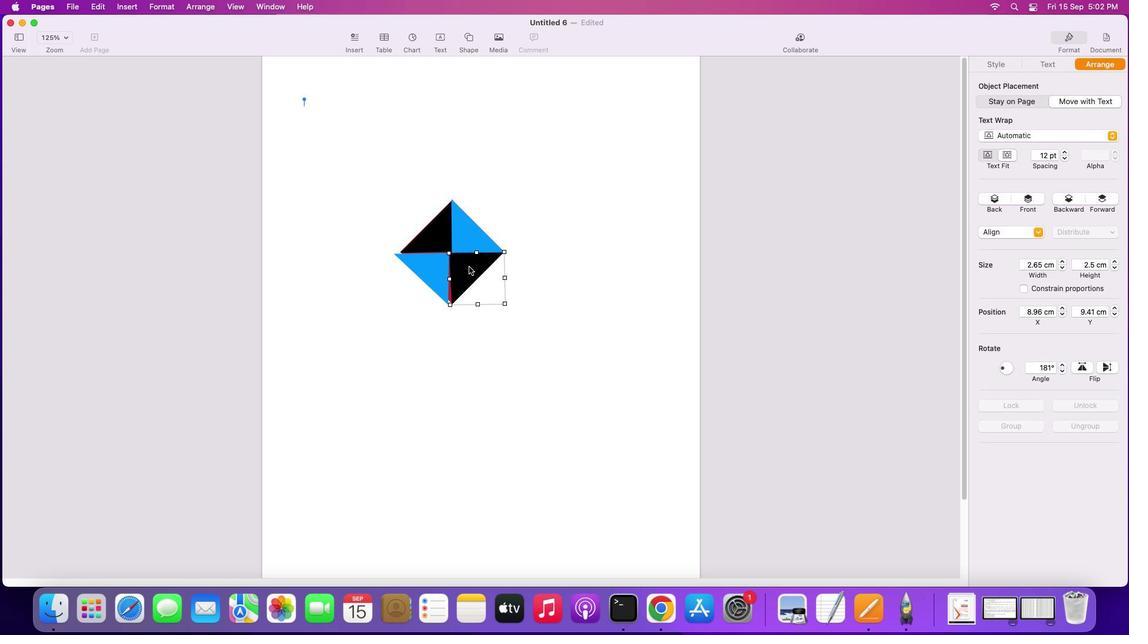 
Action: Mouse moved to (471, 268)
Screenshot: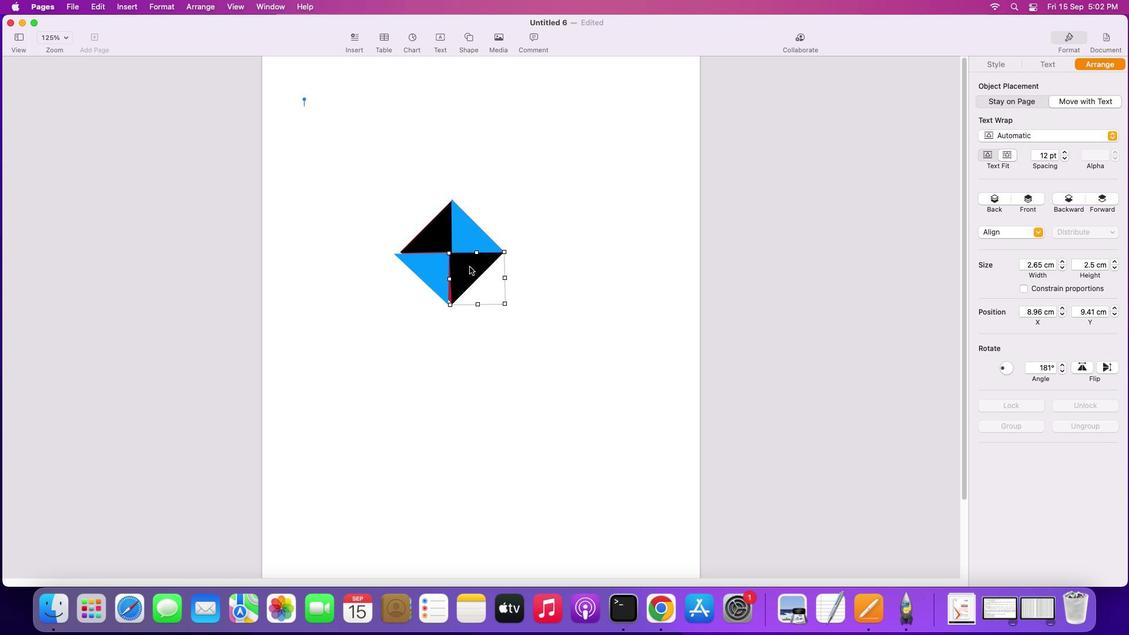 
Action: Mouse pressed right at (471, 268)
Screenshot: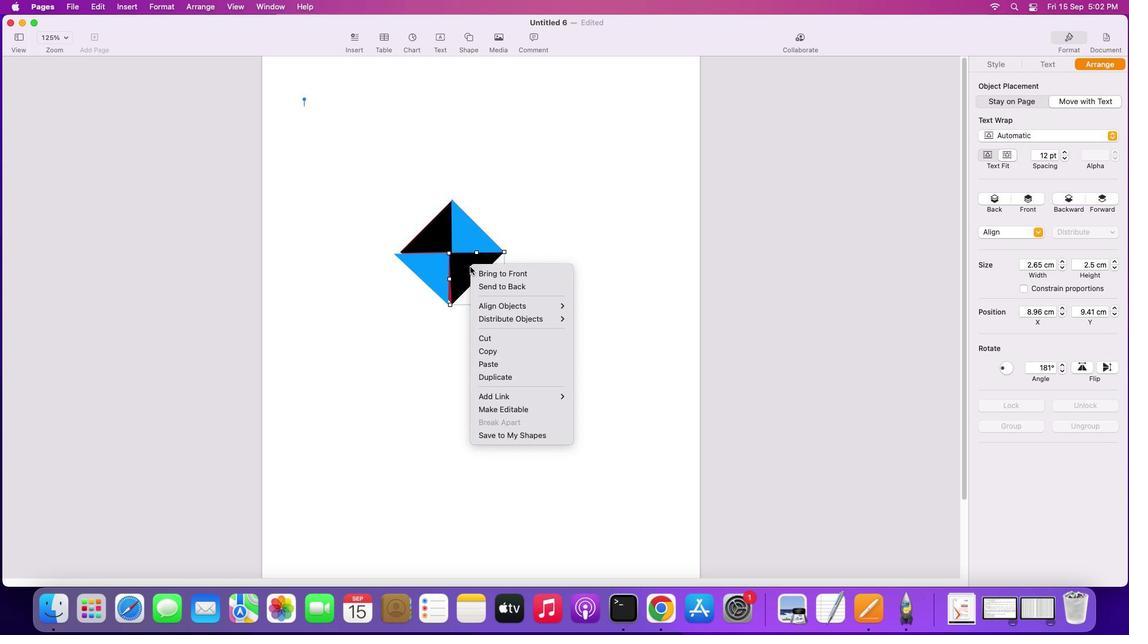 
Action: Mouse moved to (496, 410)
Screenshot: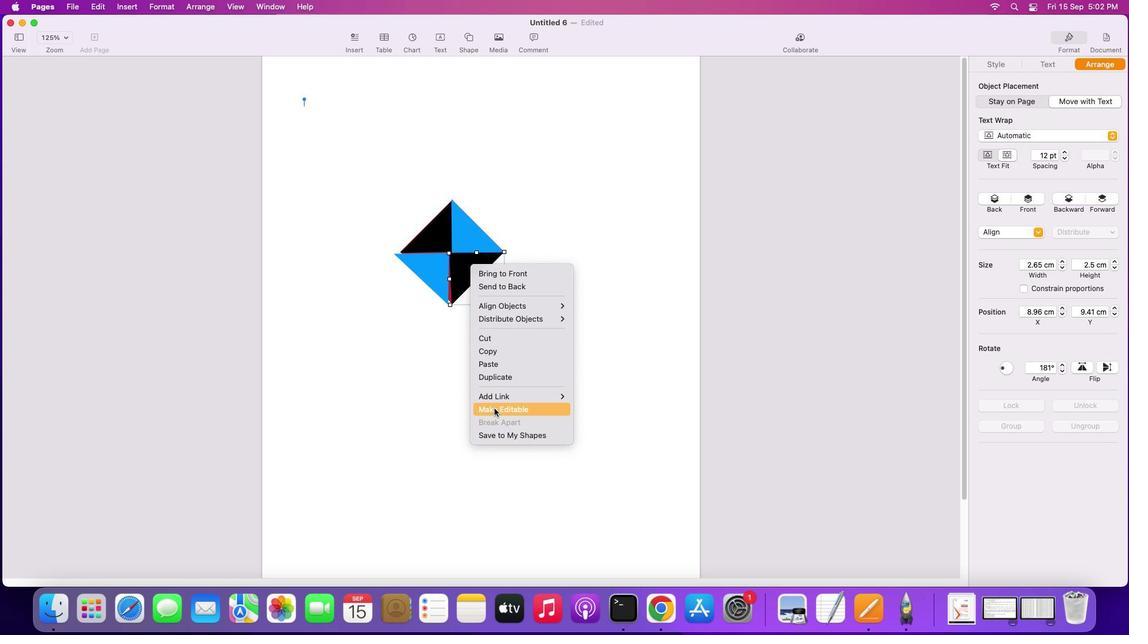 
Action: Mouse pressed left at (496, 410)
Screenshot: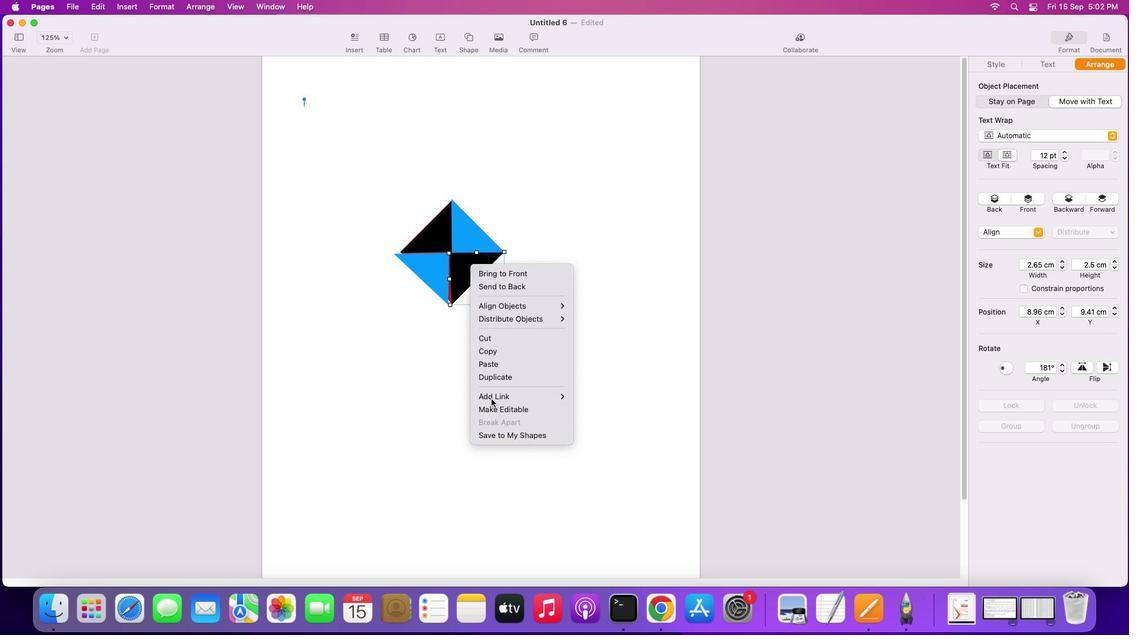 
Action: Mouse moved to (506, 299)
Screenshot: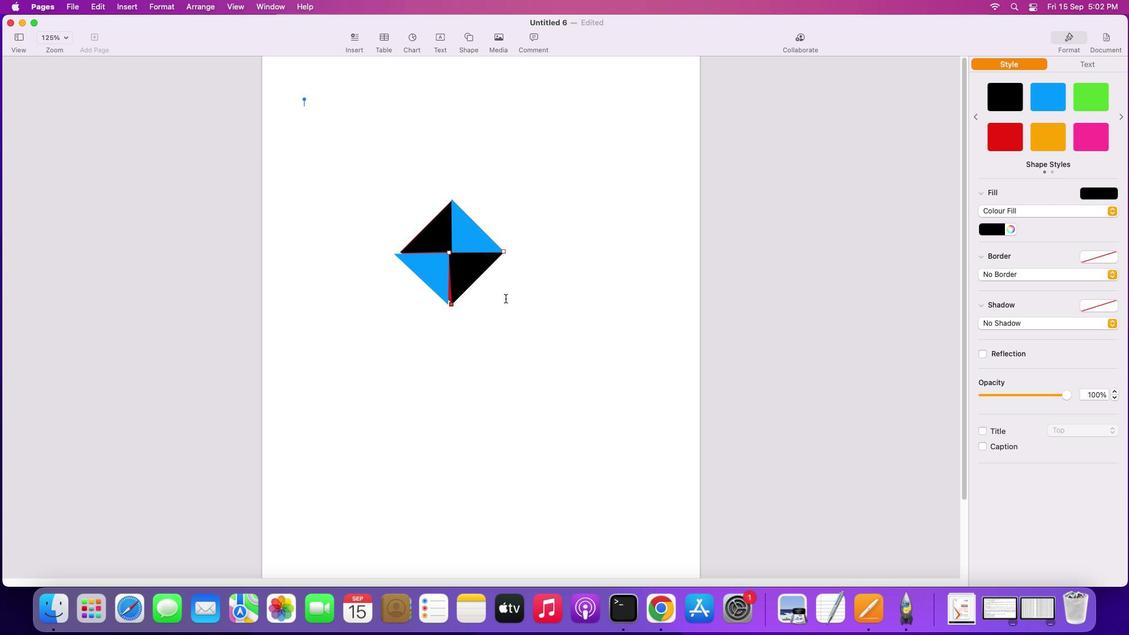 
Action: Mouse pressed left at (506, 299)
Screenshot: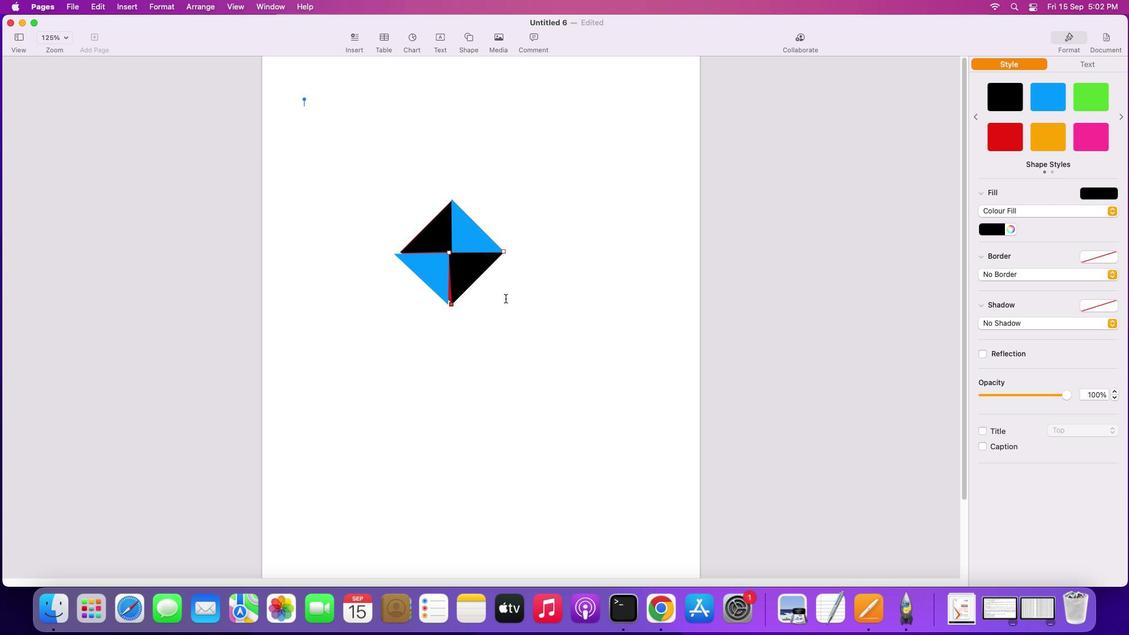 
Action: Mouse moved to (436, 228)
Screenshot: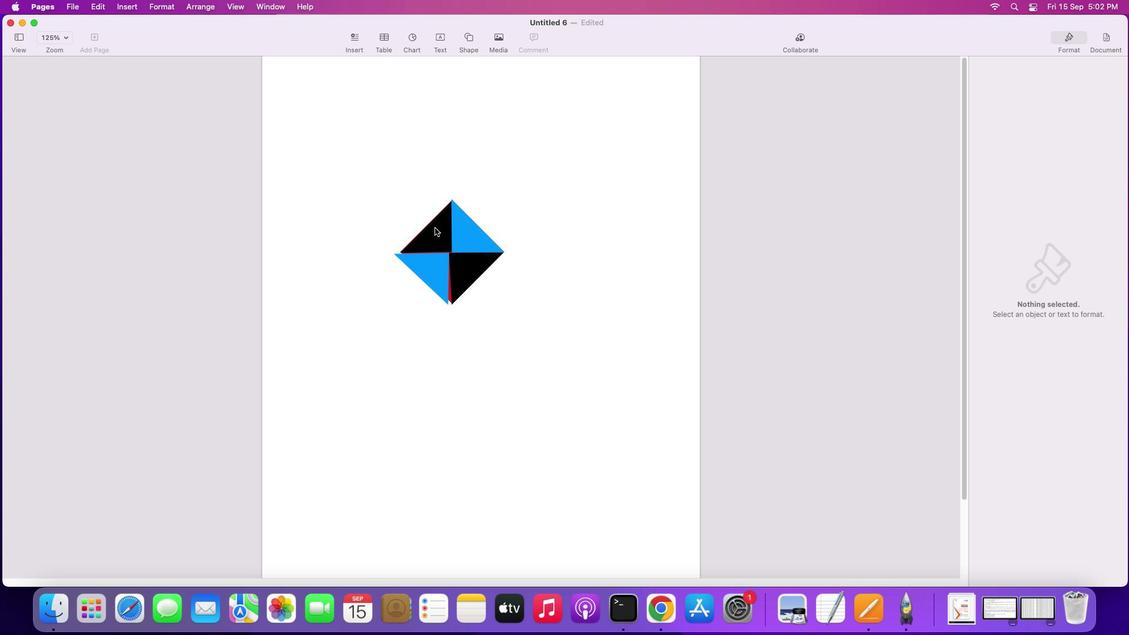 
Action: Mouse pressed left at (436, 228)
Screenshot: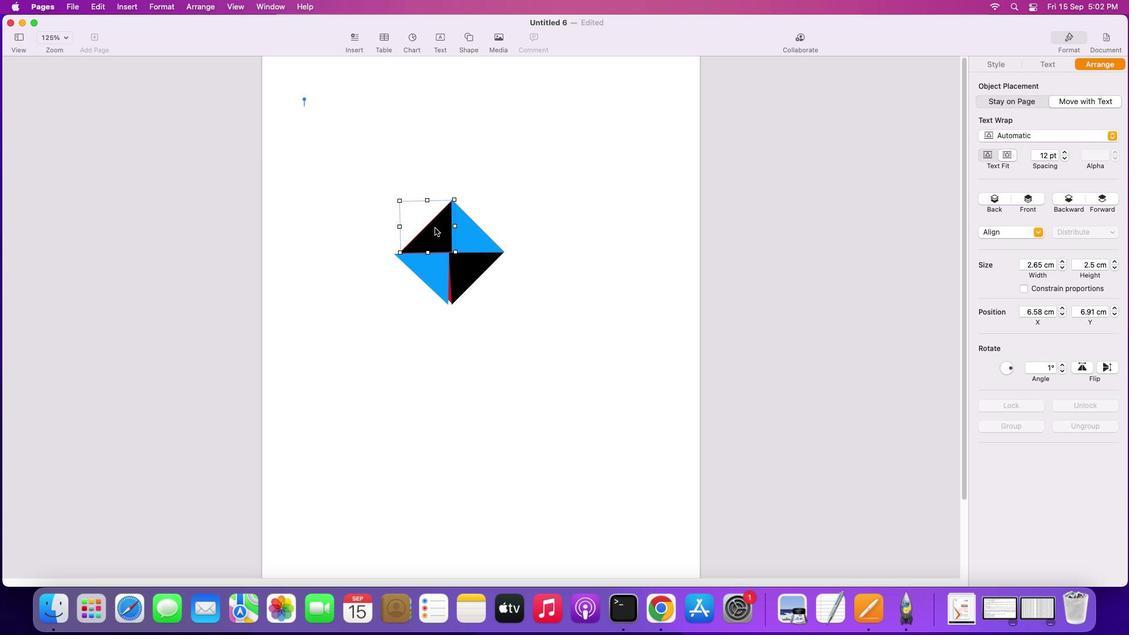 
Action: Mouse pressed right at (436, 228)
Screenshot: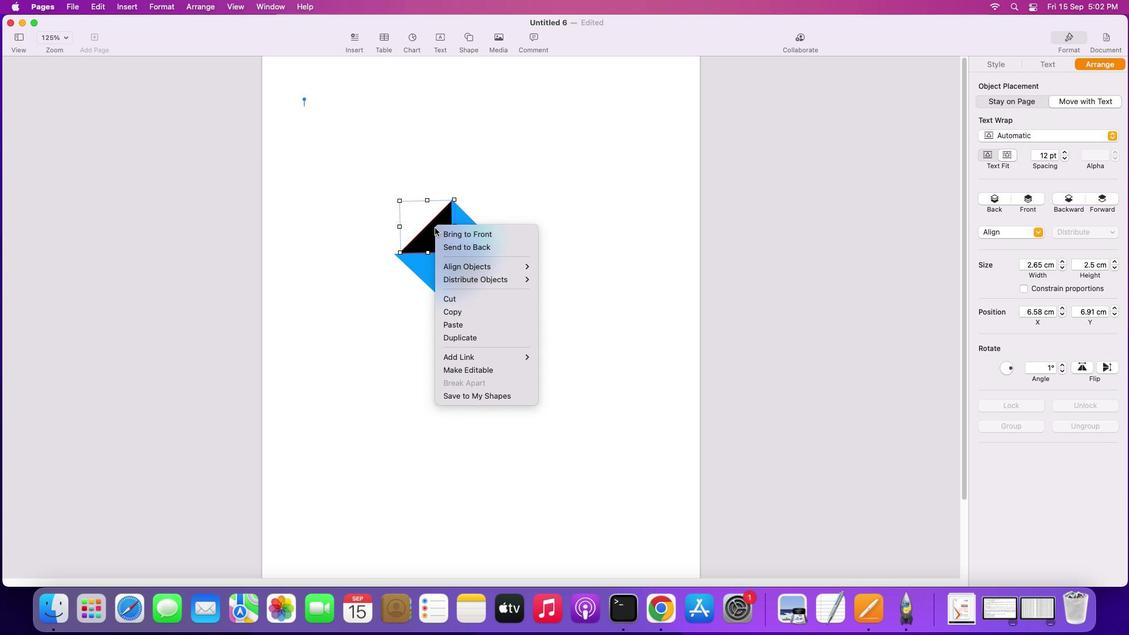 
Action: Mouse moved to (479, 367)
Screenshot: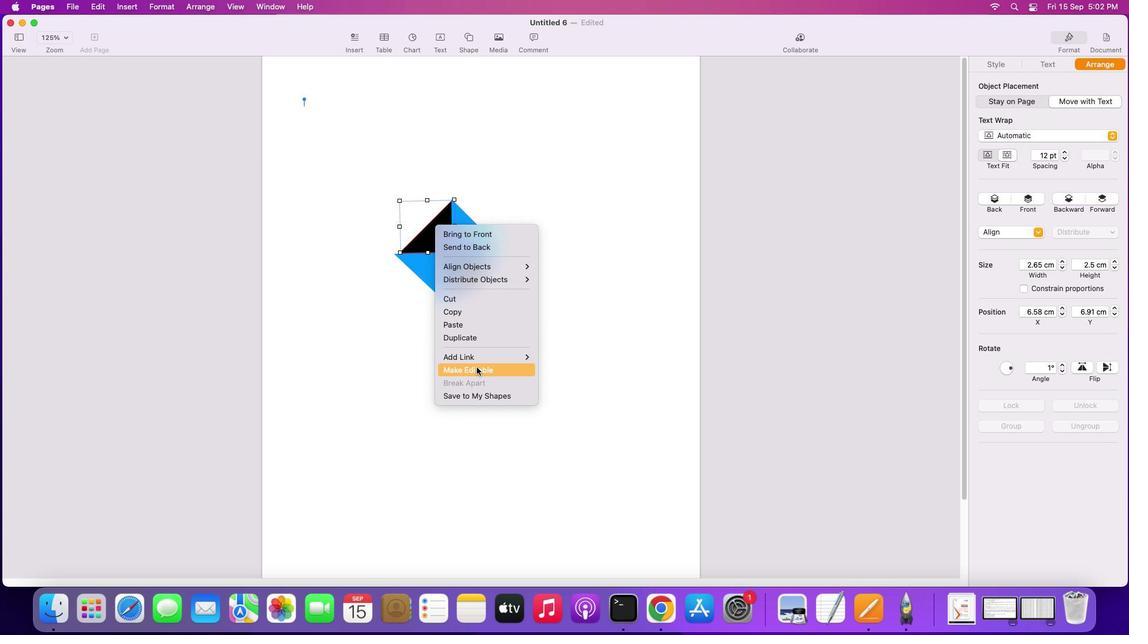 
Action: Mouse pressed left at (479, 367)
Screenshot: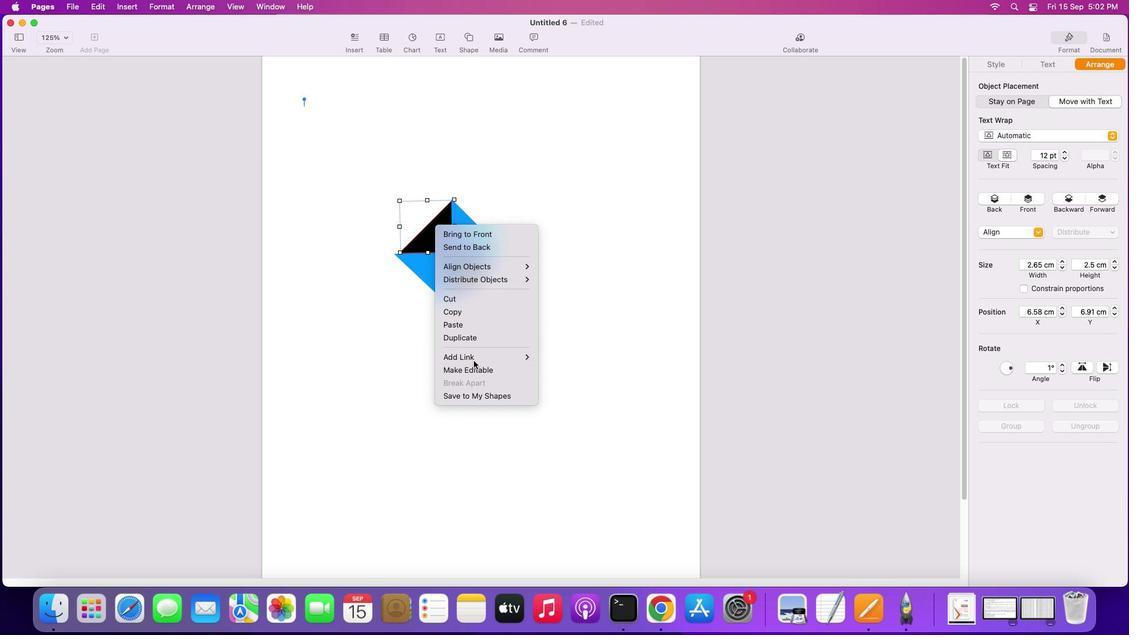 
Action: Mouse moved to (402, 254)
Screenshot: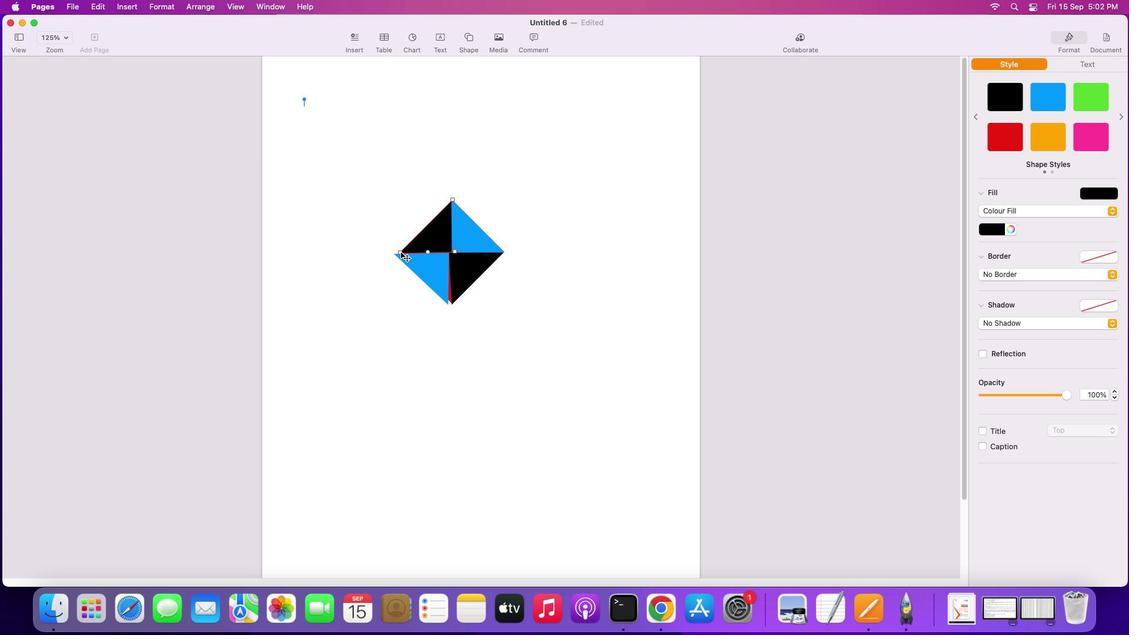 
Action: Mouse pressed left at (402, 254)
Screenshot: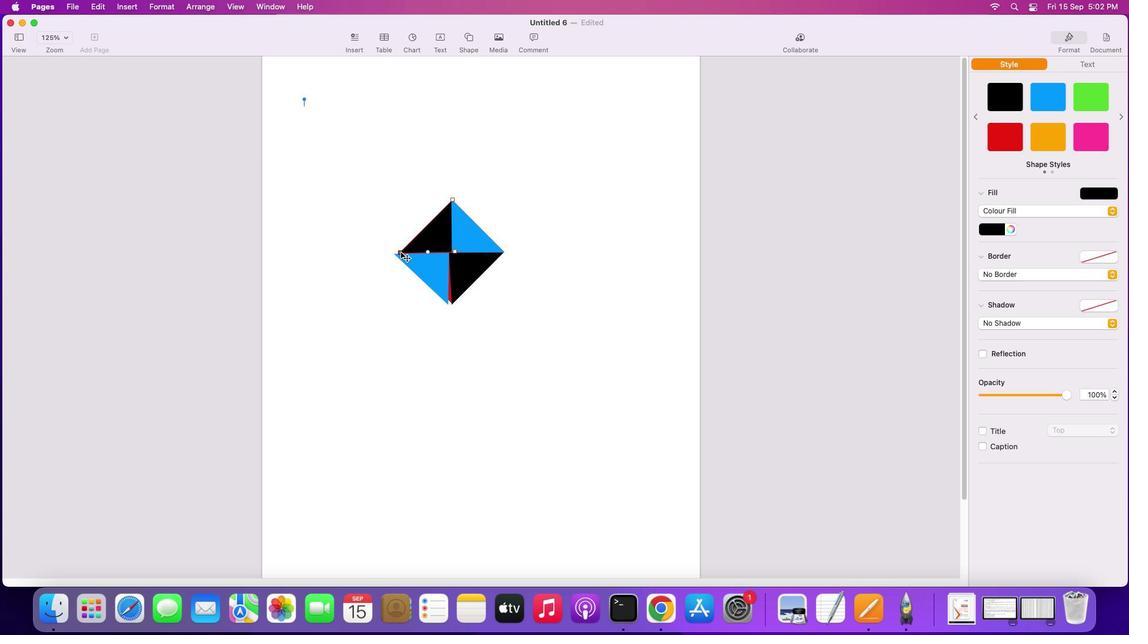
Action: Mouse moved to (457, 253)
Screenshot: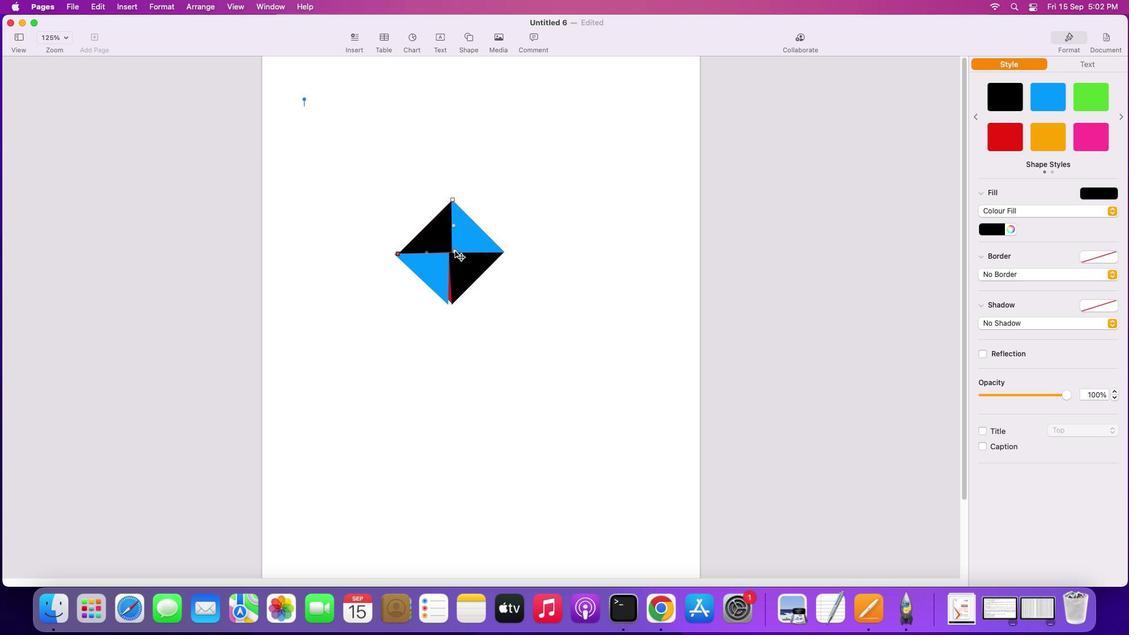 
Action: Mouse pressed left at (457, 253)
Screenshot: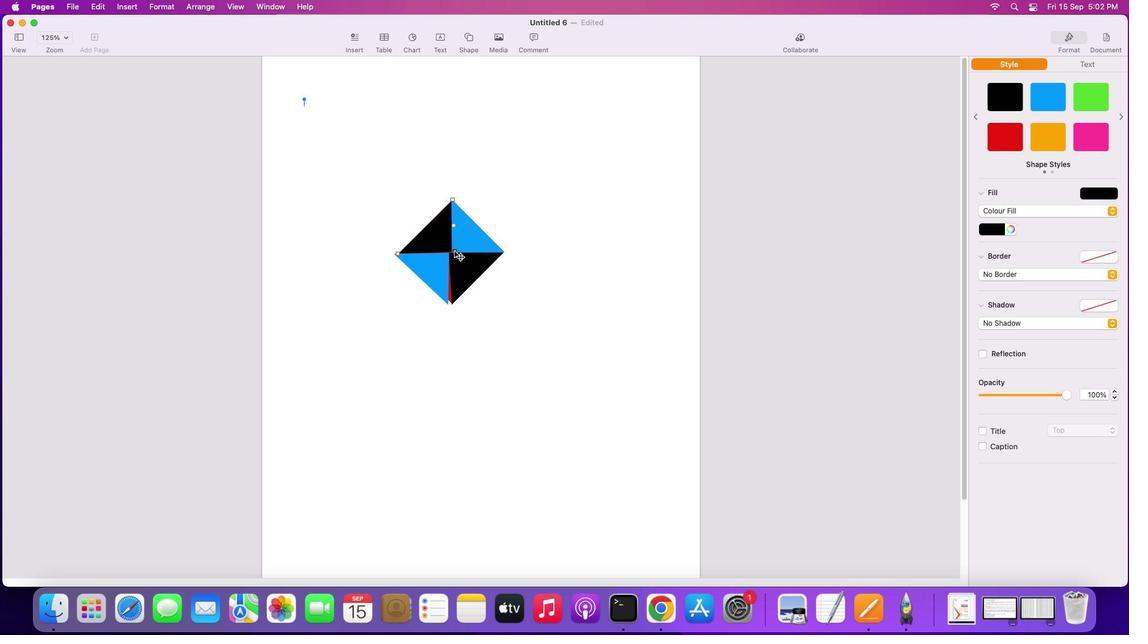 
Action: Mouse moved to (565, 230)
Screenshot: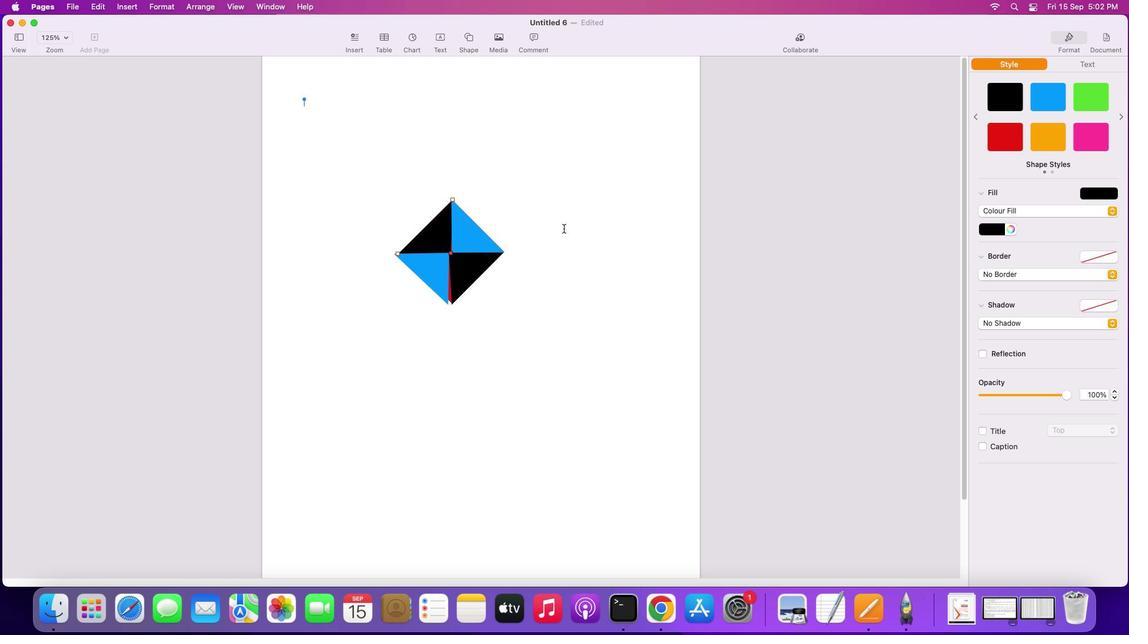 
Action: Mouse pressed left at (565, 230)
Screenshot: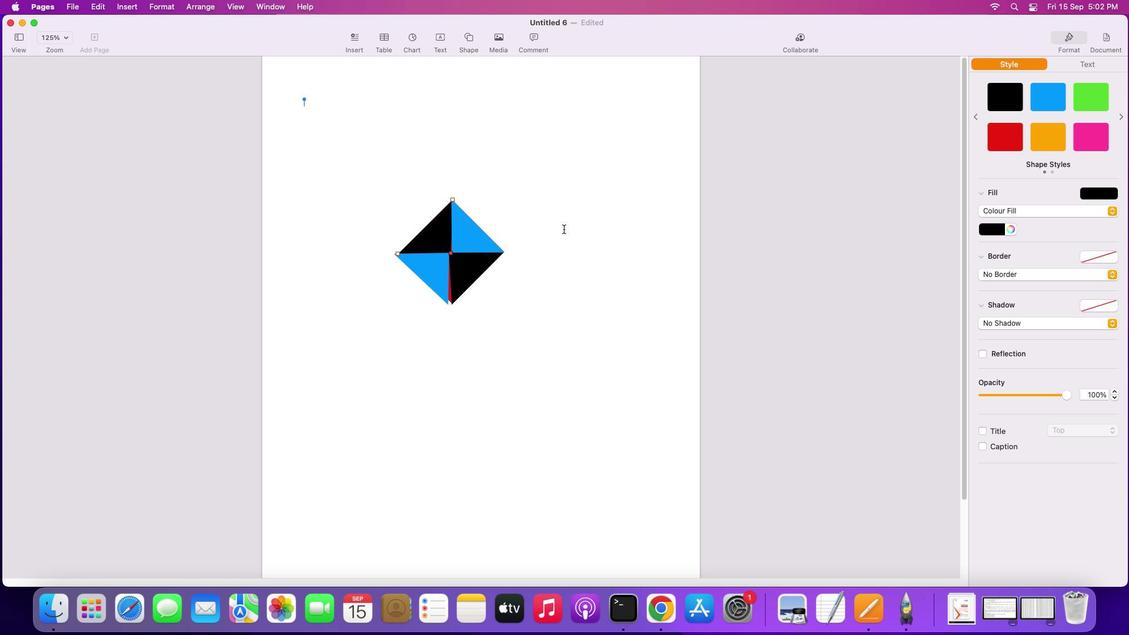 
Action: Mouse moved to (464, 246)
Screenshot: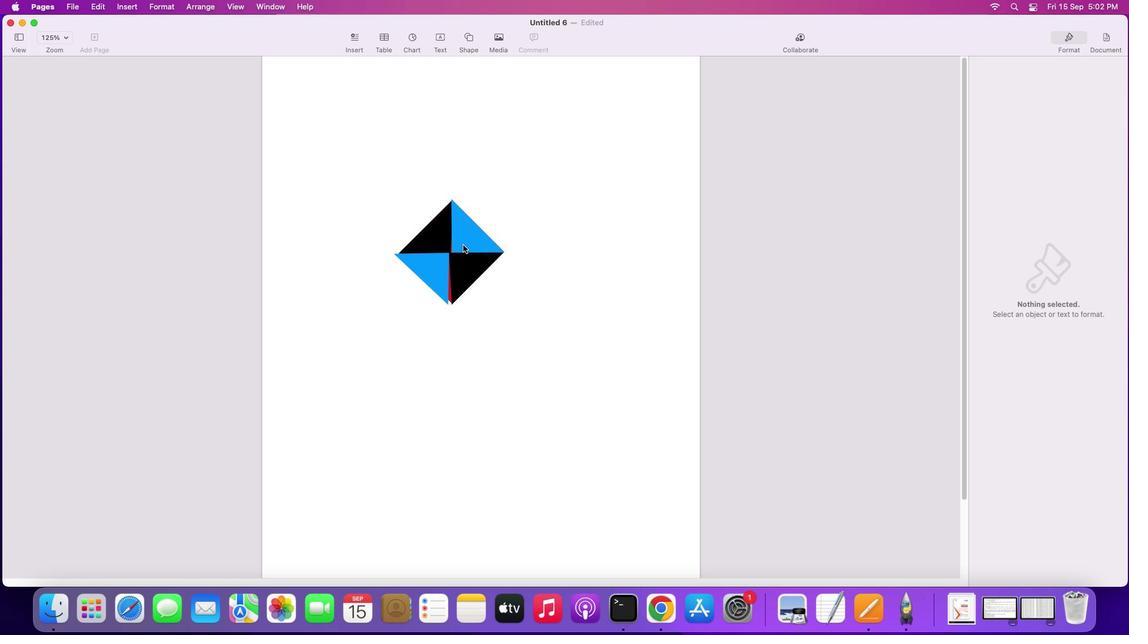 
Action: Mouse pressed left at (464, 246)
Screenshot: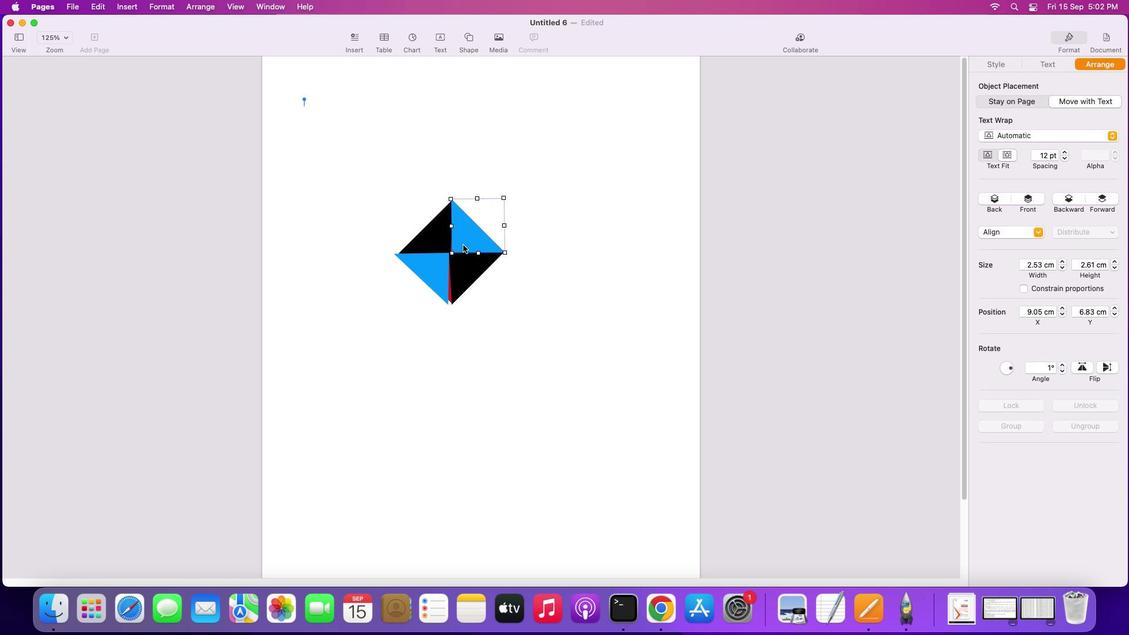 
Action: Mouse moved to (469, 247)
Screenshot: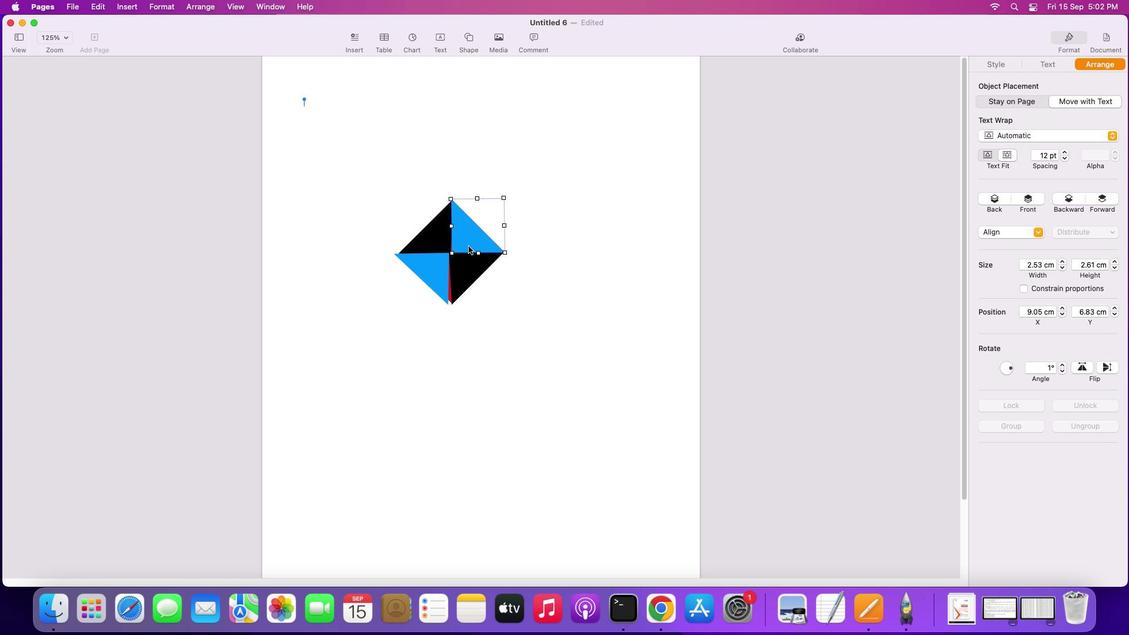 
Action: Mouse pressed right at (469, 247)
Screenshot: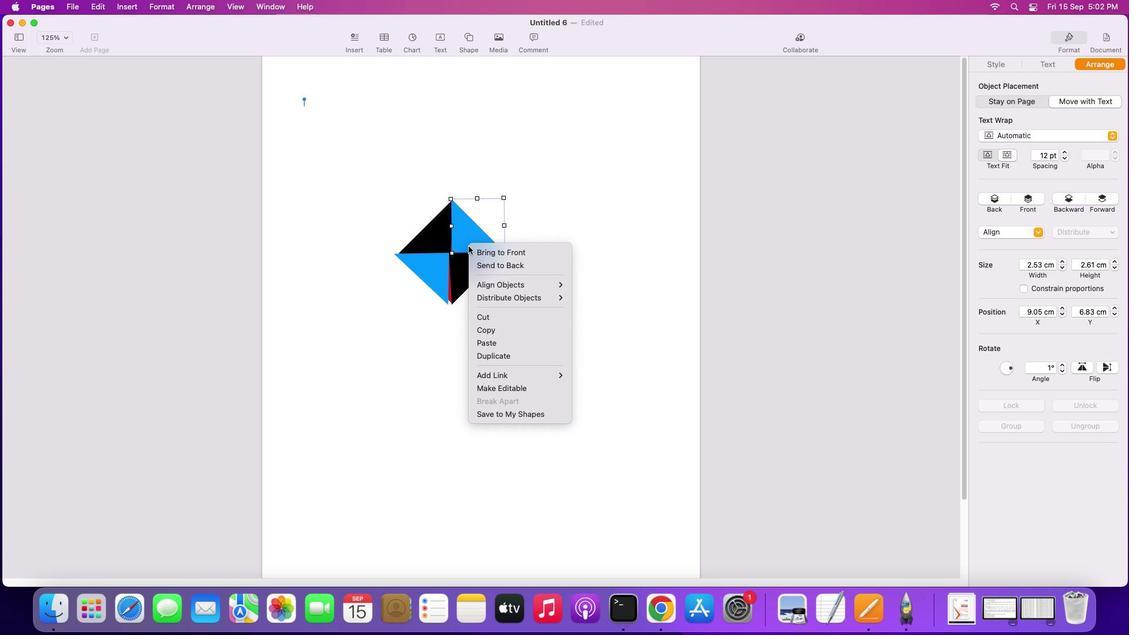 
Action: Mouse moved to (484, 388)
Screenshot: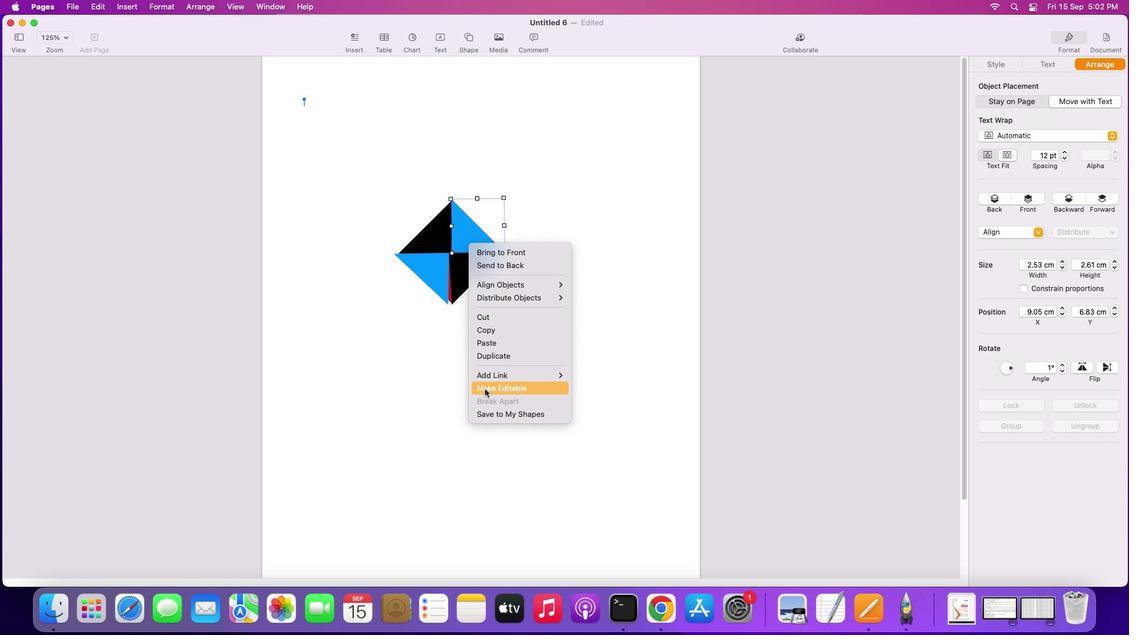 
Action: Mouse pressed left at (484, 388)
Screenshot: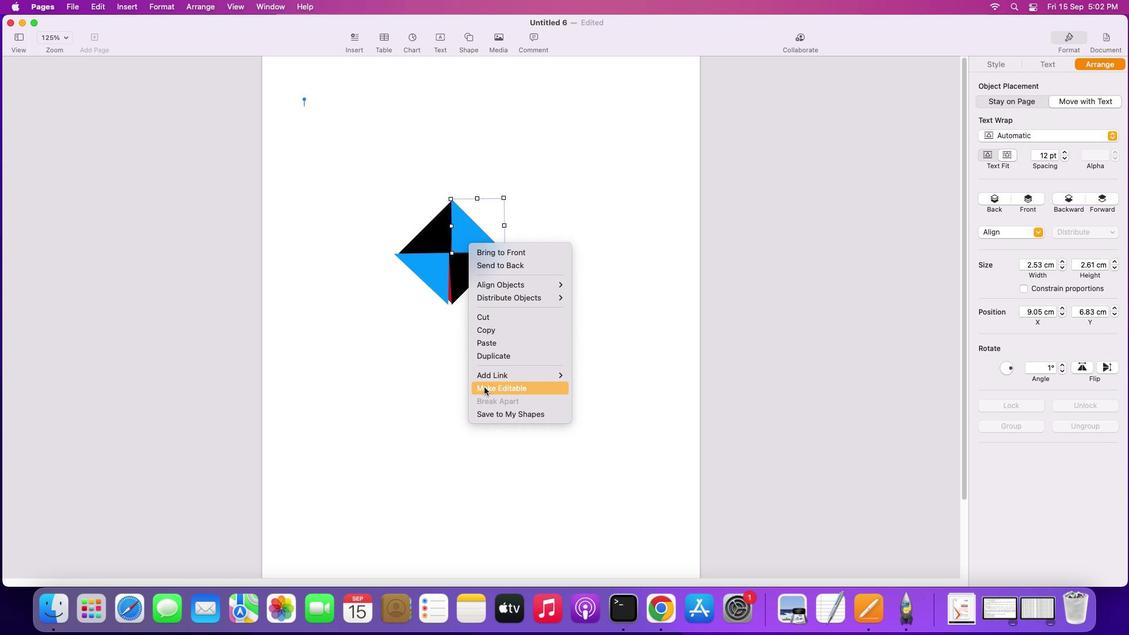 
Action: Mouse moved to (453, 253)
Screenshot: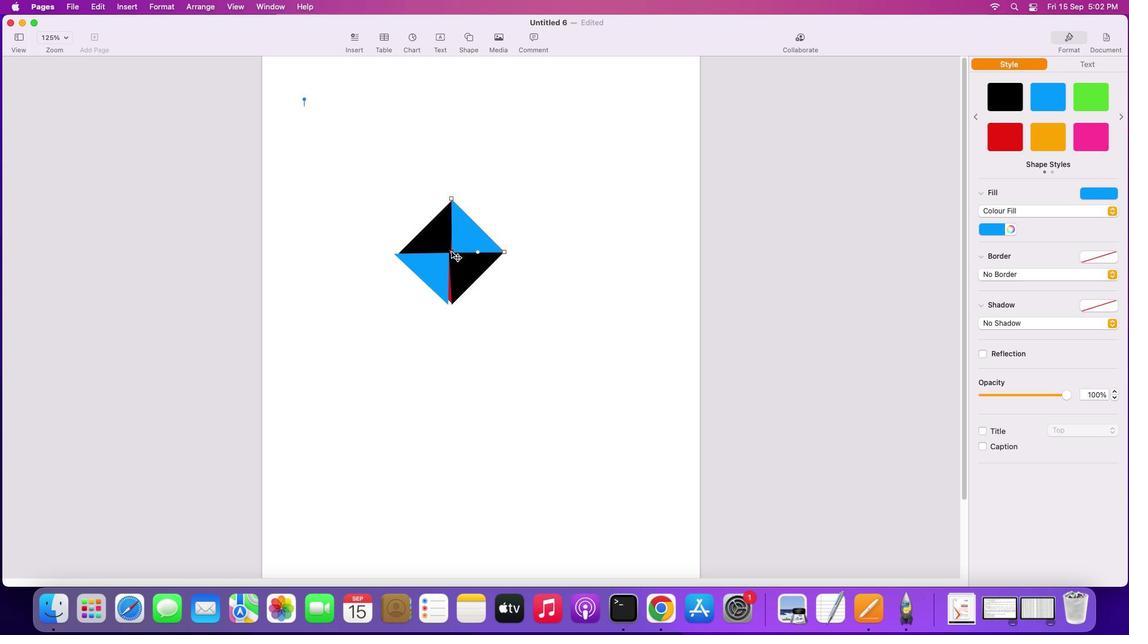 
Action: Mouse pressed left at (453, 253)
Screenshot: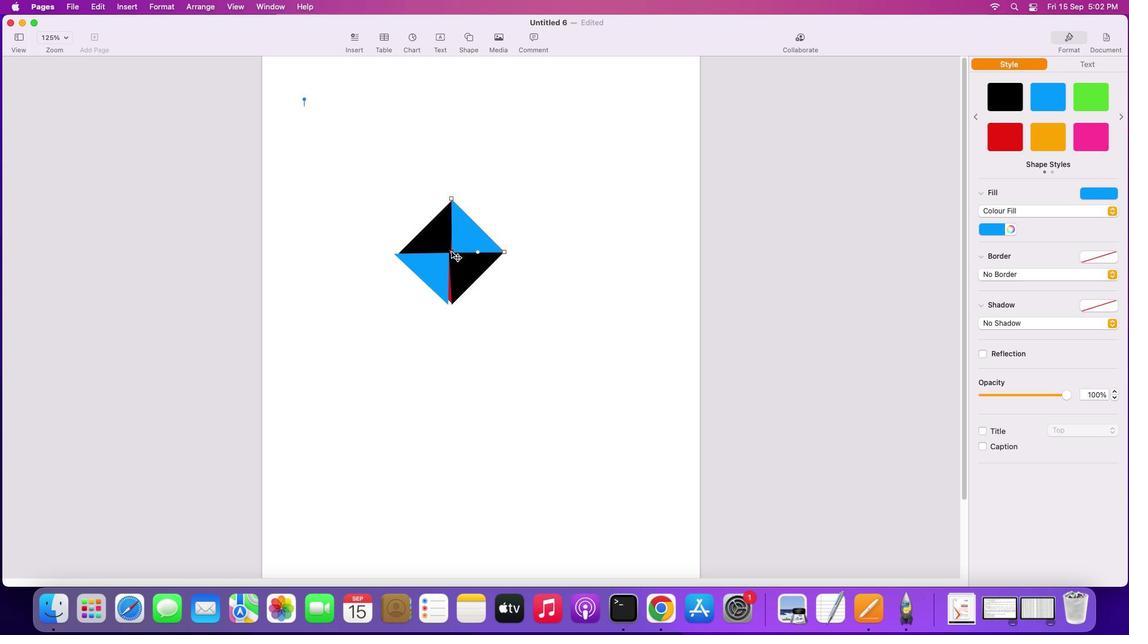
Action: Mouse moved to (567, 215)
Screenshot: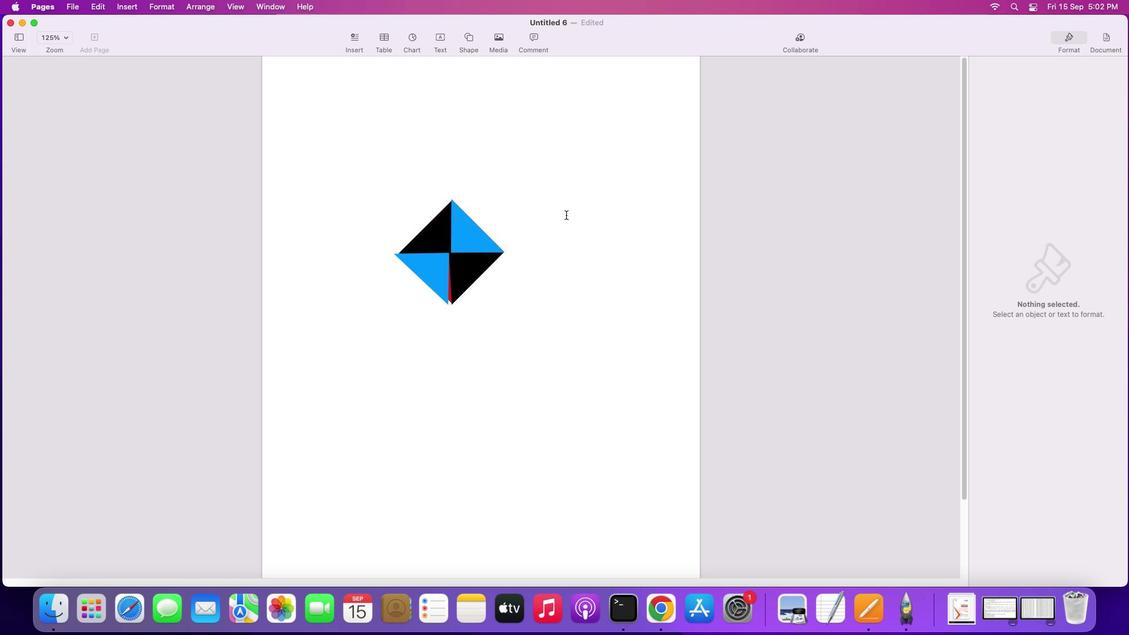 
Action: Mouse pressed left at (567, 215)
Screenshot: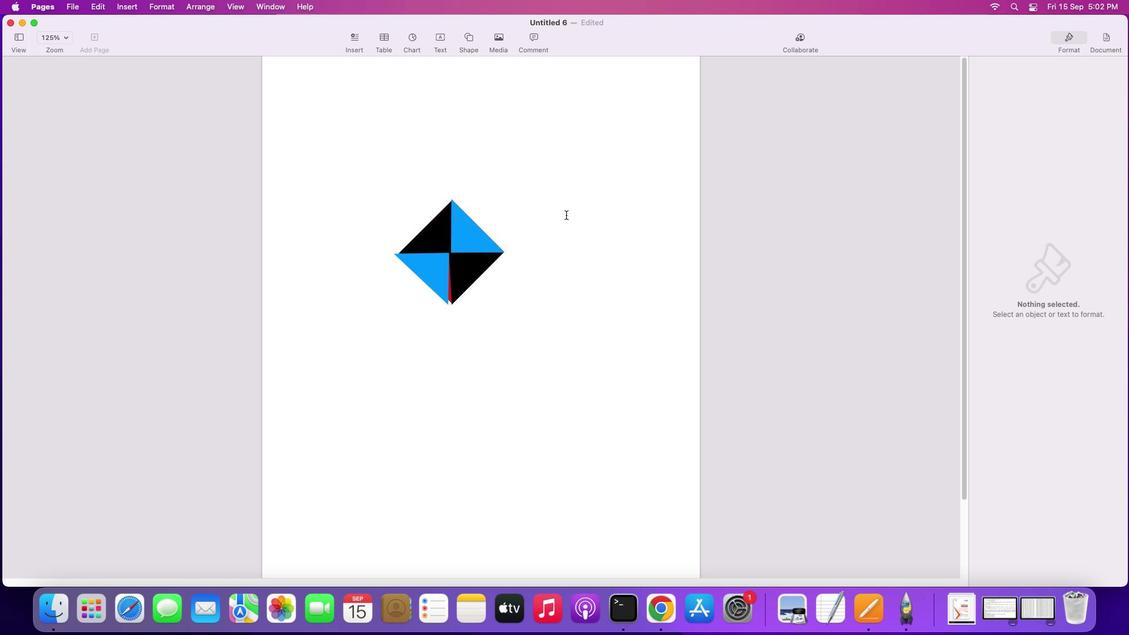 
Action: Mouse moved to (445, 271)
Screenshot: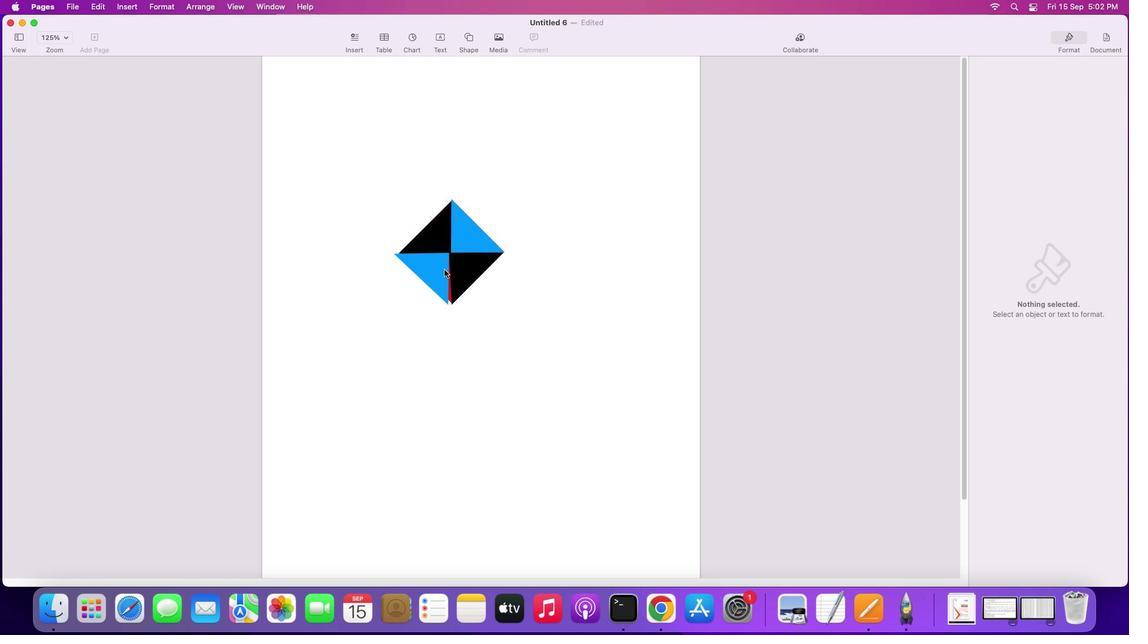 
Action: Mouse pressed left at (445, 271)
Screenshot: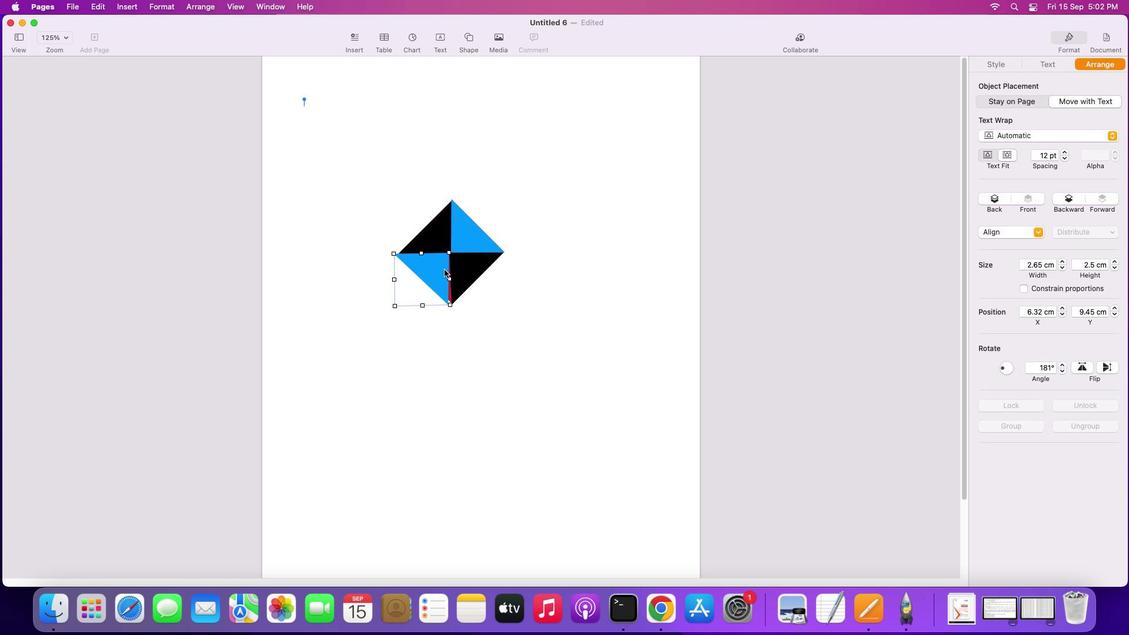 
Action: Mouse pressed right at (445, 271)
Screenshot: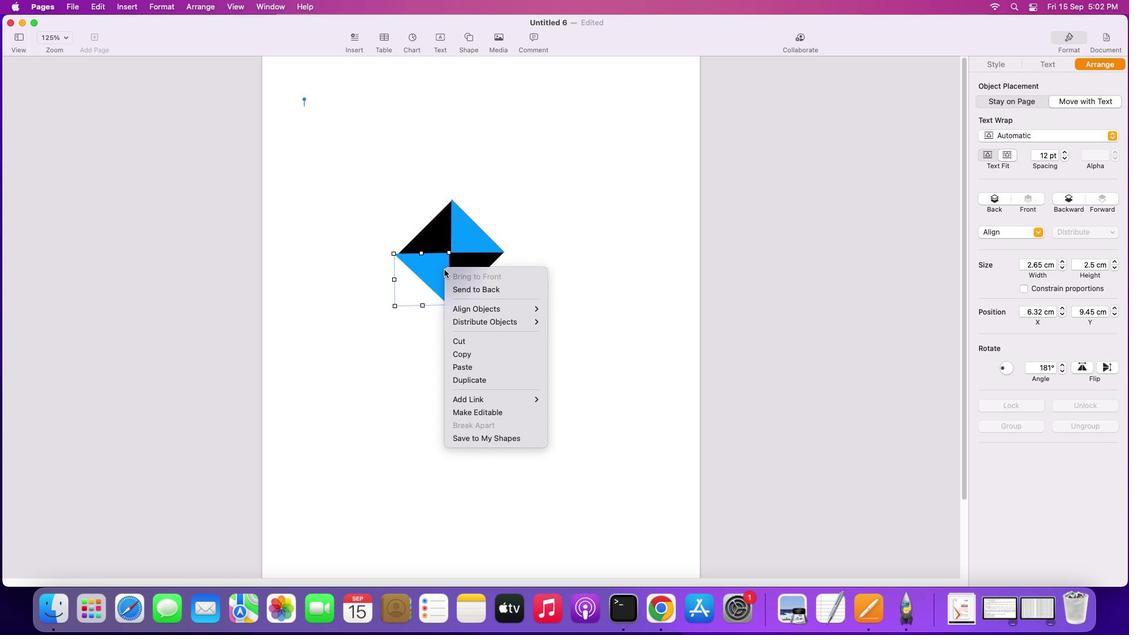 
Action: Mouse moved to (471, 411)
Screenshot: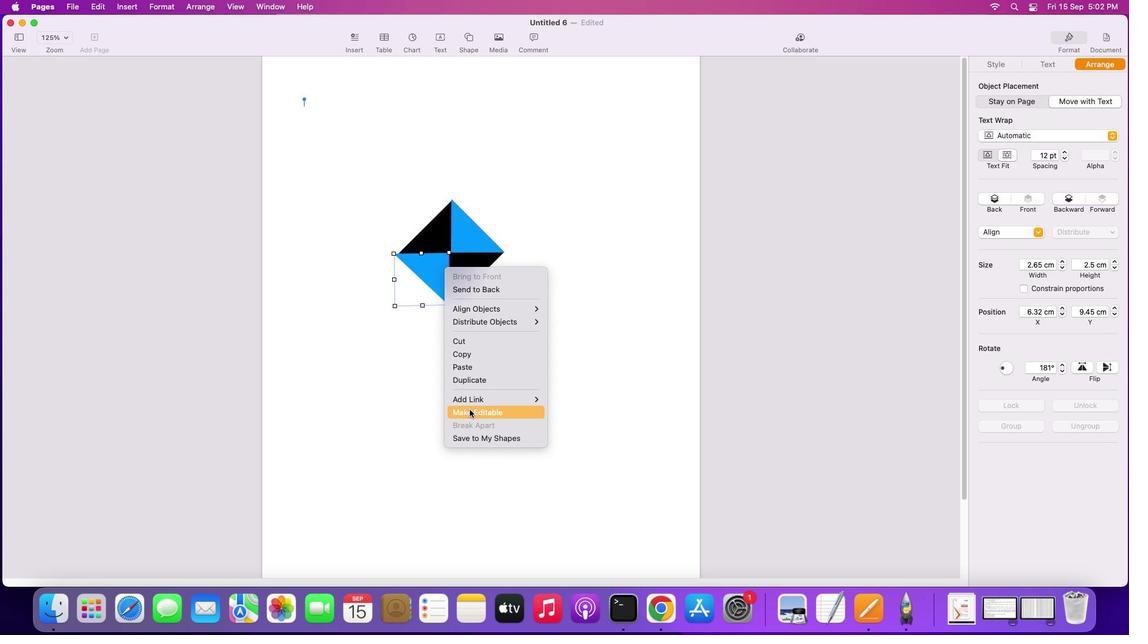 
Action: Mouse pressed left at (471, 411)
Screenshot: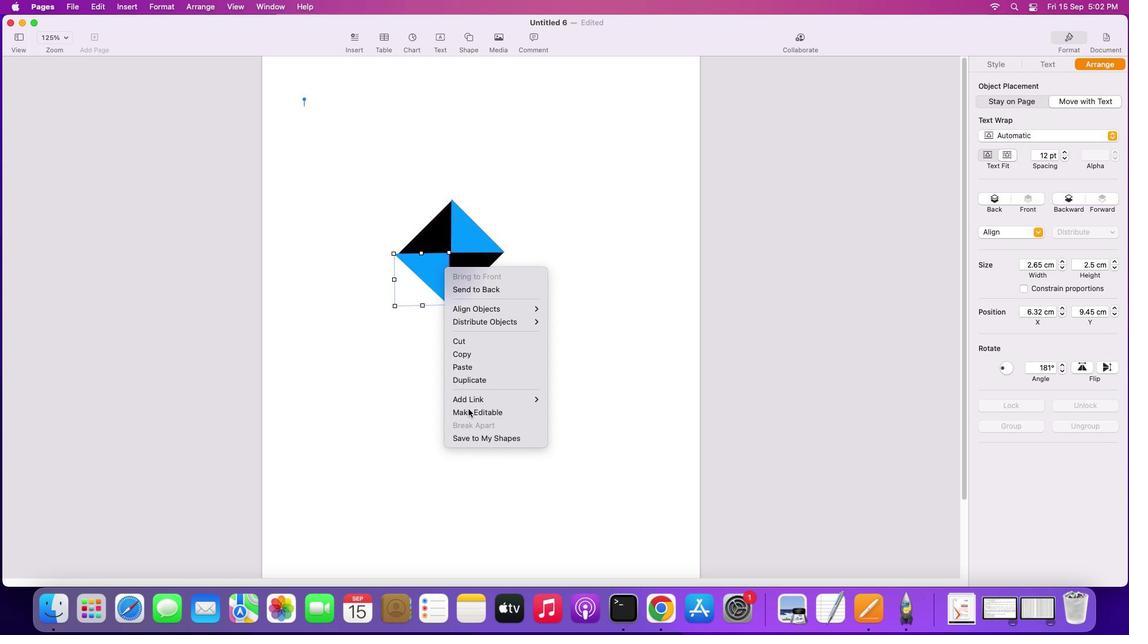 
Action: Mouse moved to (449, 305)
Screenshot: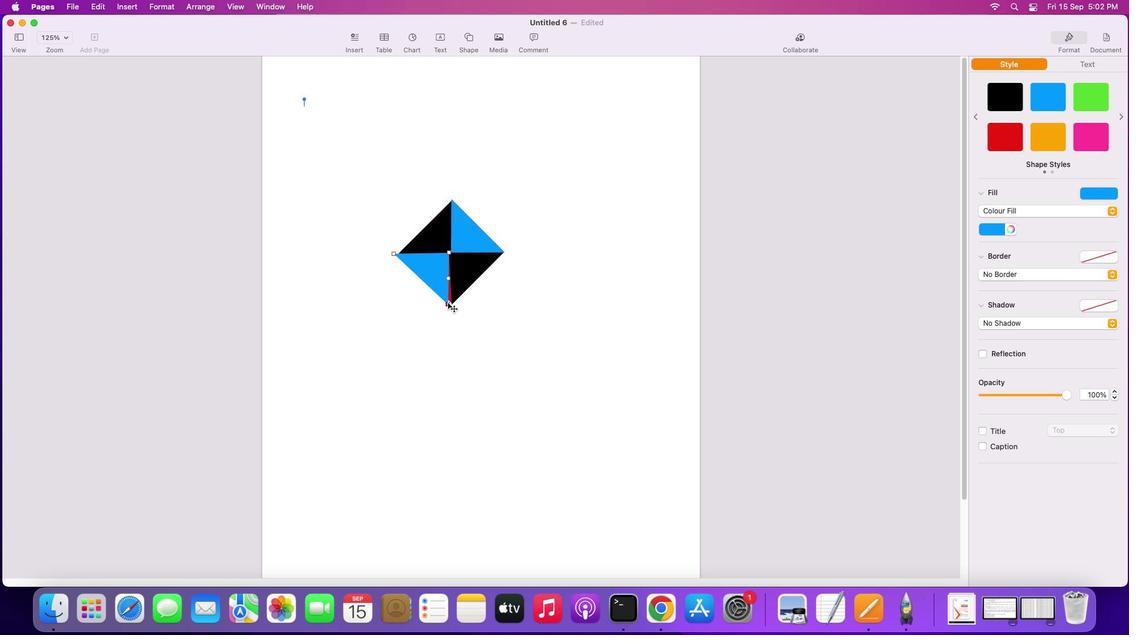 
Action: Mouse pressed left at (449, 305)
Screenshot: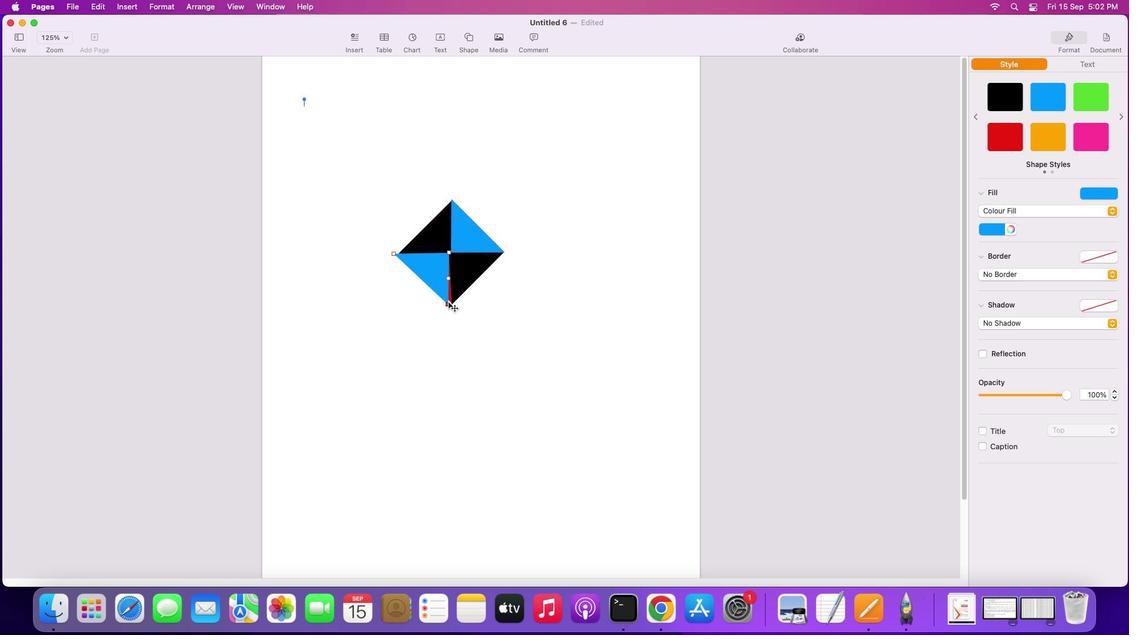 
Action: Mouse moved to (396, 255)
Screenshot: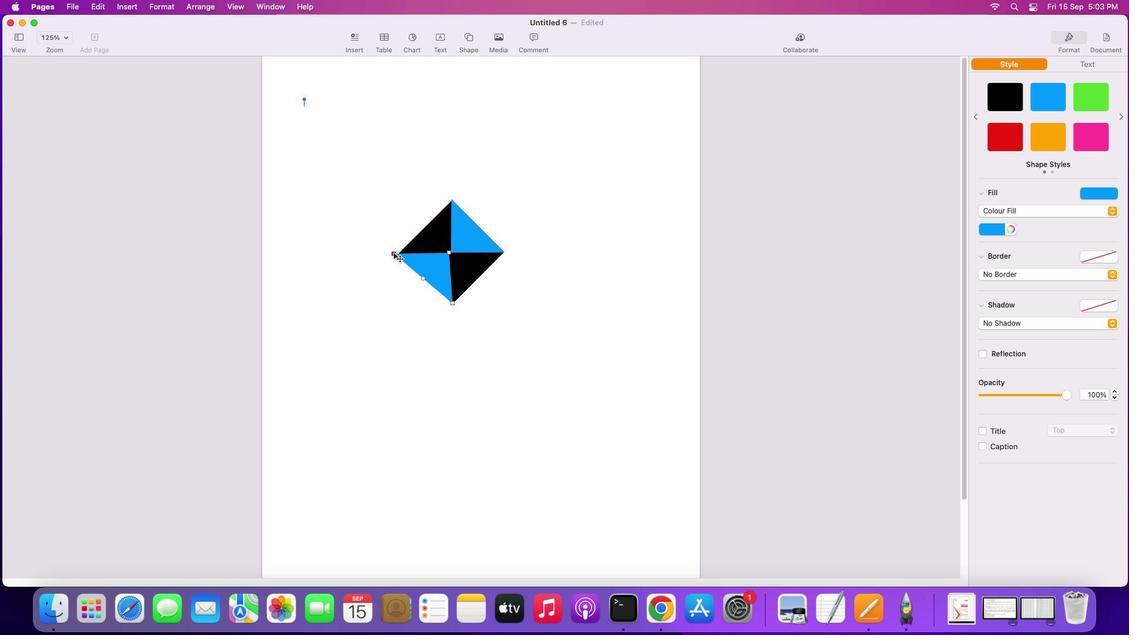
Action: Mouse pressed left at (396, 255)
Screenshot: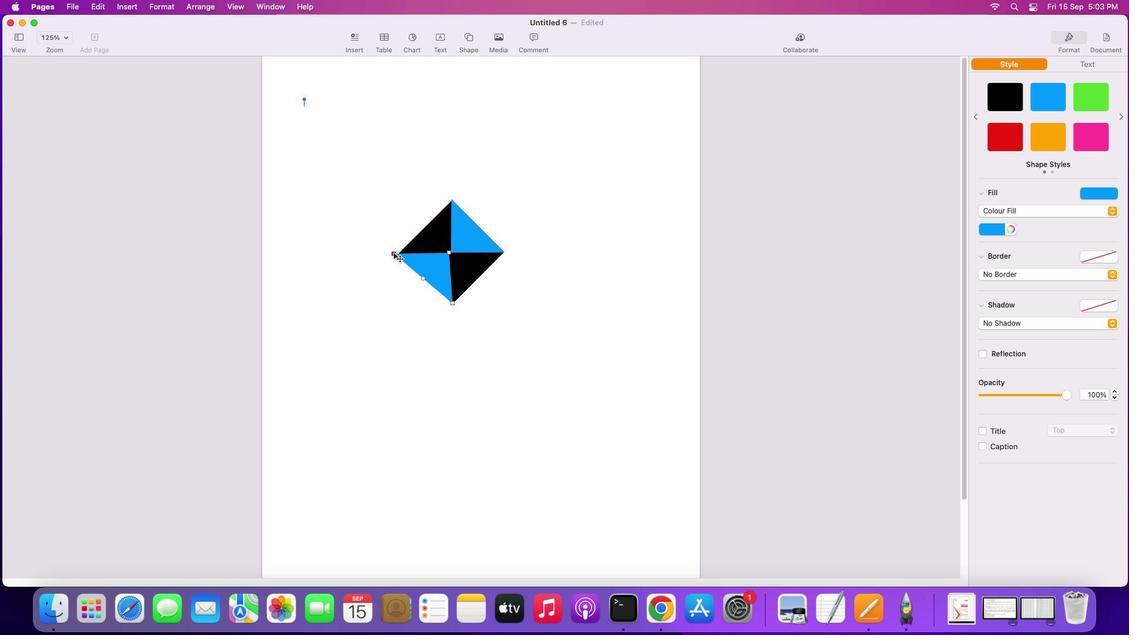 
Action: Mouse moved to (451, 254)
Screenshot: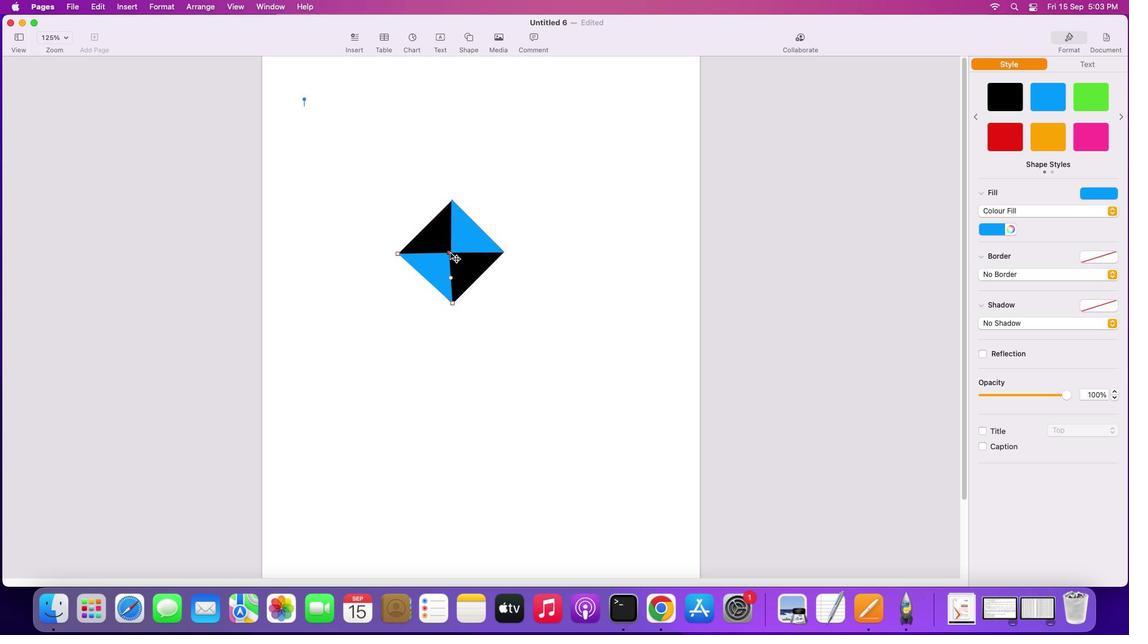 
Action: Mouse pressed left at (451, 254)
Screenshot: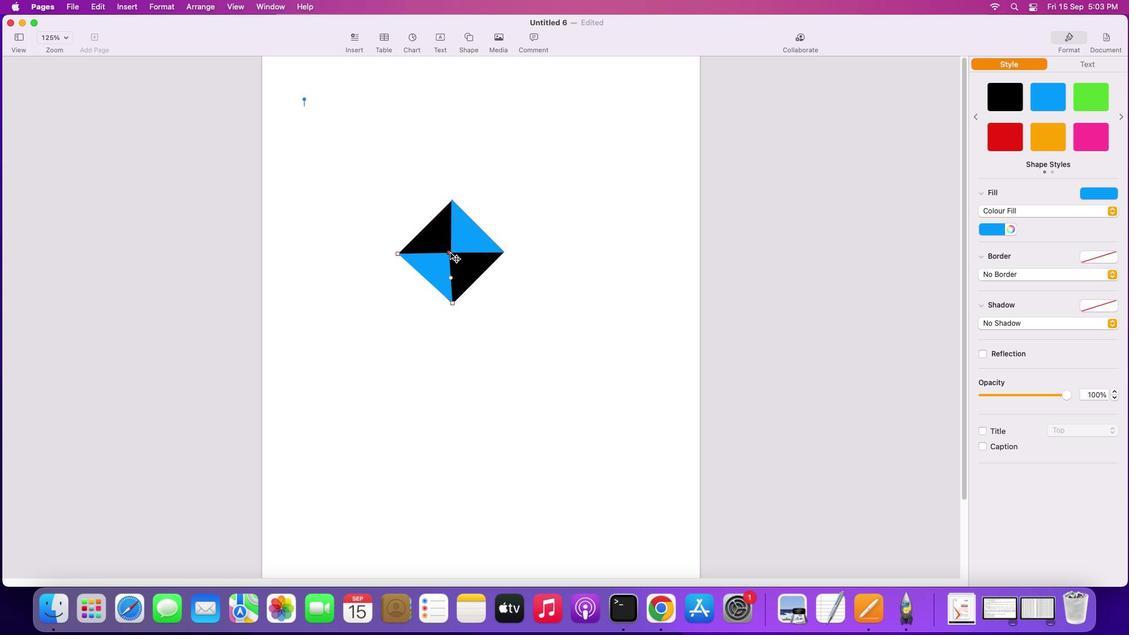 
Action: Mouse moved to (591, 240)
Screenshot: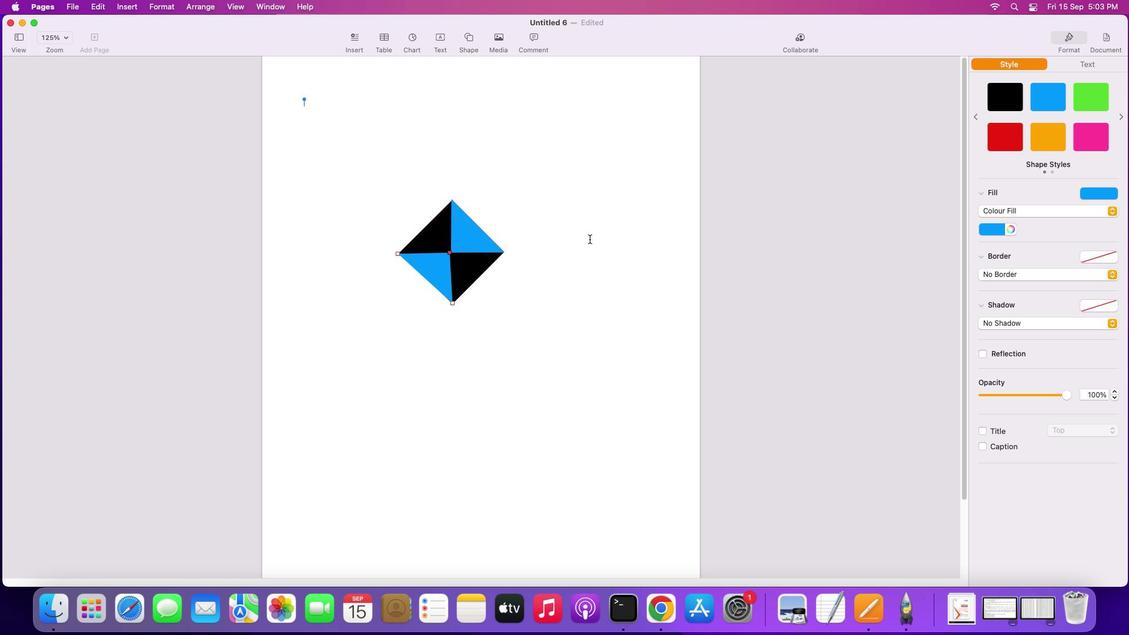 
Action: Mouse pressed left at (591, 240)
Screenshot: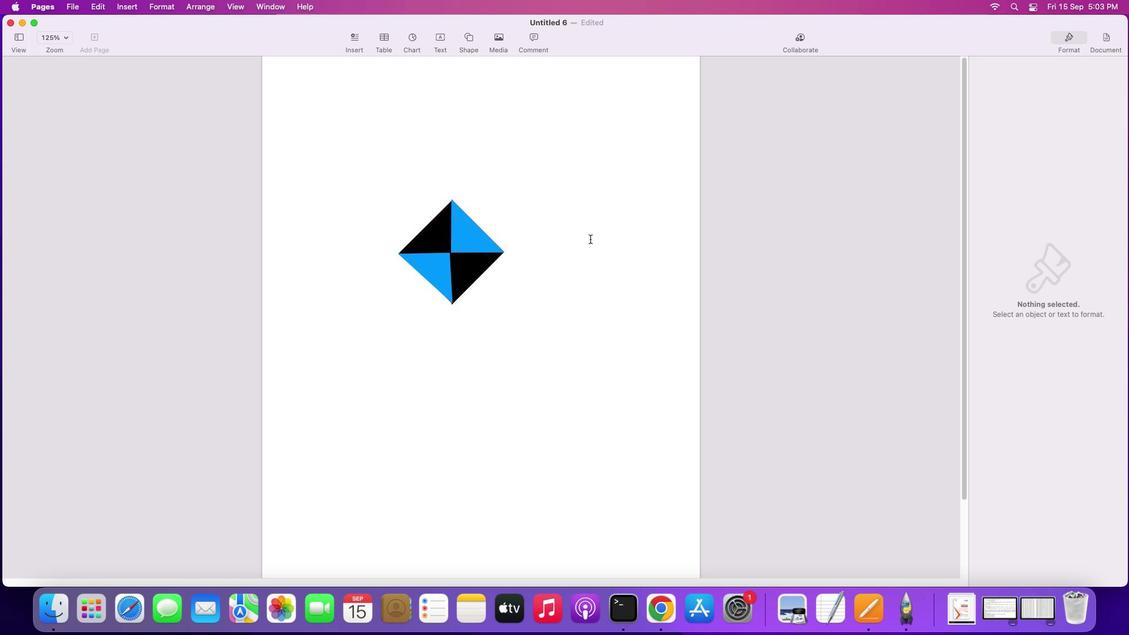 
Action: Mouse moved to (571, 208)
Screenshot: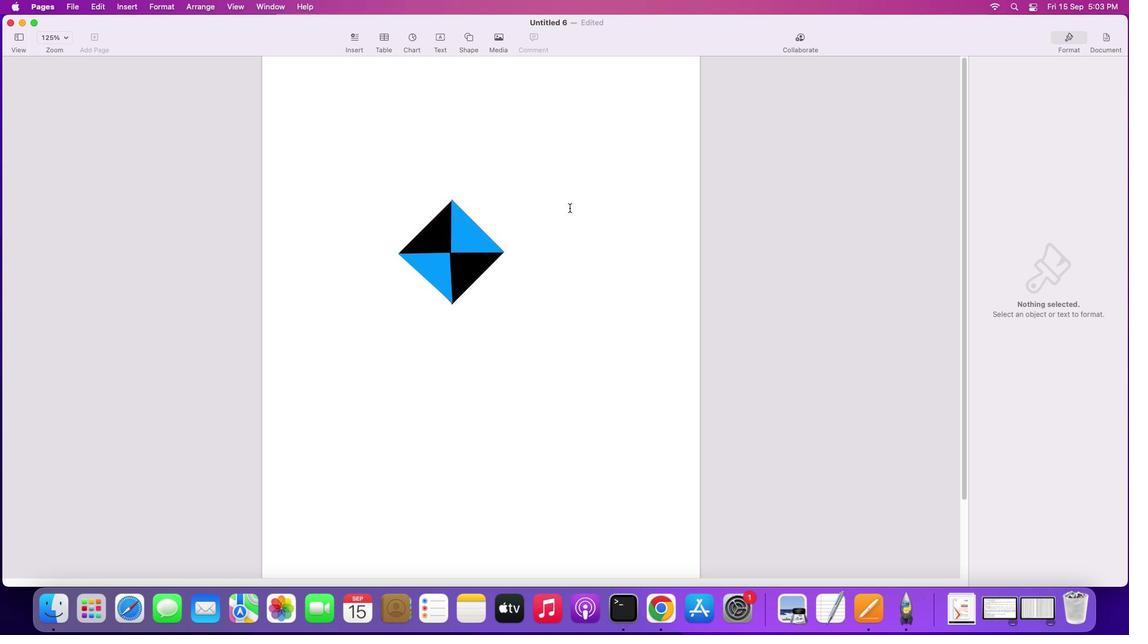 
Action: Mouse pressed left at (571, 208)
Screenshot: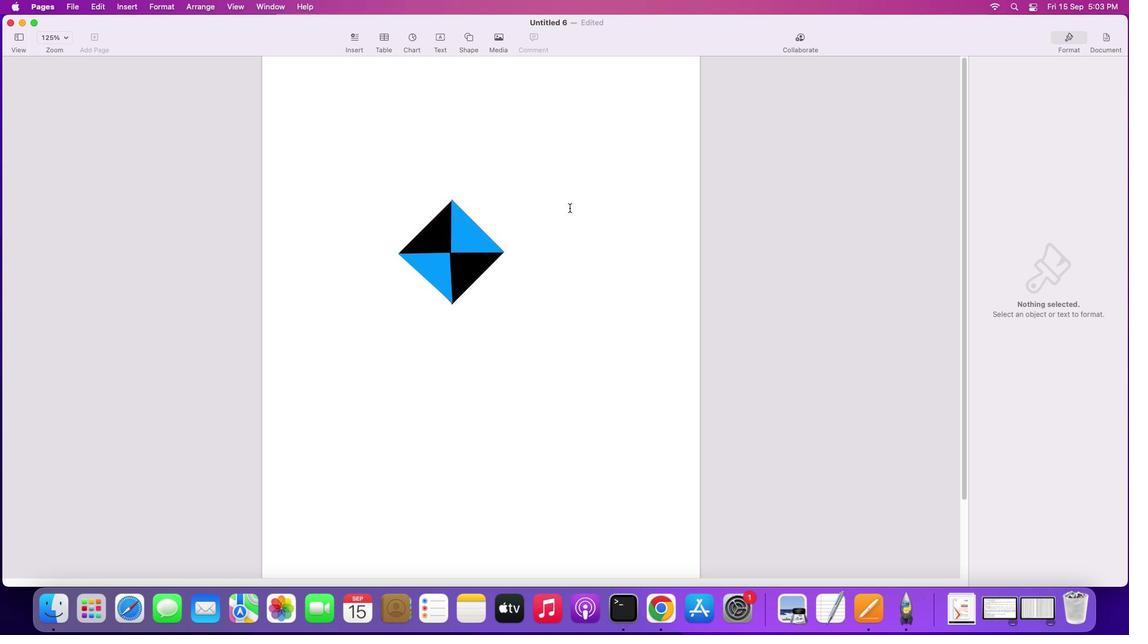 
Action: Mouse moved to (533, 229)
Screenshot: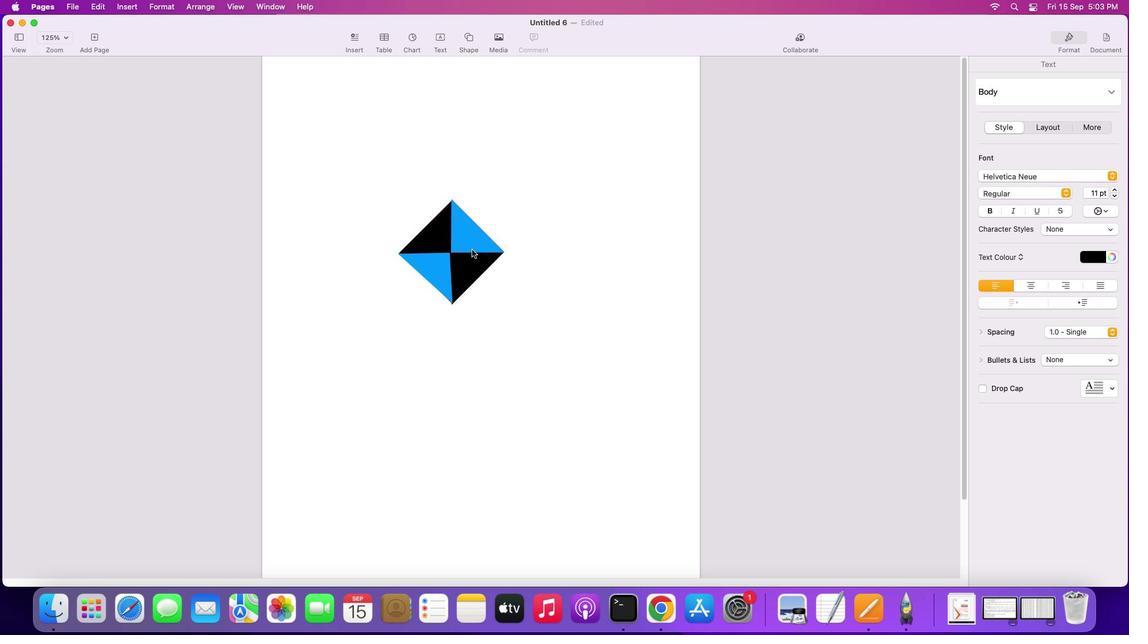 
Action: Key pressed Key.shift
